 Task: What is the central theme of "The Great Gatsby" by F. Scott Fitzgerald?
Action: Mouse moved to (413, 242)
Screenshot: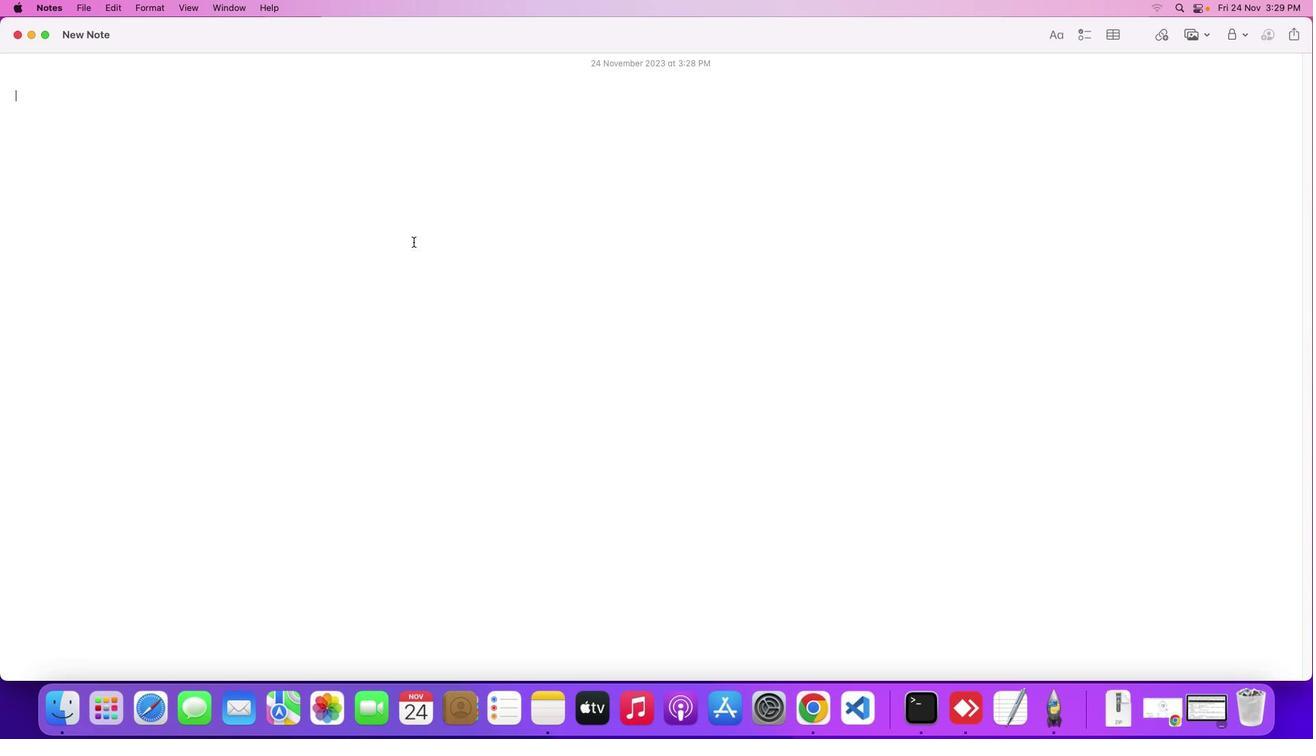 
Action: Mouse pressed left at (413, 242)
Screenshot: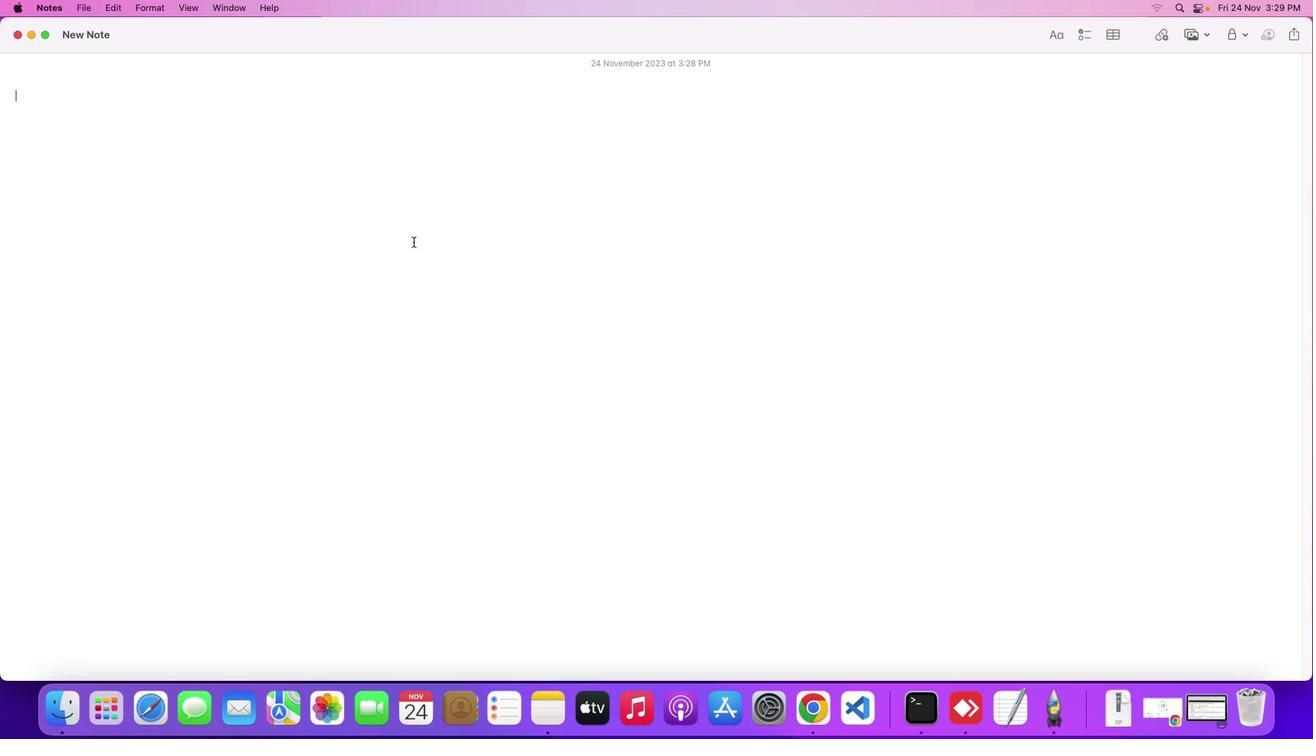 
Action: Mouse moved to (411, 241)
Screenshot: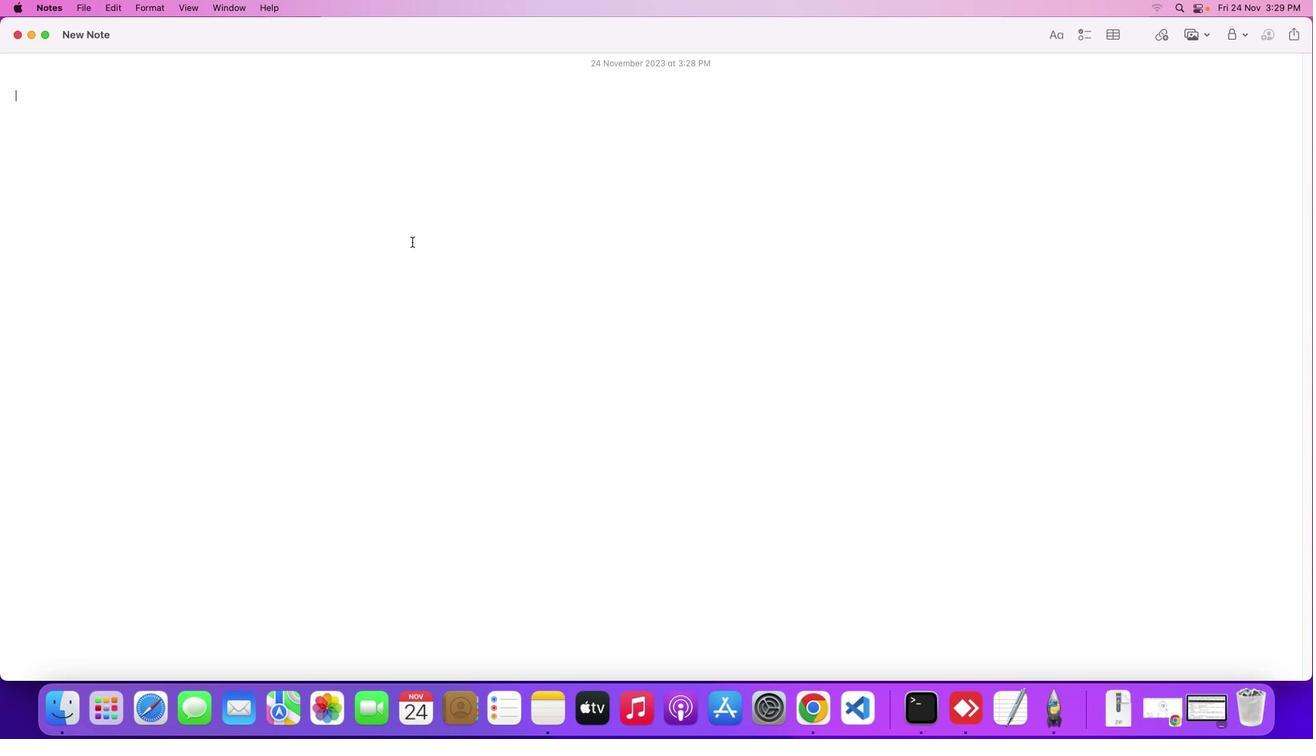 
Action: Key pressed Key.shift'W''h''a''t'Key.space'i''s'Key.space't''h''e'Key.space'c''e''n''t''r''a''l'Key.space't''h''e''m''e'Key.space'o''f'Key.spaceKey.shift'"'Key.shift'T''h''e'Key.spaceKey.shift'G''r''e''a''t'Key.spaceKey.shift'G''a''t''s''b''y'Key.shift'"'Key.space'b''y'Key.spaceKey.shift'F''.'Key.spaceKey.shift'S''c''o''t''t'Key.spaceKey.shift'F''i''t''z''g''e''r''a''l''d'Key.shift_r'?'Key.enter
Screenshot: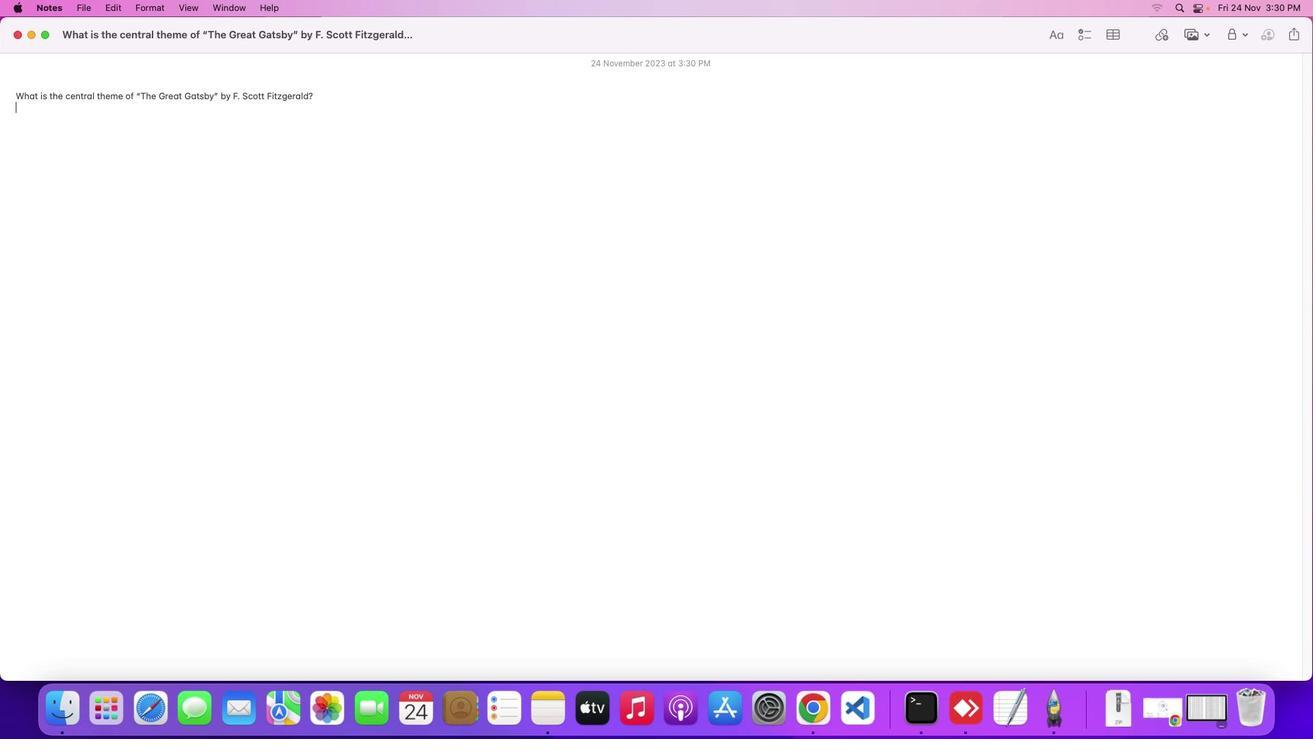 
Action: Mouse moved to (1168, 715)
Screenshot: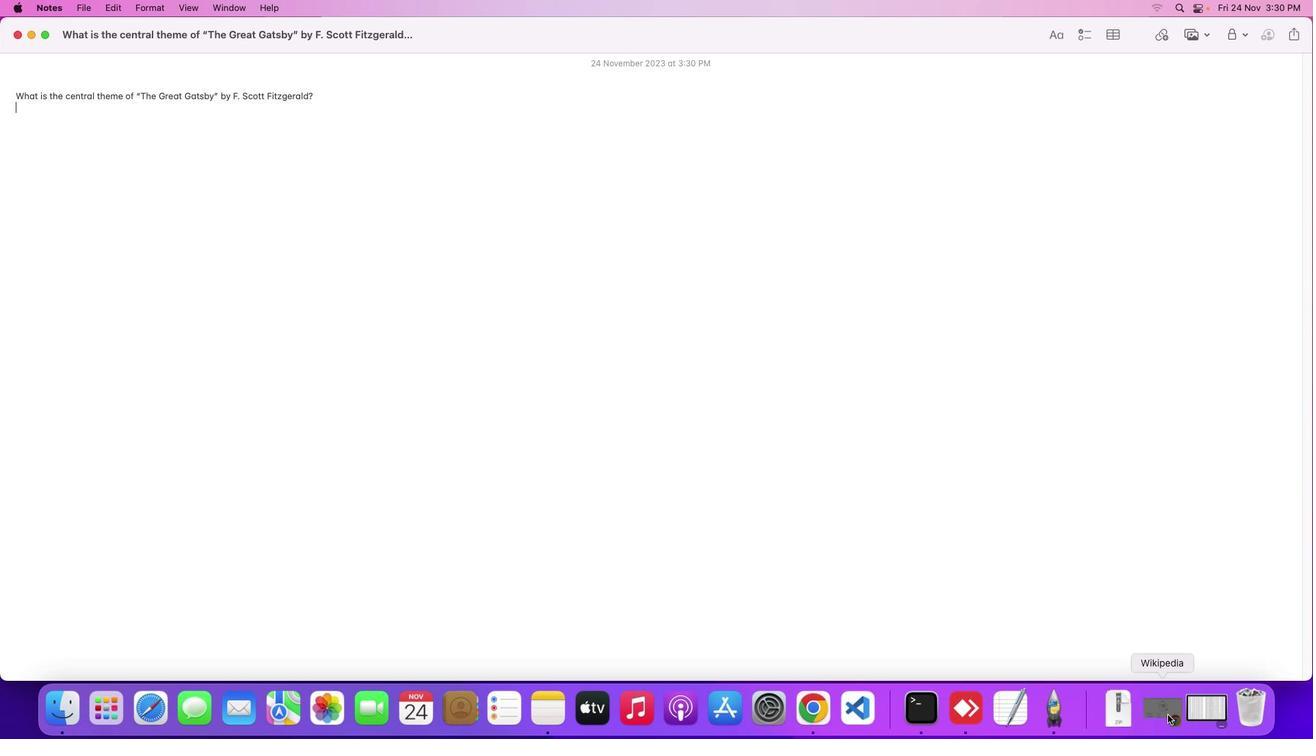 
Action: Mouse pressed left at (1168, 715)
Screenshot: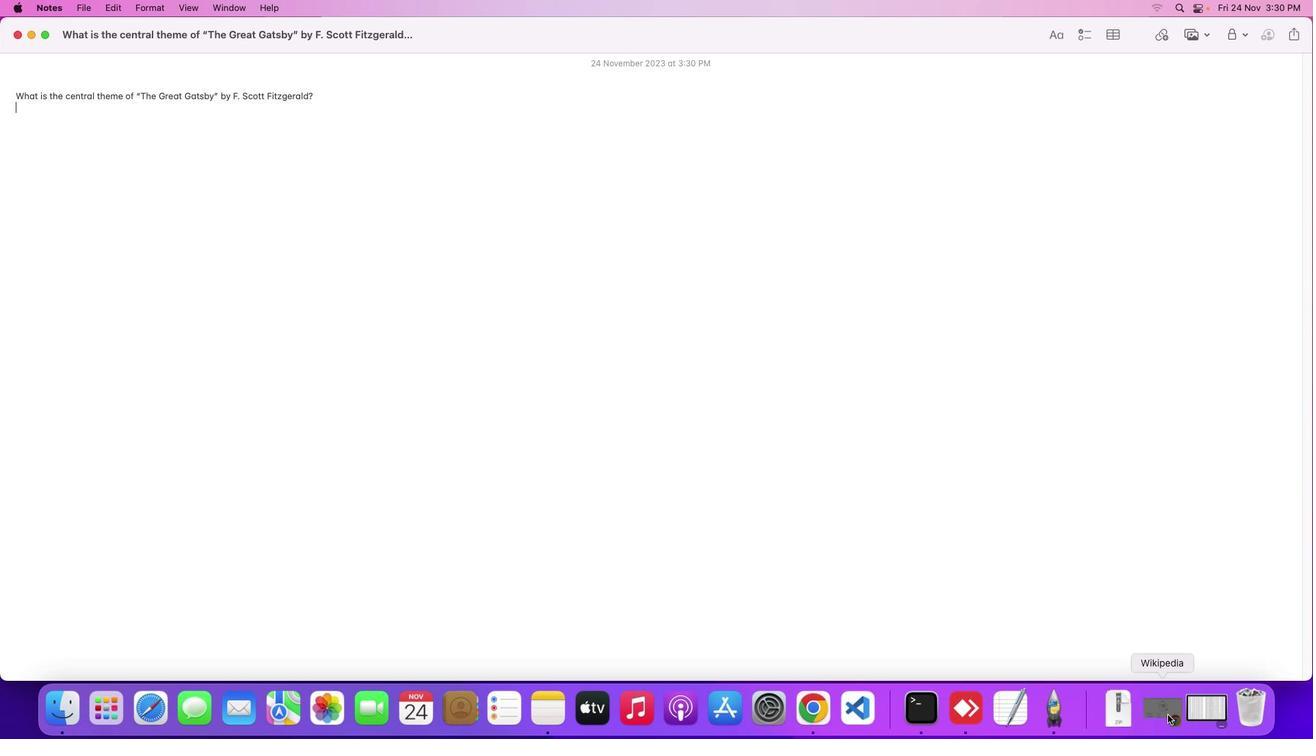 
Action: Mouse moved to (537, 421)
Screenshot: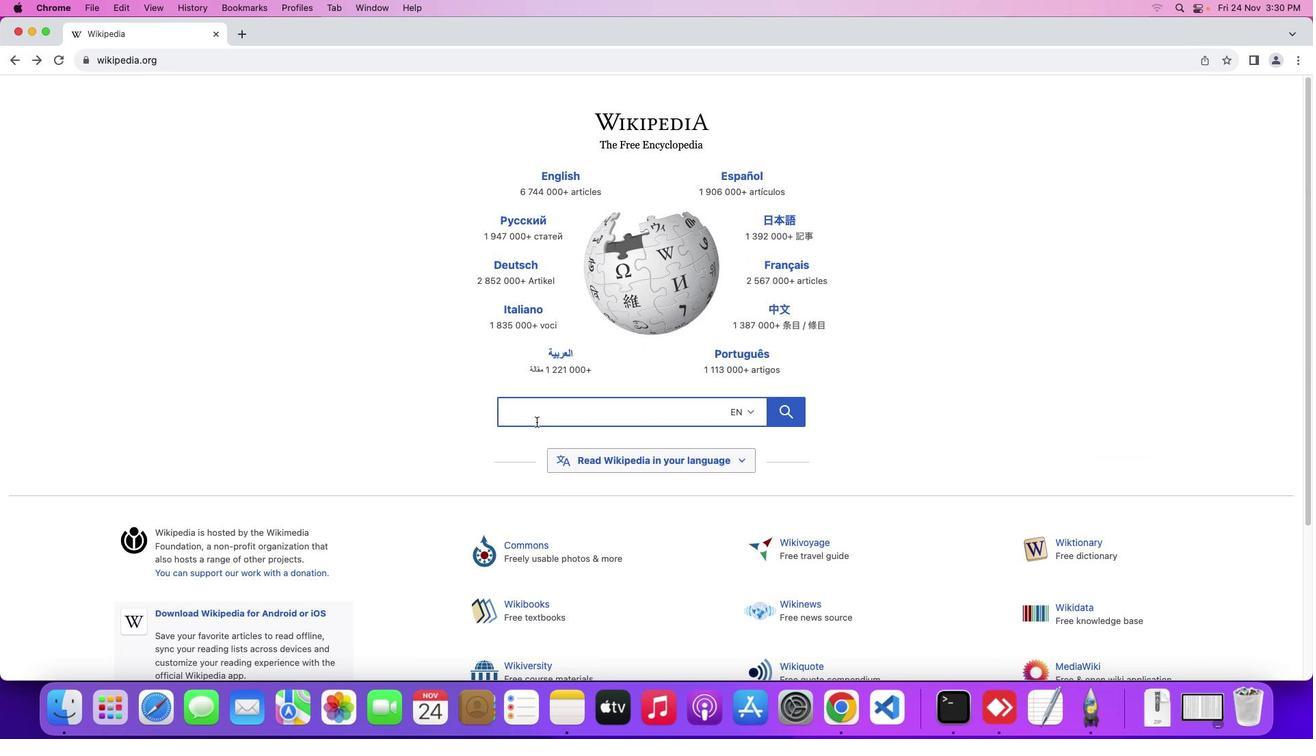 
Action: Mouse pressed left at (537, 421)
Screenshot: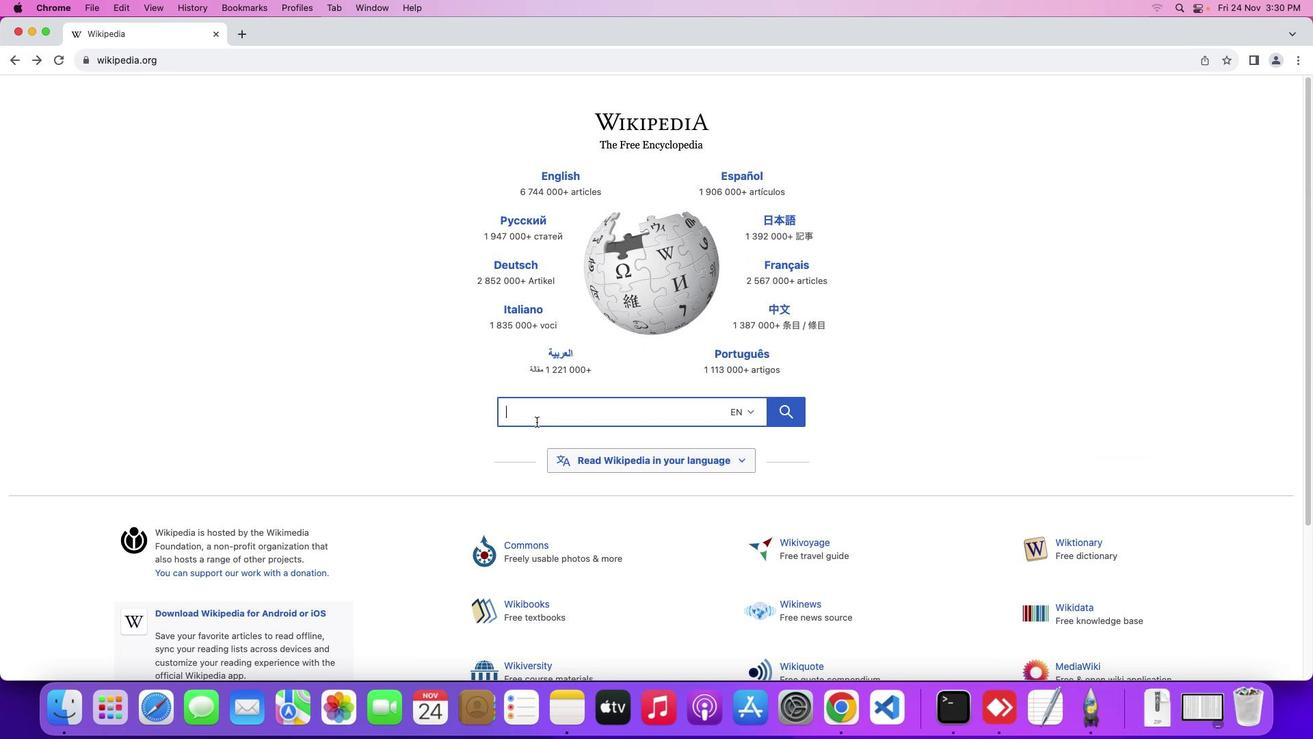 
Action: Mouse moved to (533, 421)
Screenshot: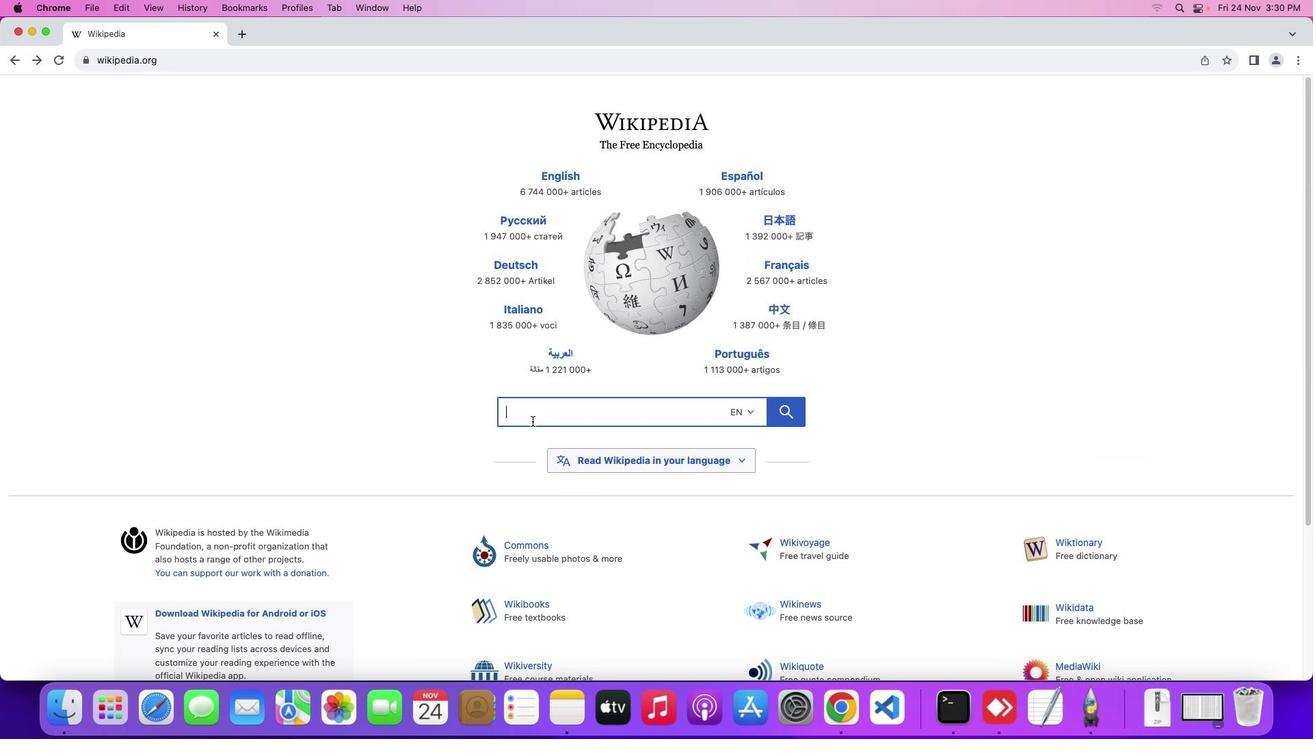 
Action: Key pressed Key.shift'T''h''e'Key.space'g'Key.backspaceKey.shift'G''r''e''a''t'Key.spaceKey.shift'G''a''t''s''b''y'
Screenshot: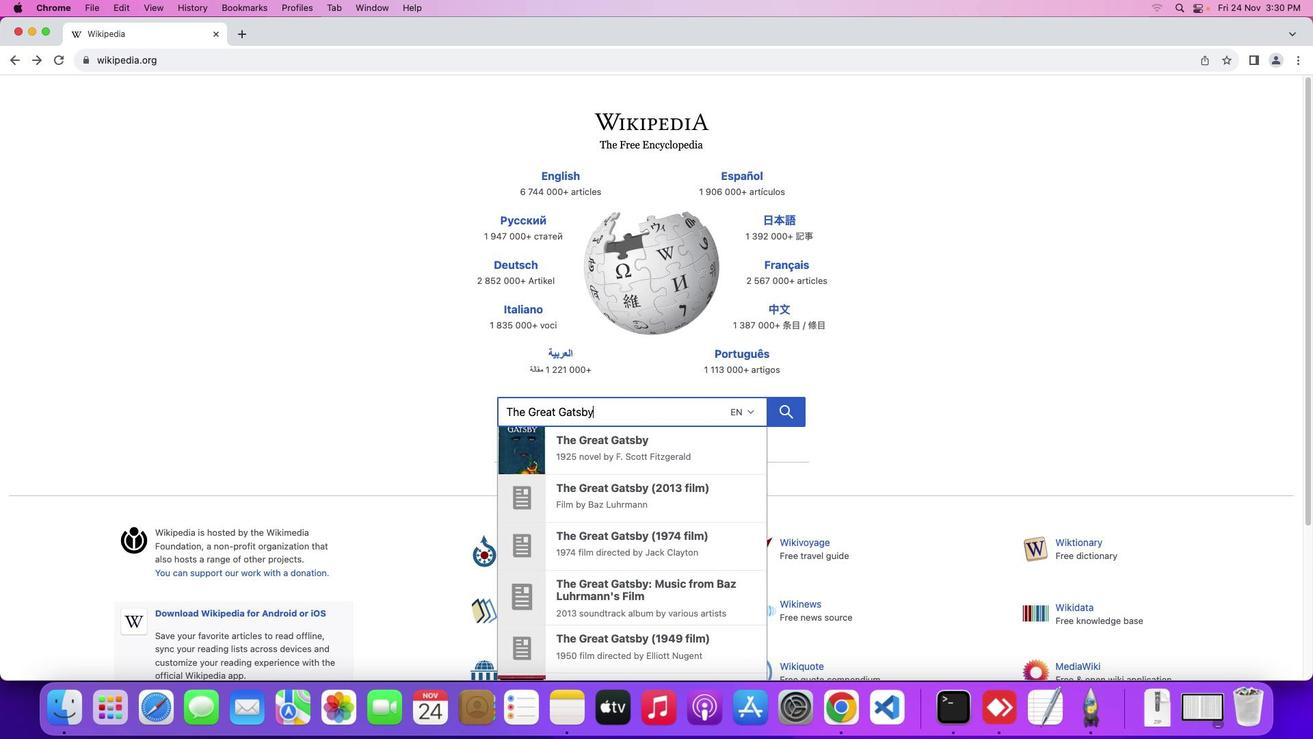 
Action: Mouse moved to (589, 450)
Screenshot: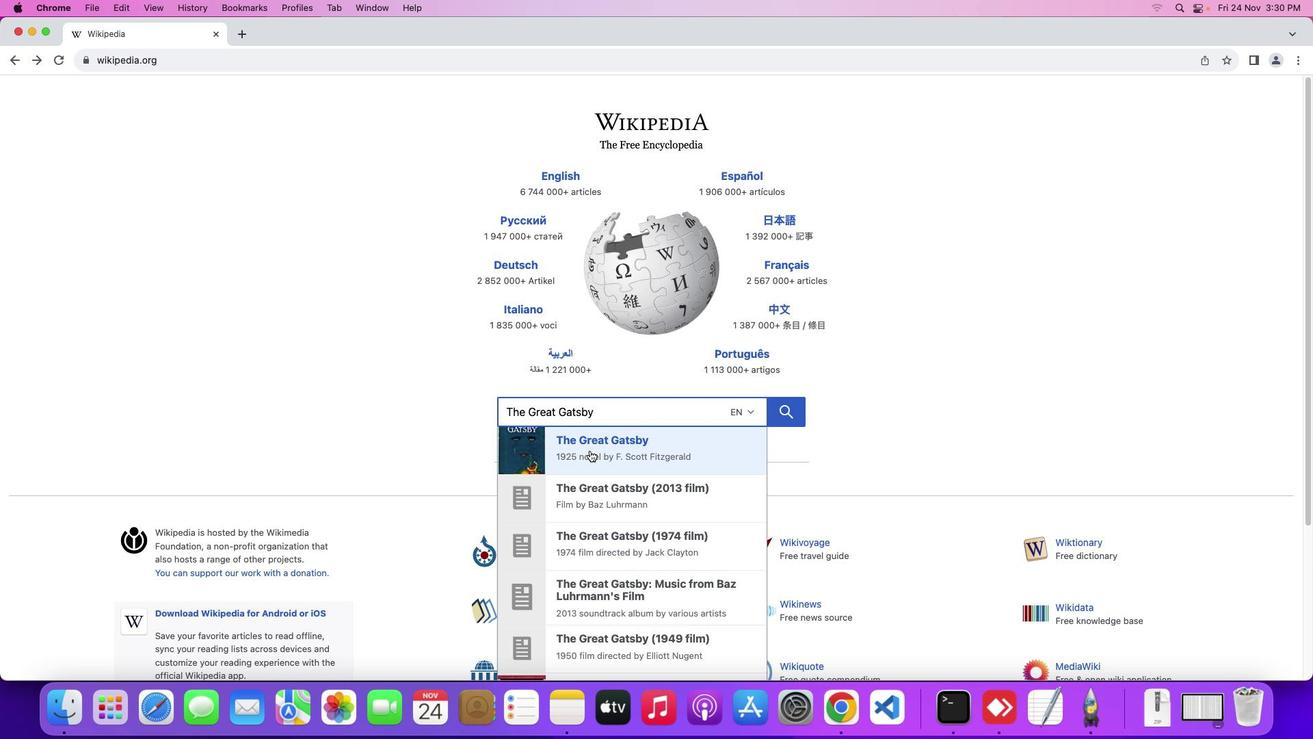 
Action: Mouse pressed left at (589, 450)
Screenshot: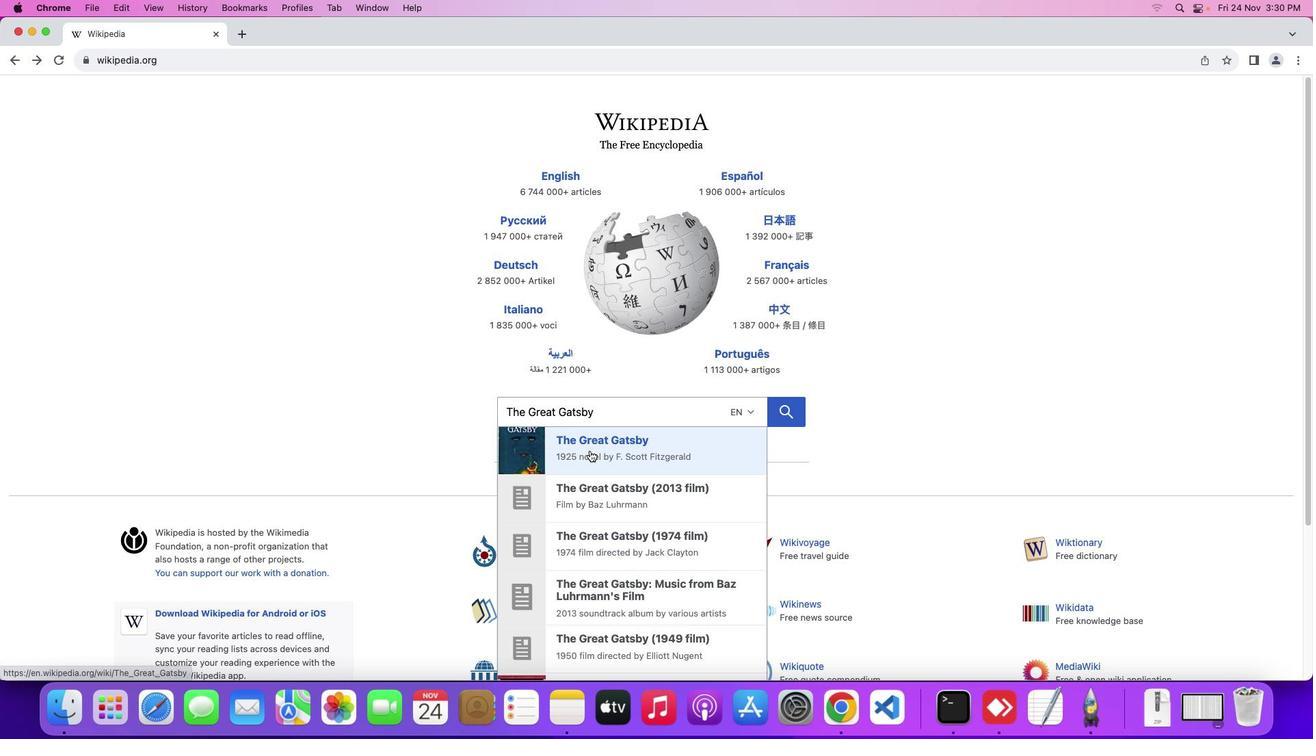 
Action: Mouse moved to (798, 392)
Screenshot: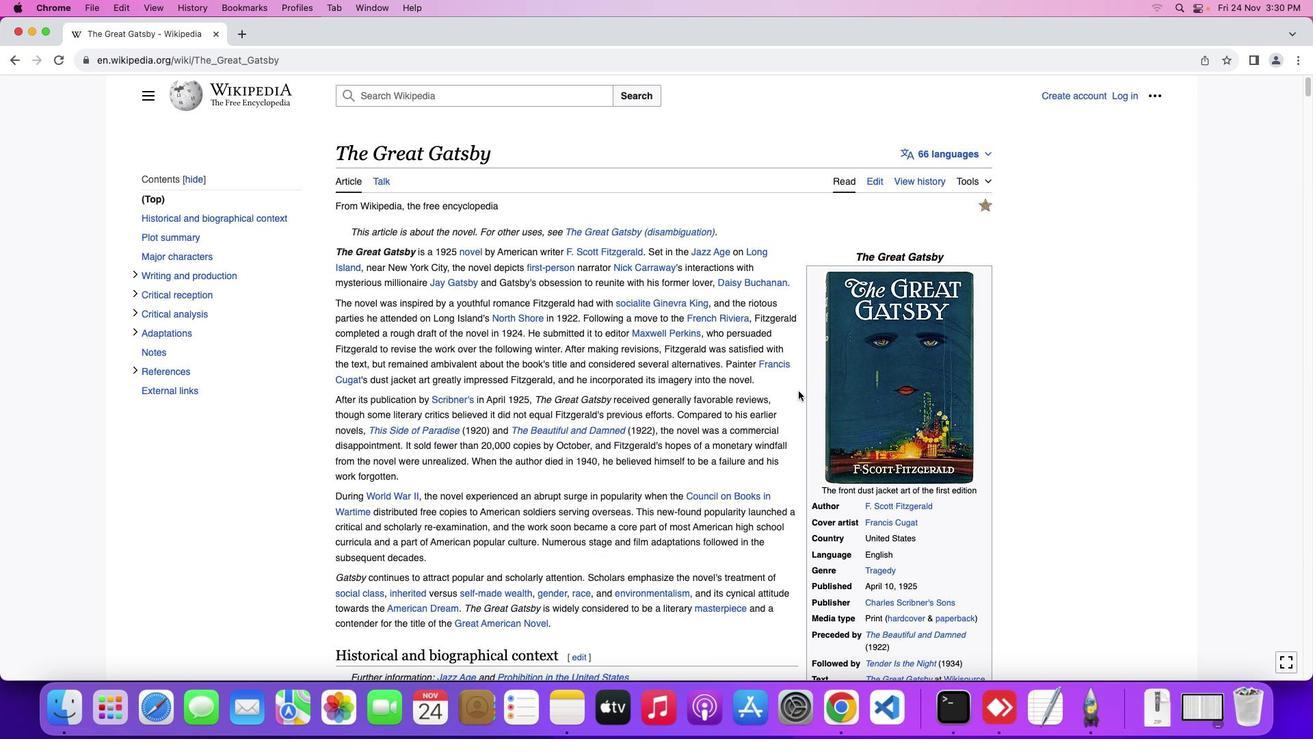 
Action: Mouse scrolled (798, 392) with delta (0, 0)
Screenshot: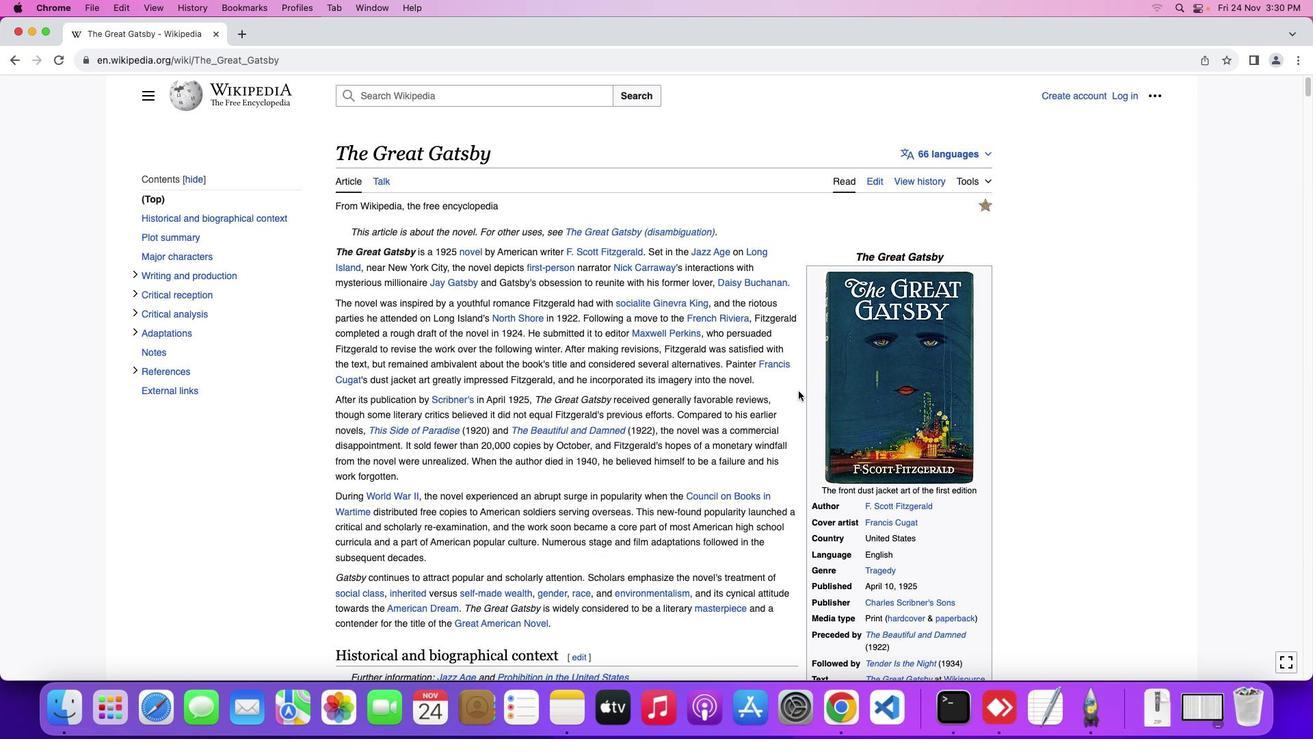 
Action: Mouse moved to (799, 390)
Screenshot: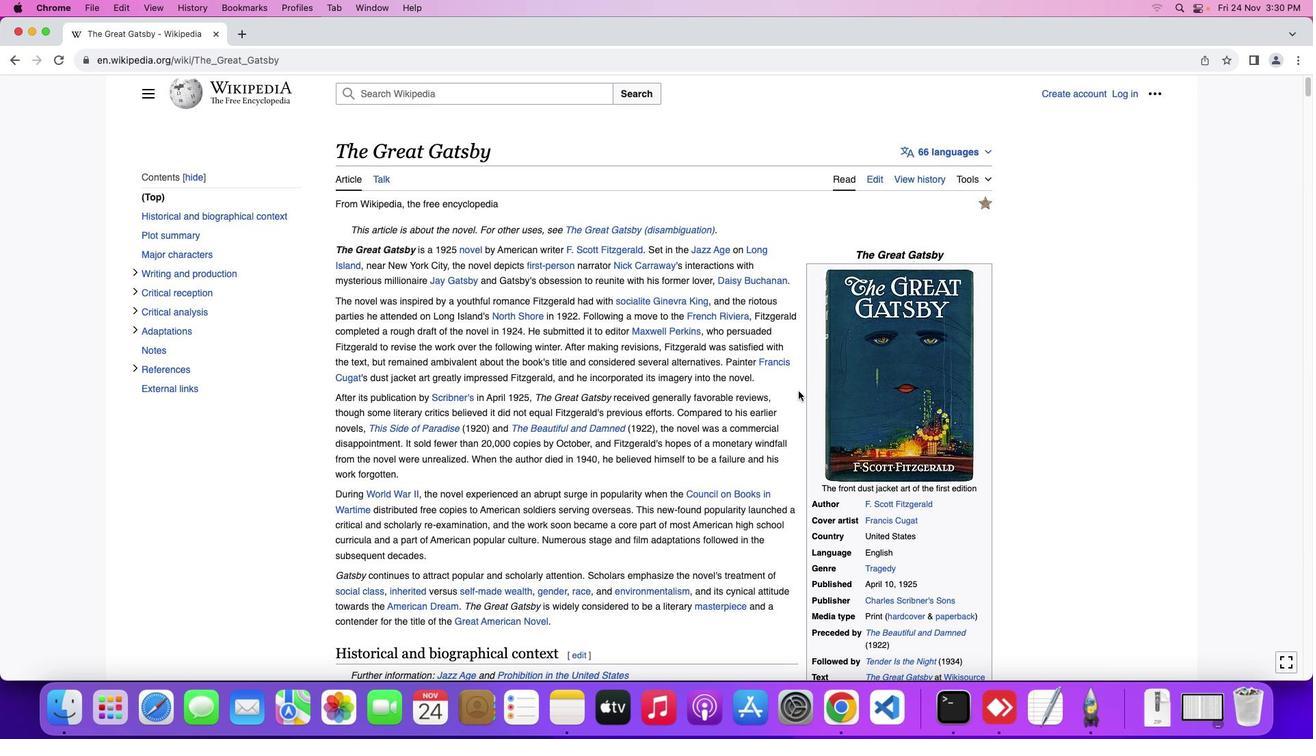 
Action: Mouse scrolled (799, 390) with delta (0, 0)
Screenshot: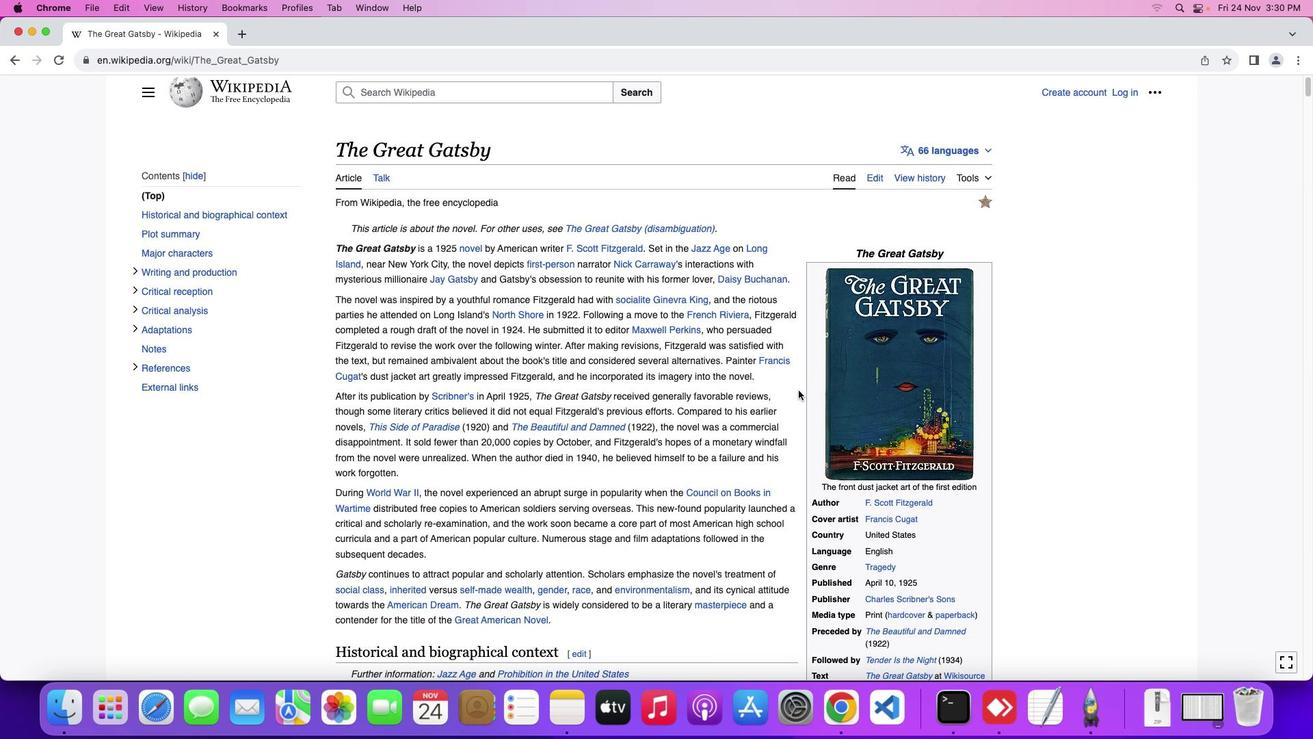 
Action: Mouse scrolled (799, 390) with delta (0, 0)
Screenshot: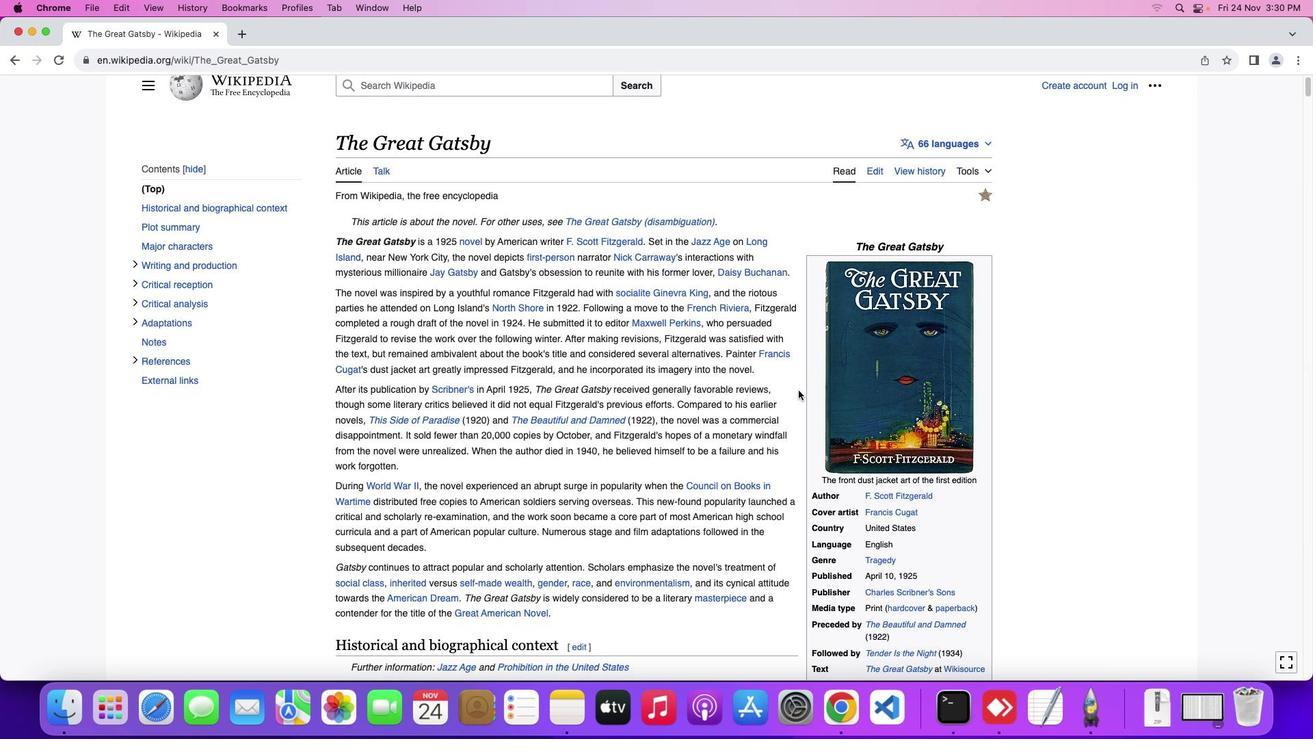 
Action: Mouse moved to (799, 390)
Screenshot: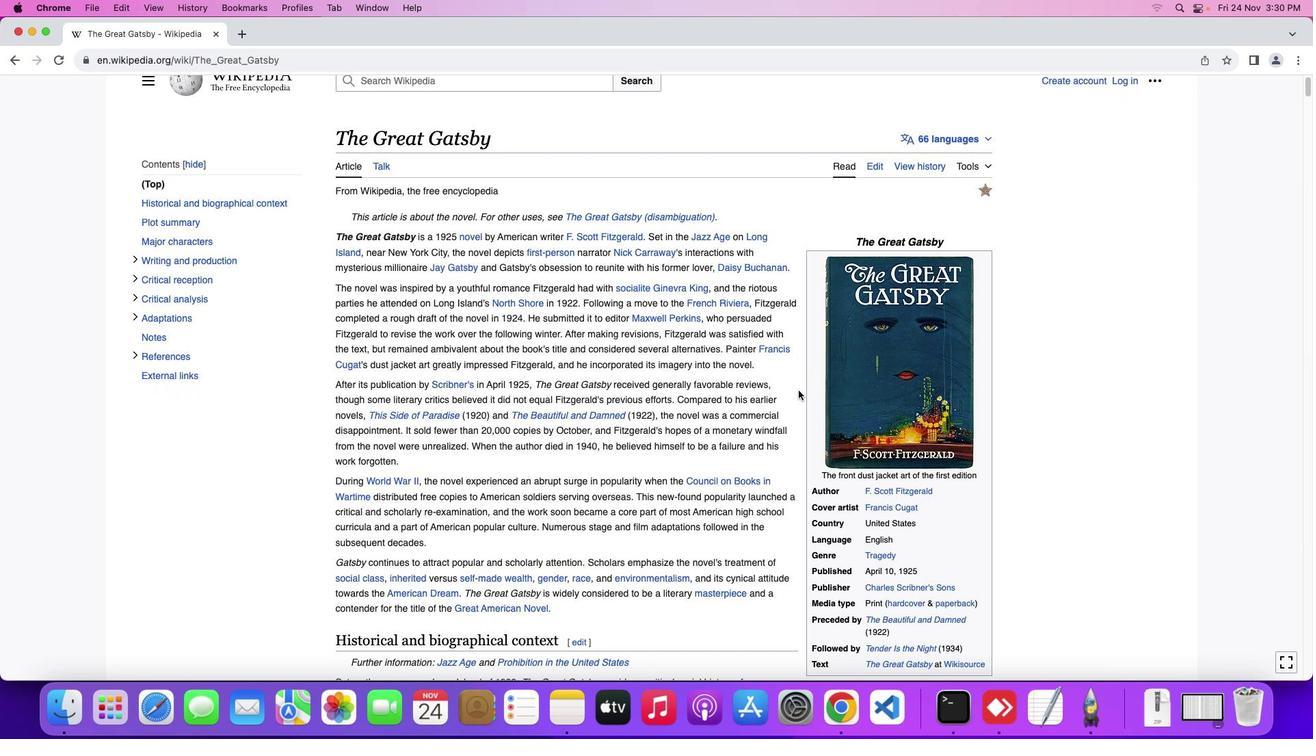 
Action: Mouse scrolled (799, 390) with delta (0, 0)
Screenshot: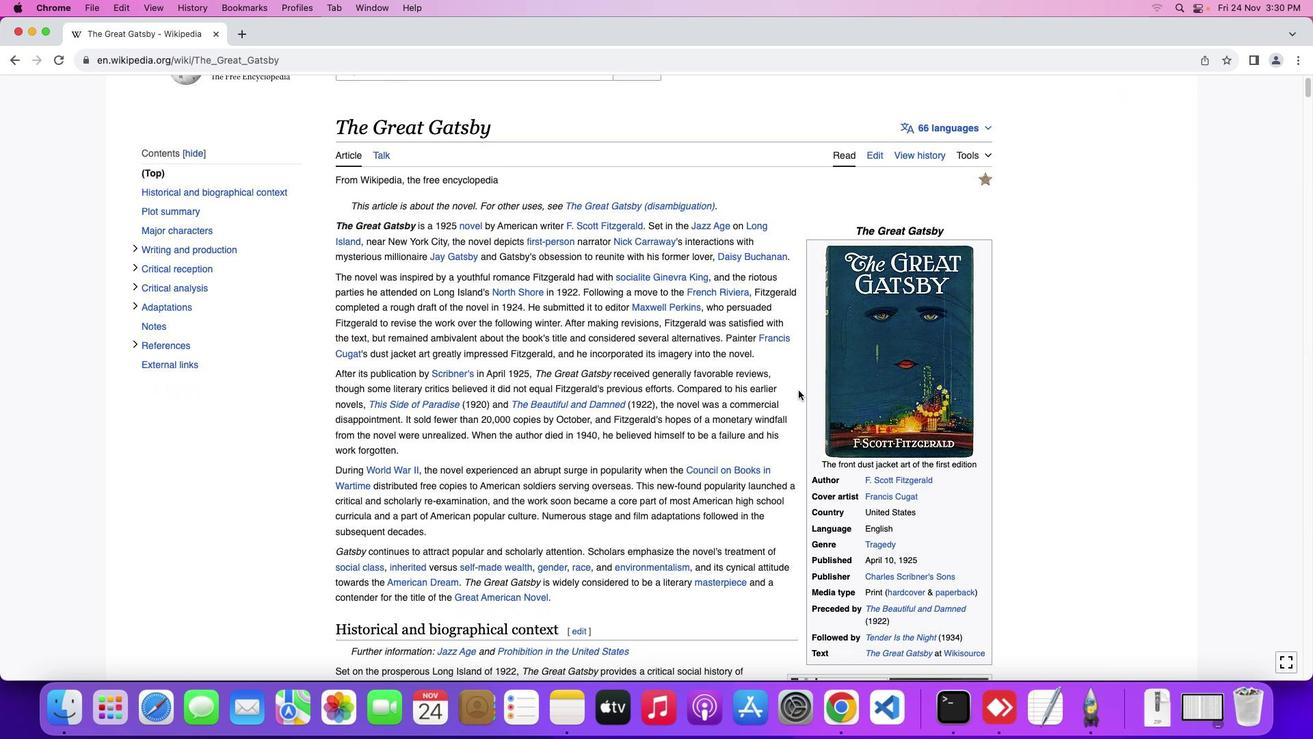 
Action: Mouse scrolled (799, 390) with delta (0, 0)
Screenshot: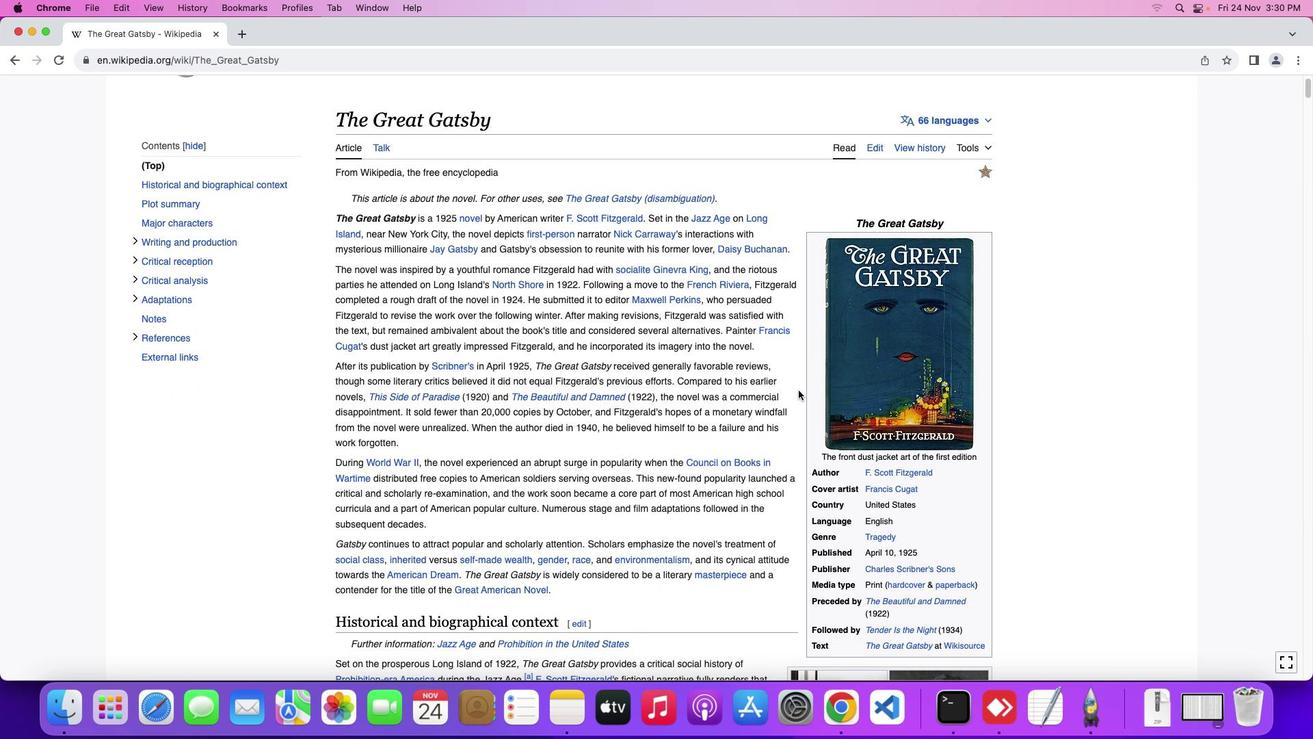 
Action: Mouse scrolled (799, 390) with delta (0, 0)
Screenshot: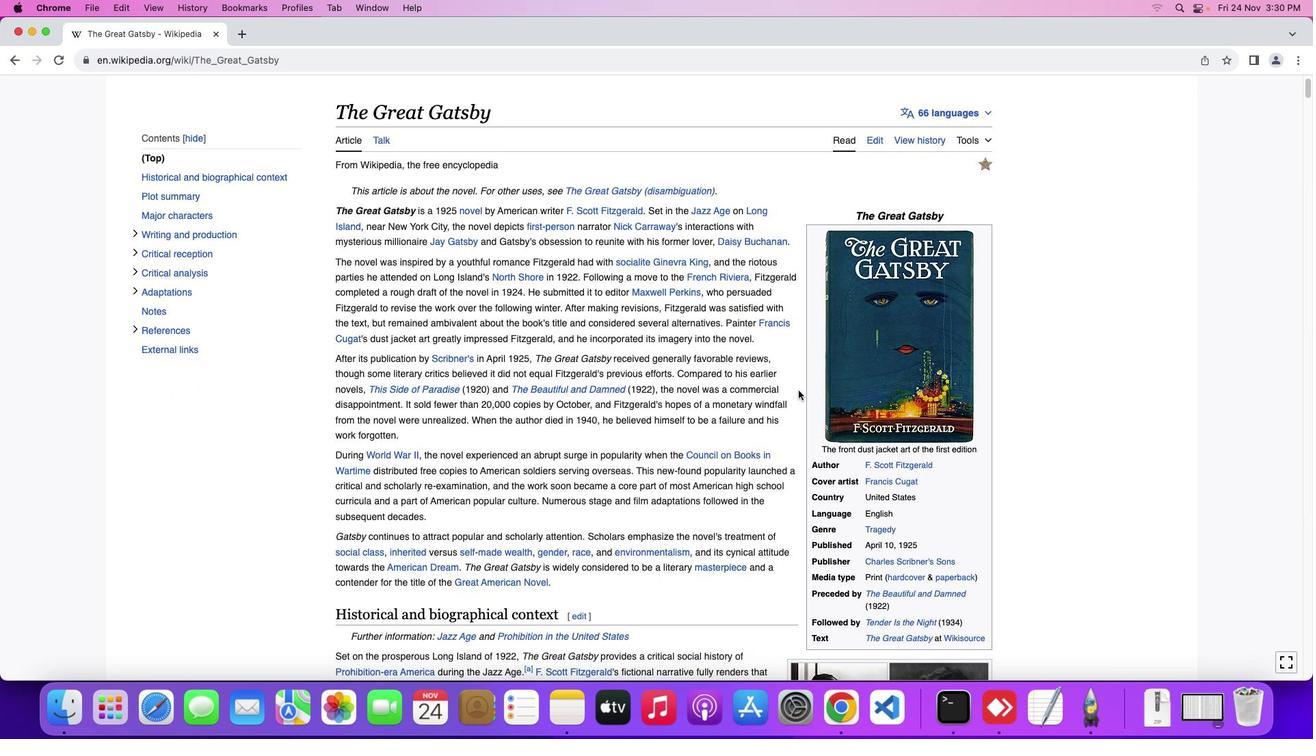 
Action: Mouse moved to (805, 396)
Screenshot: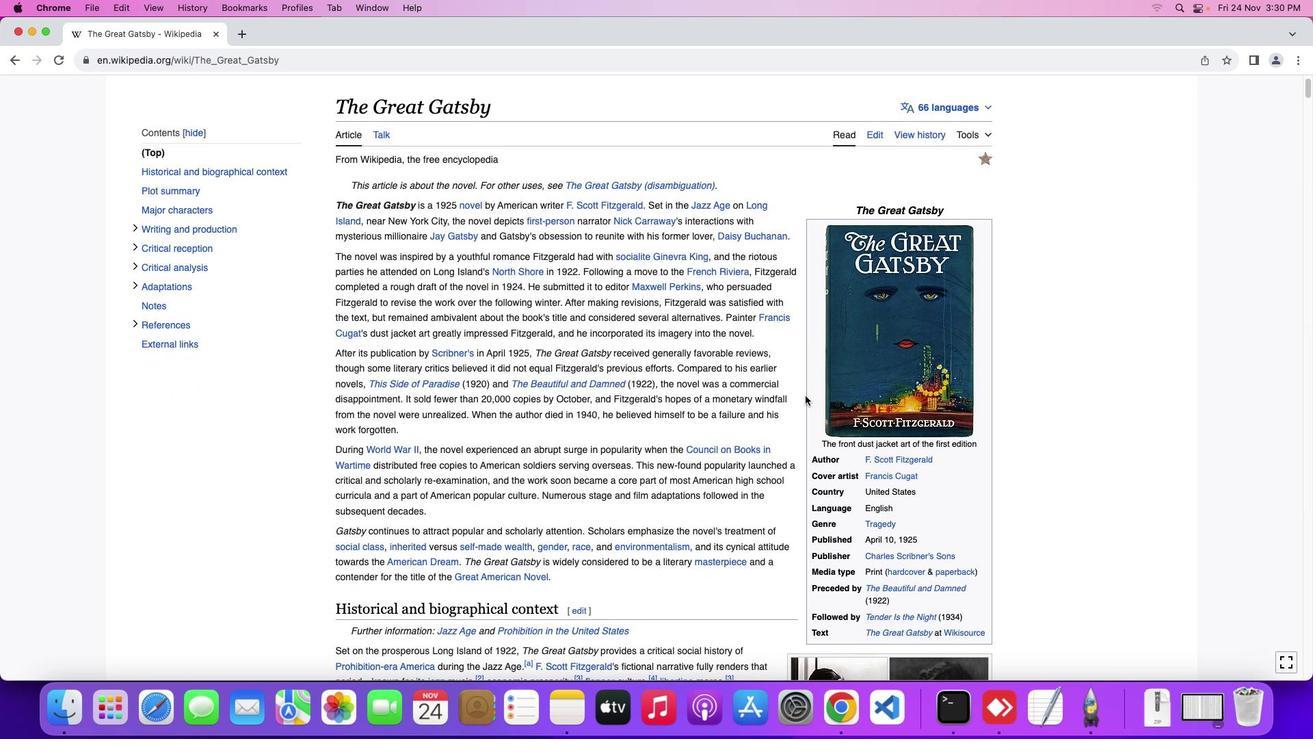 
Action: Mouse scrolled (805, 396) with delta (0, 0)
Screenshot: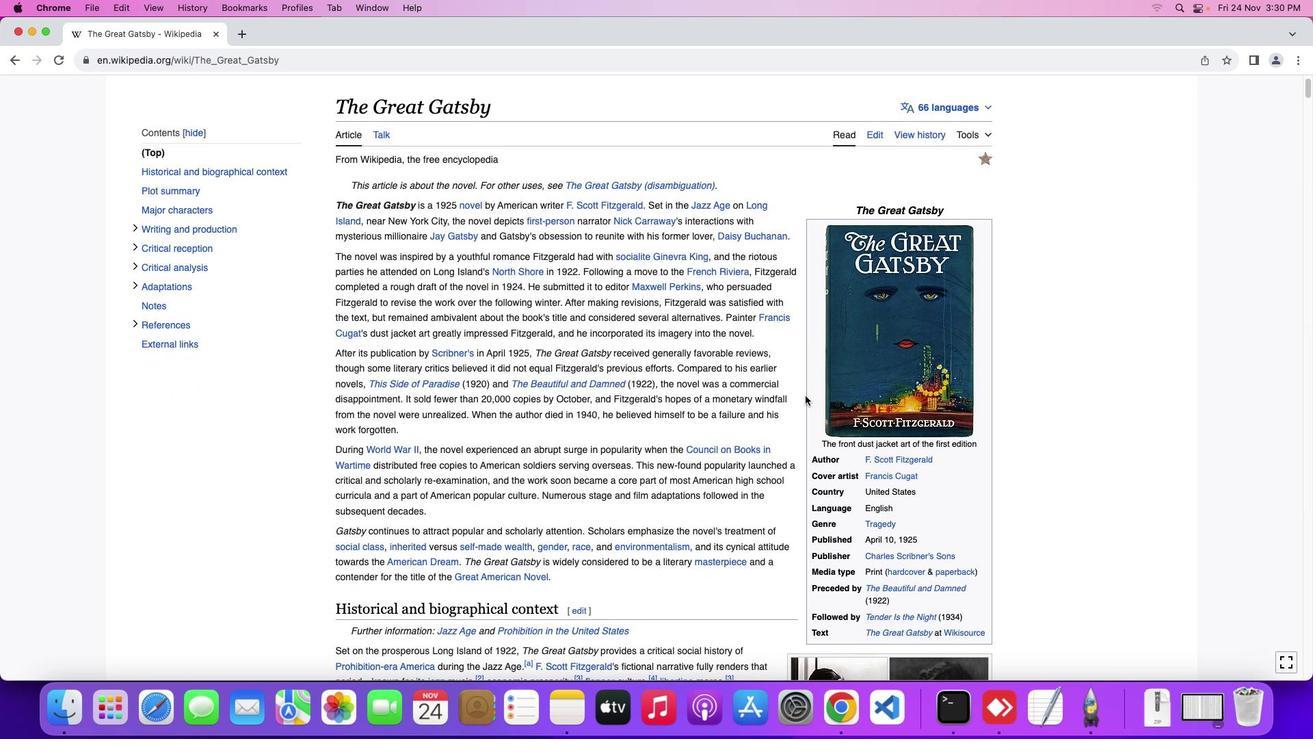 
Action: Mouse scrolled (805, 396) with delta (0, 0)
Screenshot: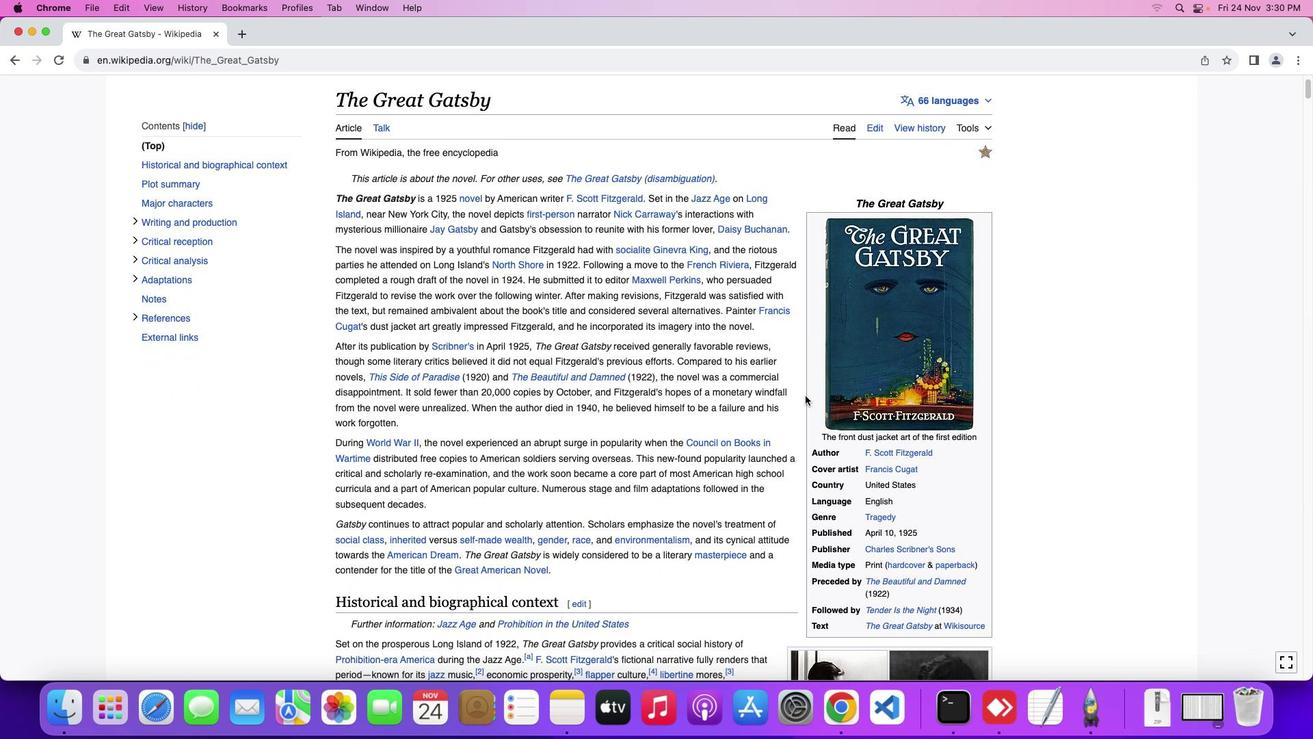 
Action: Mouse scrolled (805, 396) with delta (0, 0)
Screenshot: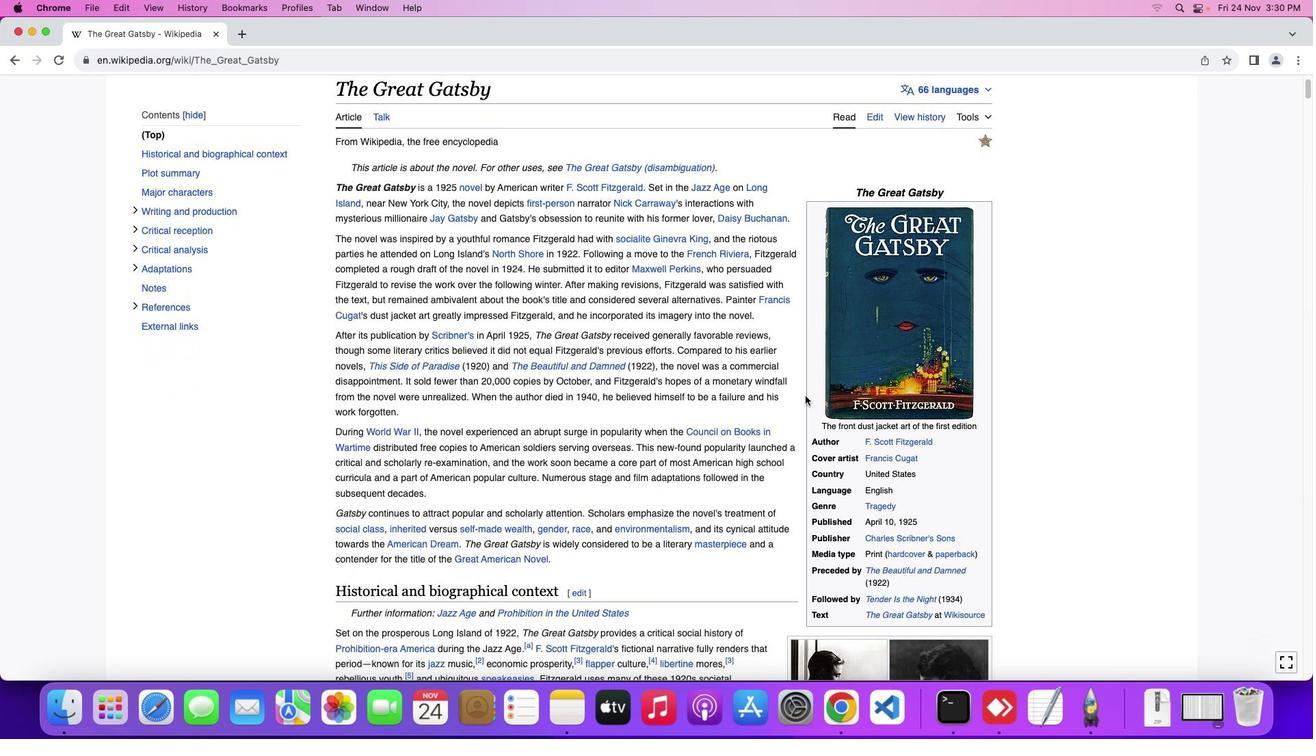 
Action: Mouse scrolled (805, 396) with delta (0, 0)
Screenshot: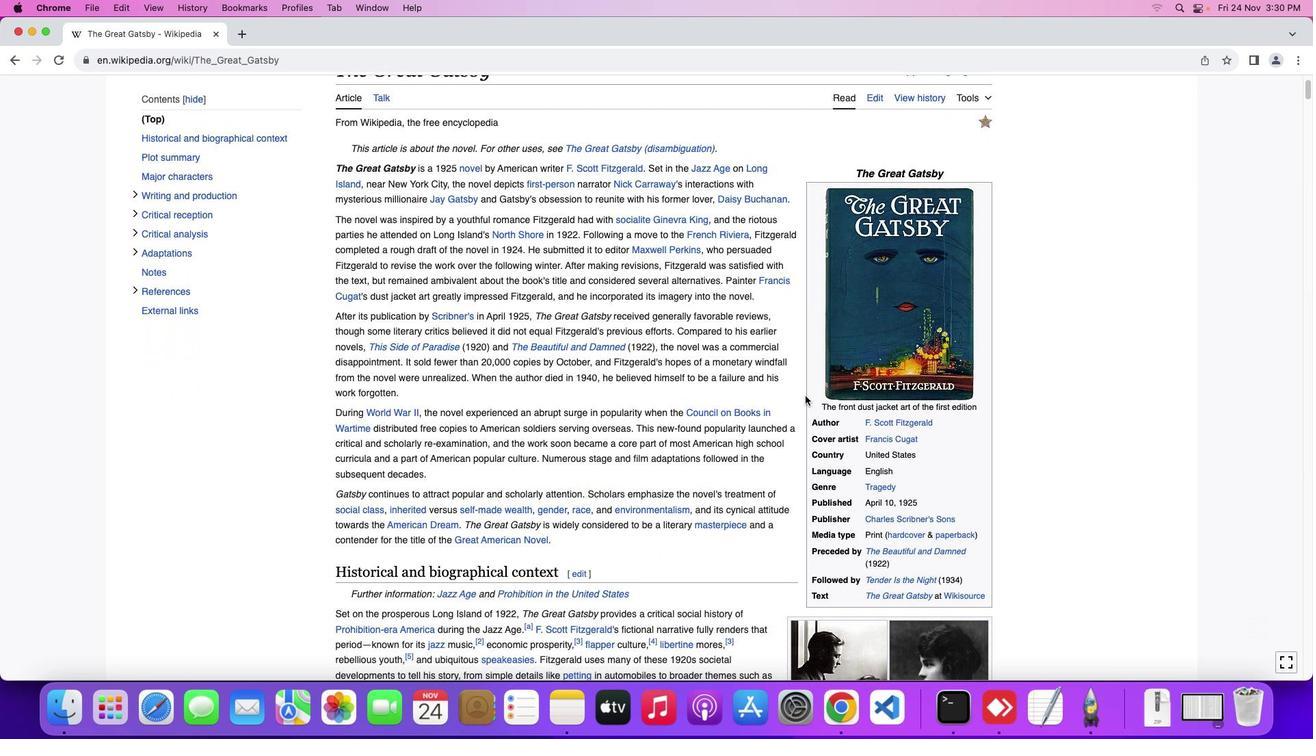 
Action: Mouse moved to (803, 399)
Screenshot: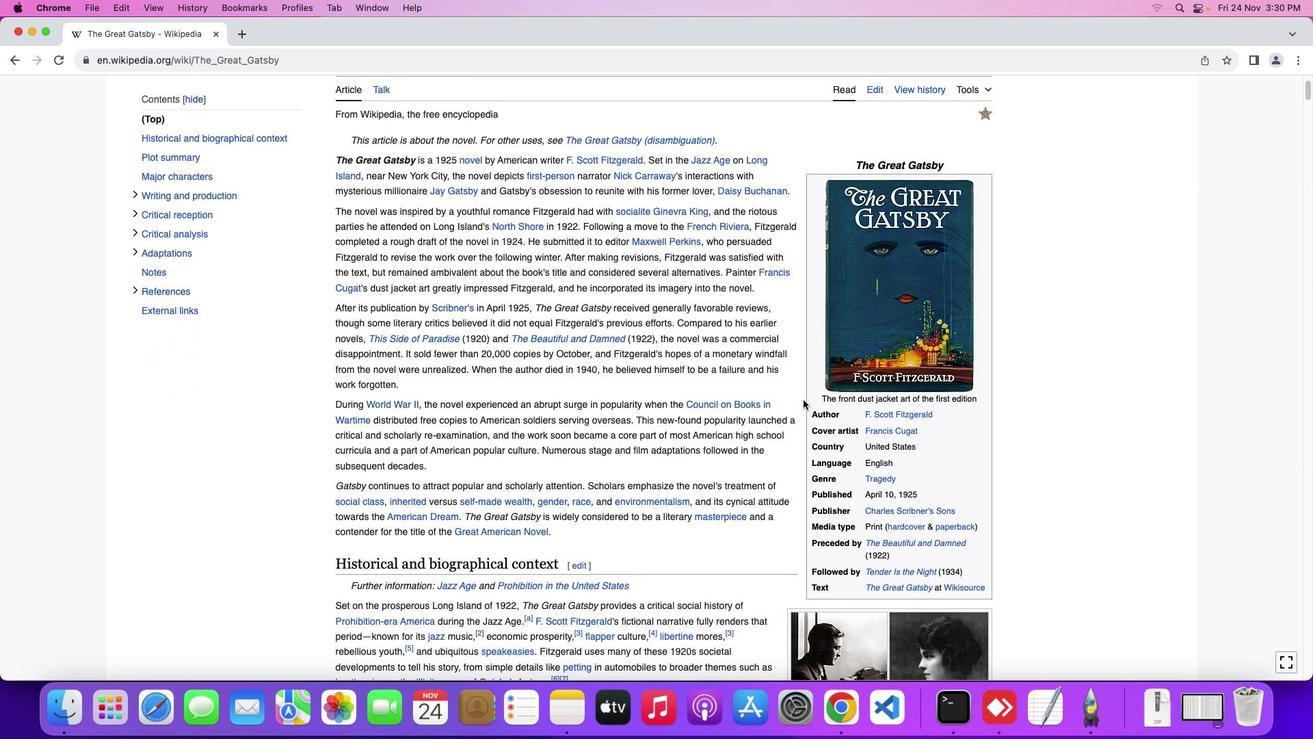 
Action: Mouse scrolled (803, 399) with delta (0, 0)
Screenshot: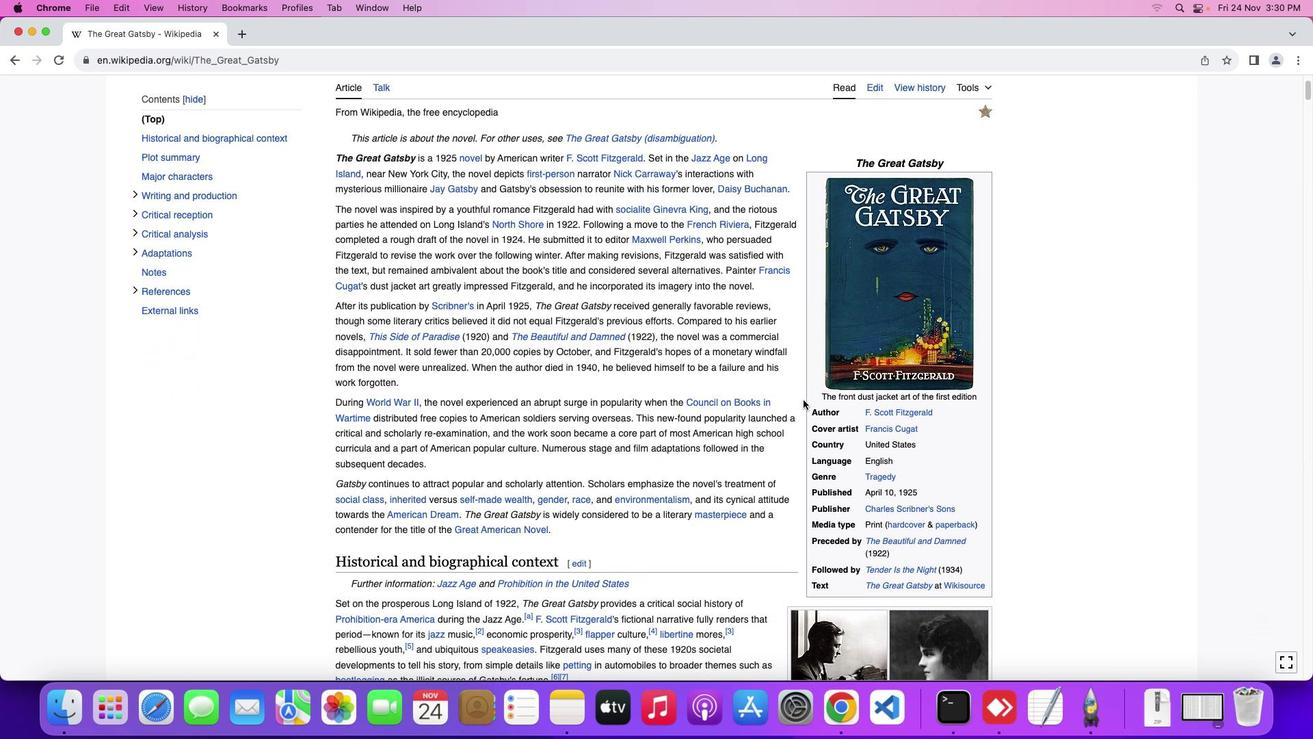 
Action: Mouse scrolled (803, 399) with delta (0, 0)
Screenshot: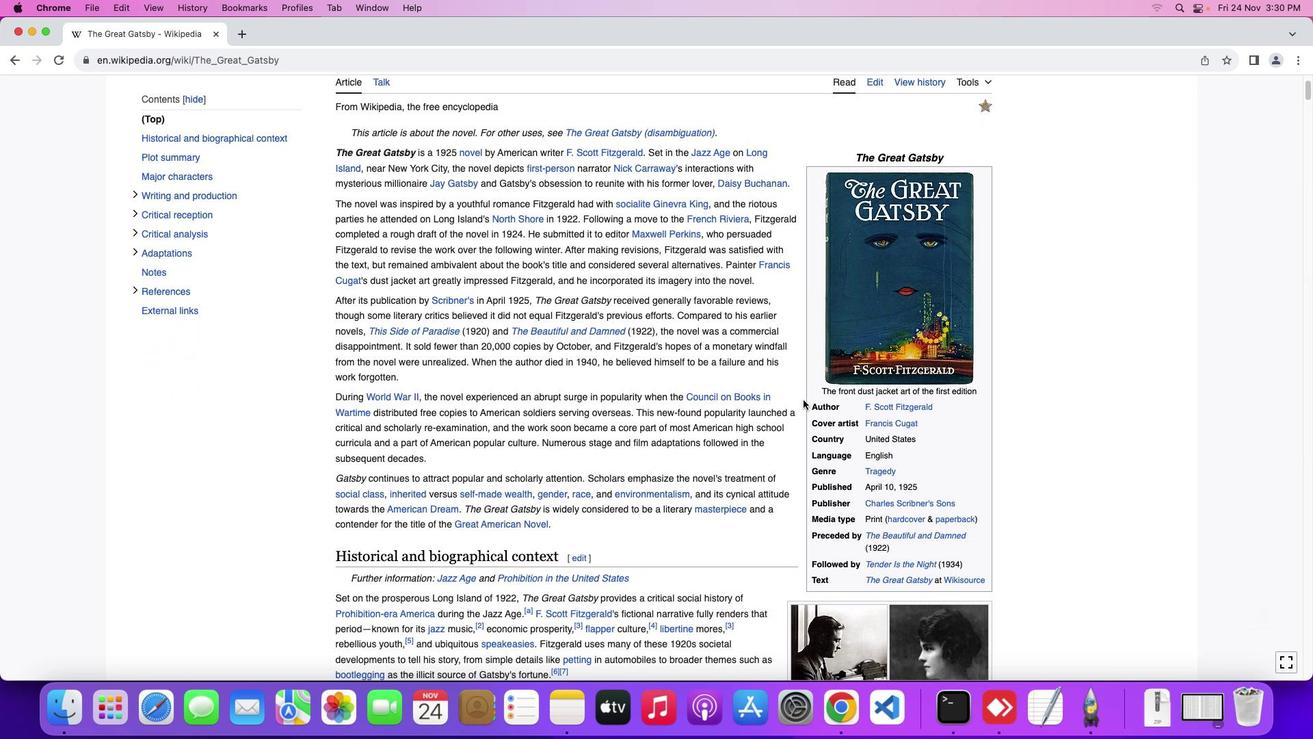 
Action: Mouse scrolled (803, 399) with delta (0, 0)
Screenshot: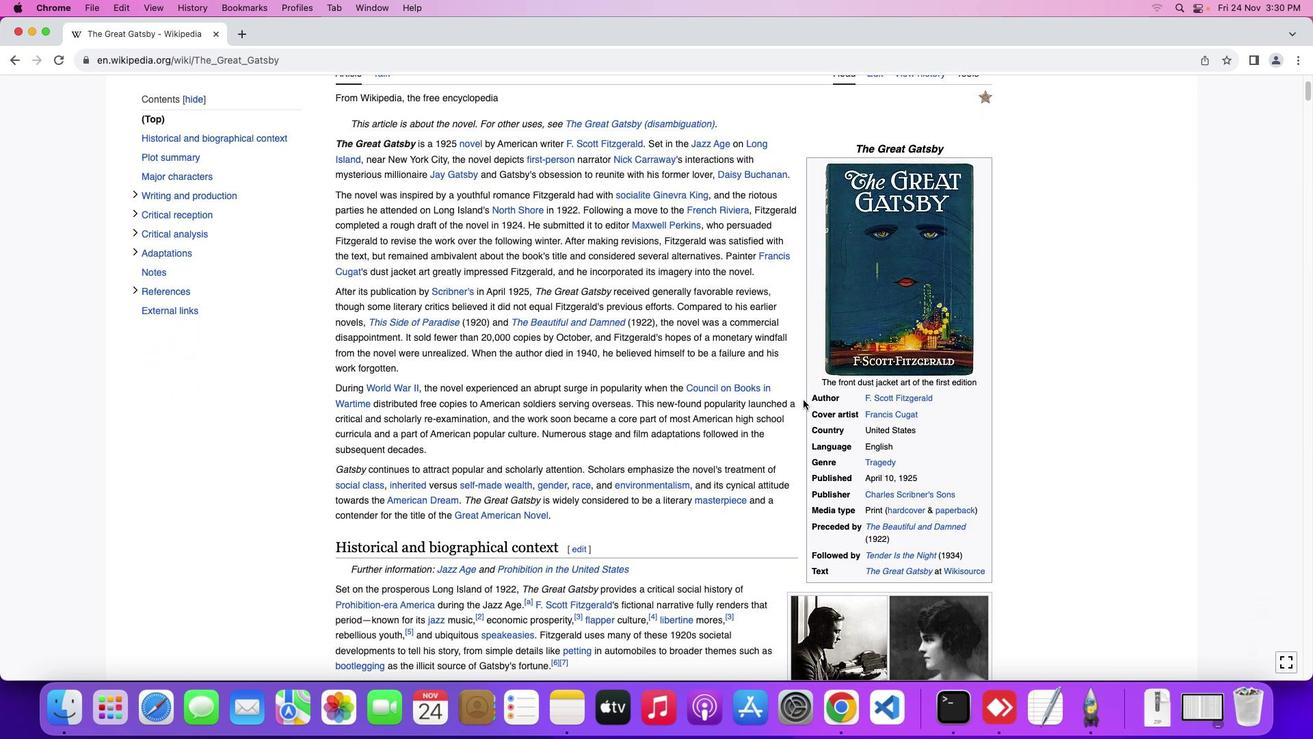 
Action: Mouse scrolled (803, 399) with delta (0, 0)
Screenshot: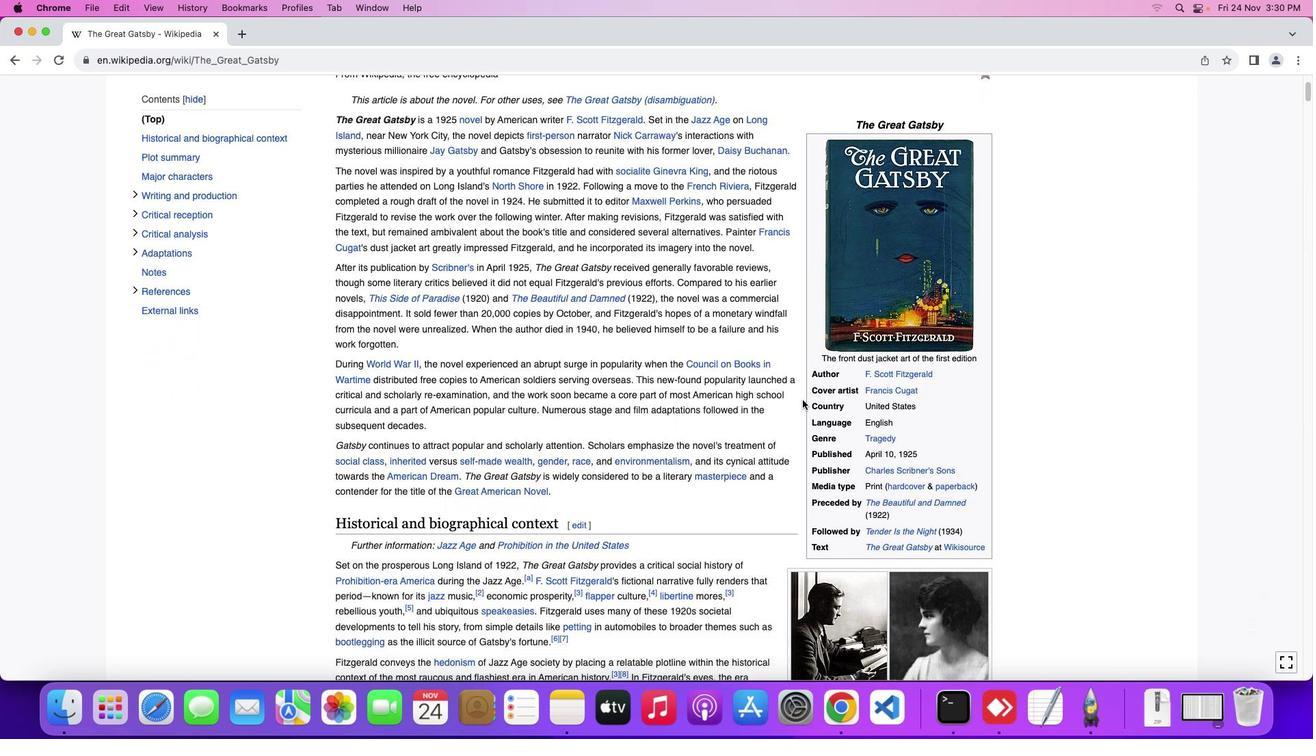
Action: Mouse moved to (801, 439)
Screenshot: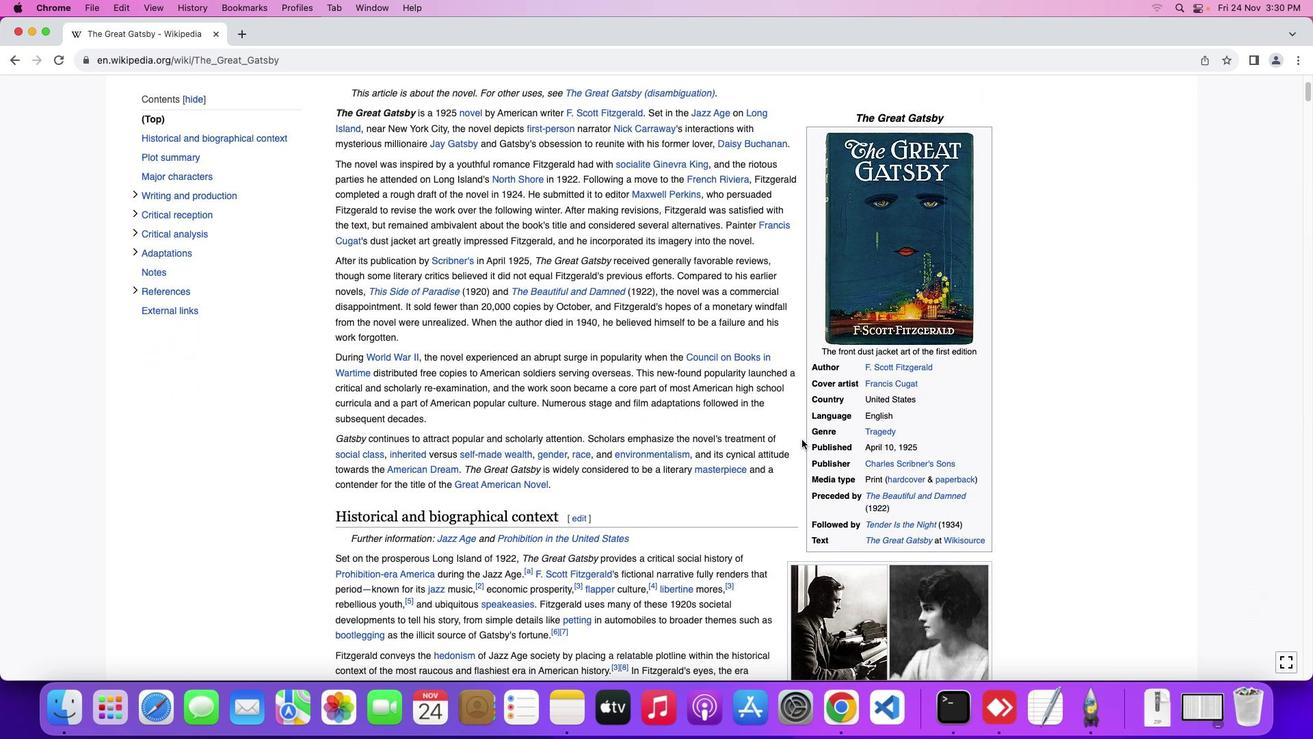 
Action: Mouse scrolled (801, 439) with delta (0, 0)
Screenshot: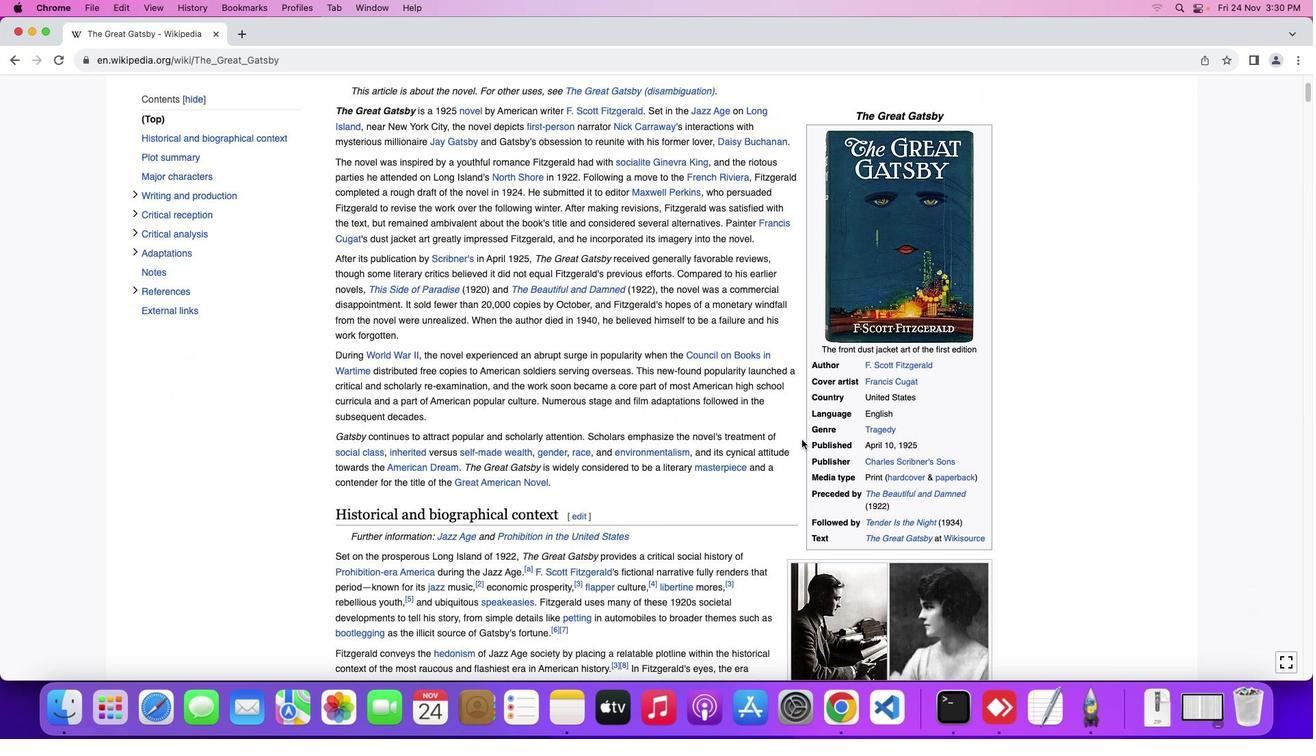 
Action: Mouse scrolled (801, 439) with delta (0, 0)
Screenshot: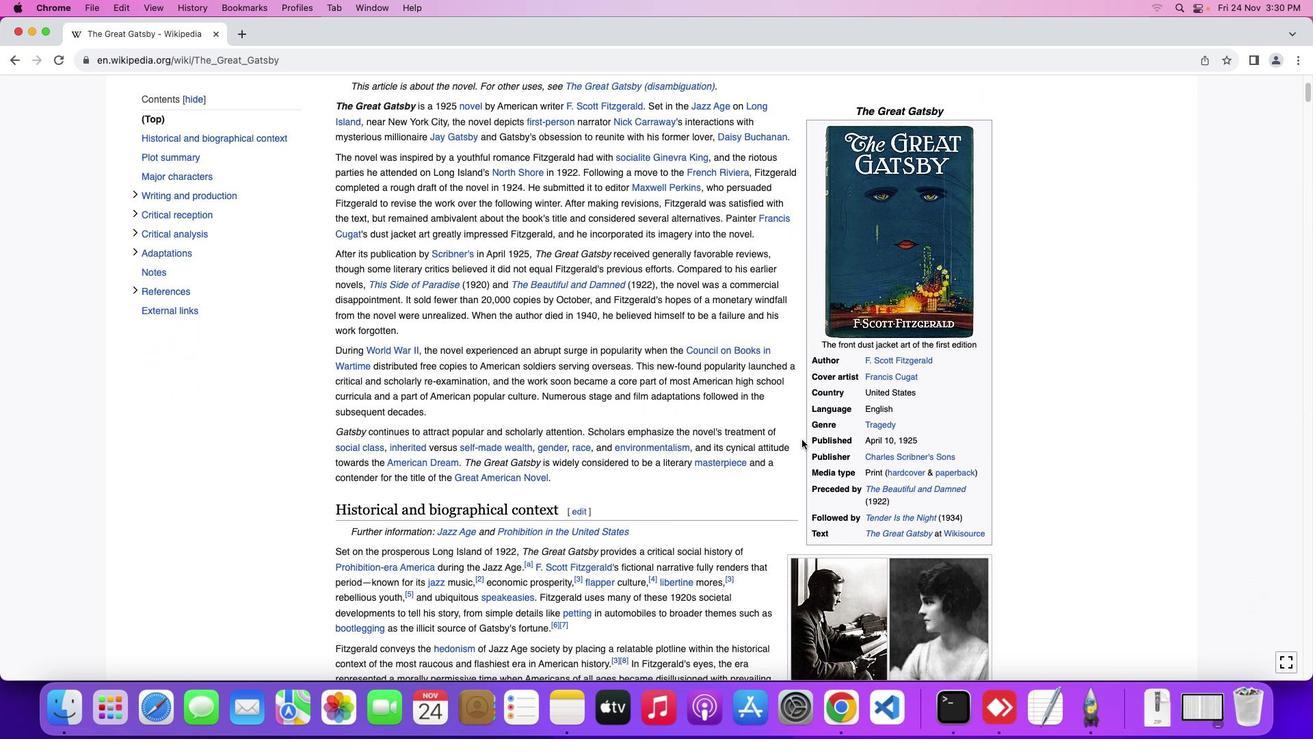 
Action: Mouse scrolled (801, 439) with delta (0, 0)
Screenshot: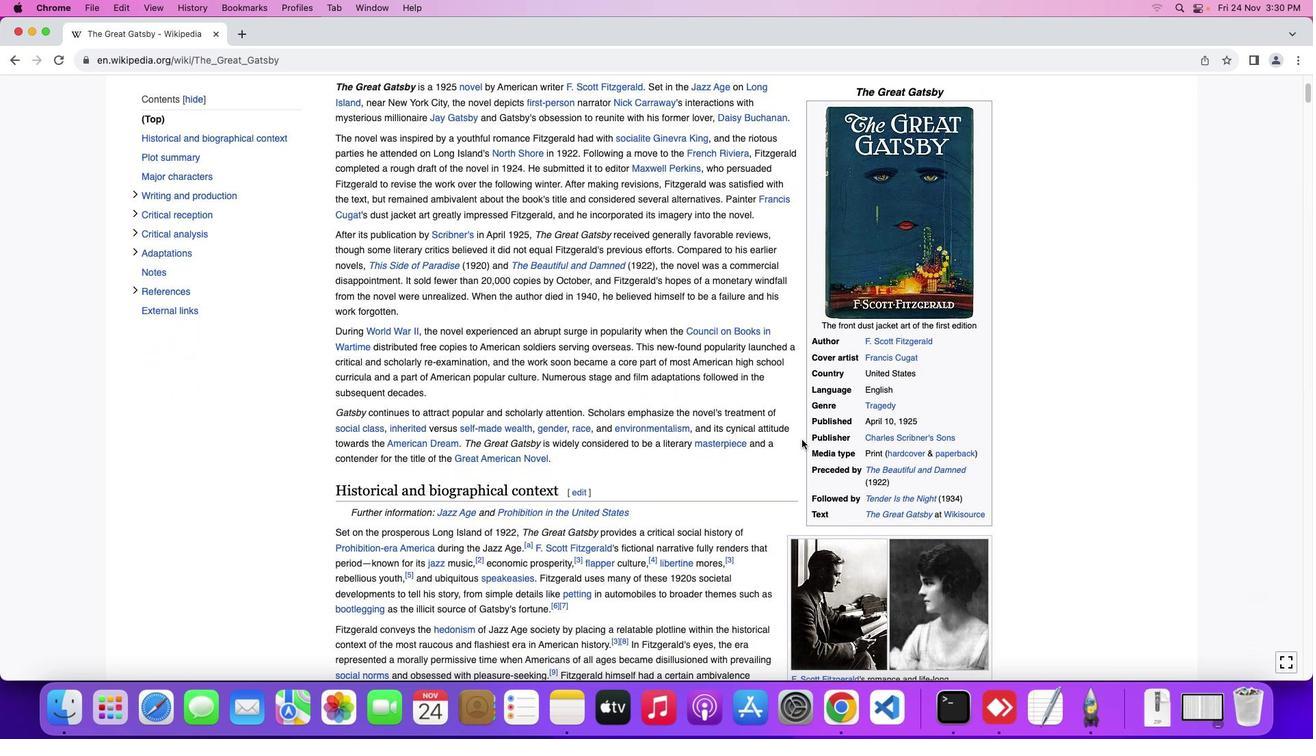 
Action: Mouse scrolled (801, 439) with delta (0, 0)
Screenshot: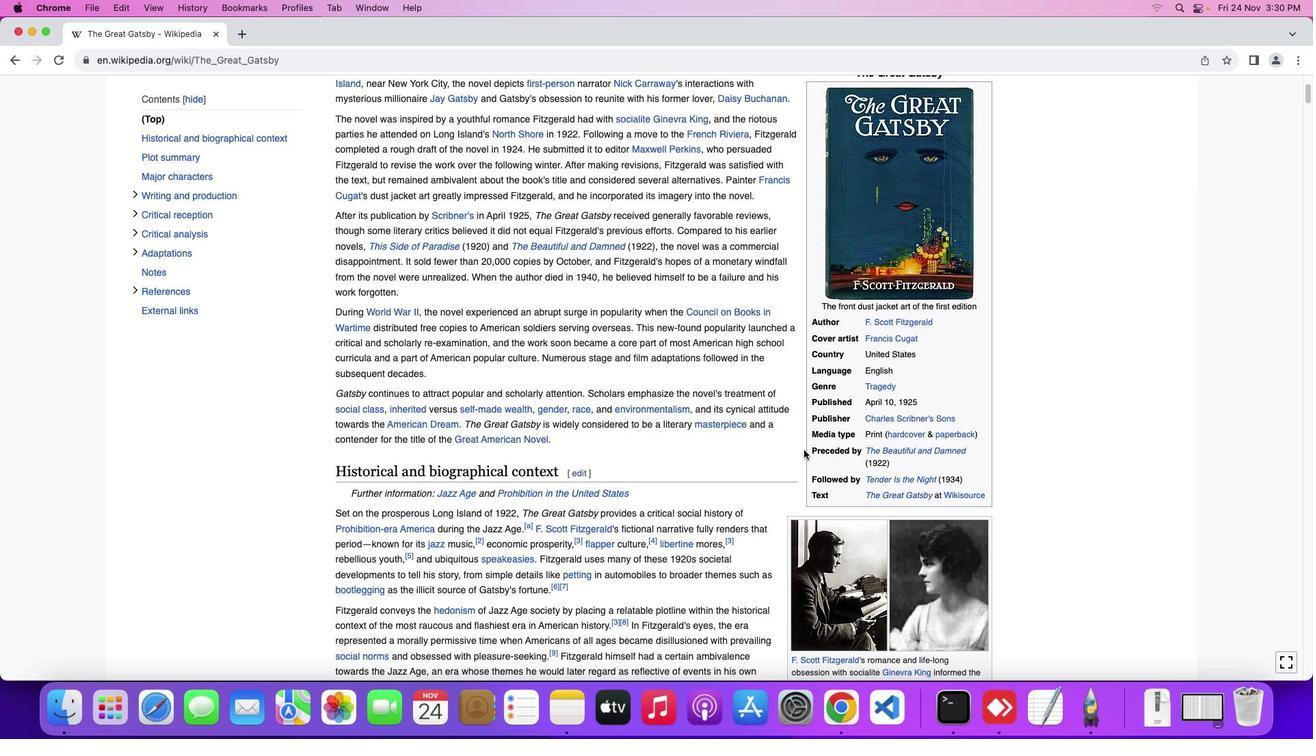 
Action: Mouse moved to (808, 472)
Screenshot: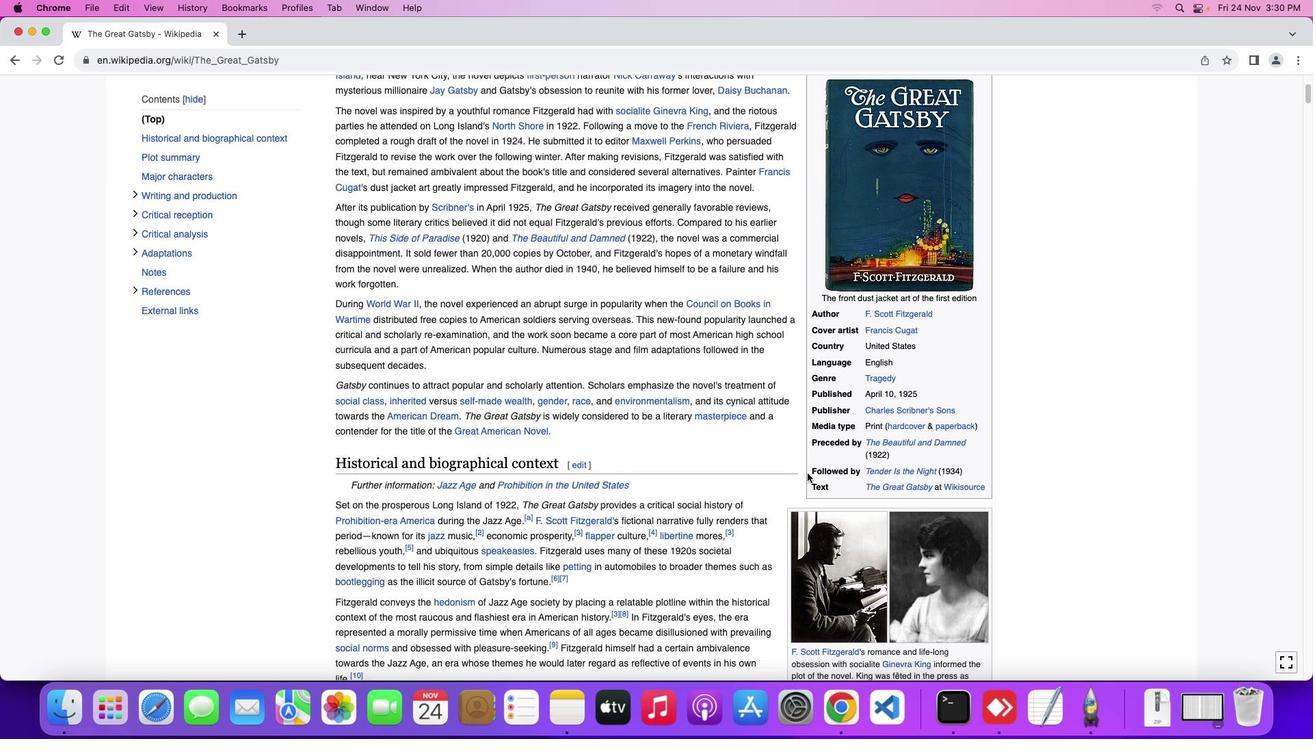 
Action: Mouse scrolled (808, 472) with delta (0, 0)
Screenshot: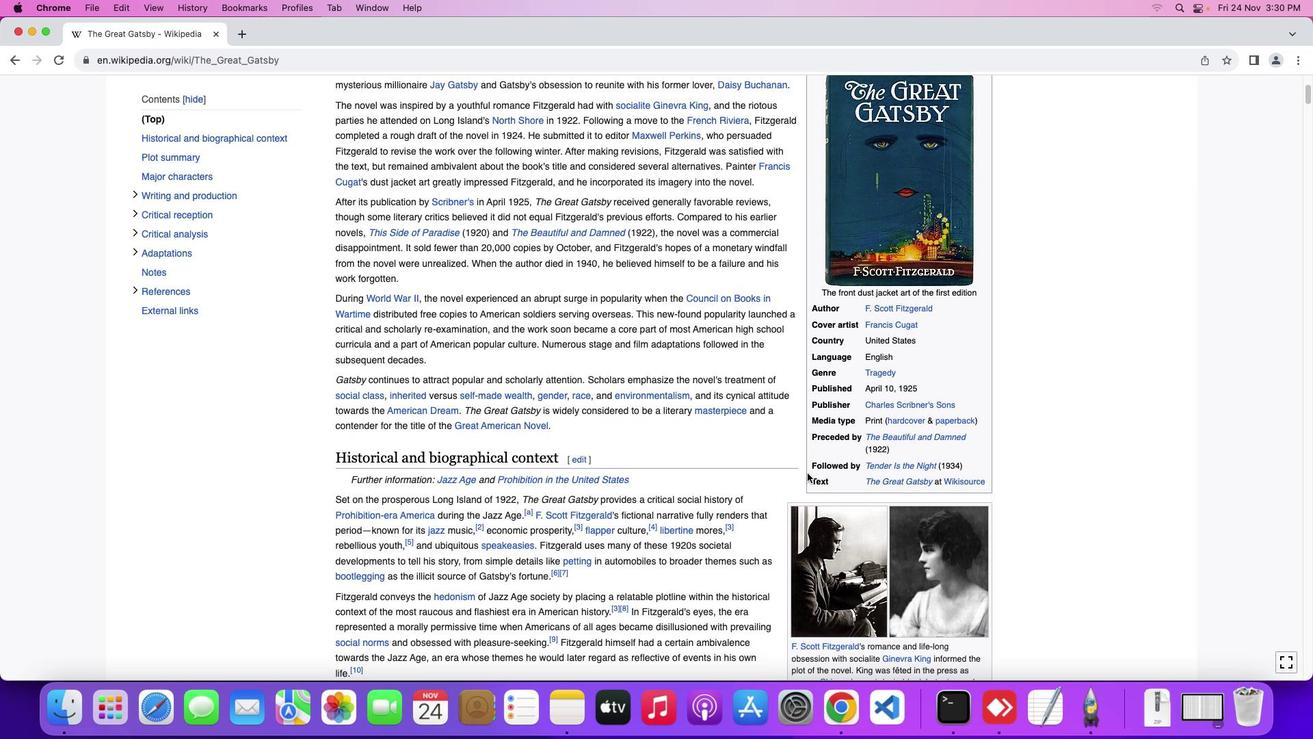 
Action: Mouse scrolled (808, 472) with delta (0, 0)
Screenshot: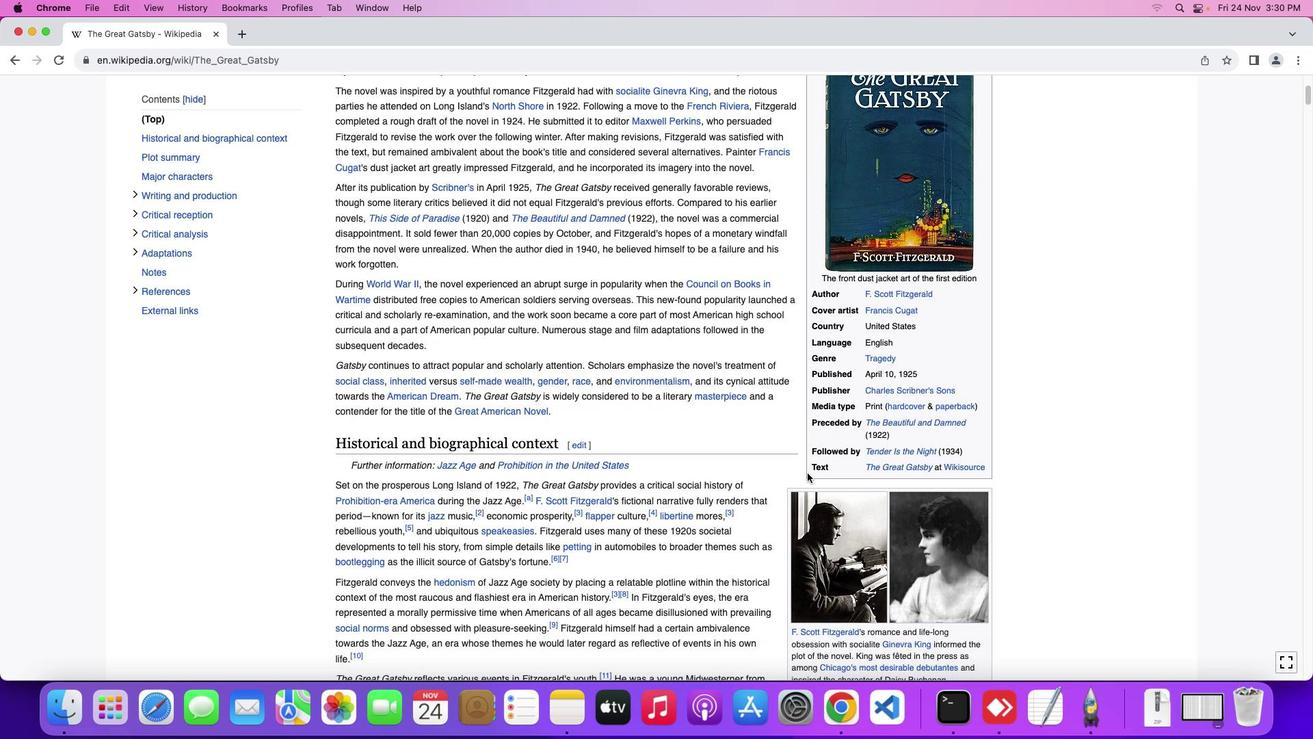 
Action: Mouse scrolled (808, 472) with delta (0, 0)
Screenshot: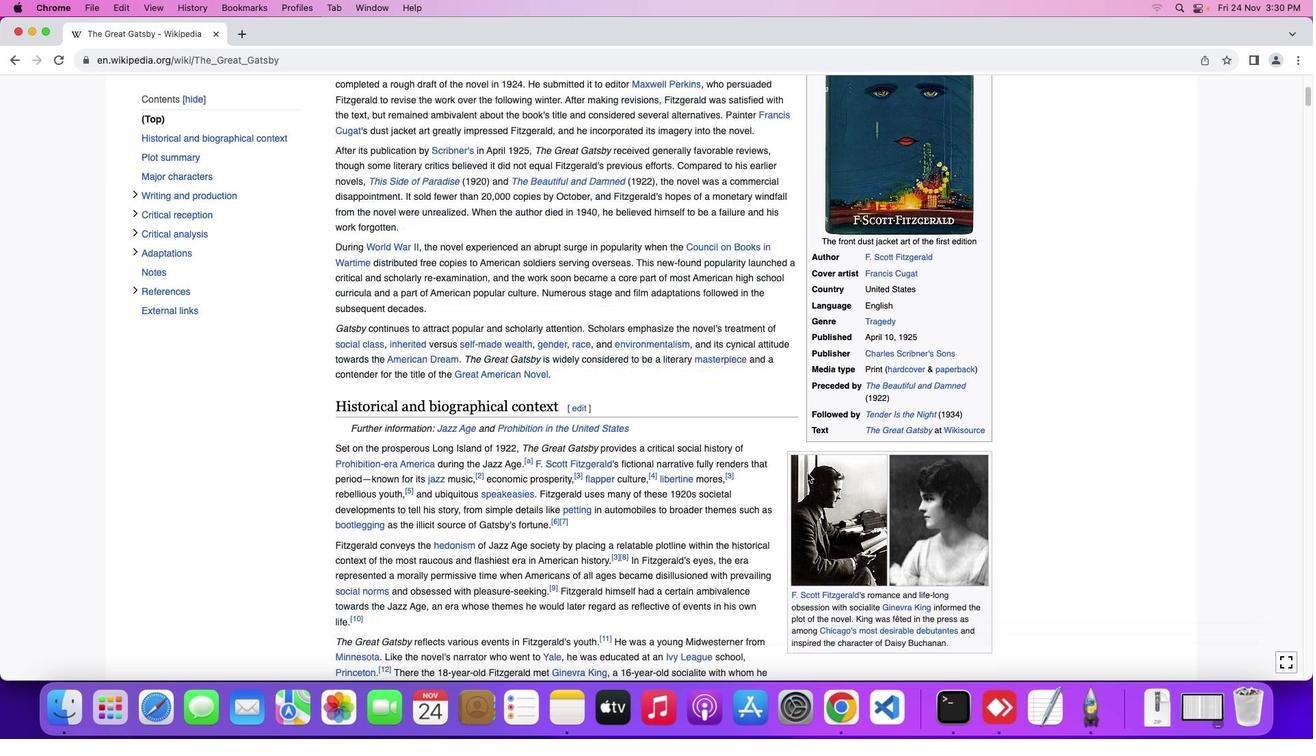 
Action: Mouse scrolled (808, 472) with delta (0, -1)
Screenshot: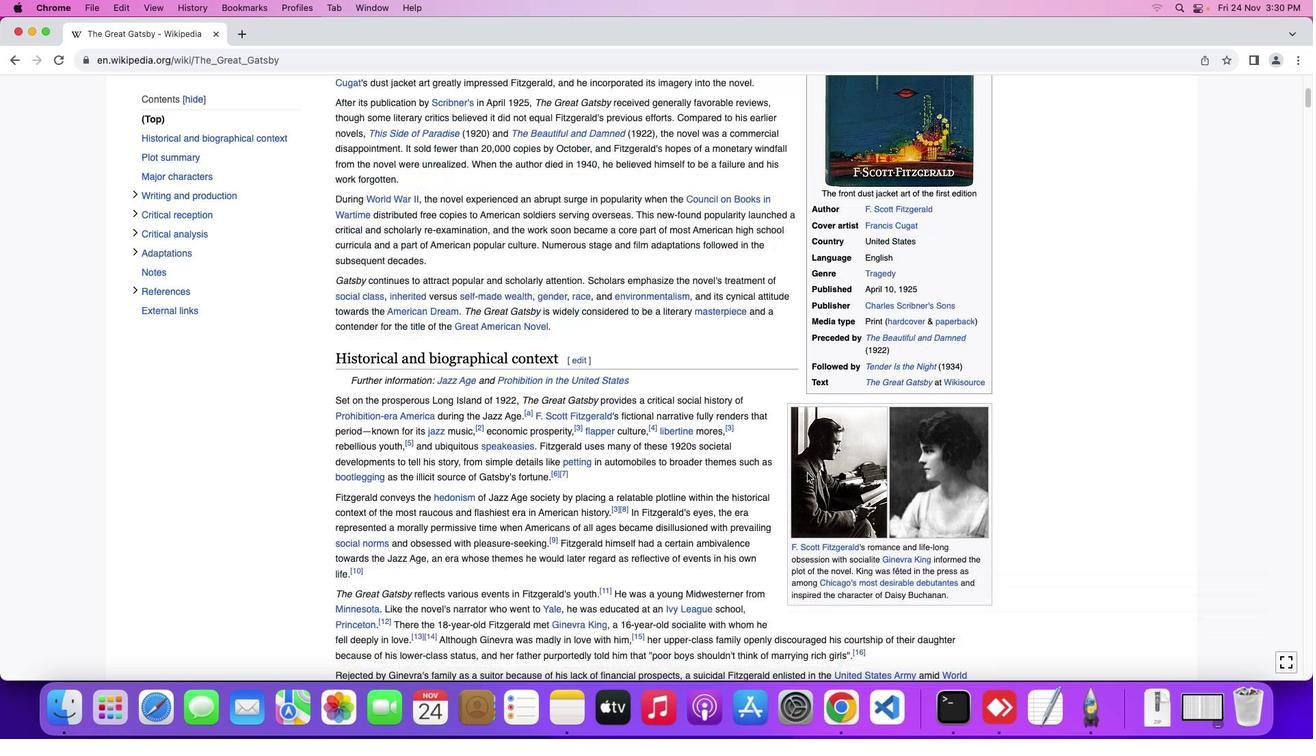 
Action: Mouse moved to (806, 475)
Screenshot: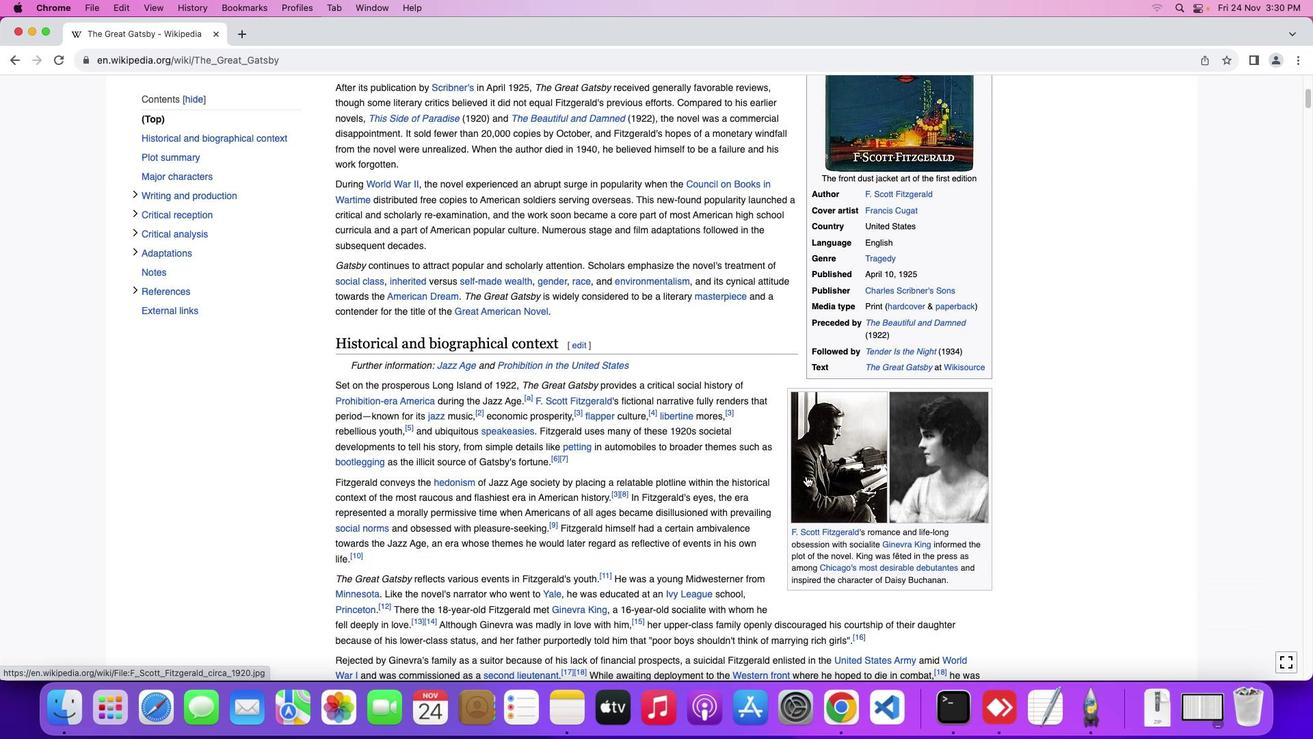 
Action: Mouse scrolled (806, 475) with delta (0, 0)
Screenshot: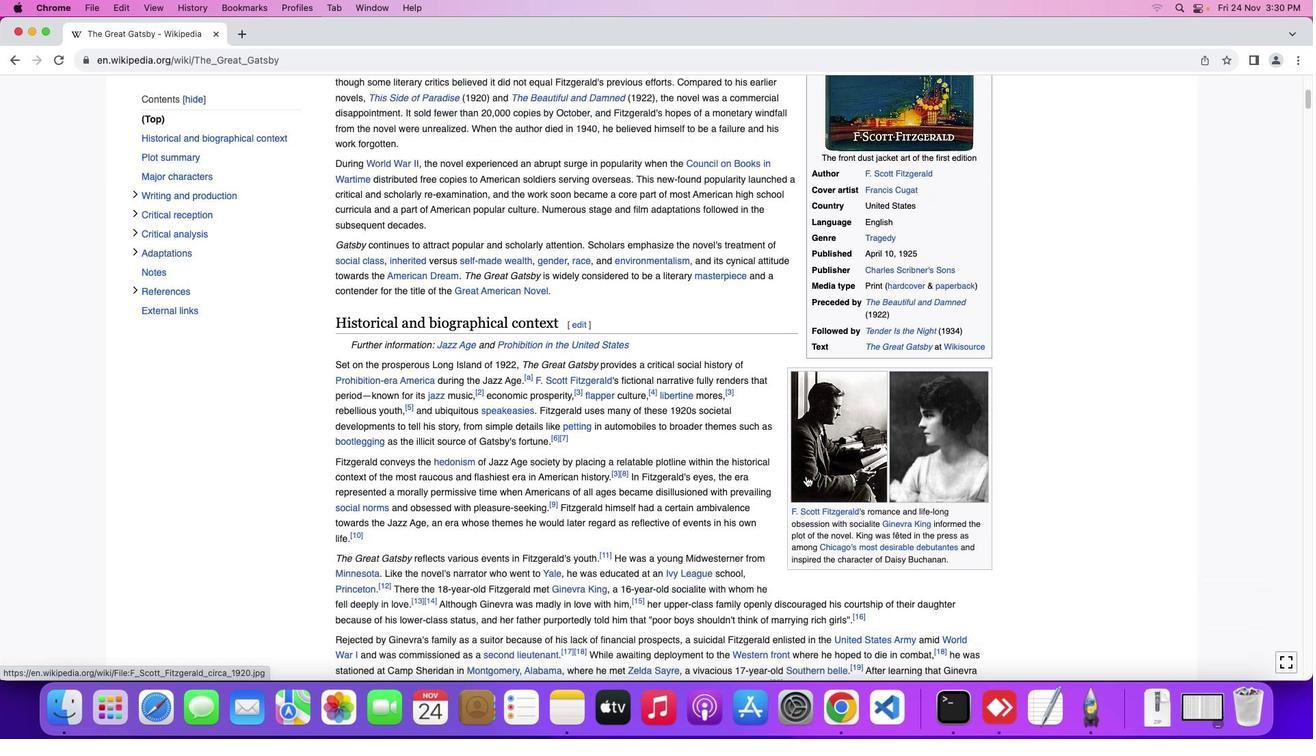 
Action: Mouse scrolled (806, 475) with delta (0, 0)
Screenshot: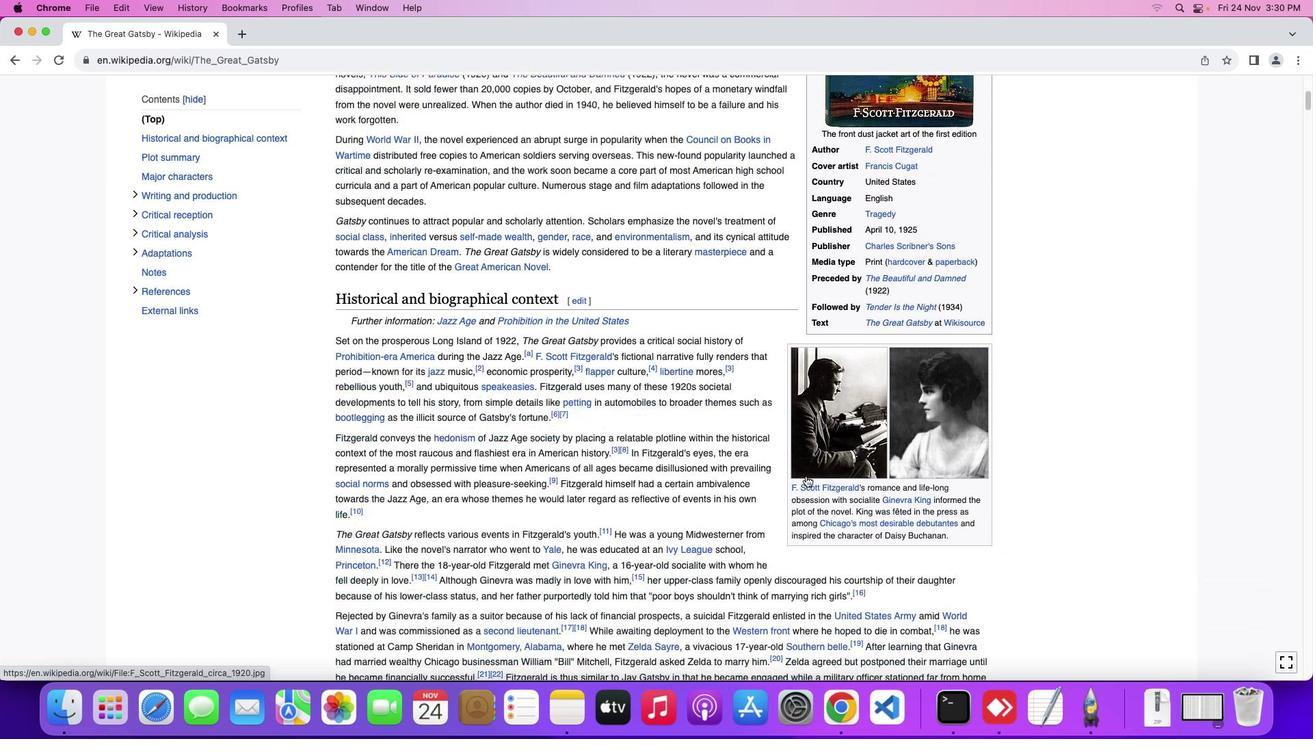 
Action: Mouse scrolled (806, 475) with delta (0, -1)
Screenshot: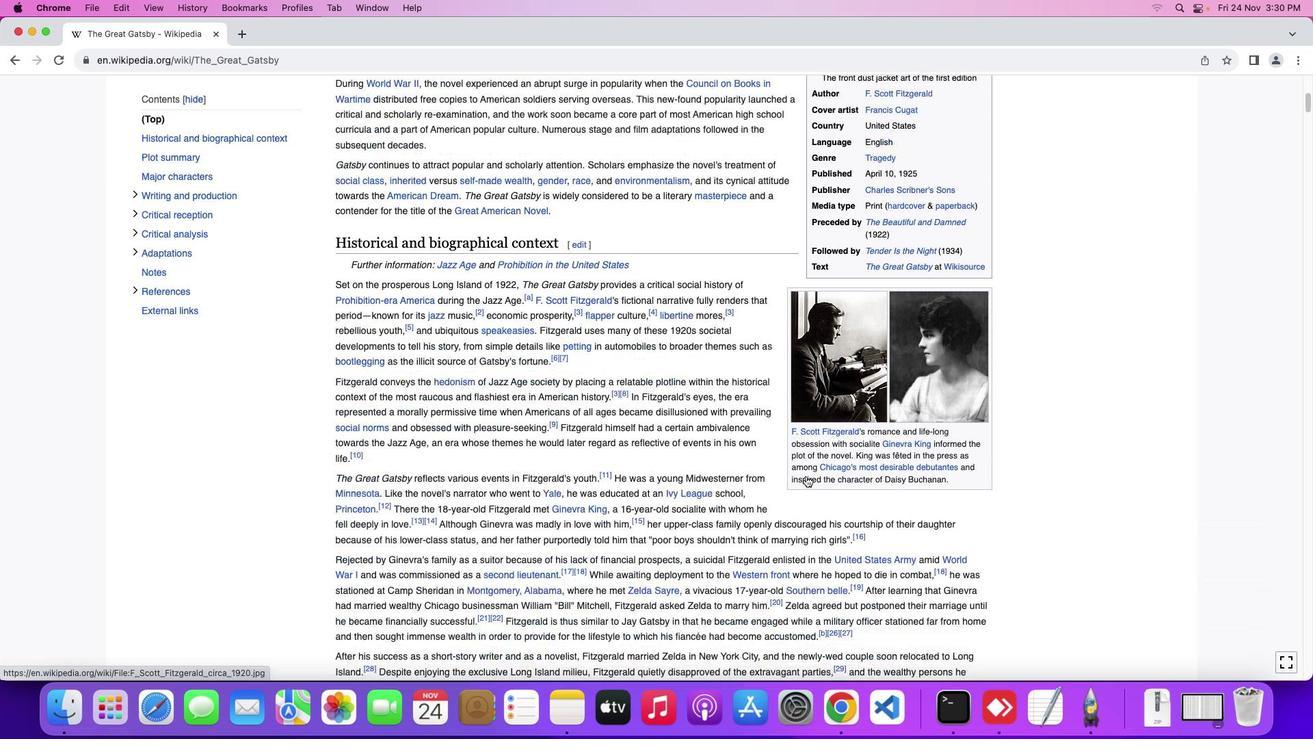 
Action: Mouse scrolled (806, 475) with delta (0, -2)
Screenshot: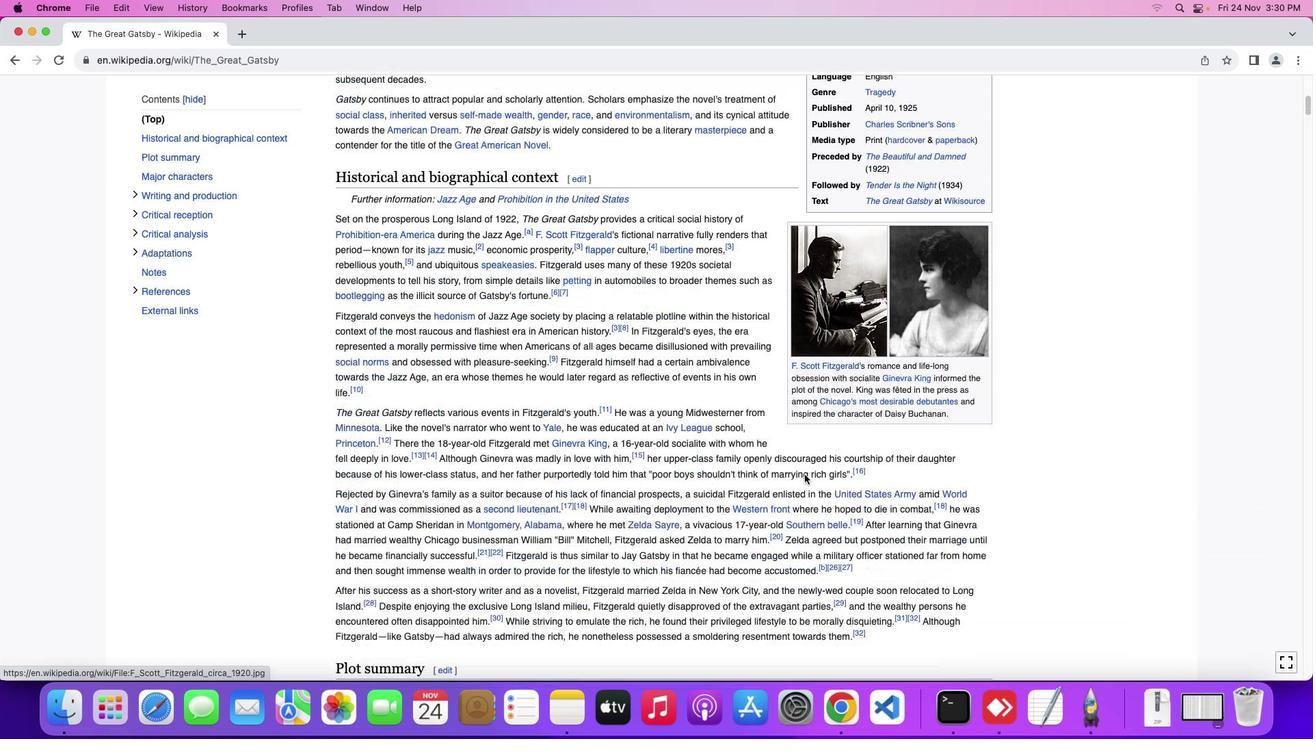 
Action: Mouse moved to (949, 487)
Screenshot: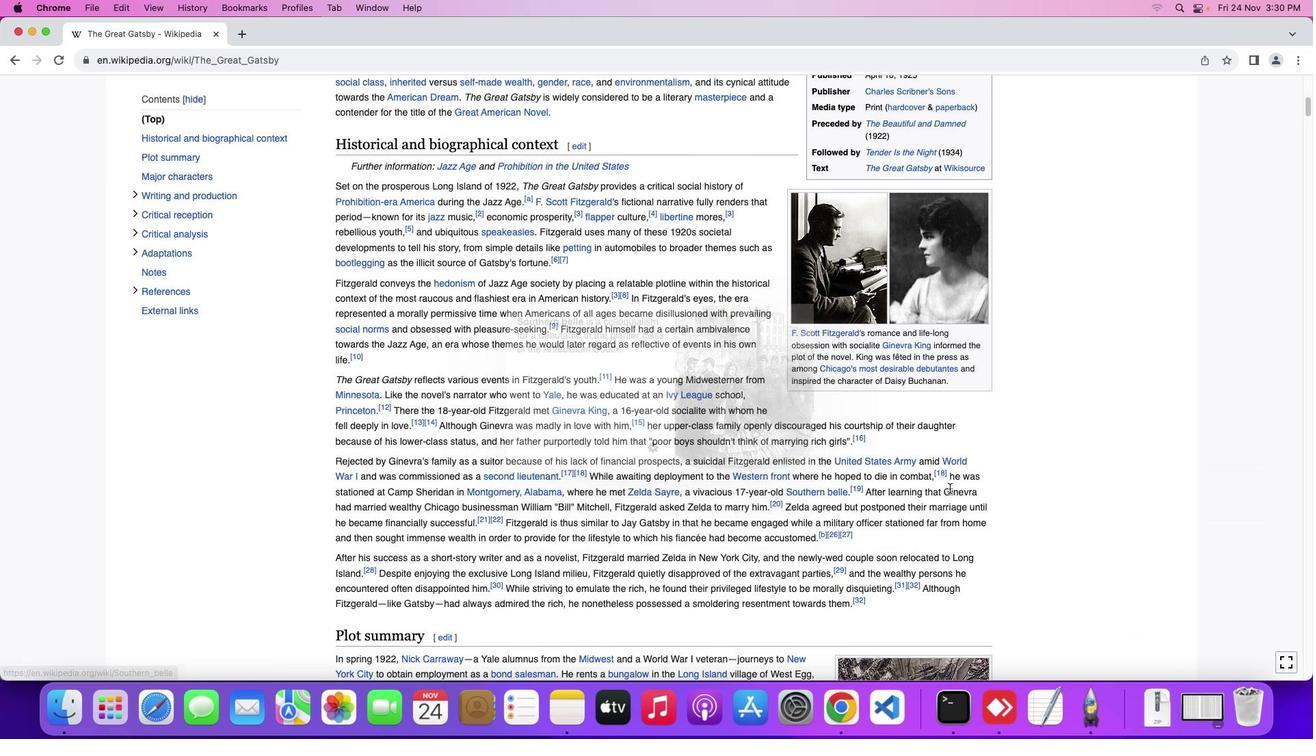 
Action: Mouse scrolled (949, 487) with delta (0, 0)
Screenshot: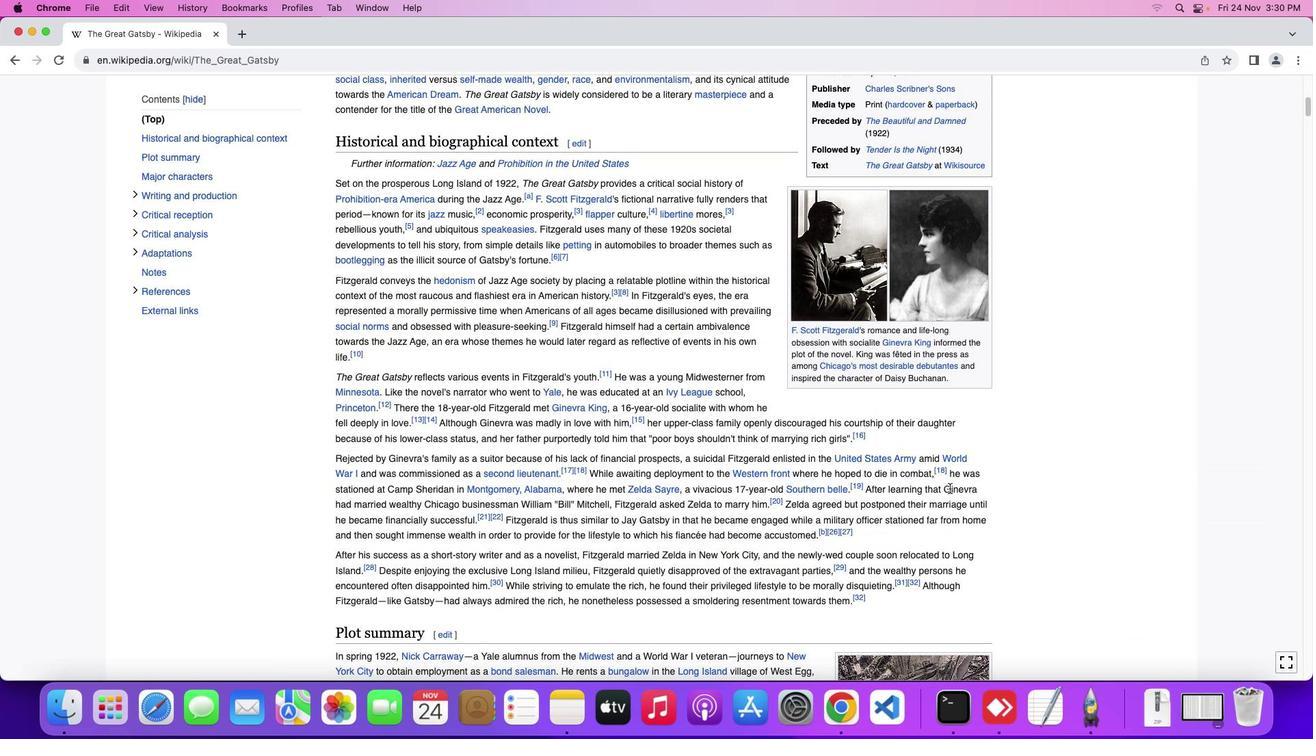 
Action: Mouse moved to (949, 487)
Screenshot: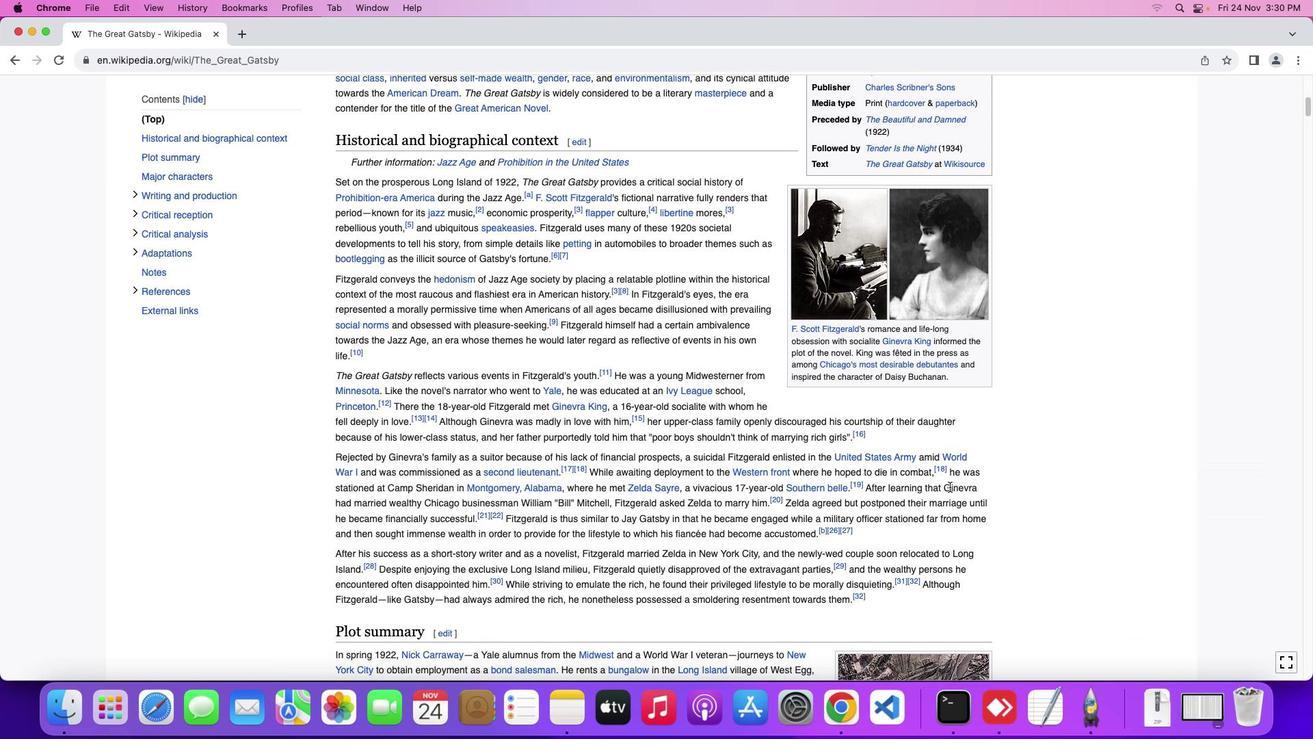 
Action: Mouse scrolled (949, 487) with delta (0, 0)
Screenshot: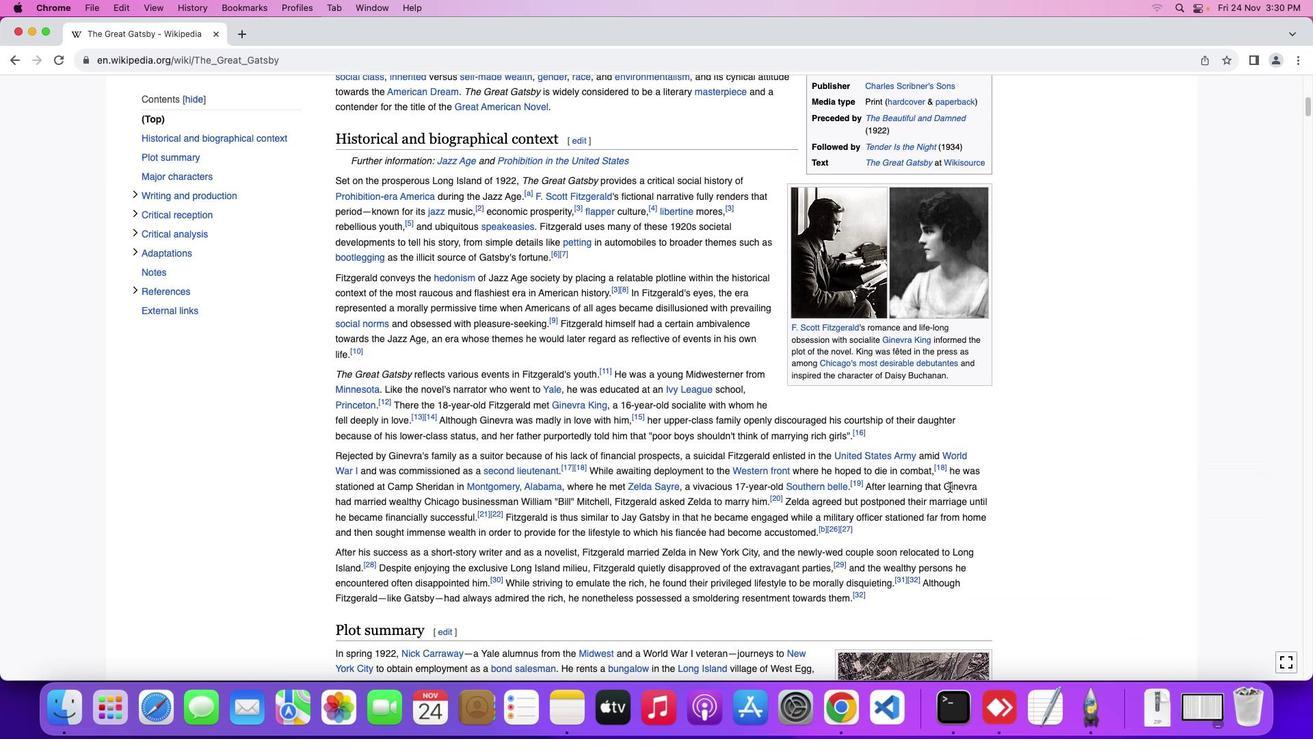
Action: Mouse moved to (949, 486)
Screenshot: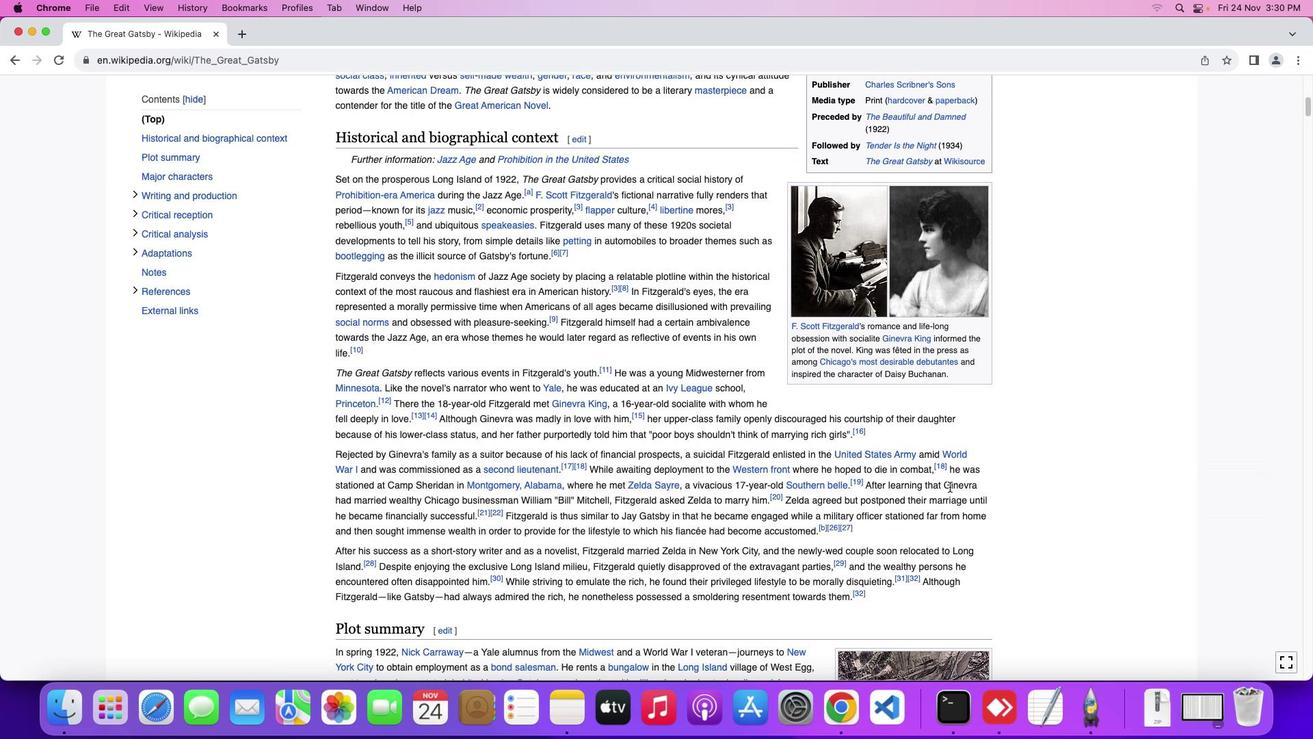 
Action: Mouse scrolled (949, 486) with delta (0, 0)
Screenshot: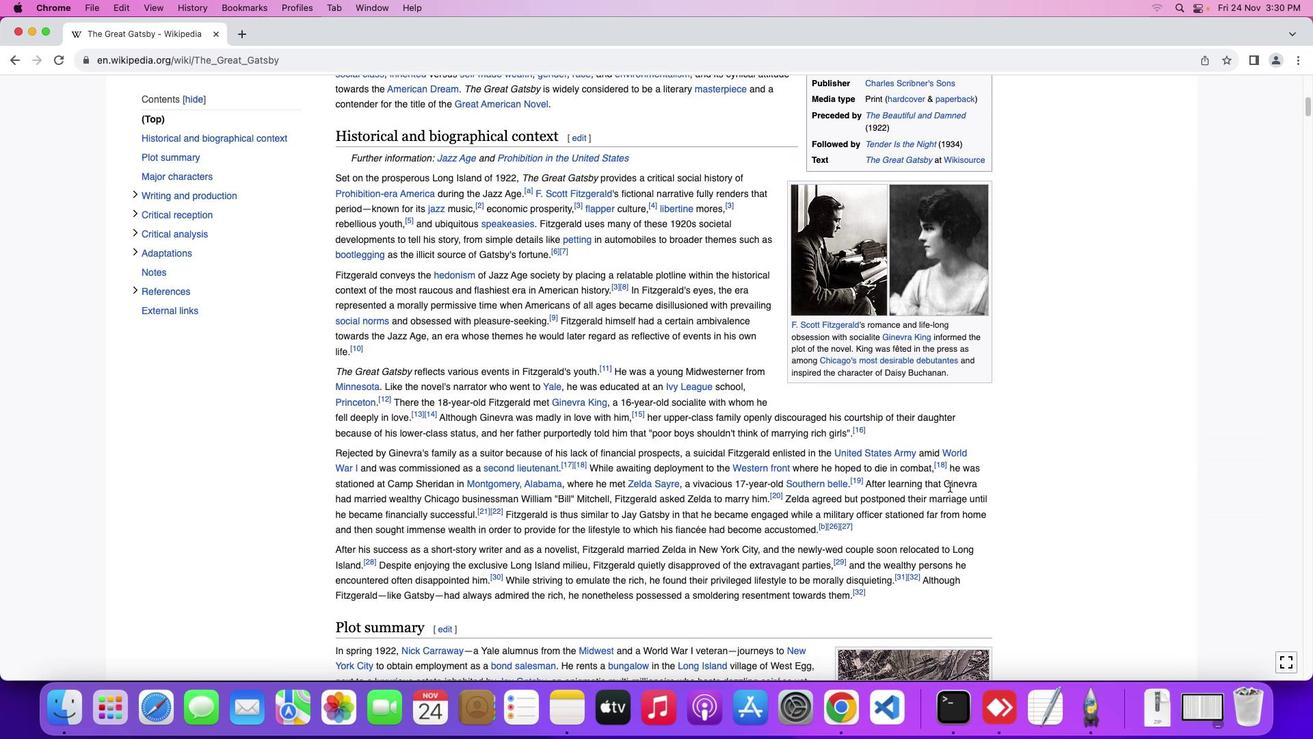 
Action: Mouse moved to (950, 478)
Screenshot: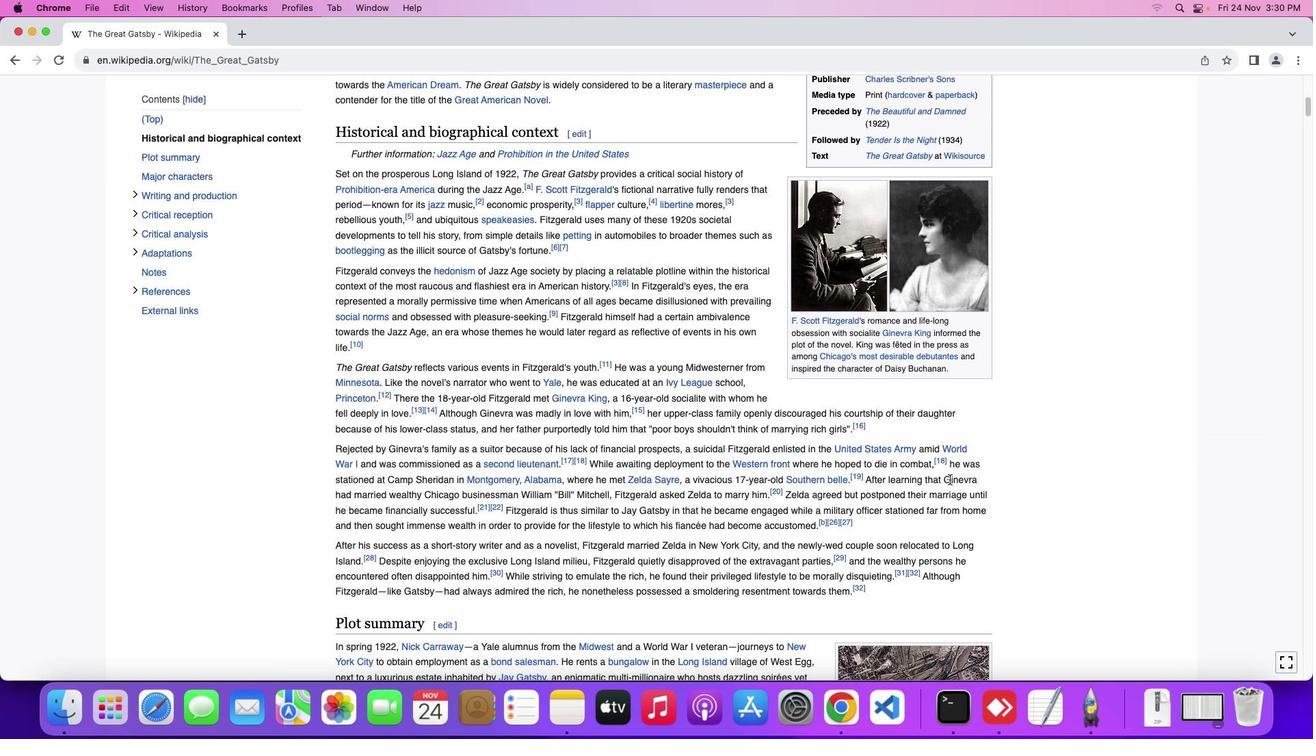 
Action: Mouse scrolled (950, 478) with delta (0, 0)
Screenshot: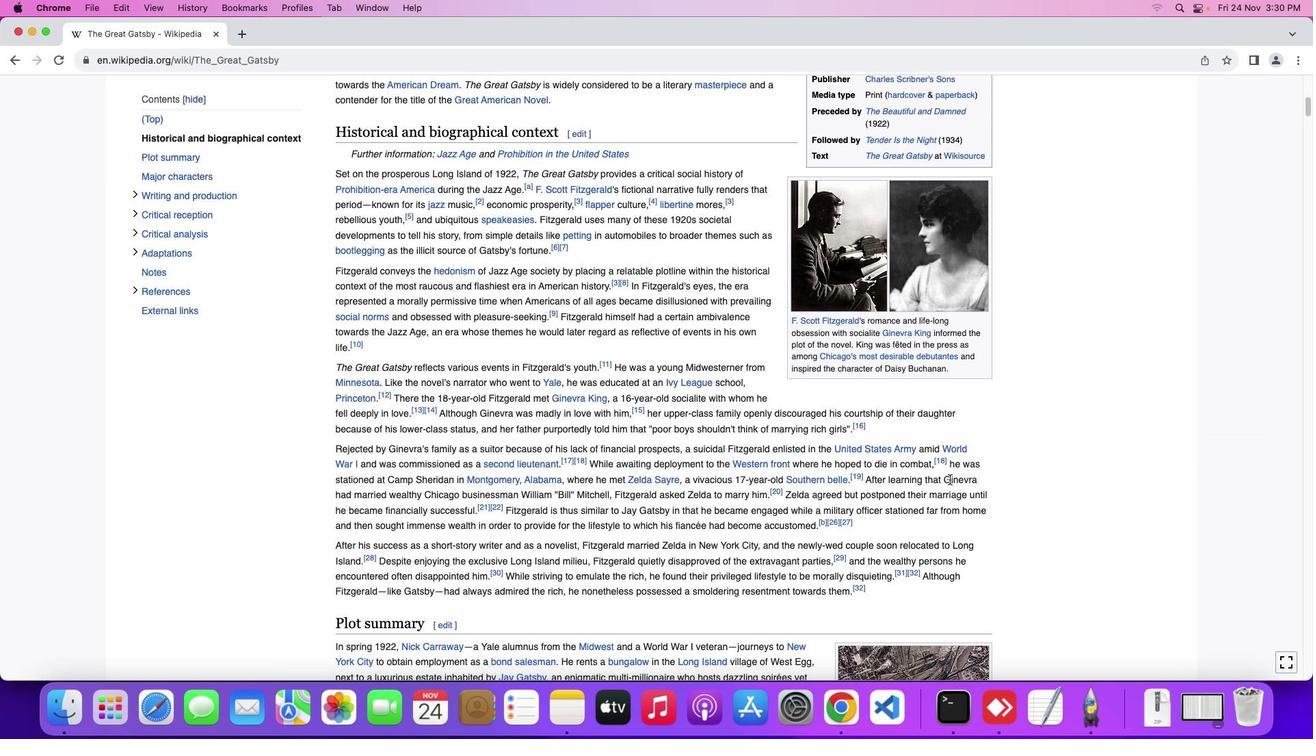 
Action: Mouse moved to (950, 478)
Screenshot: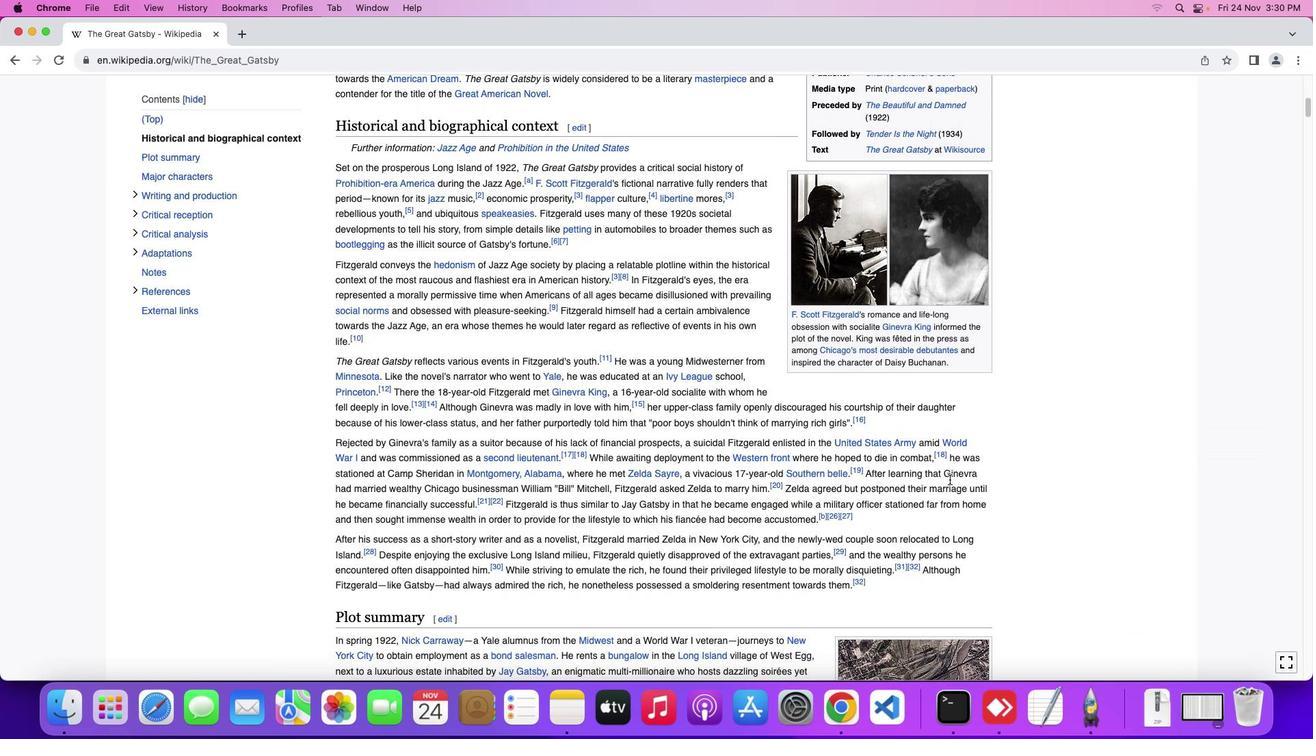 
Action: Mouse scrolled (950, 478) with delta (0, 0)
Screenshot: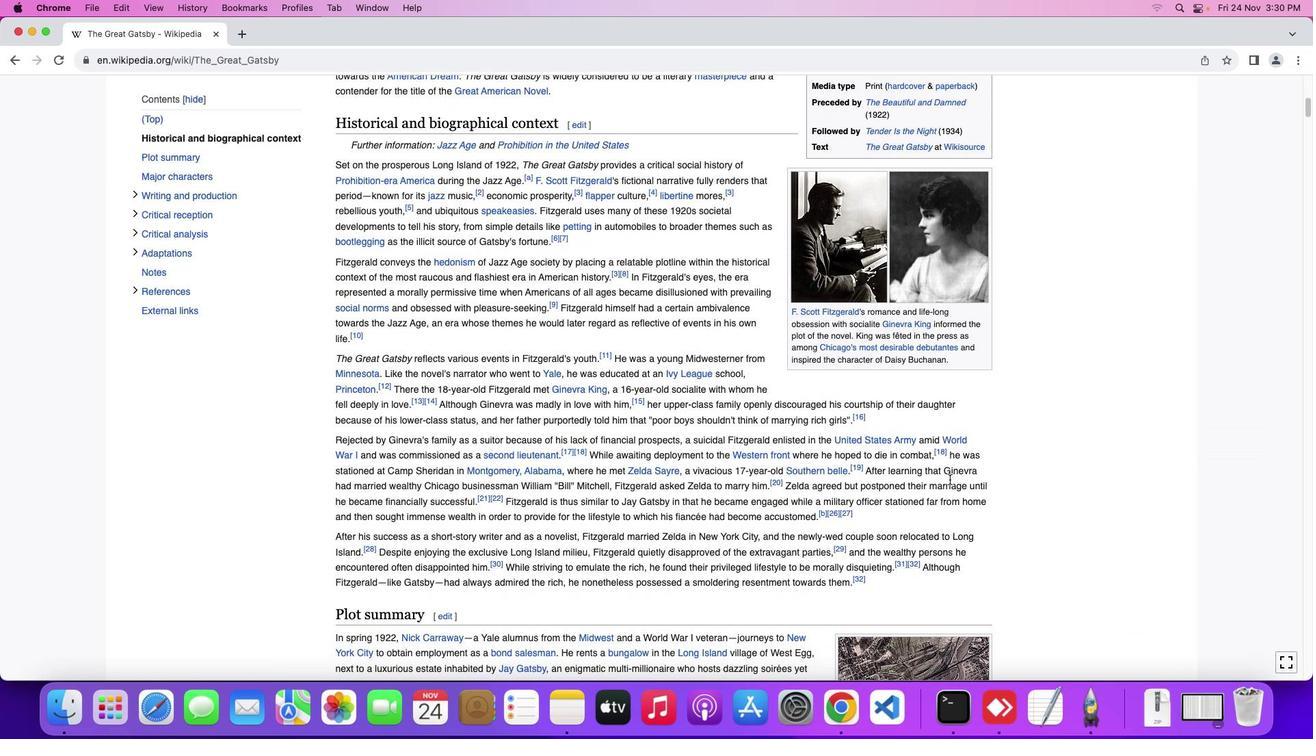 
Action: Mouse scrolled (950, 478) with delta (0, 0)
Screenshot: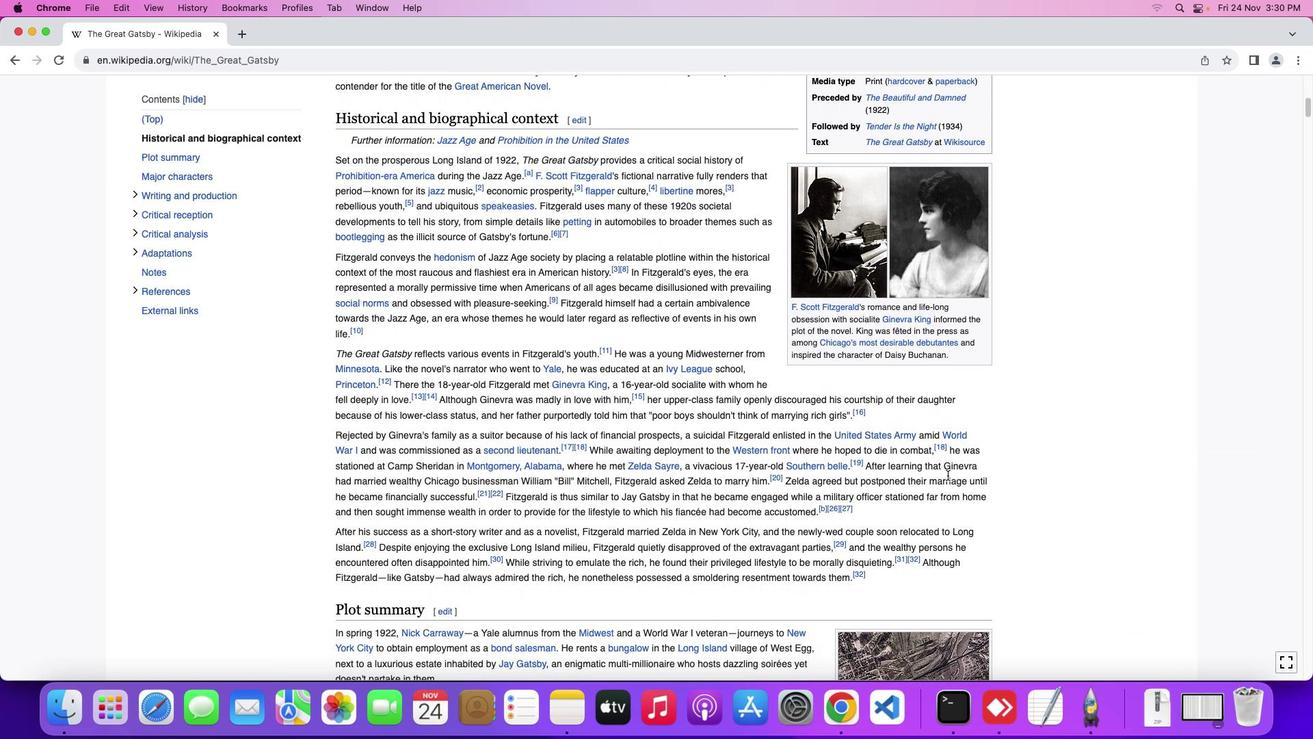 
Action: Mouse moved to (919, 457)
Screenshot: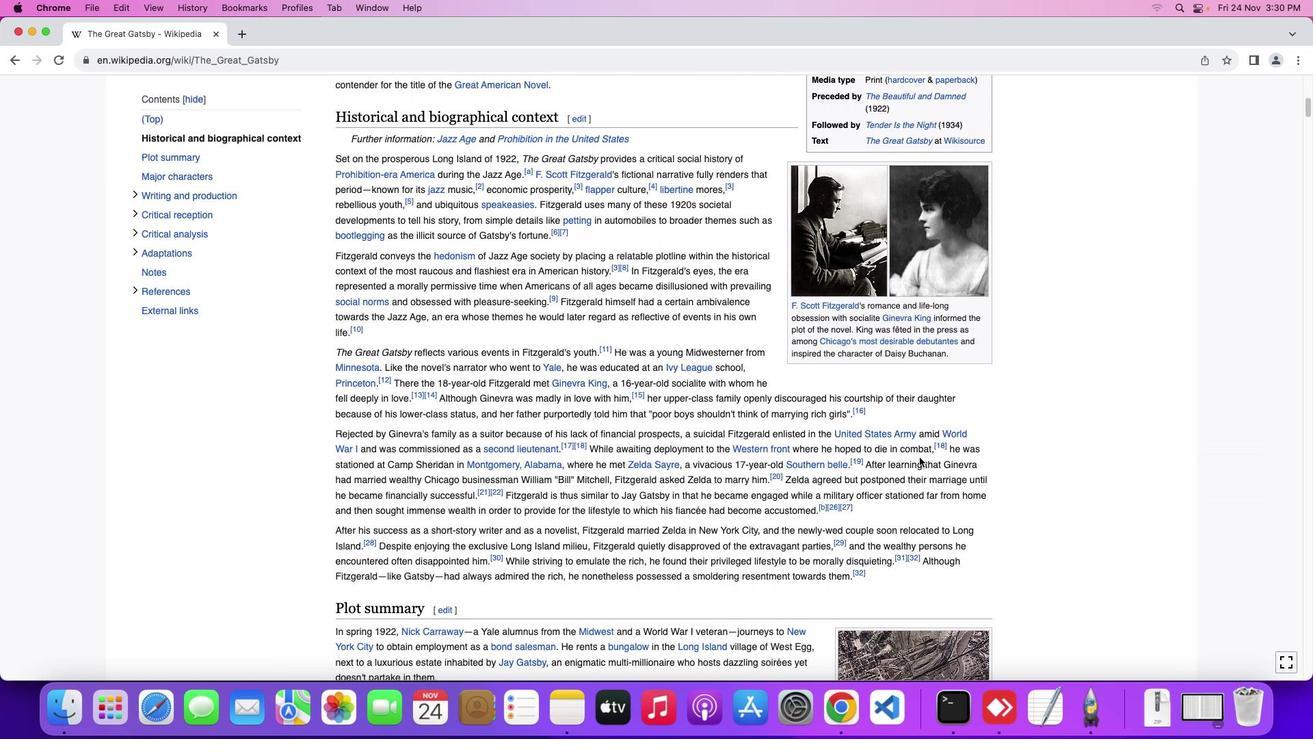 
Action: Mouse scrolled (919, 457) with delta (0, 0)
Screenshot: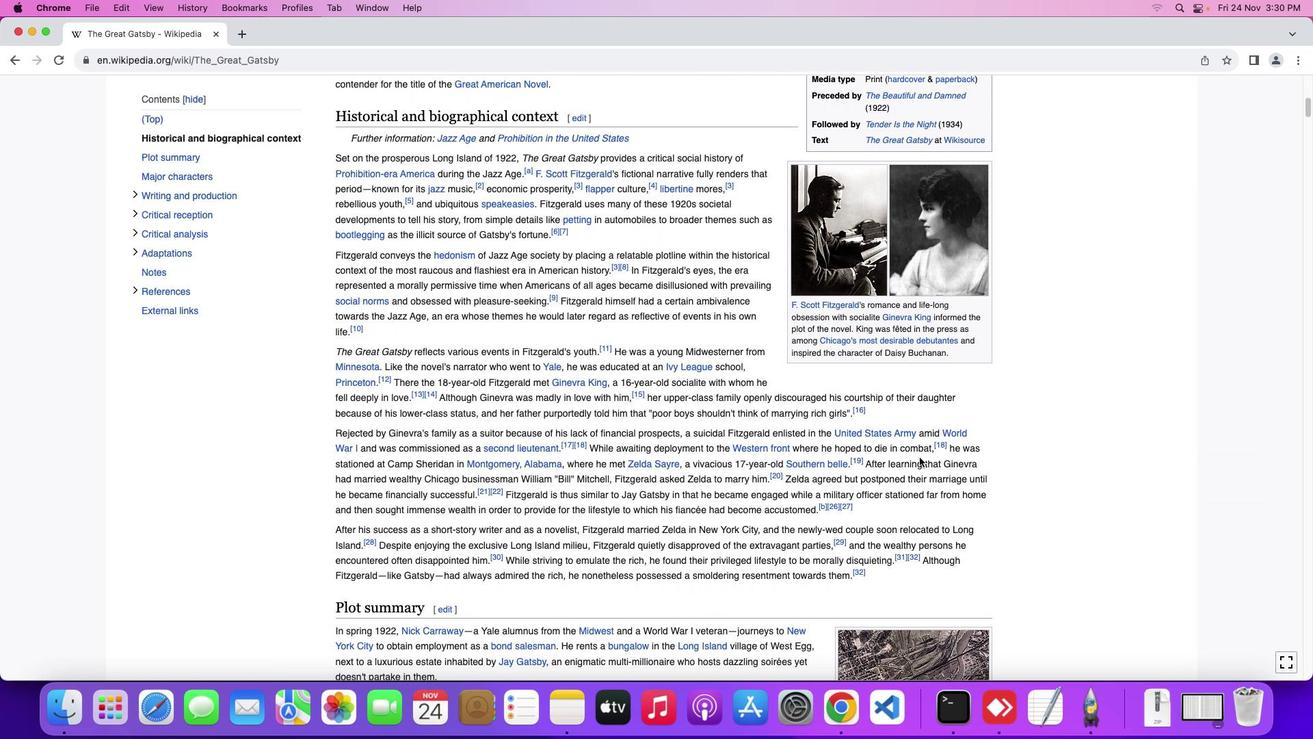 
Action: Mouse scrolled (919, 457) with delta (0, 0)
Screenshot: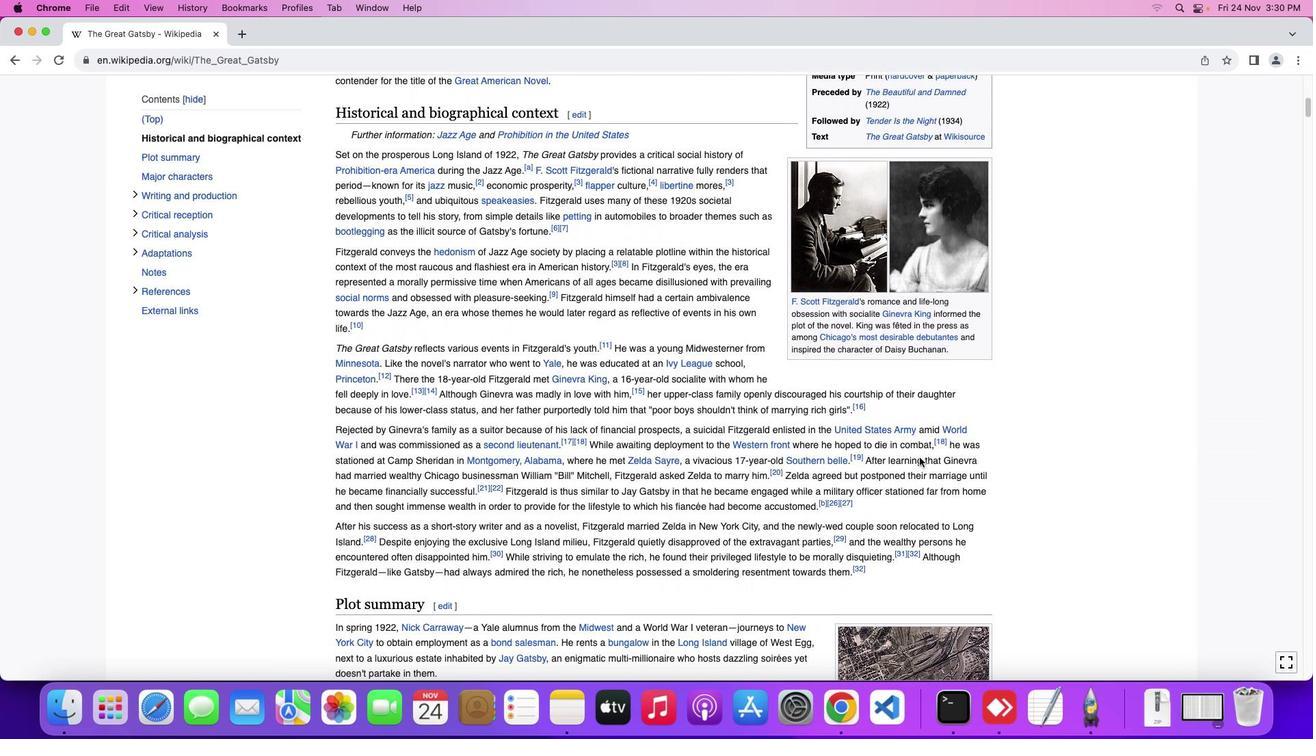 
Action: Mouse scrolled (919, 457) with delta (0, 0)
Screenshot: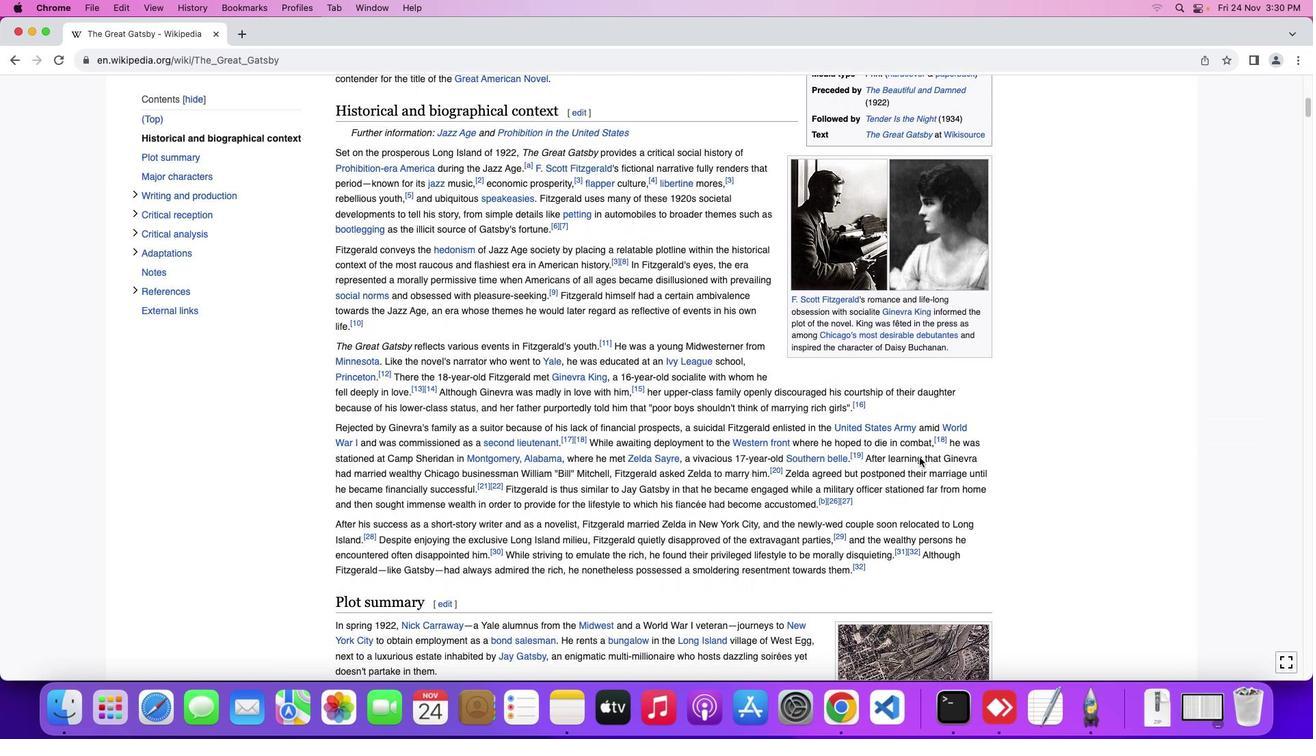 
Action: Mouse moved to (986, 465)
Screenshot: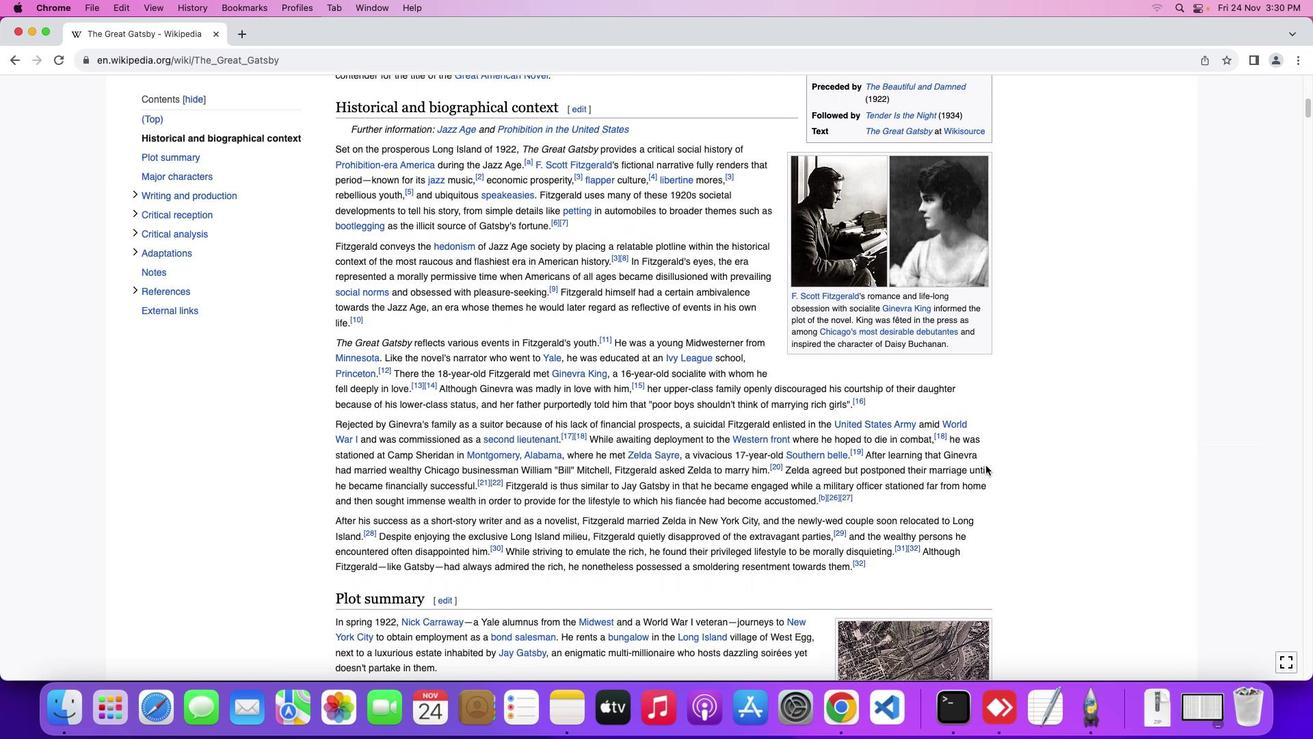 
Action: Mouse scrolled (986, 465) with delta (0, 0)
Screenshot: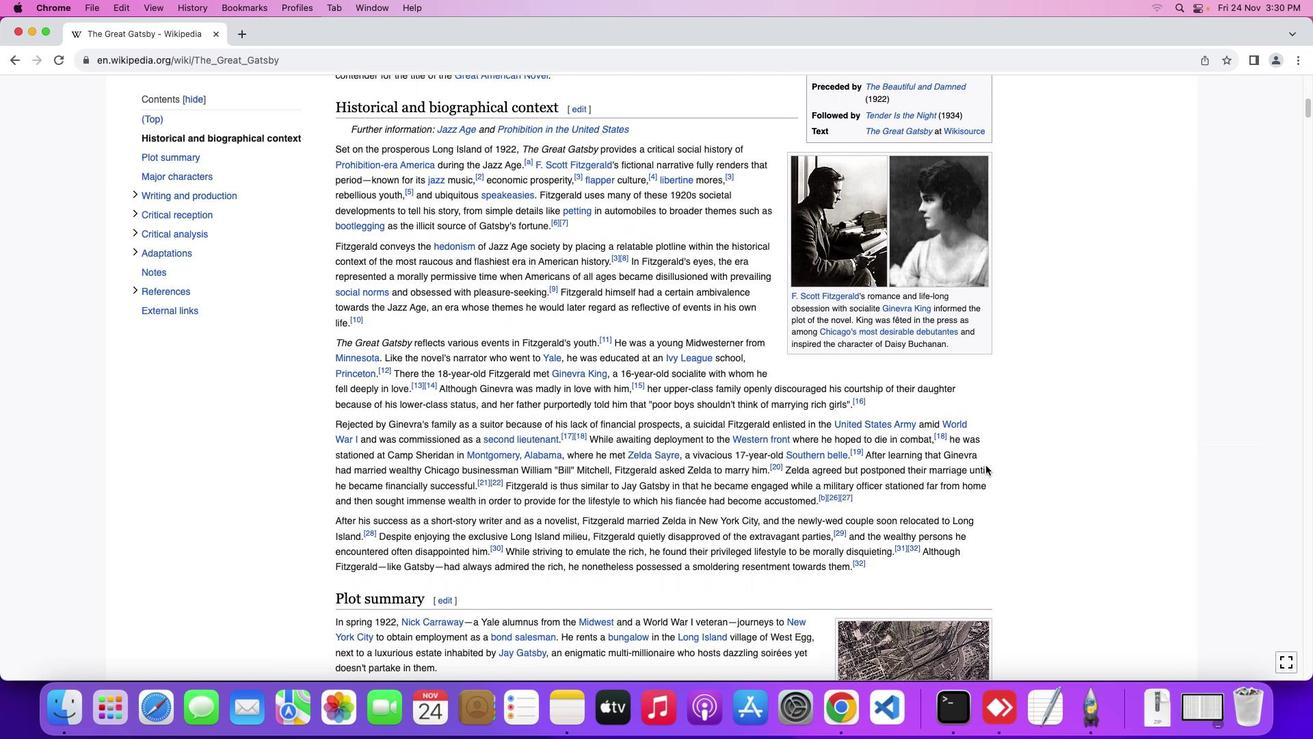 
Action: Mouse moved to (986, 465)
Screenshot: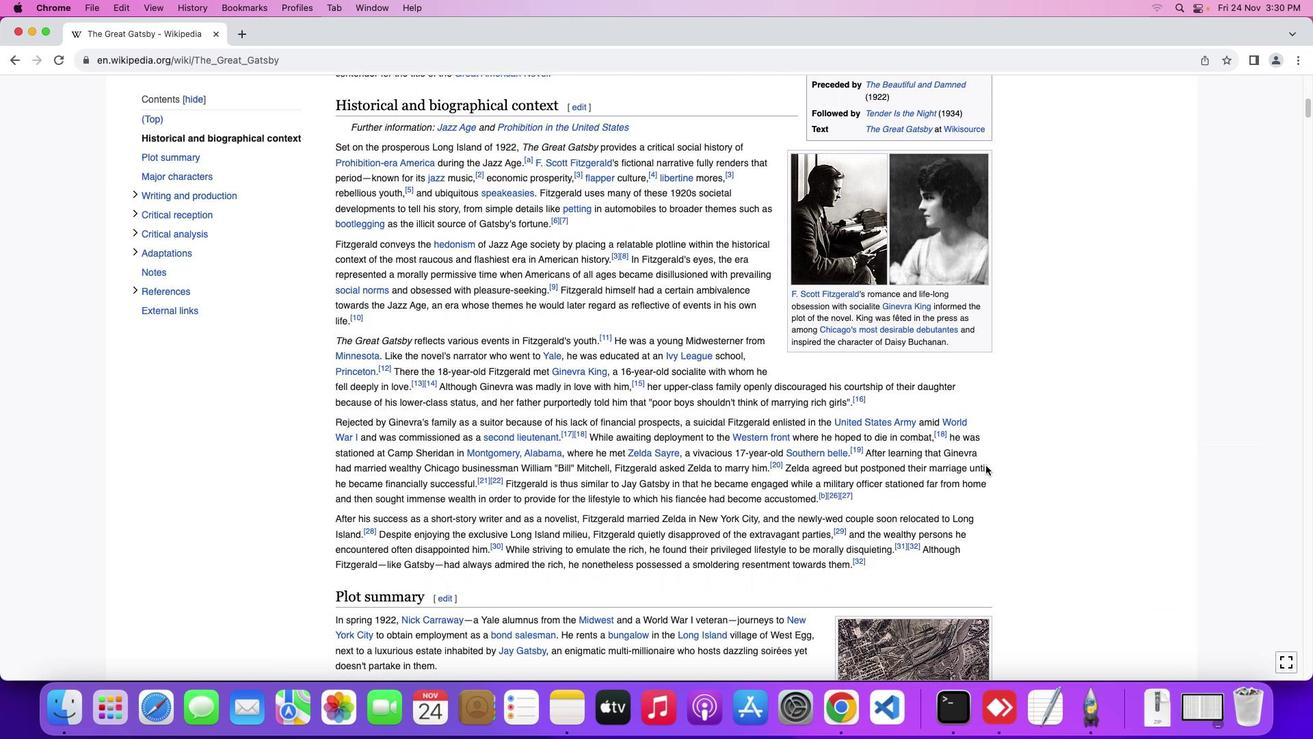 
Action: Mouse scrolled (986, 465) with delta (0, 0)
Screenshot: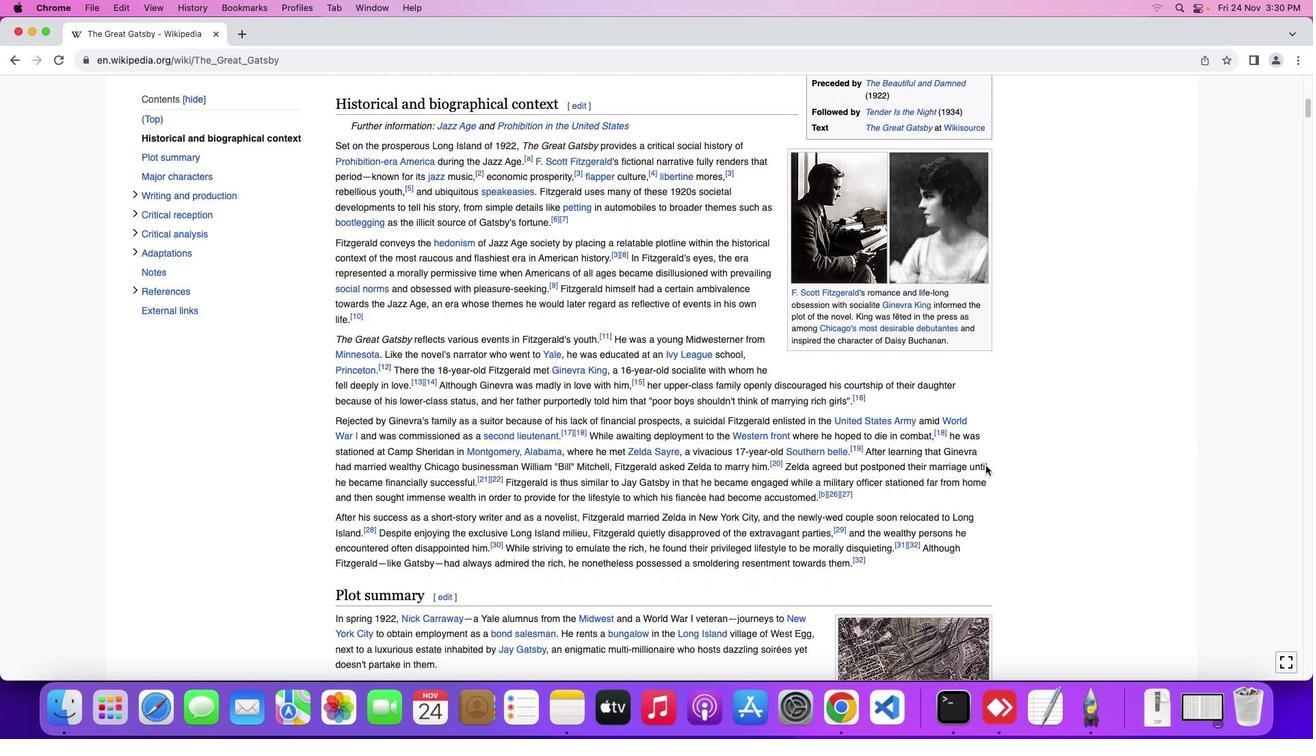 
Action: Mouse scrolled (986, 465) with delta (0, 0)
Screenshot: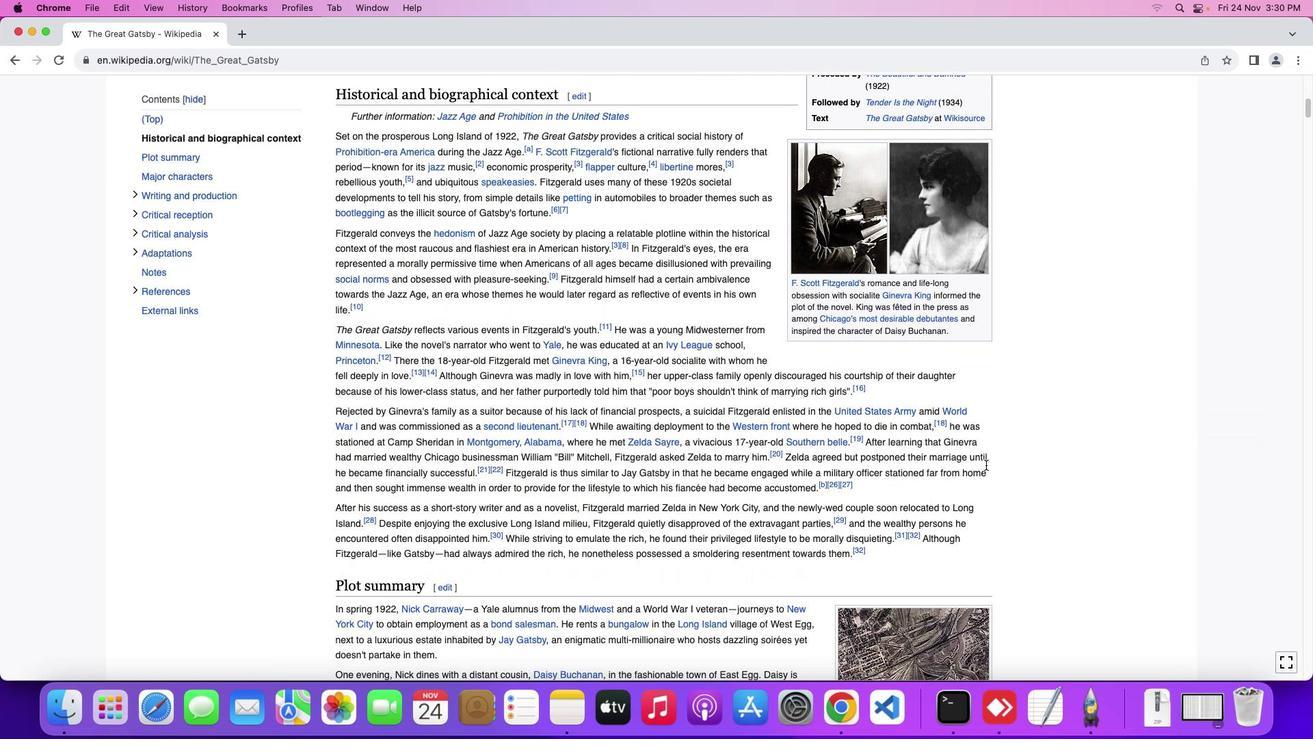 
Action: Mouse moved to (1003, 463)
Screenshot: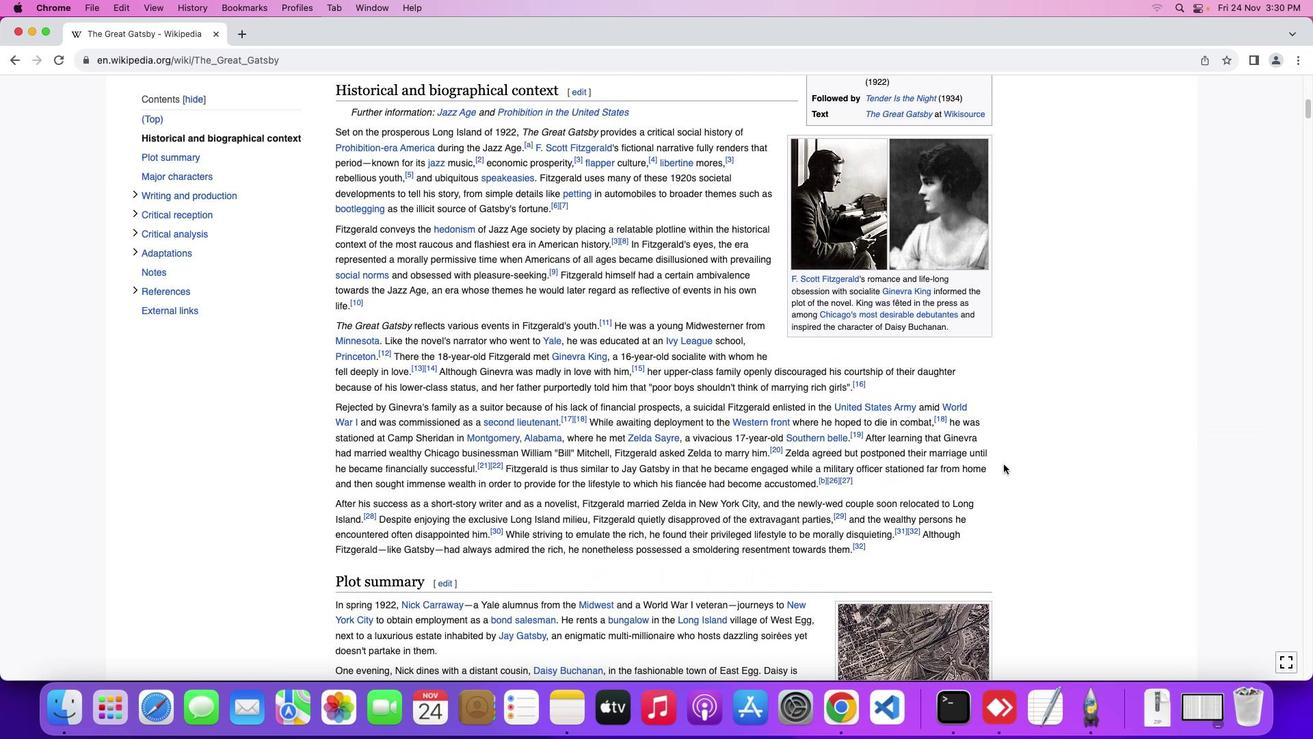 
Action: Mouse scrolled (1003, 463) with delta (0, 0)
Screenshot: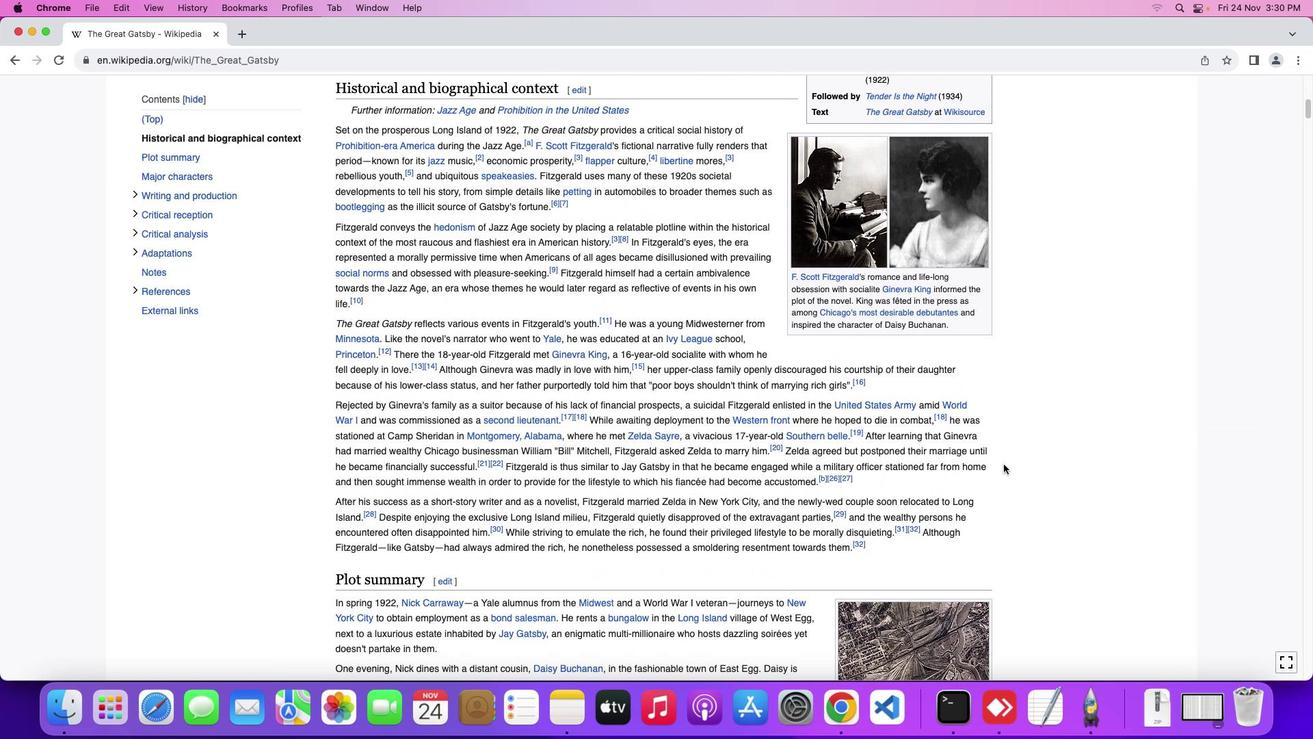 
Action: Mouse scrolled (1003, 463) with delta (0, 0)
Screenshot: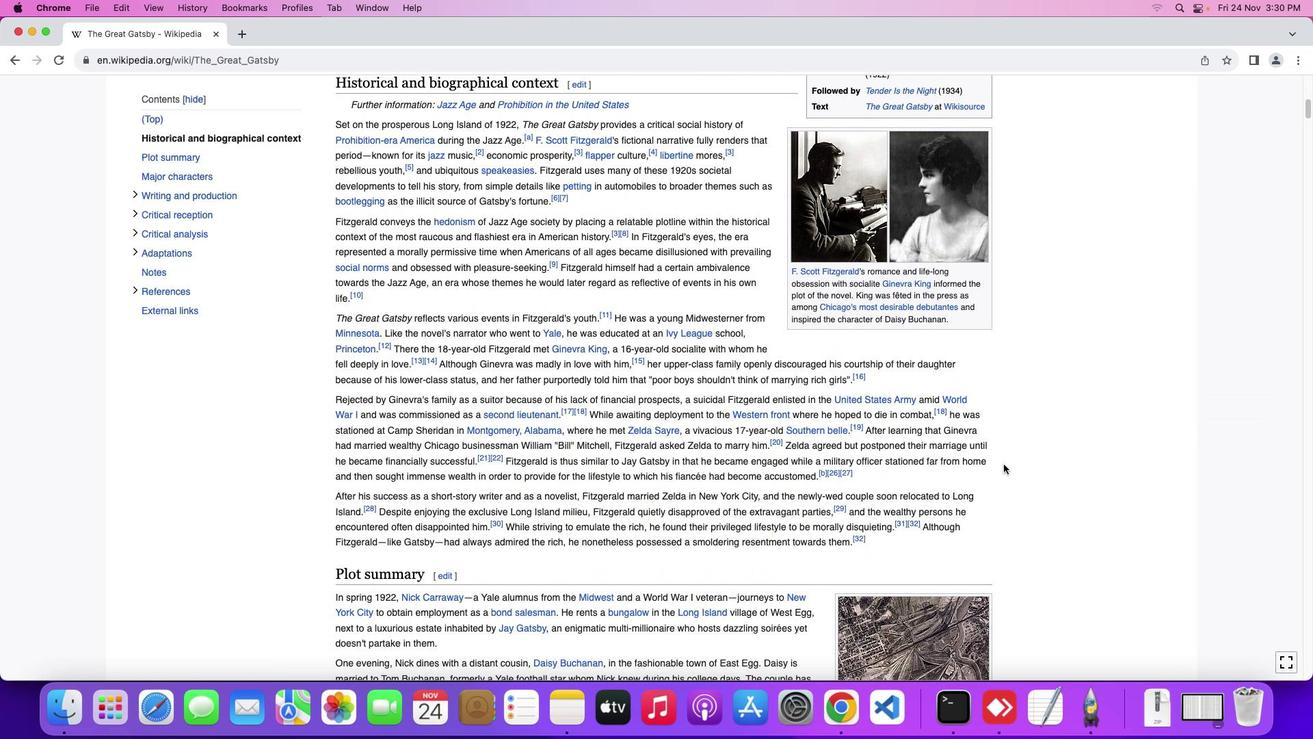 
Action: Mouse moved to (1001, 455)
Screenshot: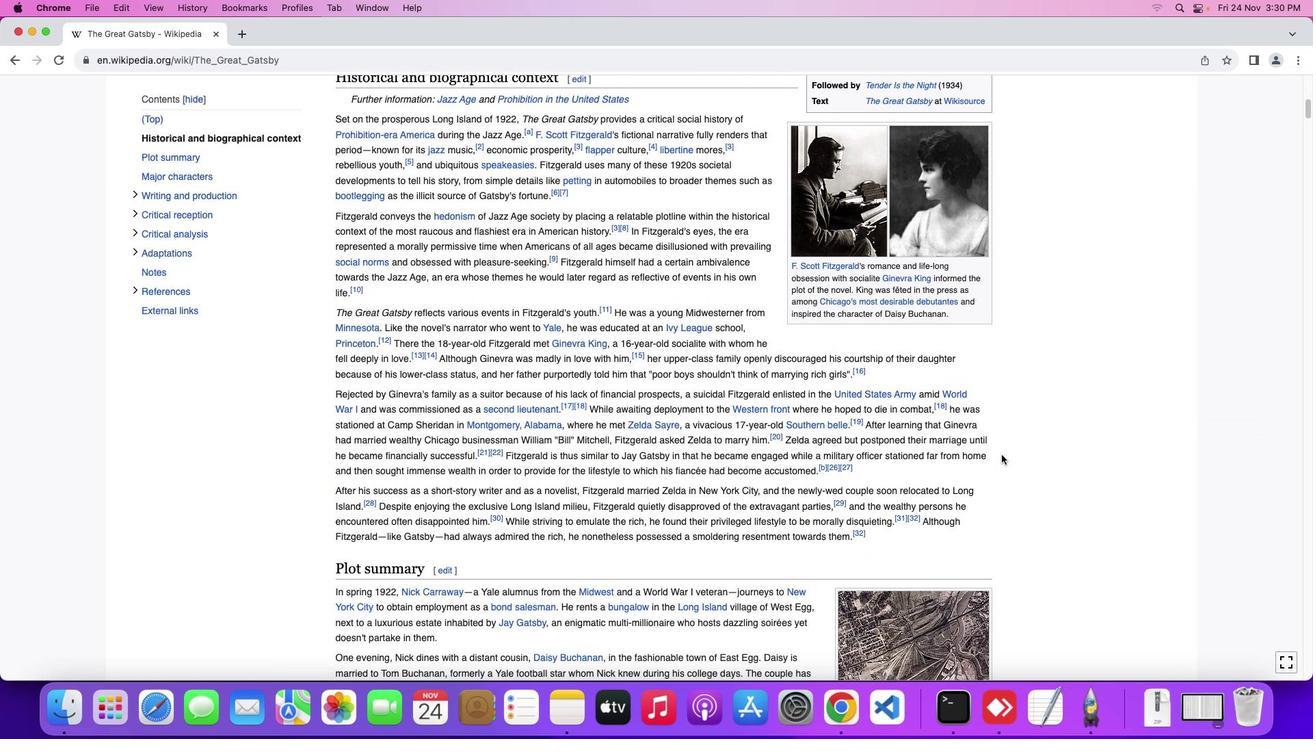 
Action: Mouse scrolled (1001, 455) with delta (0, 0)
Screenshot: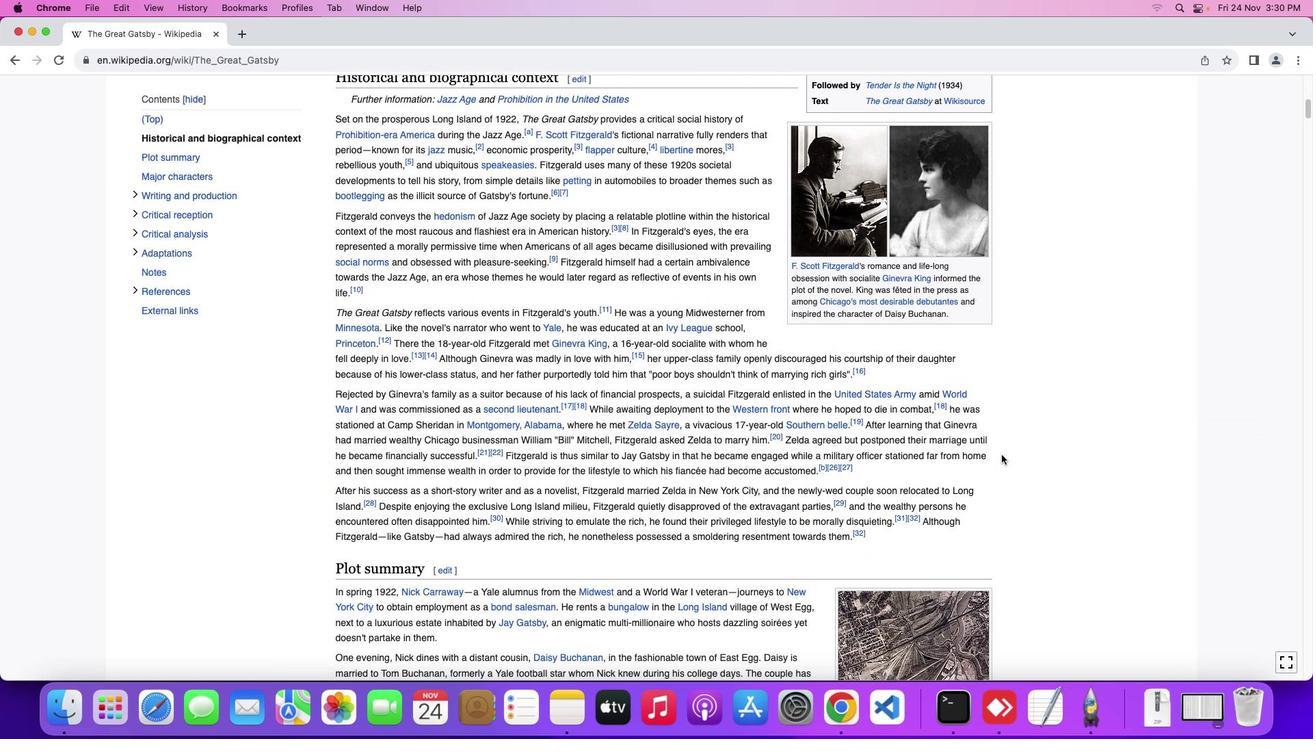 
Action: Mouse moved to (1002, 454)
Screenshot: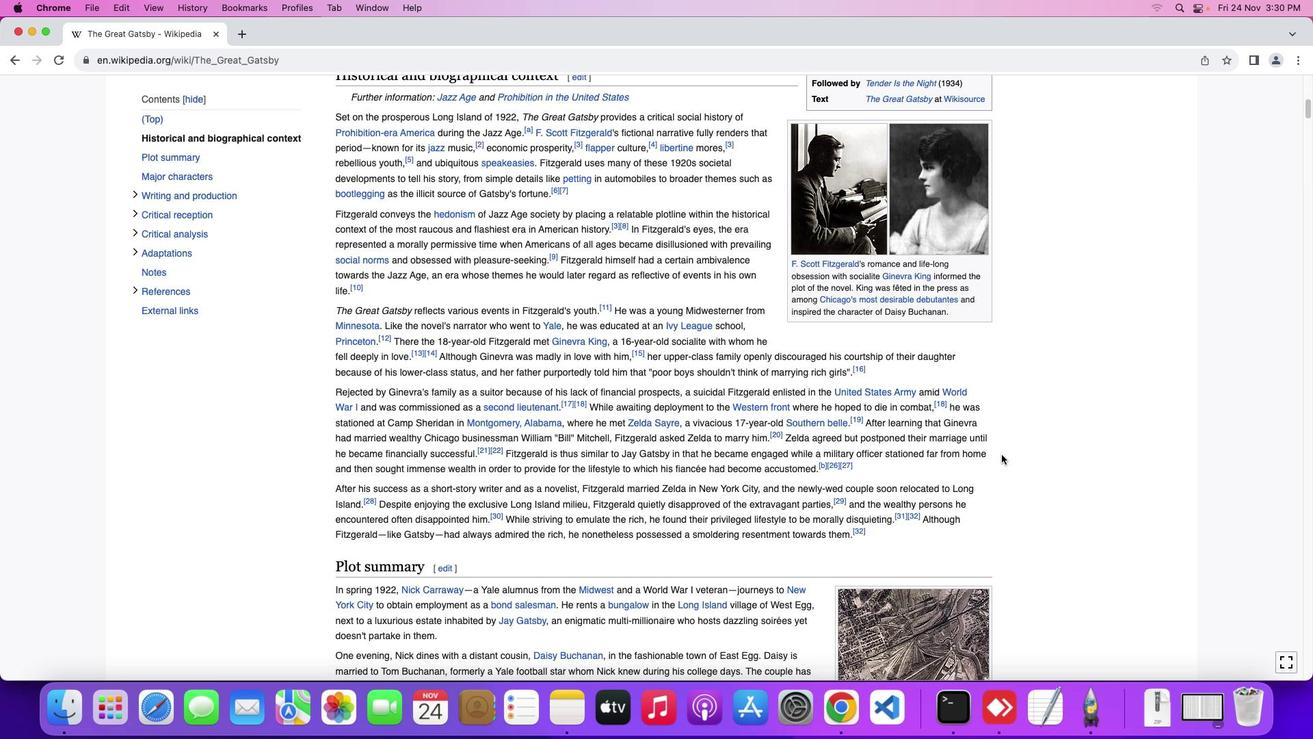
Action: Mouse scrolled (1002, 454) with delta (0, 0)
Screenshot: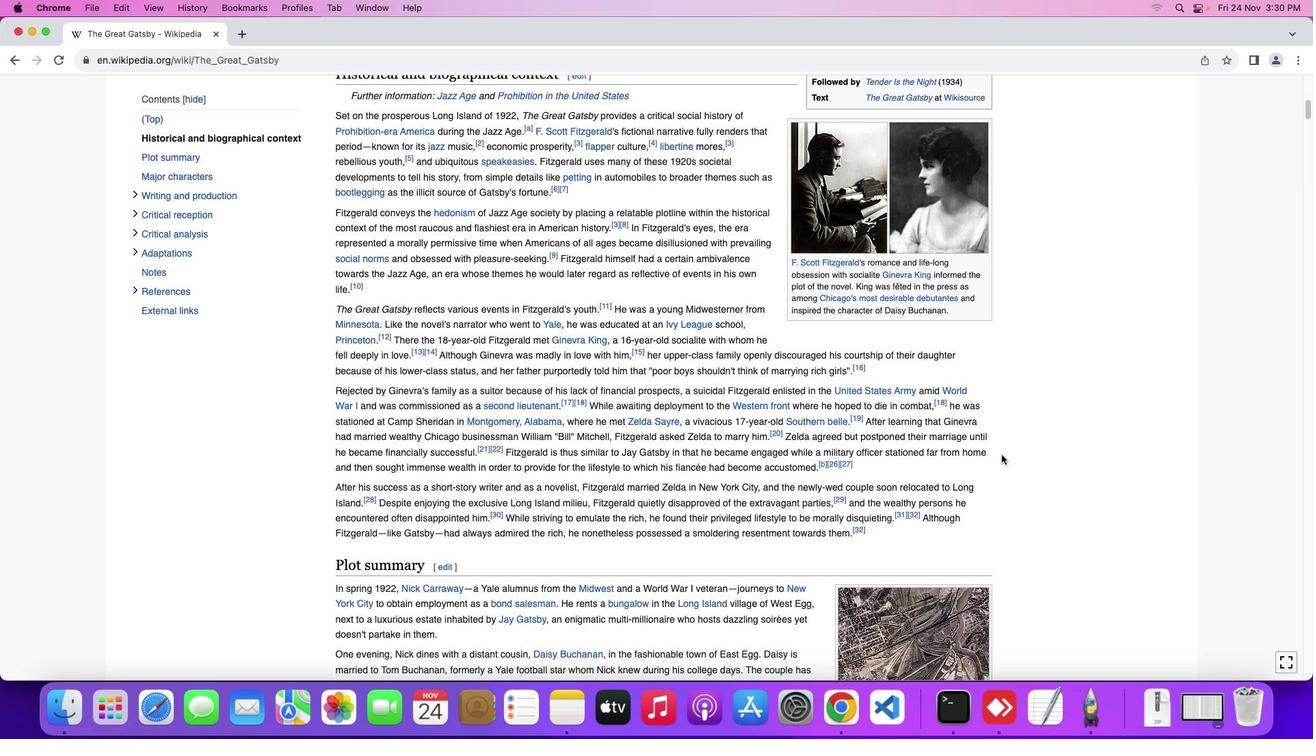 
Action: Mouse scrolled (1002, 454) with delta (0, 0)
Screenshot: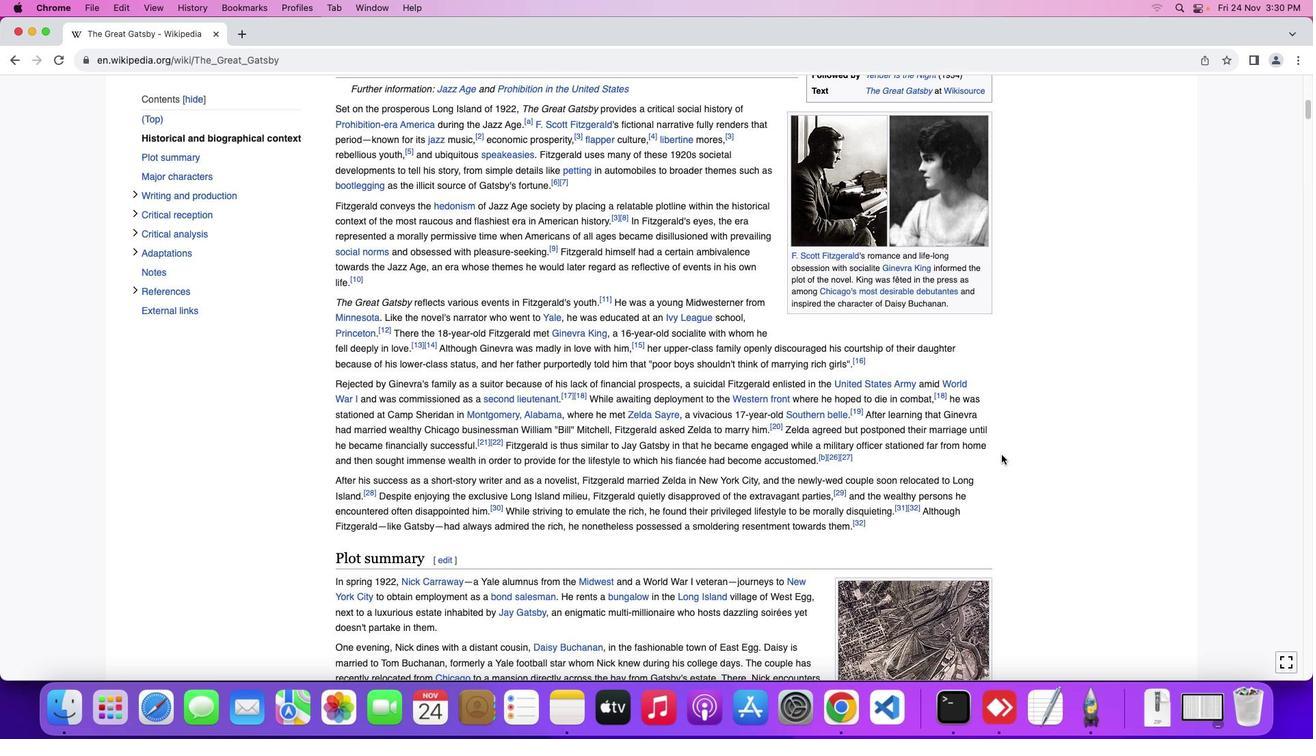 
Action: Mouse moved to (1039, 466)
Screenshot: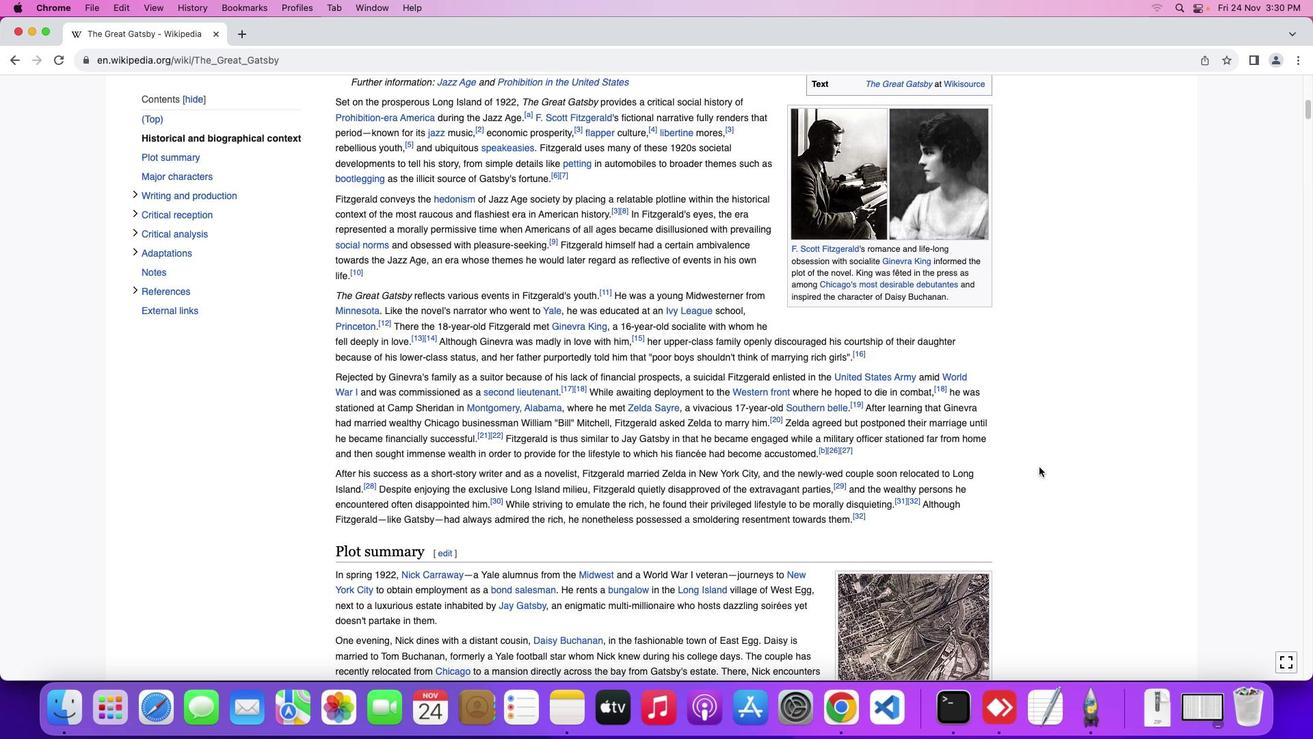 
Action: Mouse scrolled (1039, 466) with delta (0, 0)
Screenshot: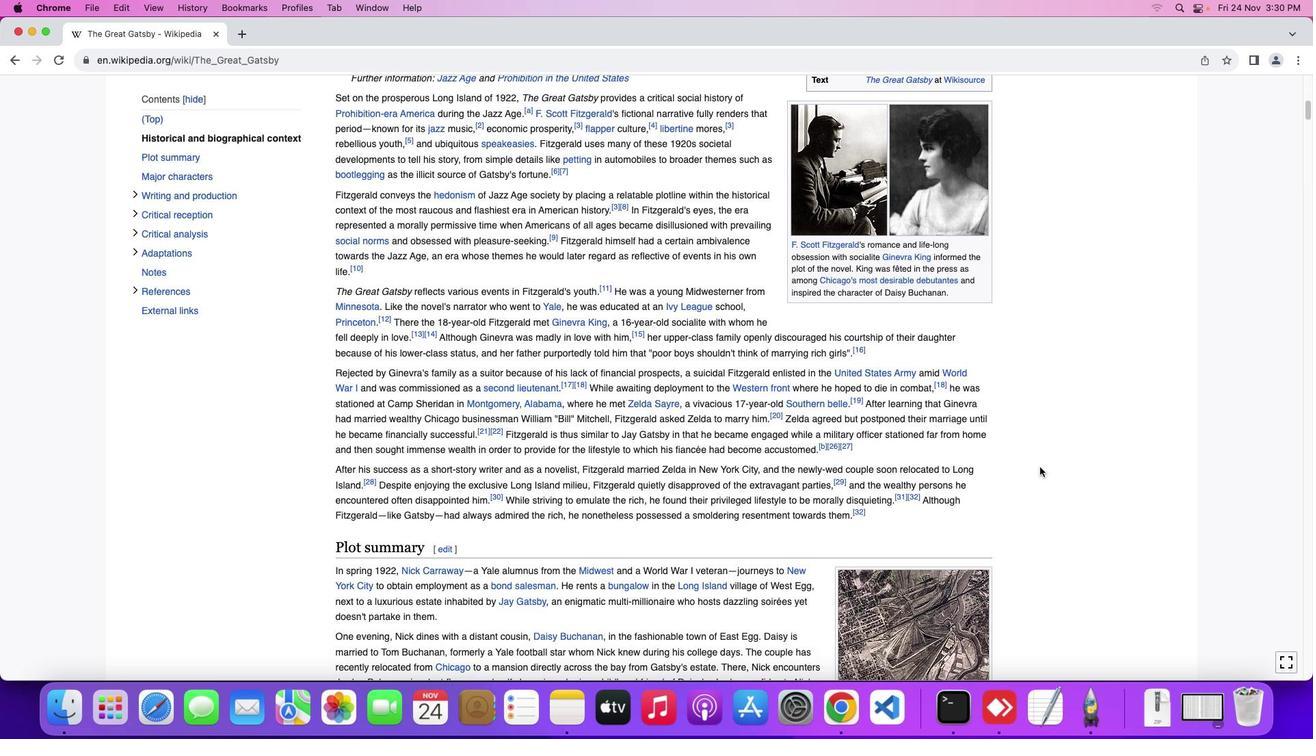 
Action: Mouse moved to (1040, 466)
Screenshot: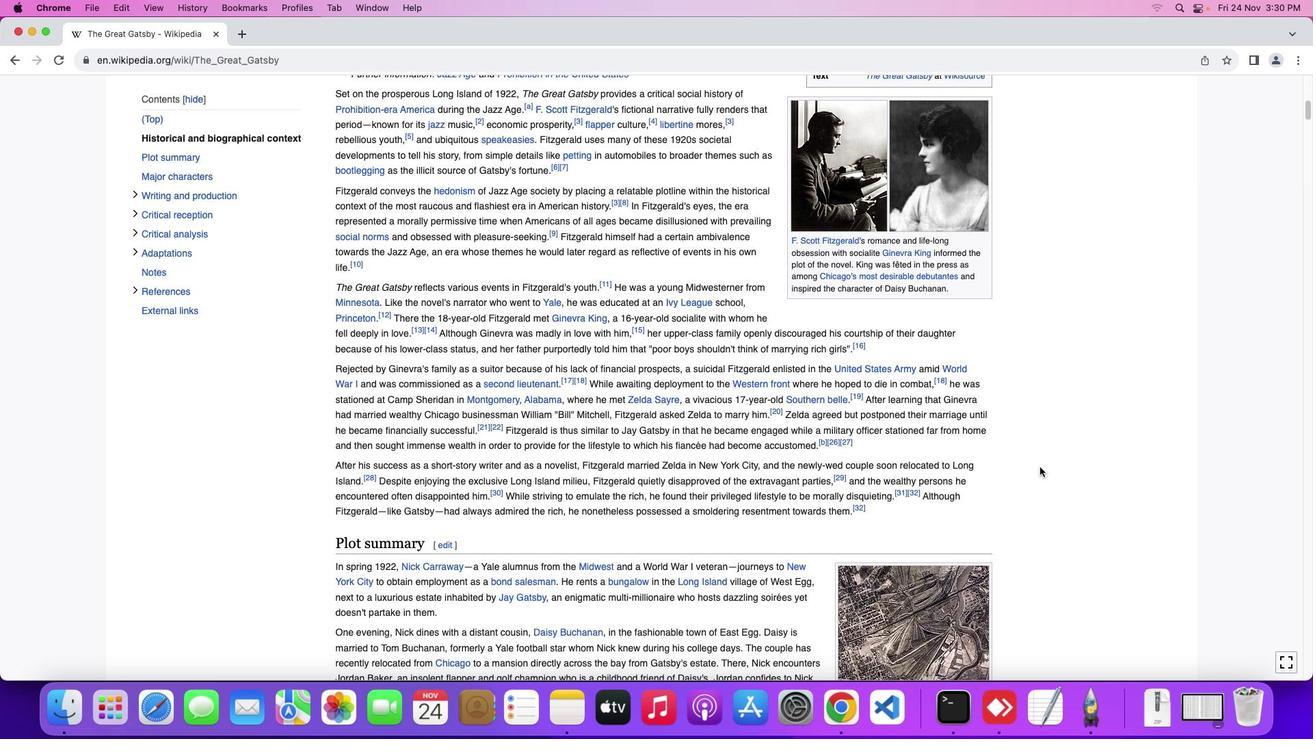 
Action: Mouse scrolled (1040, 466) with delta (0, 0)
Screenshot: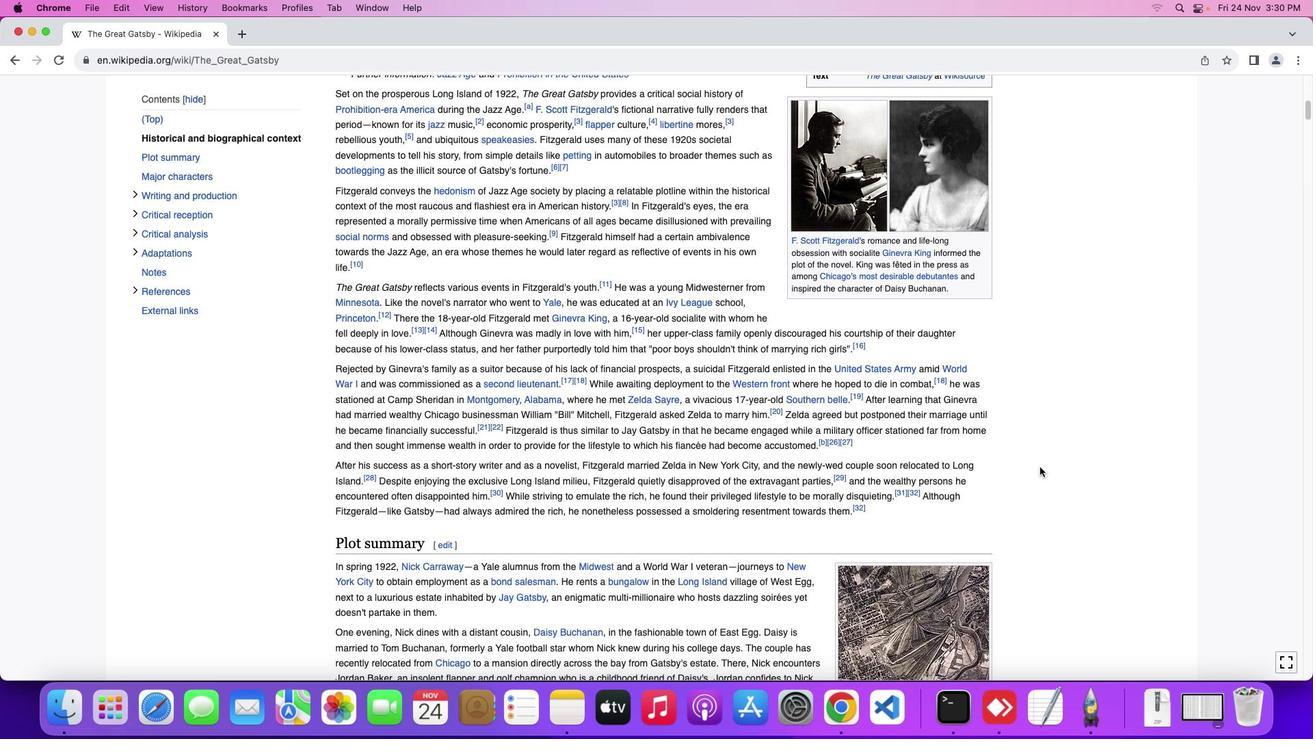 
Action: Mouse moved to (1040, 466)
Screenshot: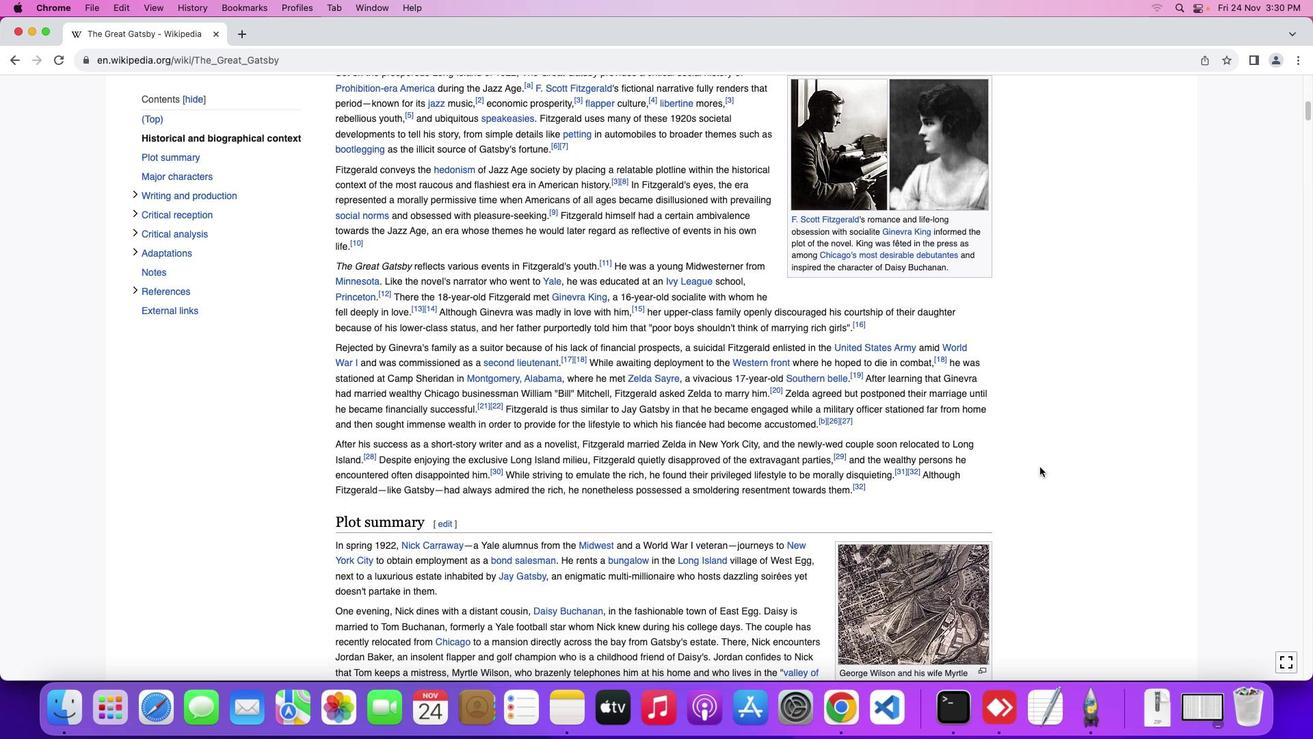 
Action: Mouse scrolled (1040, 466) with delta (0, 0)
Screenshot: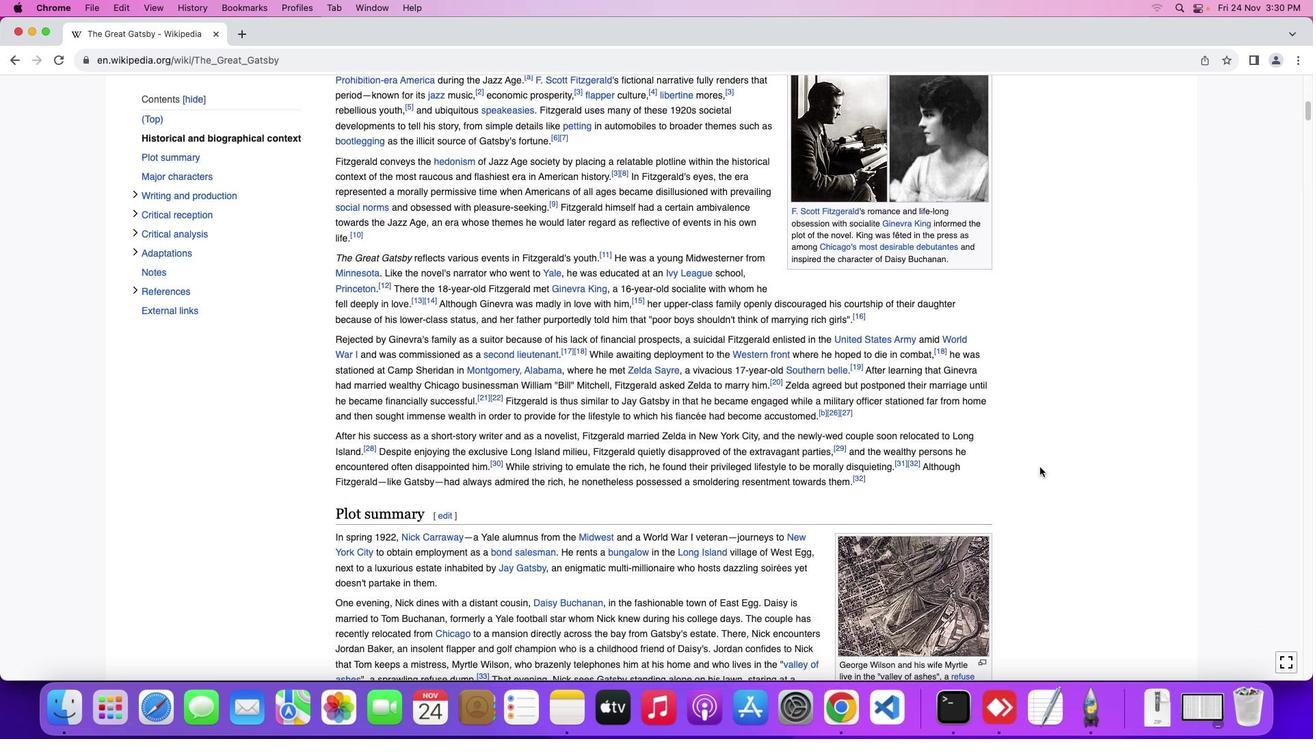 
Action: Mouse scrolled (1040, 466) with delta (0, 0)
Screenshot: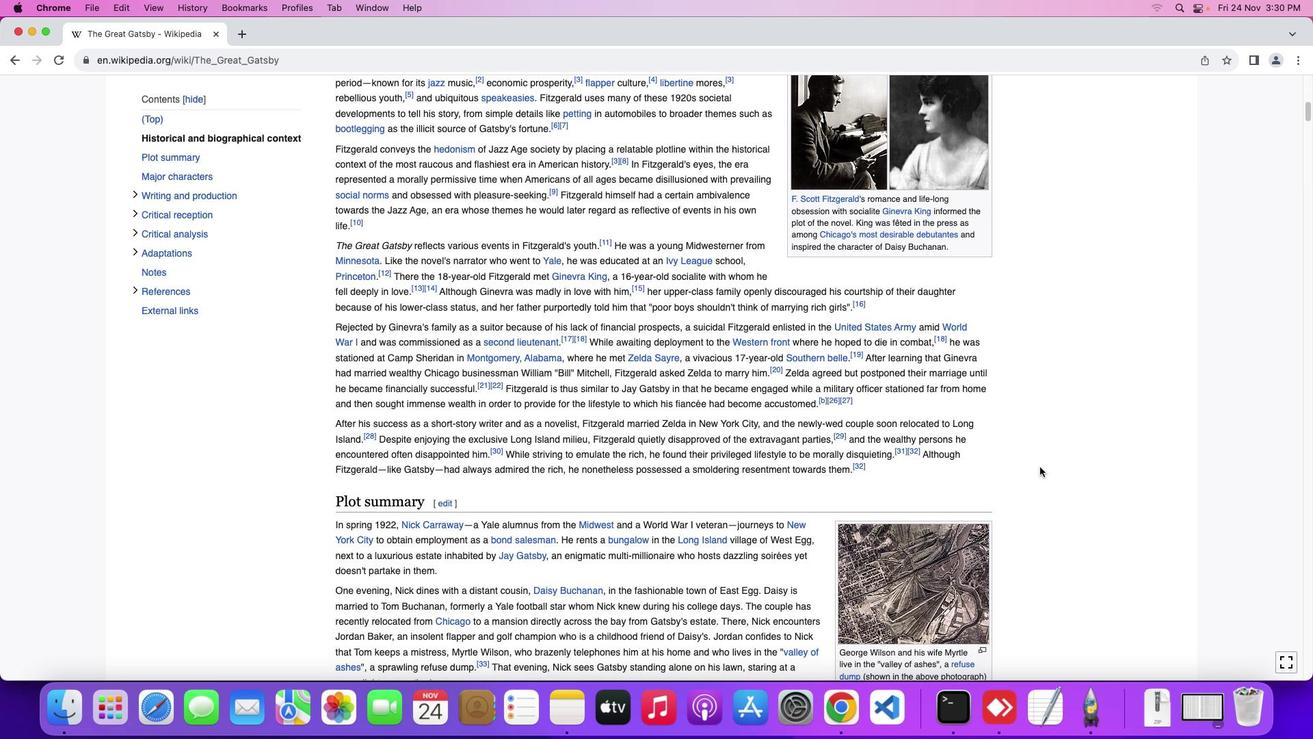 
Action: Mouse scrolled (1040, 466) with delta (0, 0)
Screenshot: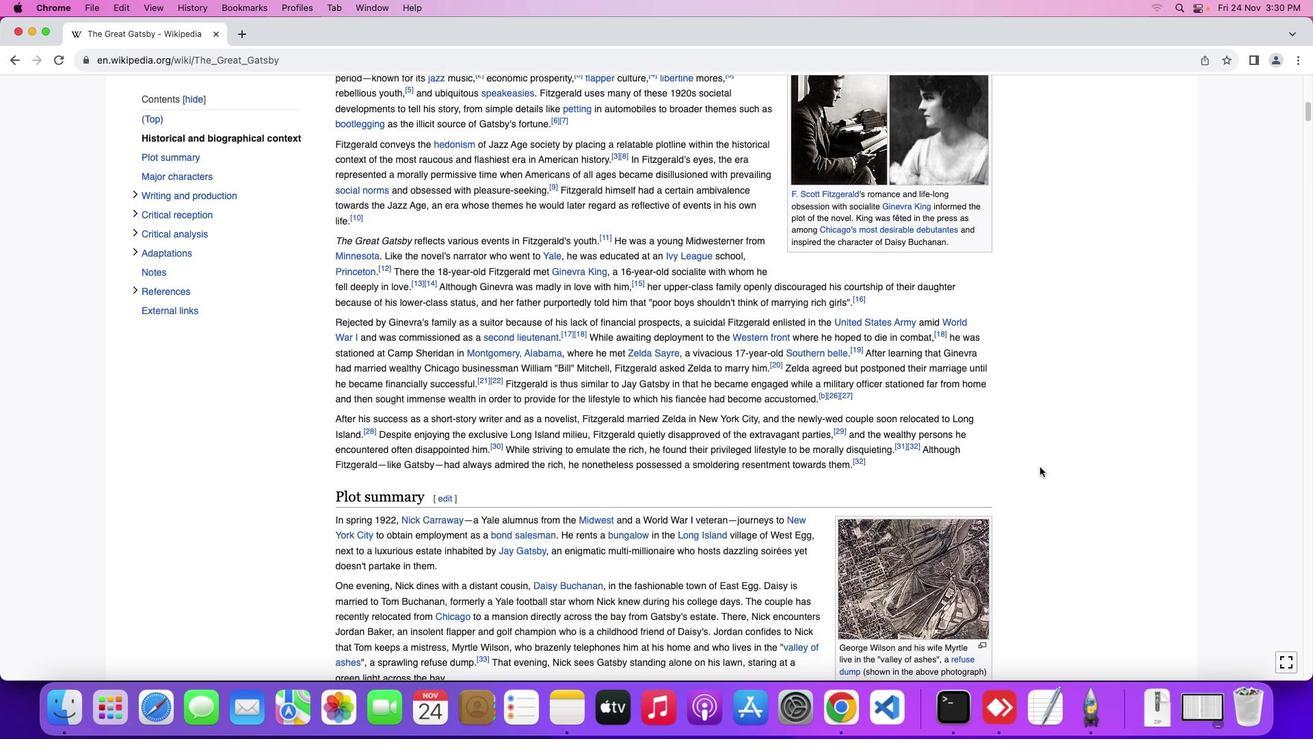 
Action: Mouse scrolled (1040, 466) with delta (0, 0)
Screenshot: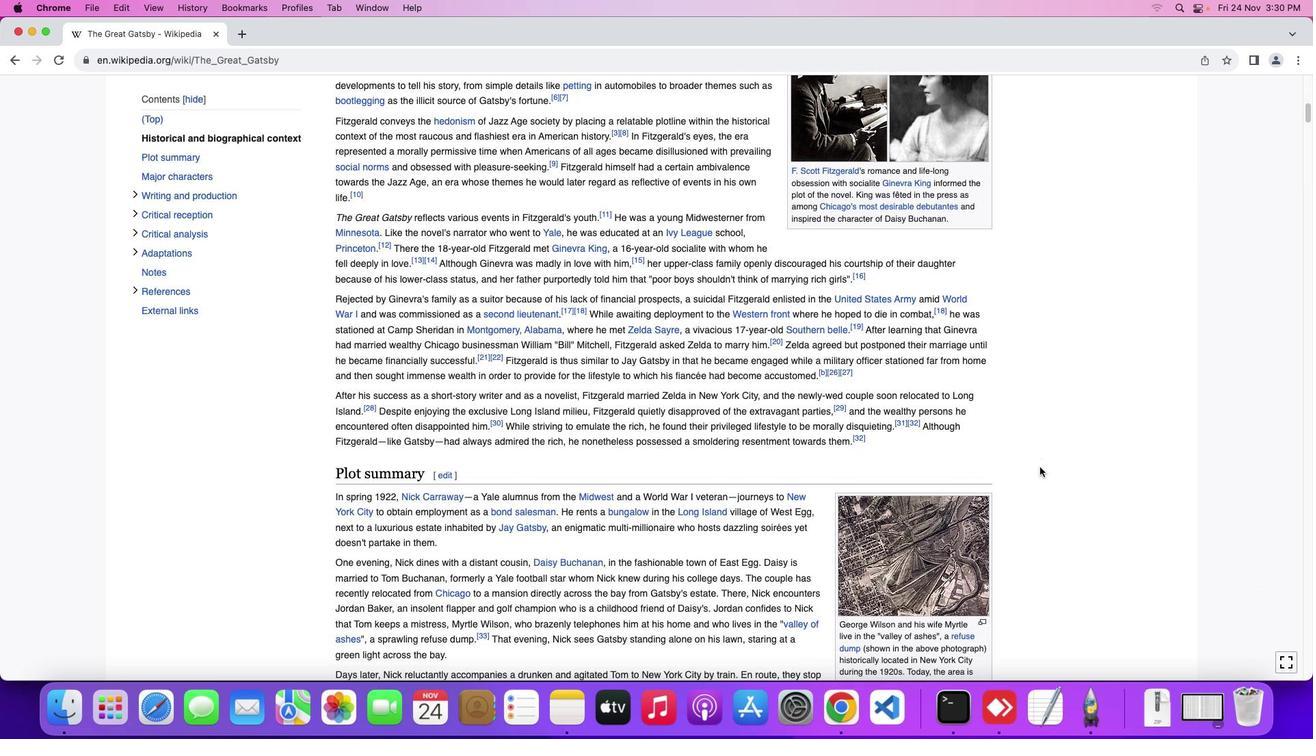 
Action: Mouse scrolled (1040, 466) with delta (0, 0)
Screenshot: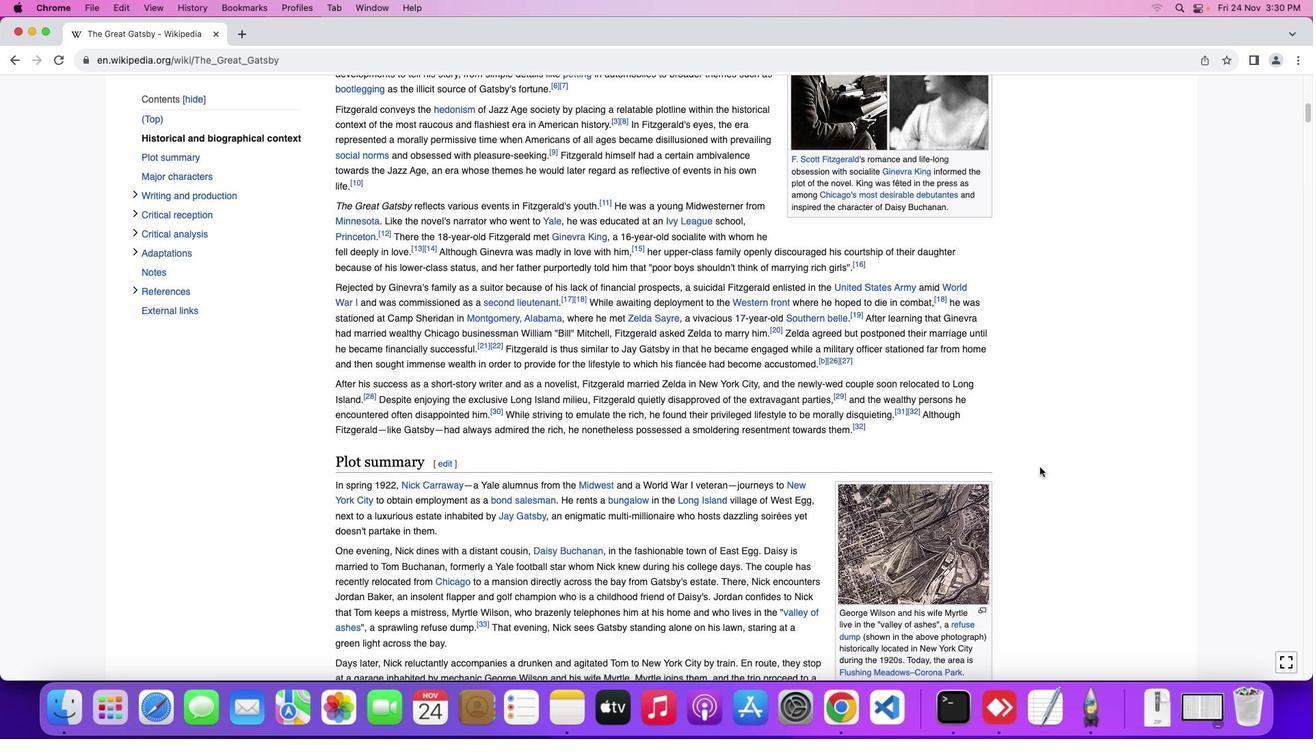 
Action: Mouse scrolled (1040, 466) with delta (0, 0)
Screenshot: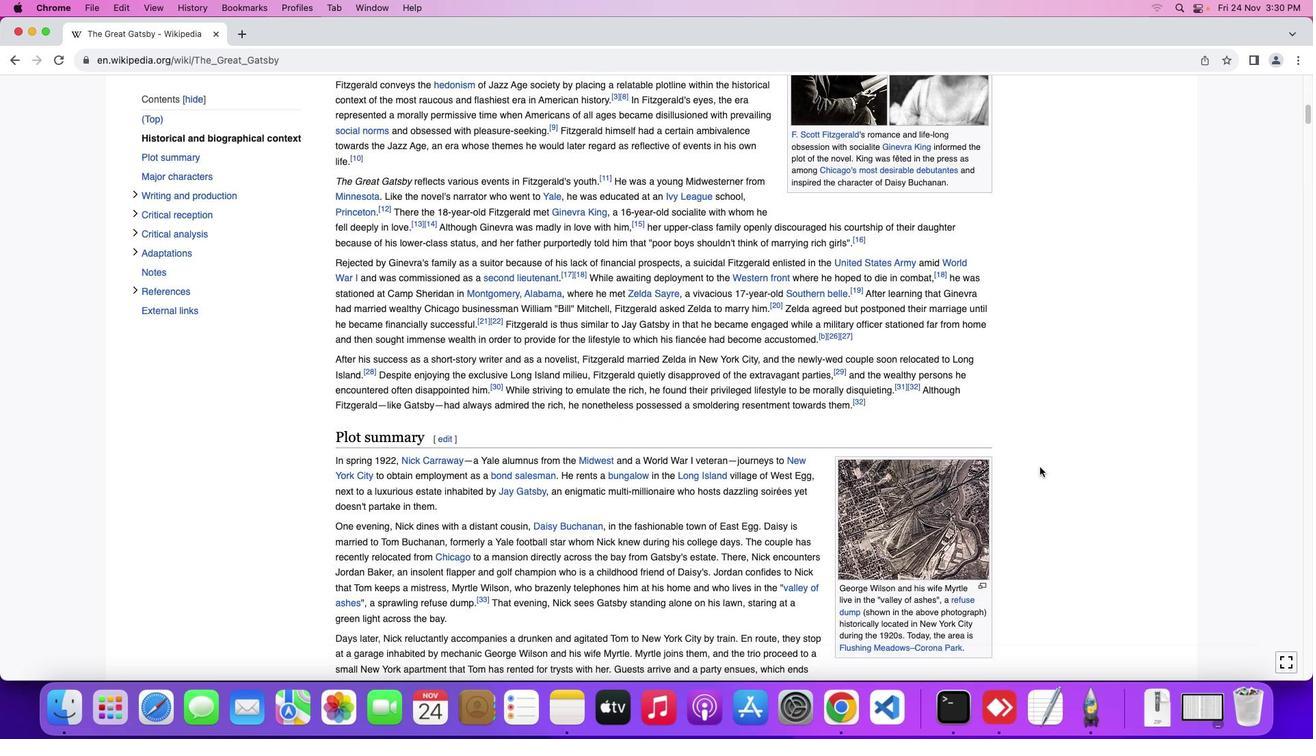 
Action: Mouse scrolled (1040, 466) with delta (0, 0)
Screenshot: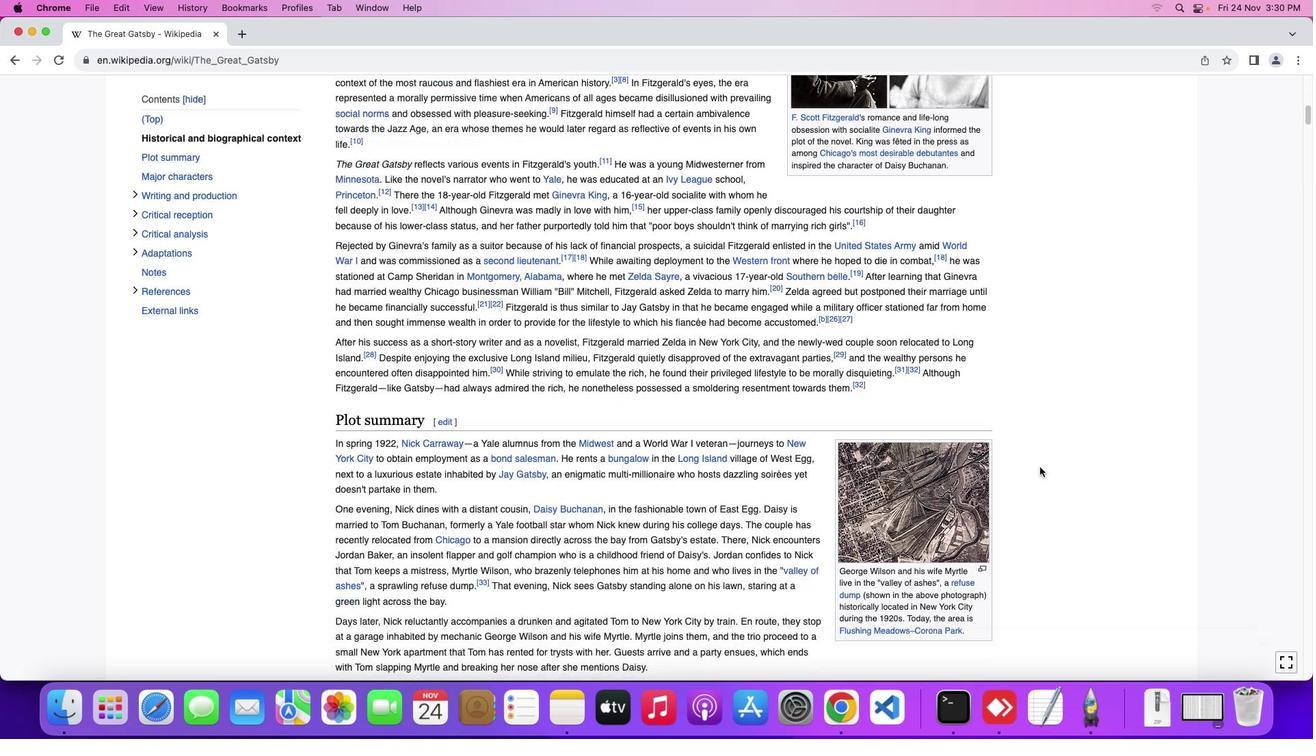
Action: Mouse moved to (1040, 468)
Screenshot: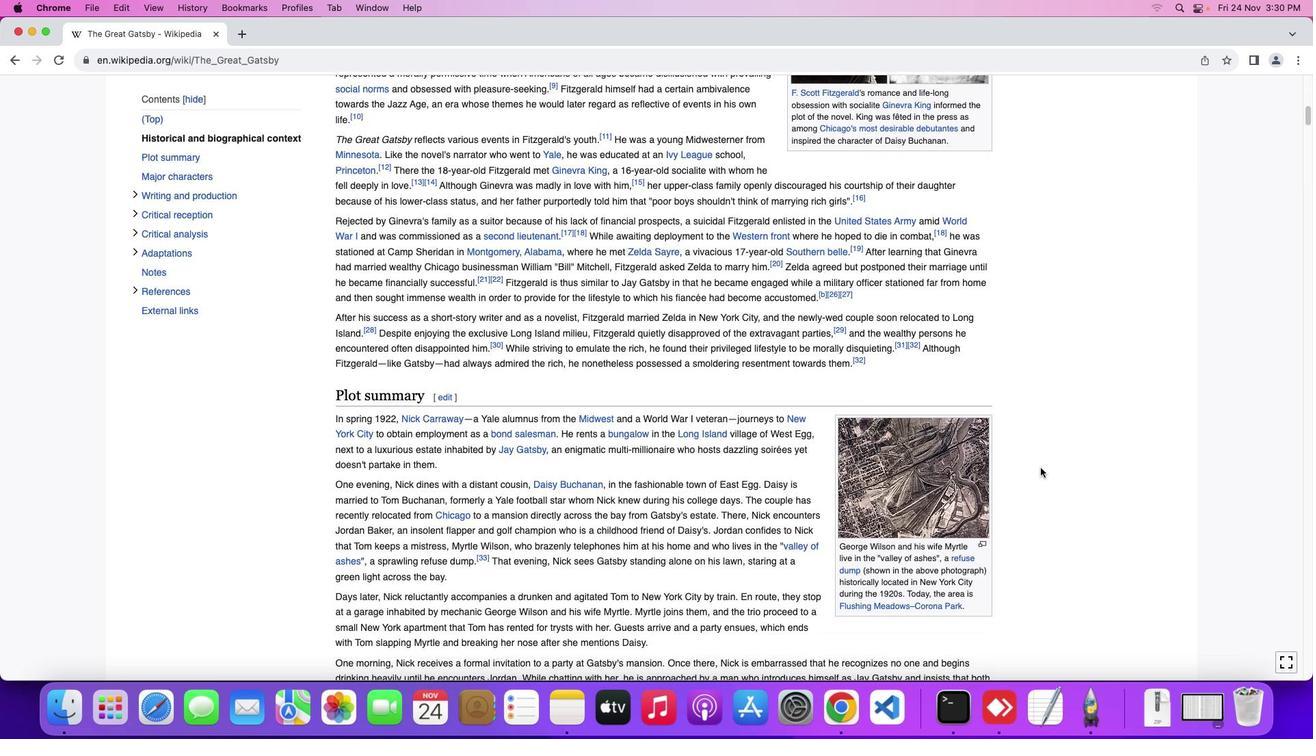 
Action: Mouse scrolled (1040, 468) with delta (0, 0)
Screenshot: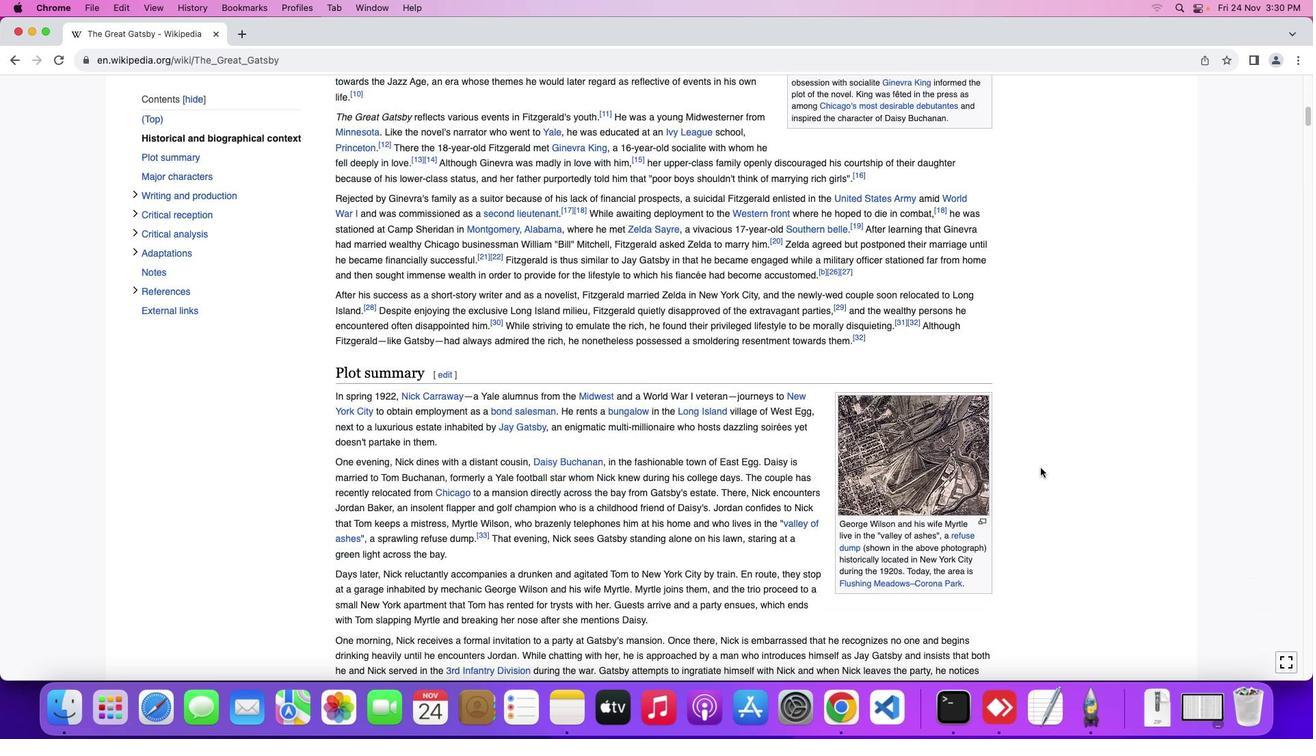 
Action: Mouse scrolled (1040, 468) with delta (0, 0)
Screenshot: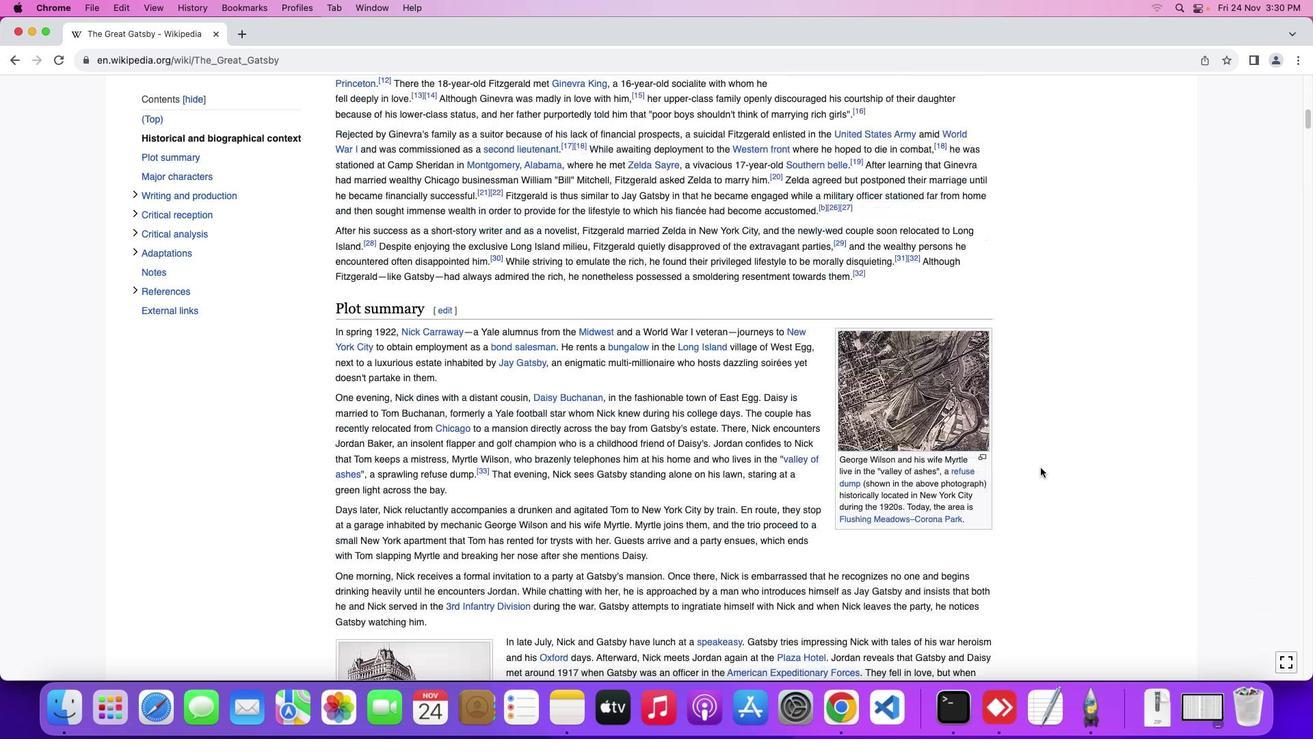 
Action: Mouse scrolled (1040, 468) with delta (0, -2)
Screenshot: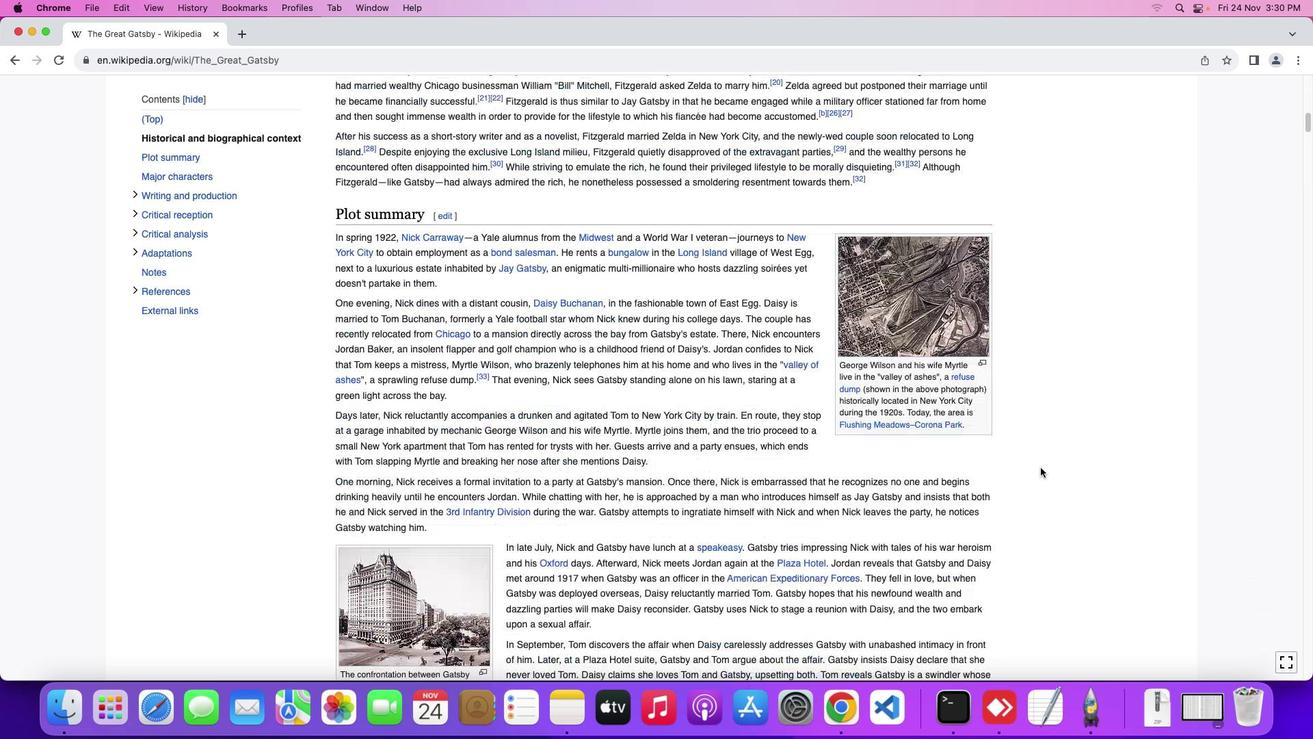 
Action: Mouse scrolled (1040, 468) with delta (0, -2)
Screenshot: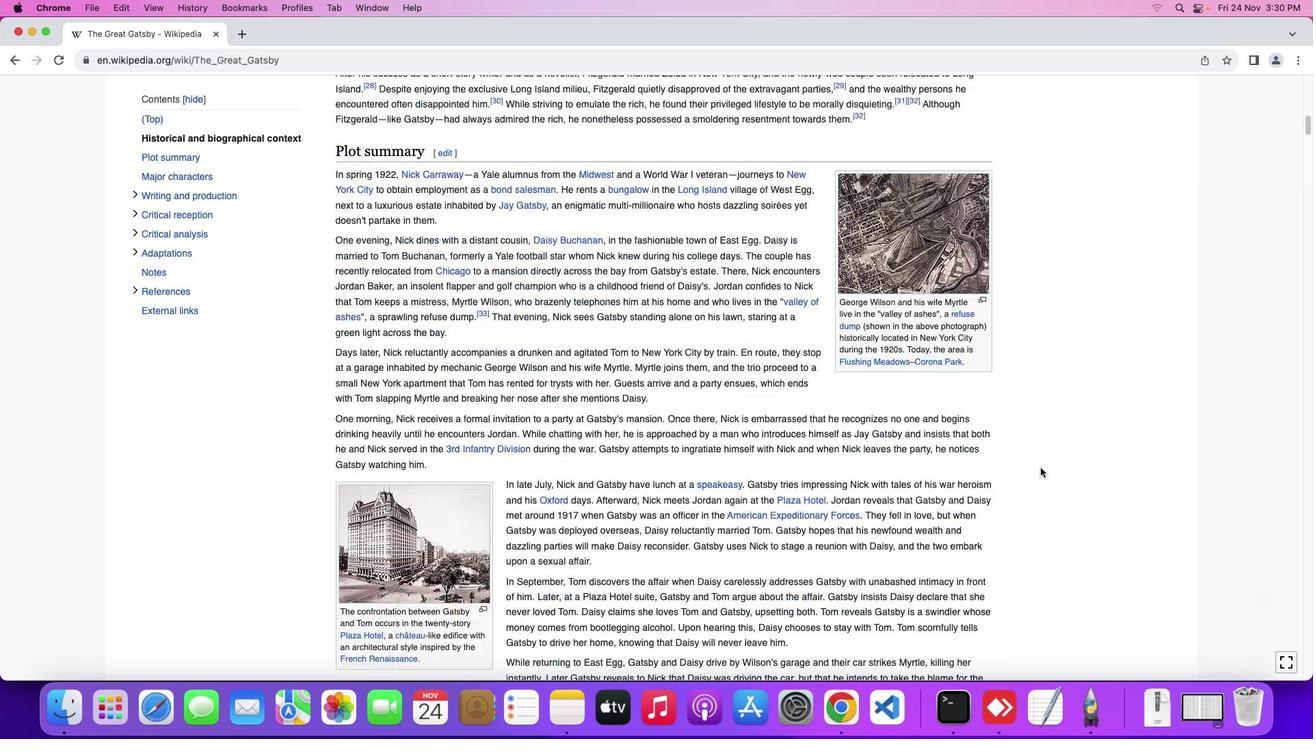 
Action: Mouse moved to (1039, 474)
Screenshot: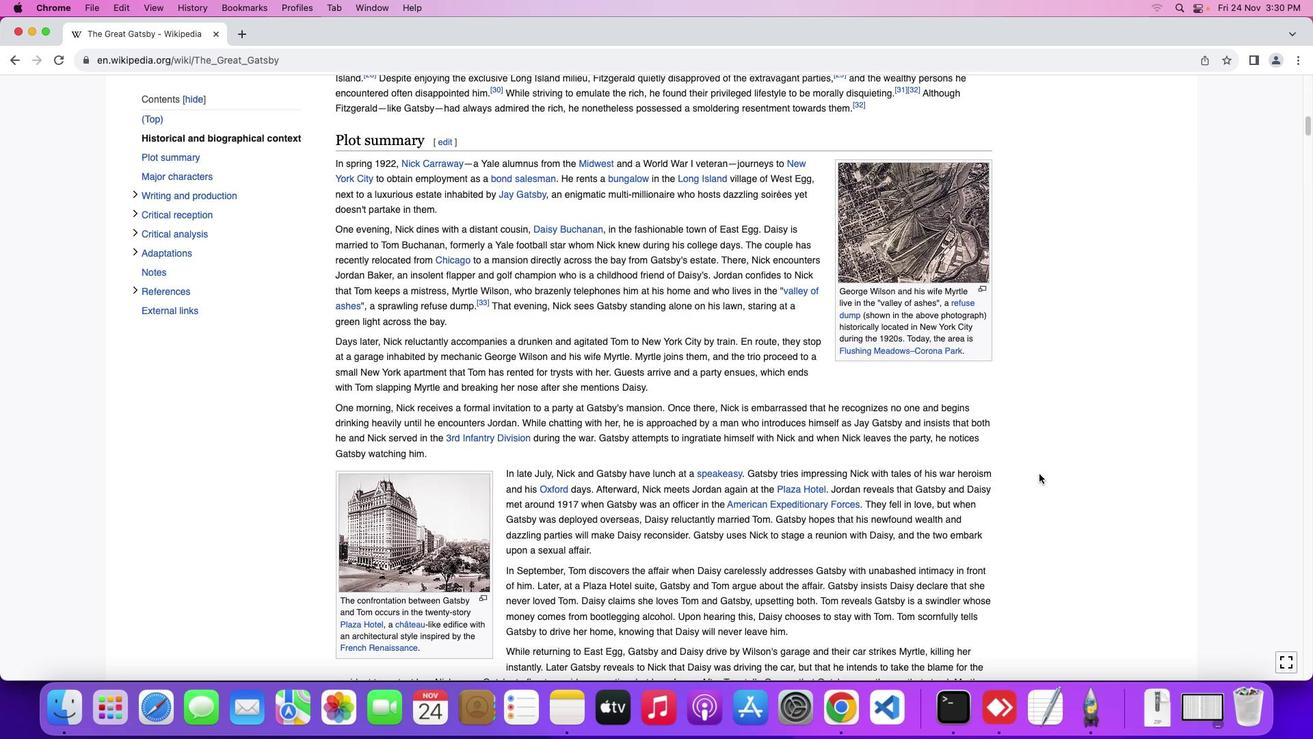 
Action: Mouse scrolled (1039, 474) with delta (0, 0)
Screenshot: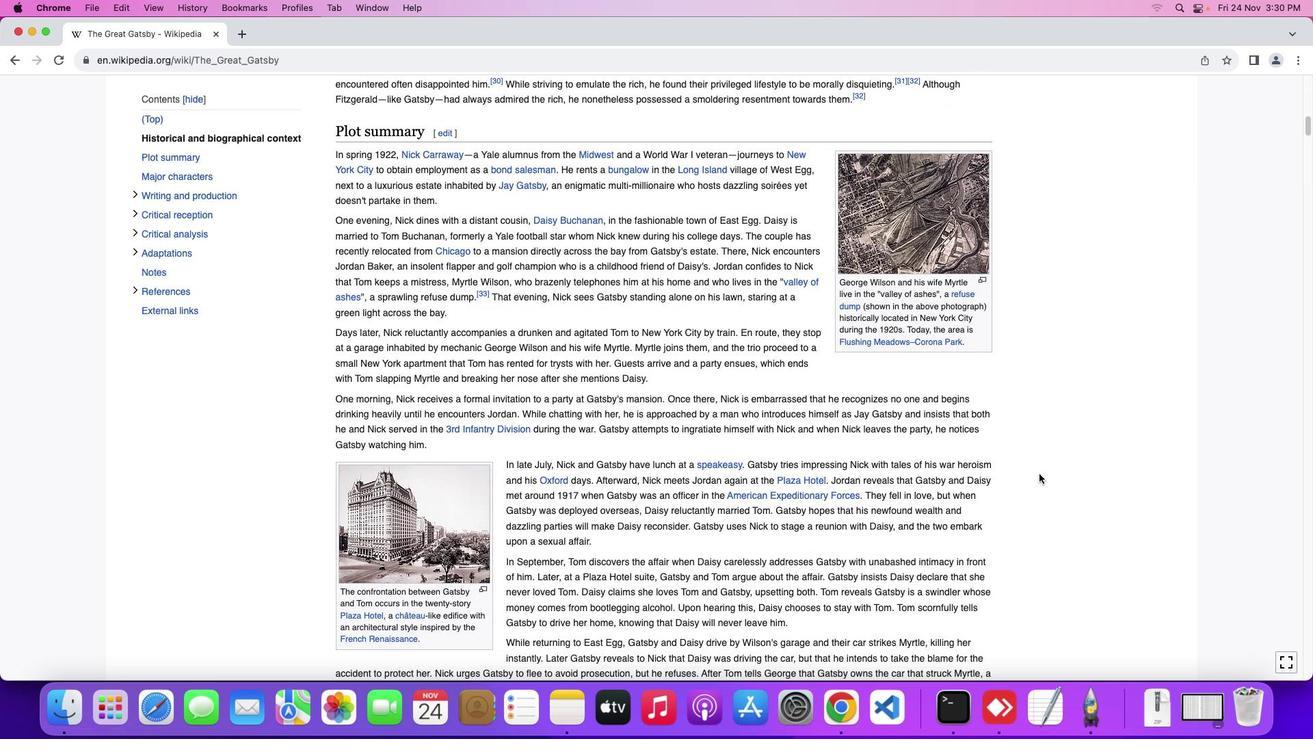 
Action: Mouse scrolled (1039, 474) with delta (0, 0)
Screenshot: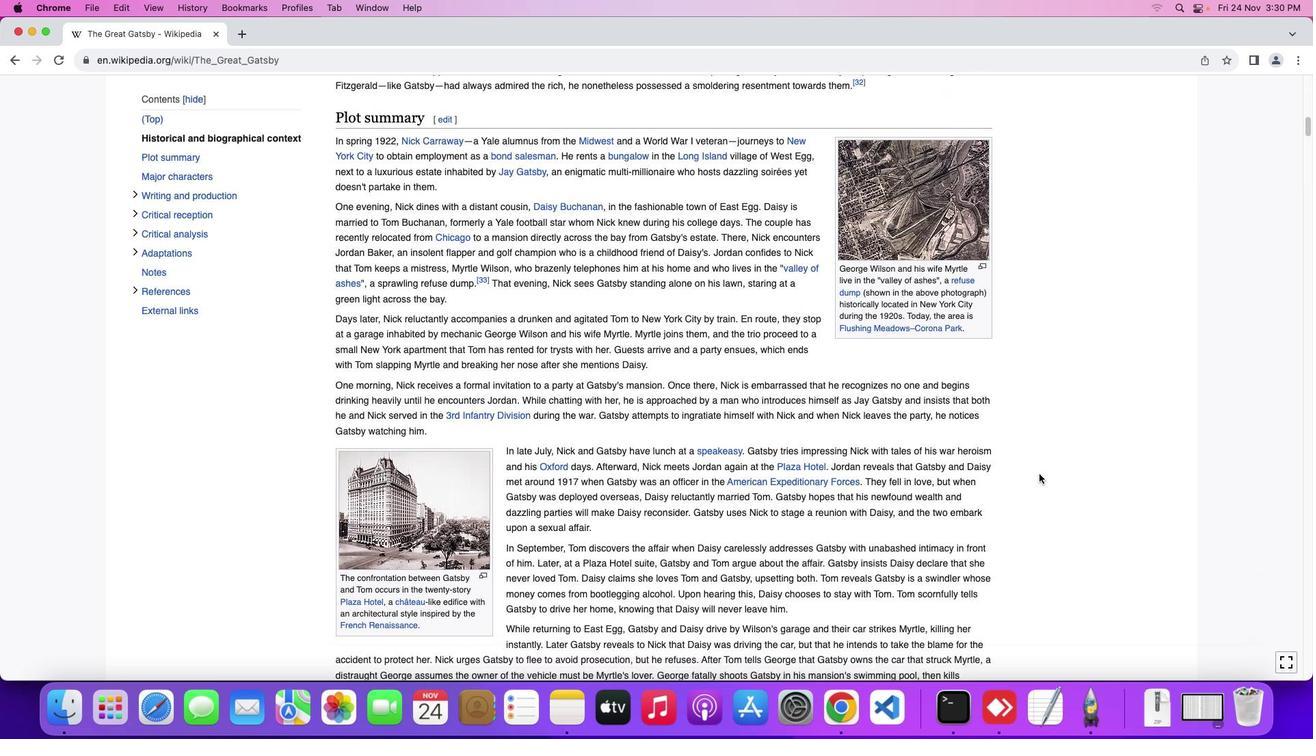 
Action: Mouse scrolled (1039, 474) with delta (0, -1)
Screenshot: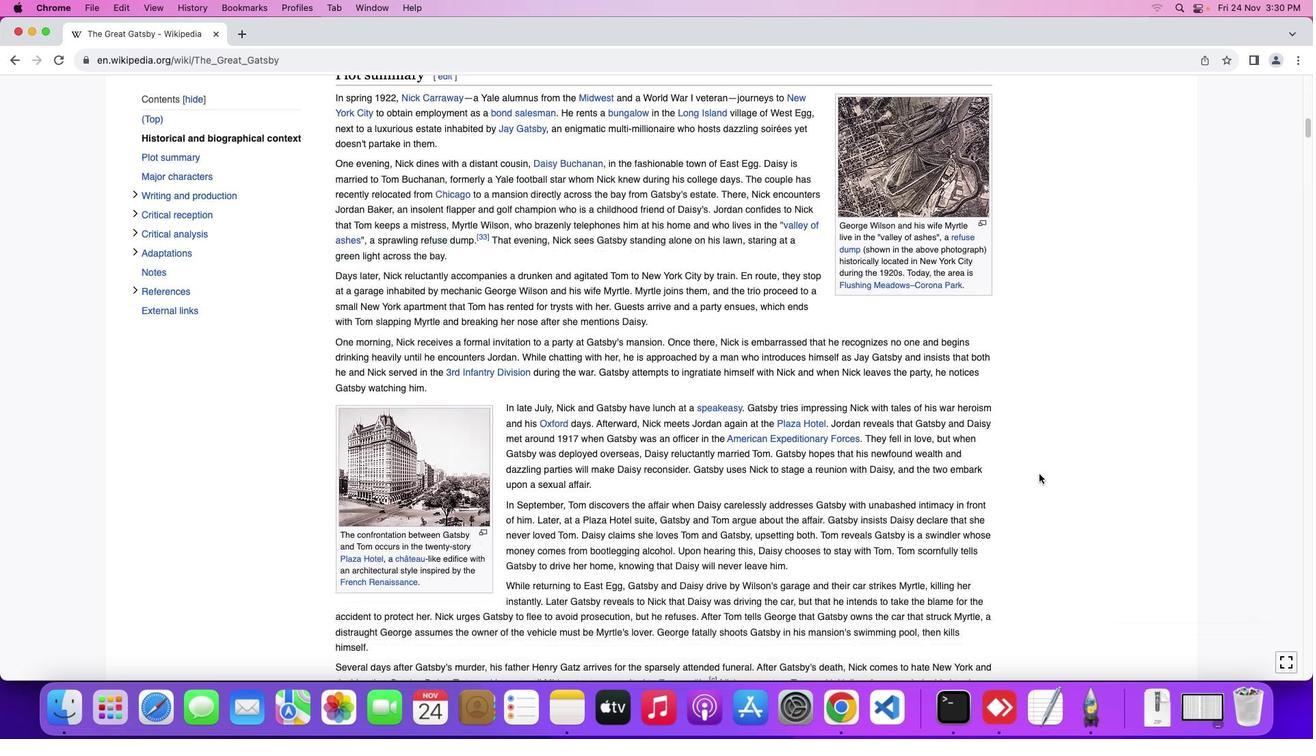 
Action: Mouse moved to (1029, 484)
Screenshot: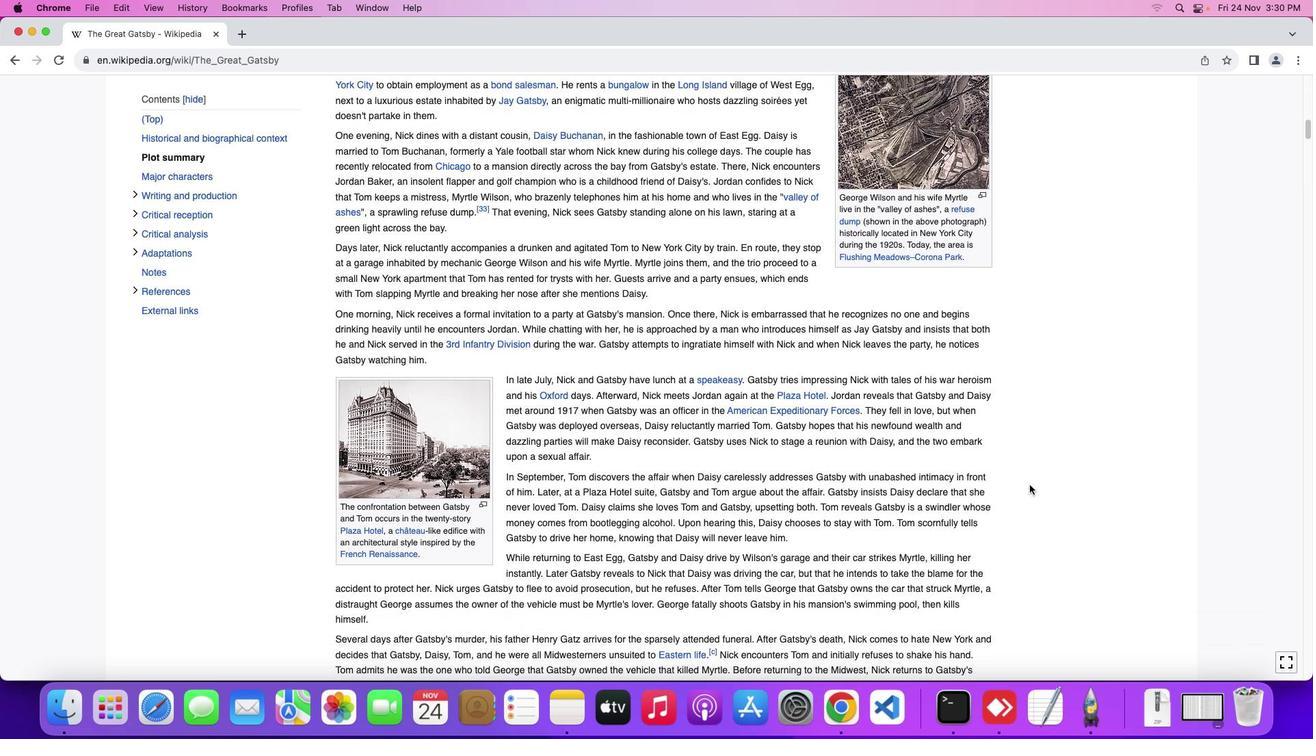 
Action: Mouse scrolled (1029, 484) with delta (0, 0)
Screenshot: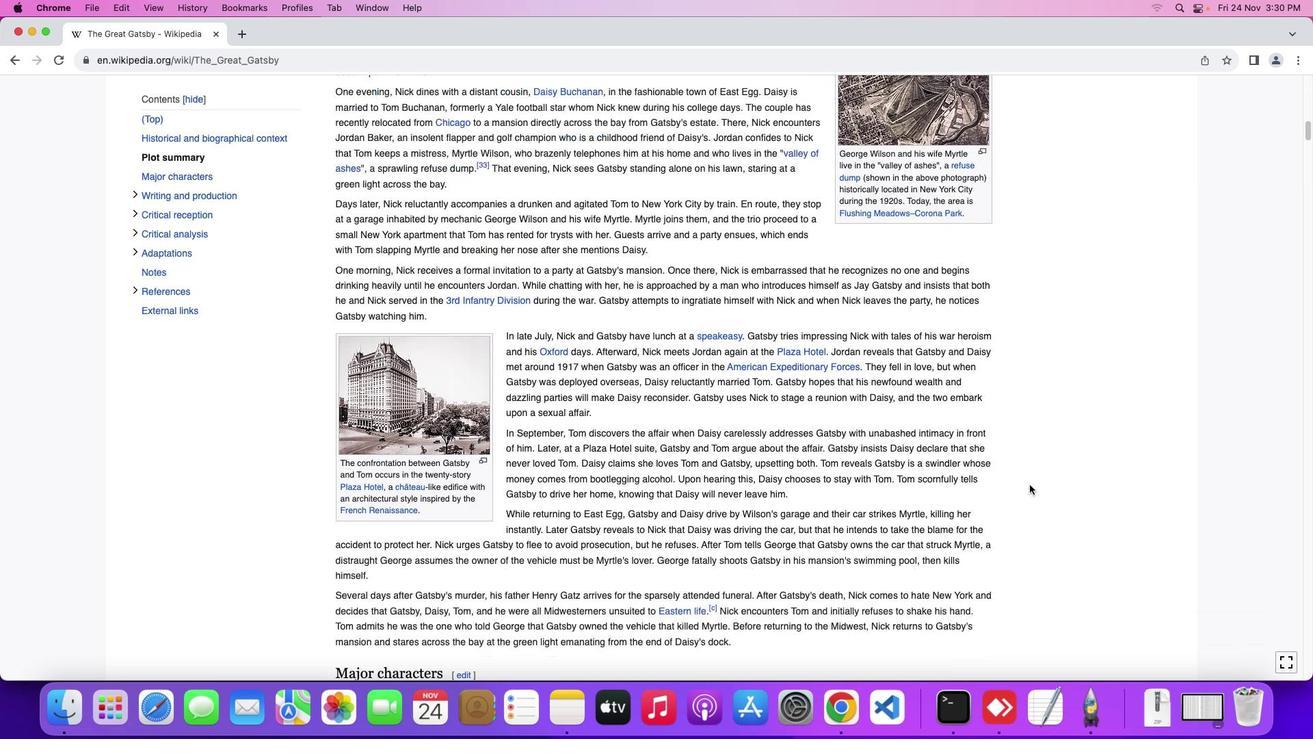 
Action: Mouse scrolled (1029, 484) with delta (0, 0)
Screenshot: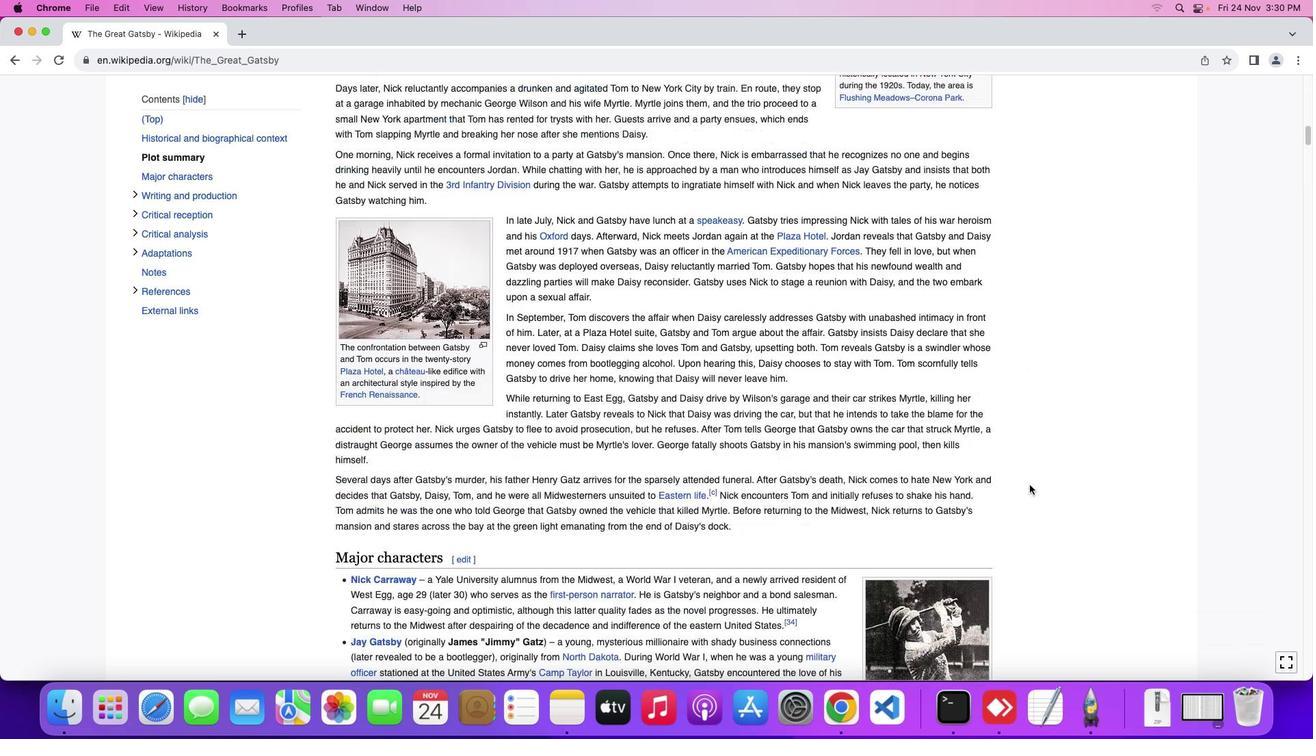 
Action: Mouse scrolled (1029, 484) with delta (0, -2)
Screenshot: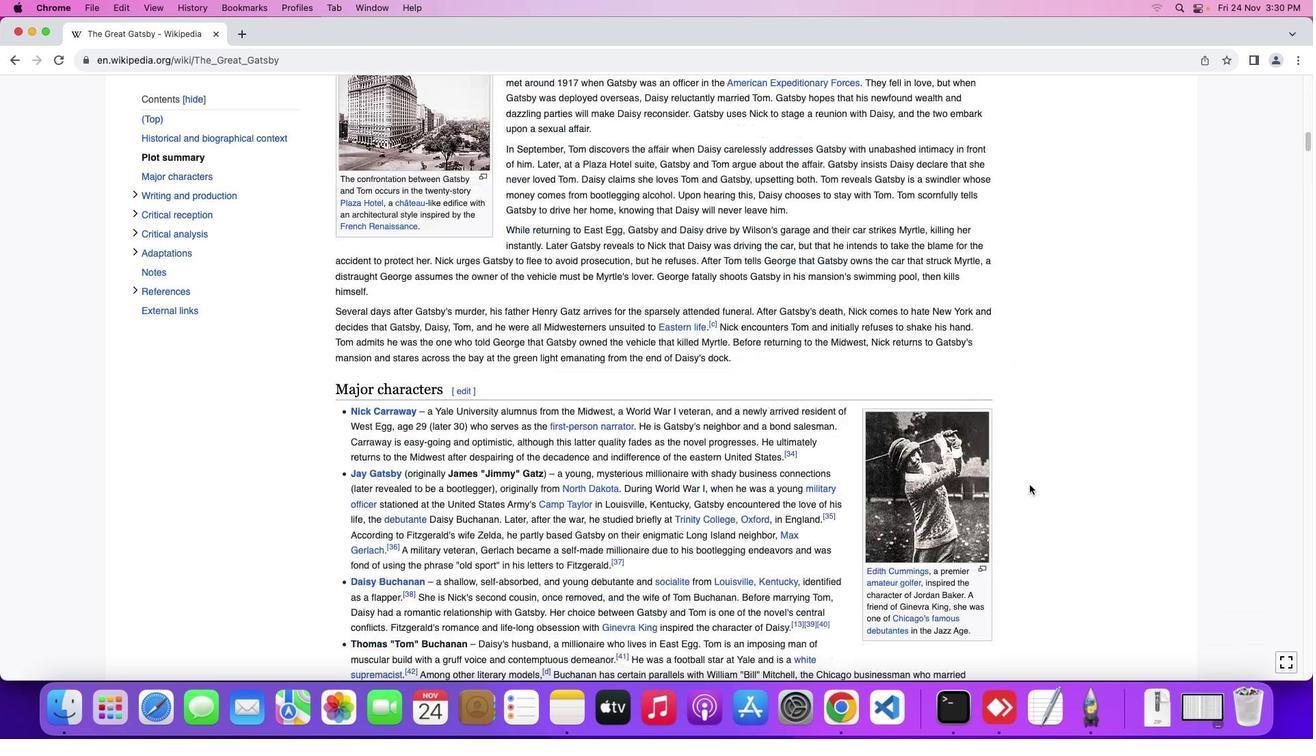 
Action: Mouse scrolled (1029, 484) with delta (0, -3)
Screenshot: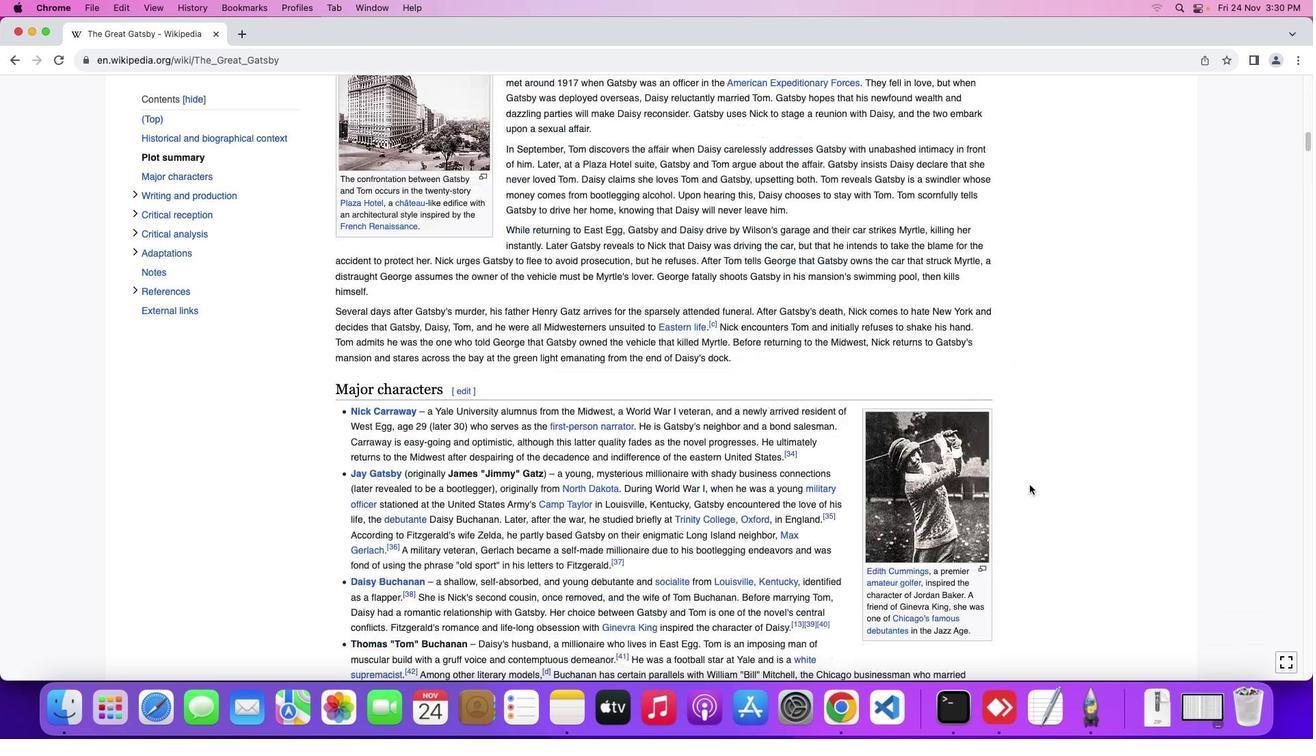 
Action: Mouse scrolled (1029, 484) with delta (0, -3)
Screenshot: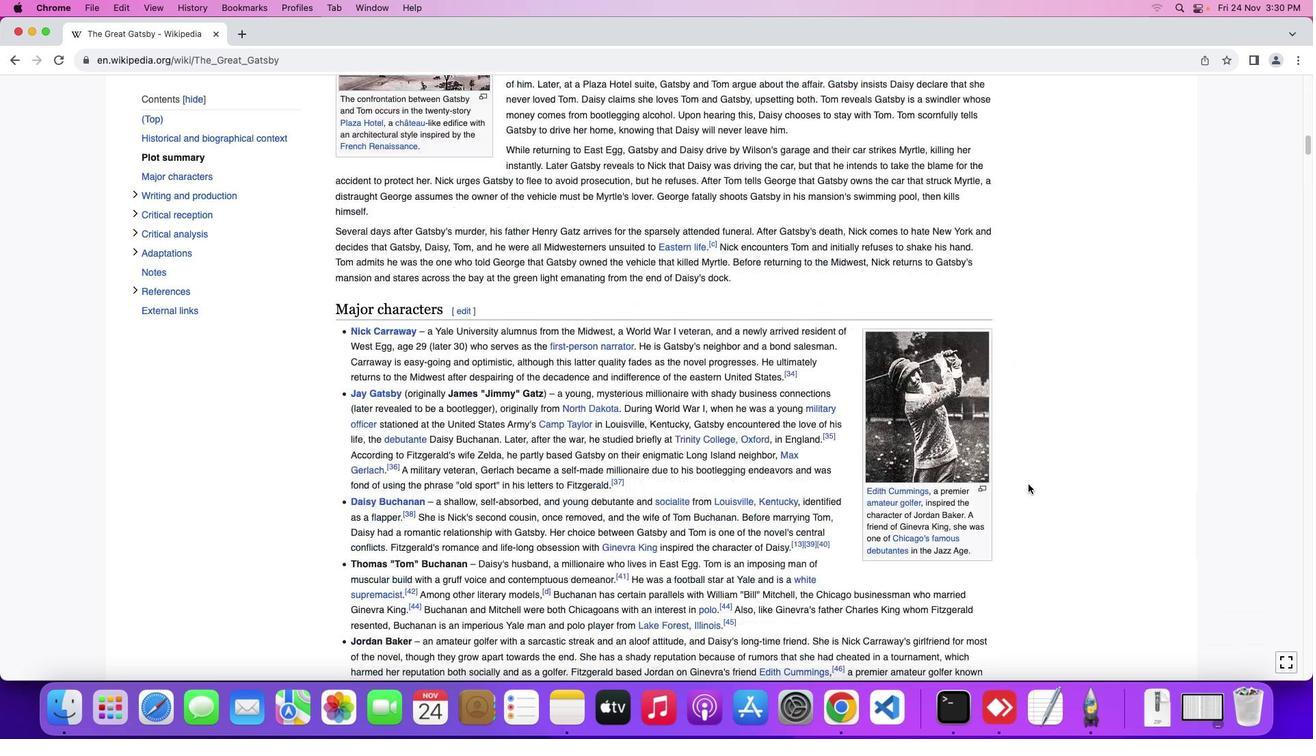
Action: Mouse moved to (1018, 487)
Screenshot: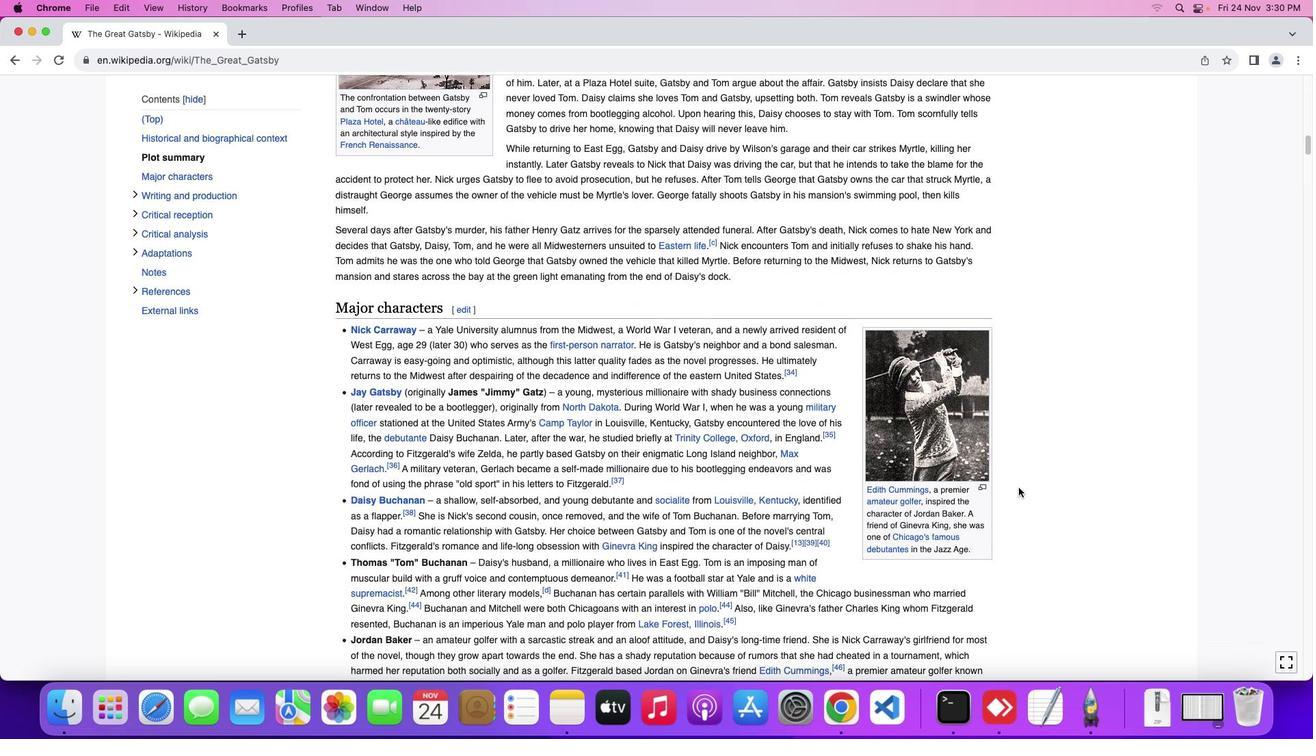 
Action: Mouse scrolled (1018, 487) with delta (0, 0)
Screenshot: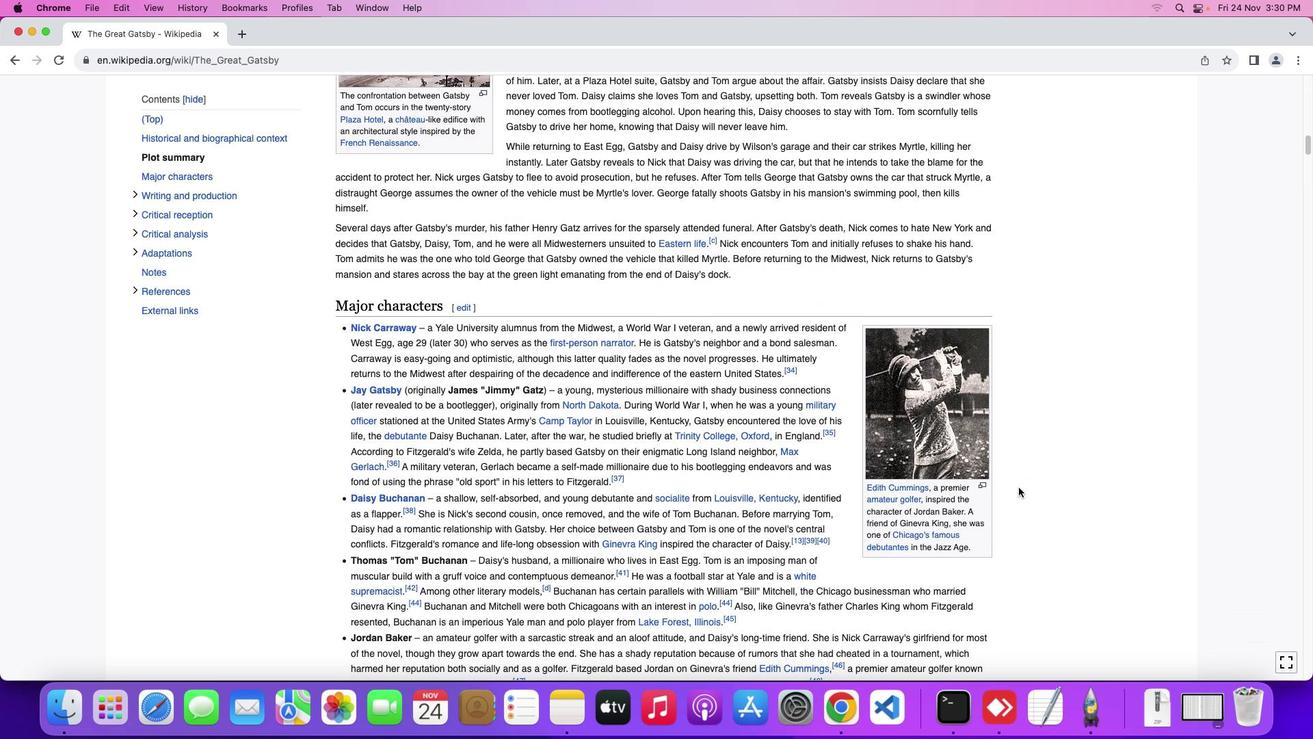 
Action: Mouse scrolled (1018, 487) with delta (0, 0)
Screenshot: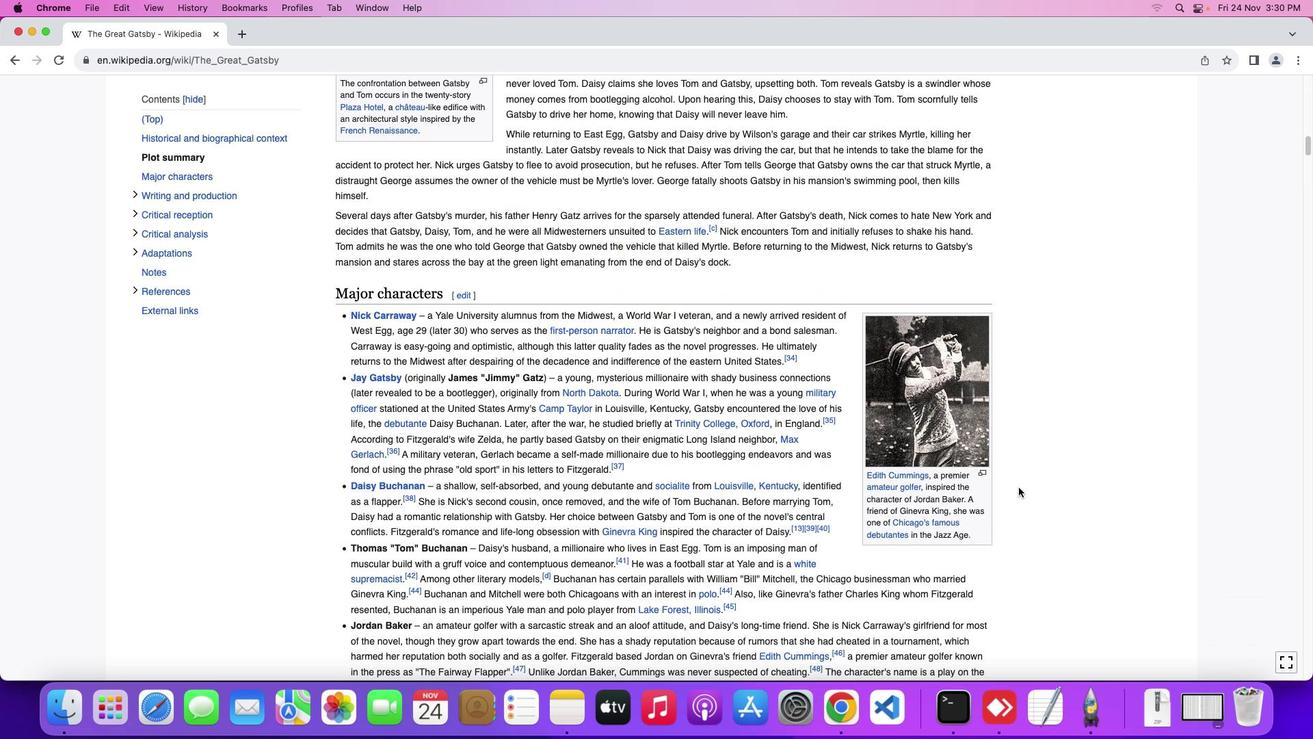 
Action: Mouse moved to (1018, 487)
Screenshot: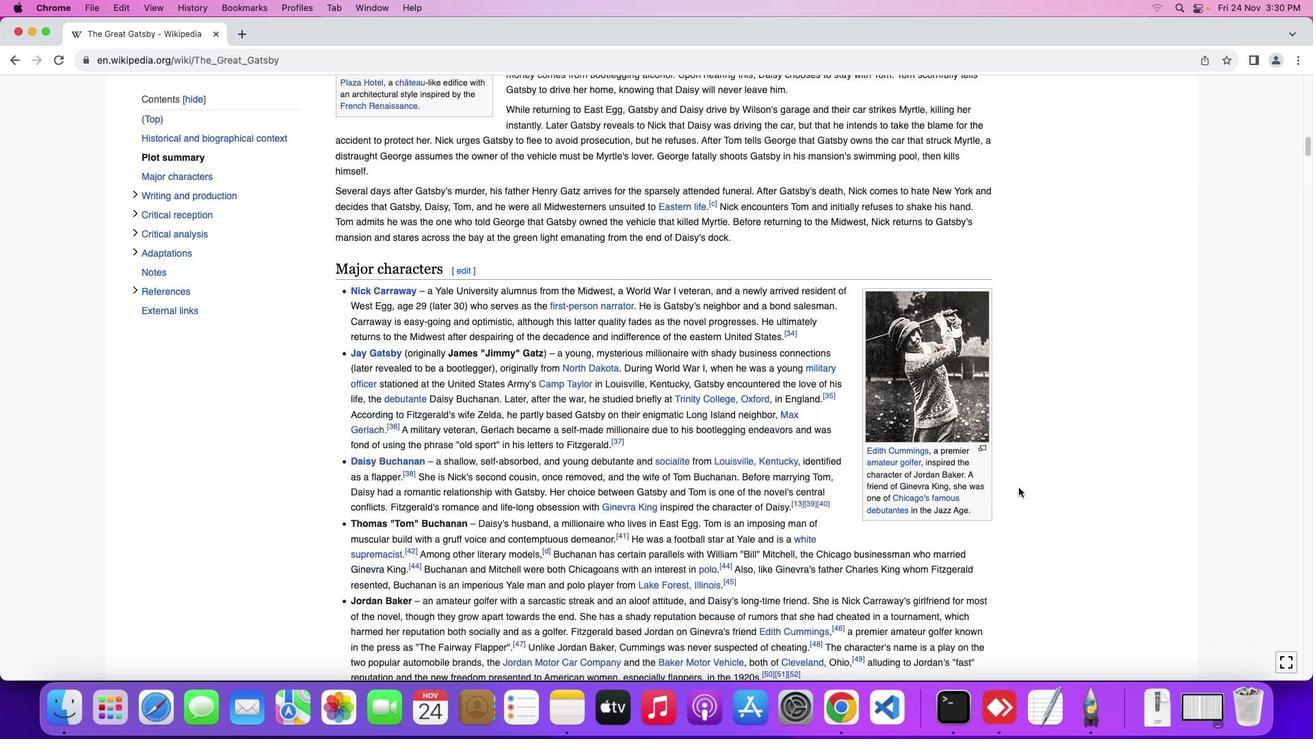 
Action: Mouse scrolled (1018, 487) with delta (0, 0)
Screenshot: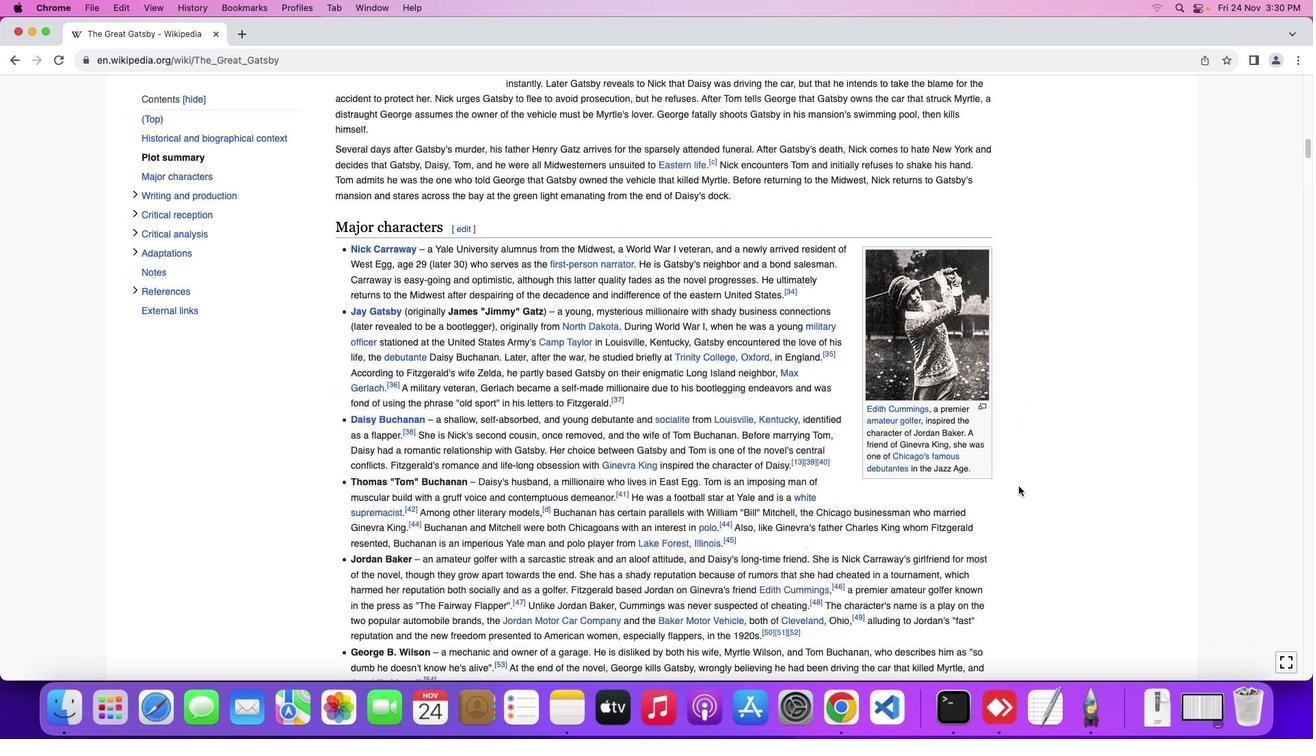
Action: Mouse scrolled (1018, 487) with delta (0, -2)
Screenshot: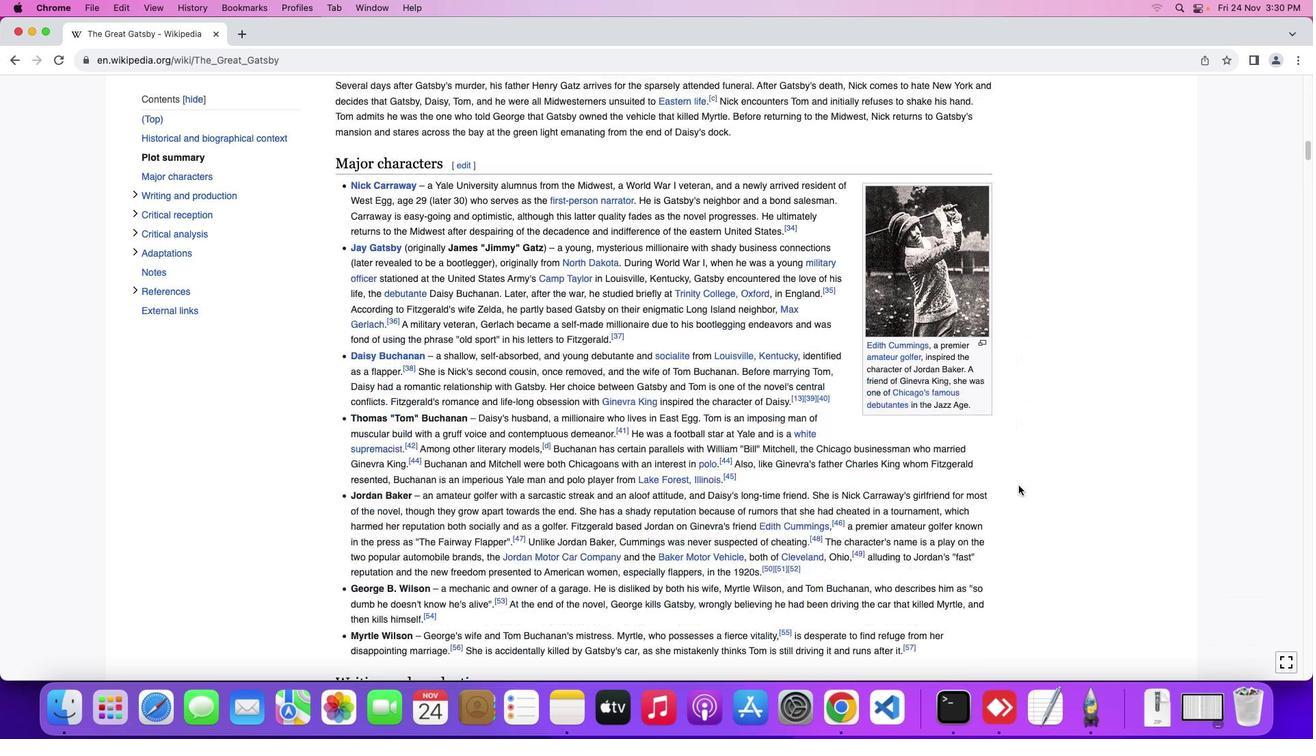 
Action: Mouse moved to (1018, 487)
Screenshot: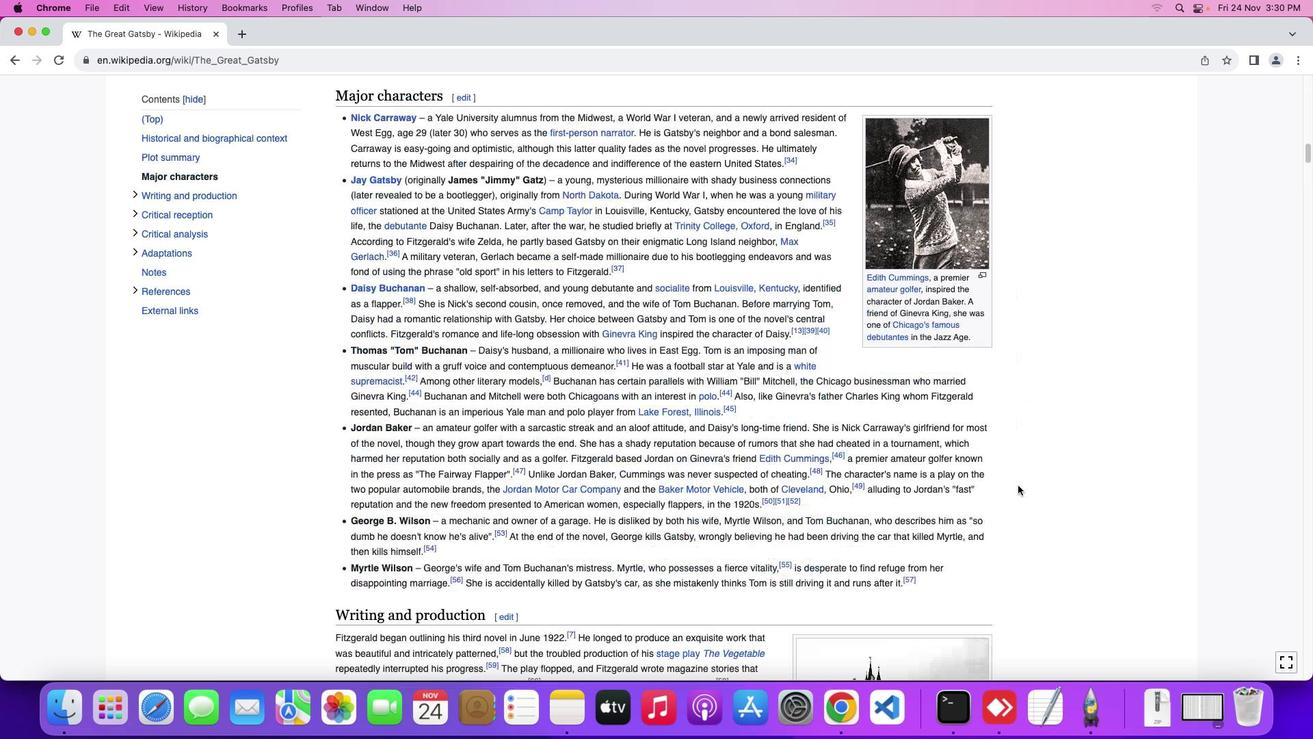 
Action: Mouse scrolled (1018, 487) with delta (0, -2)
Screenshot: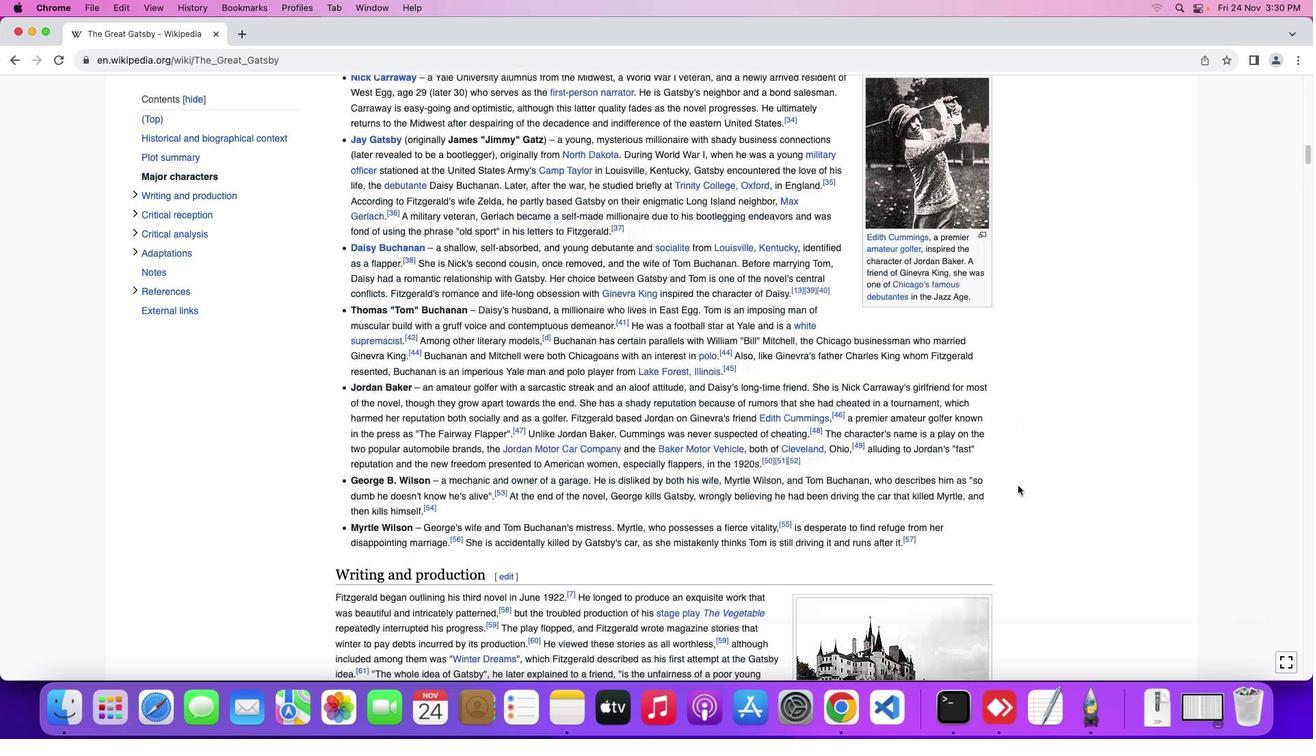 
Action: Mouse moved to (1018, 485)
Screenshot: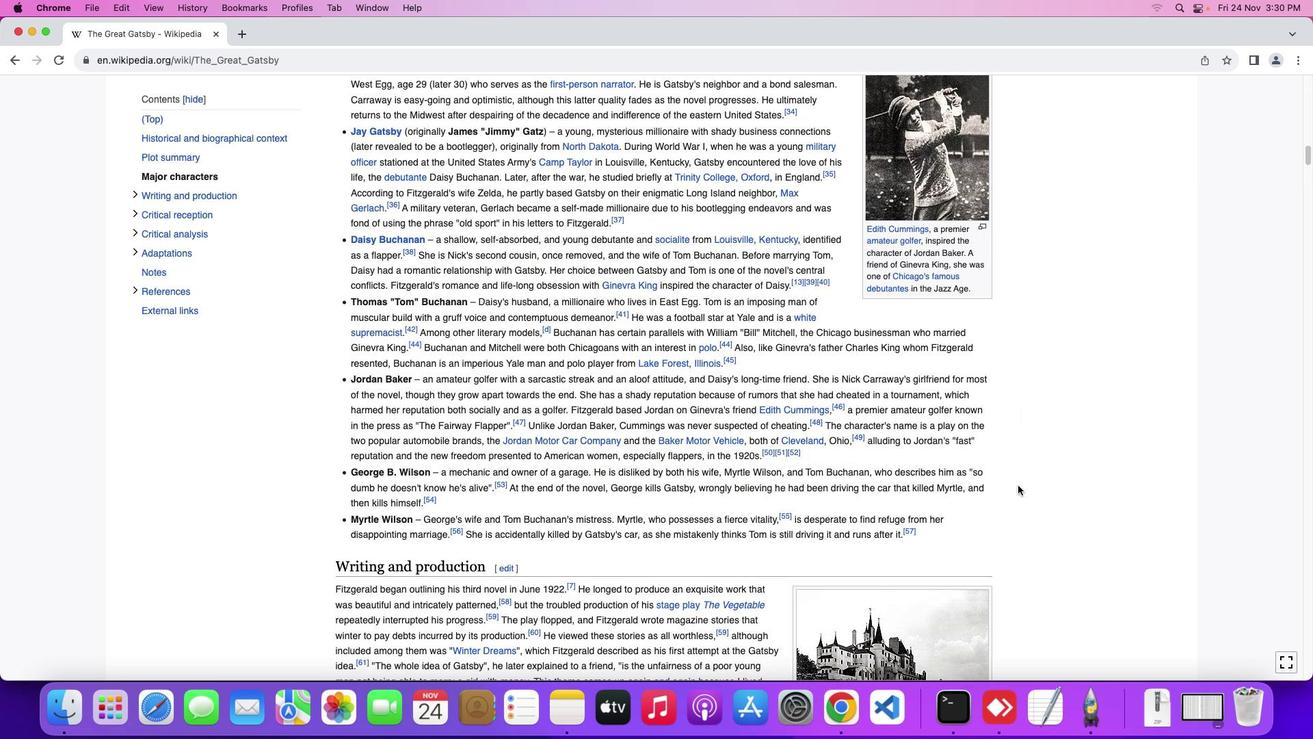 
Action: Mouse scrolled (1018, 485) with delta (0, 0)
Screenshot: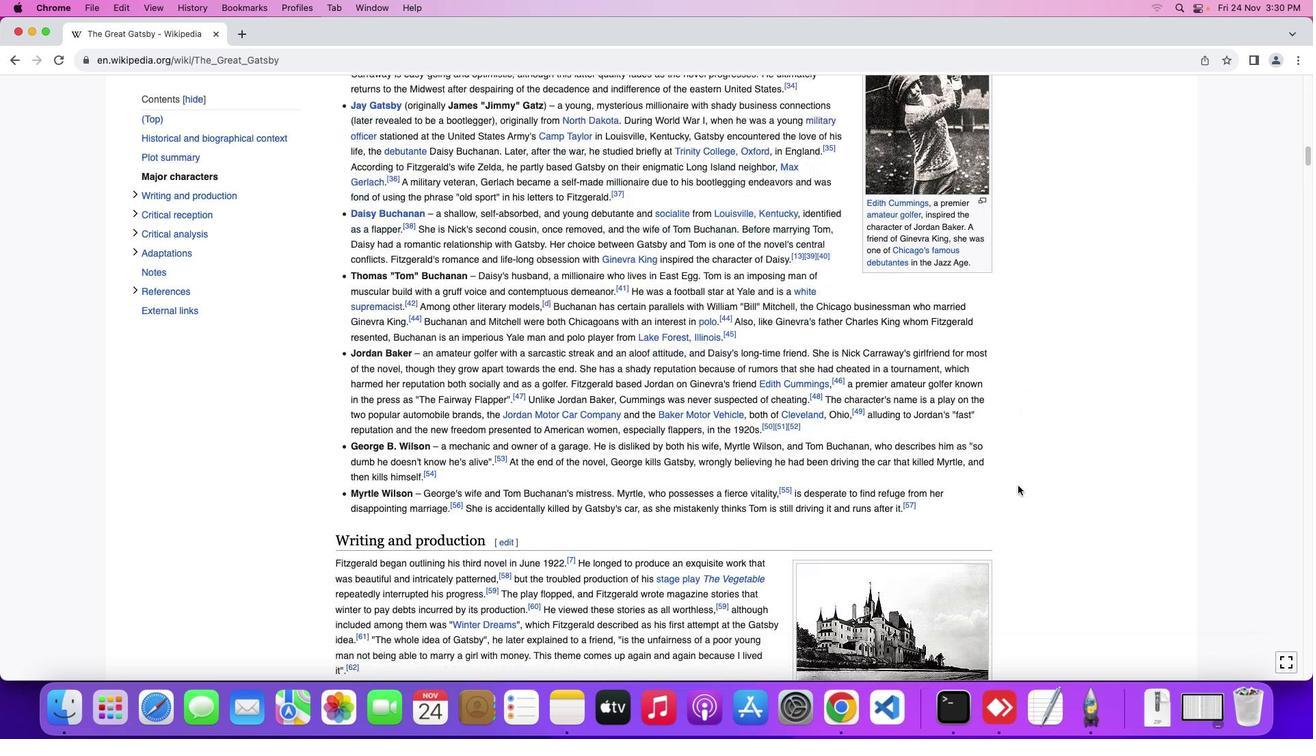 
Action: Mouse scrolled (1018, 485) with delta (0, 0)
Screenshot: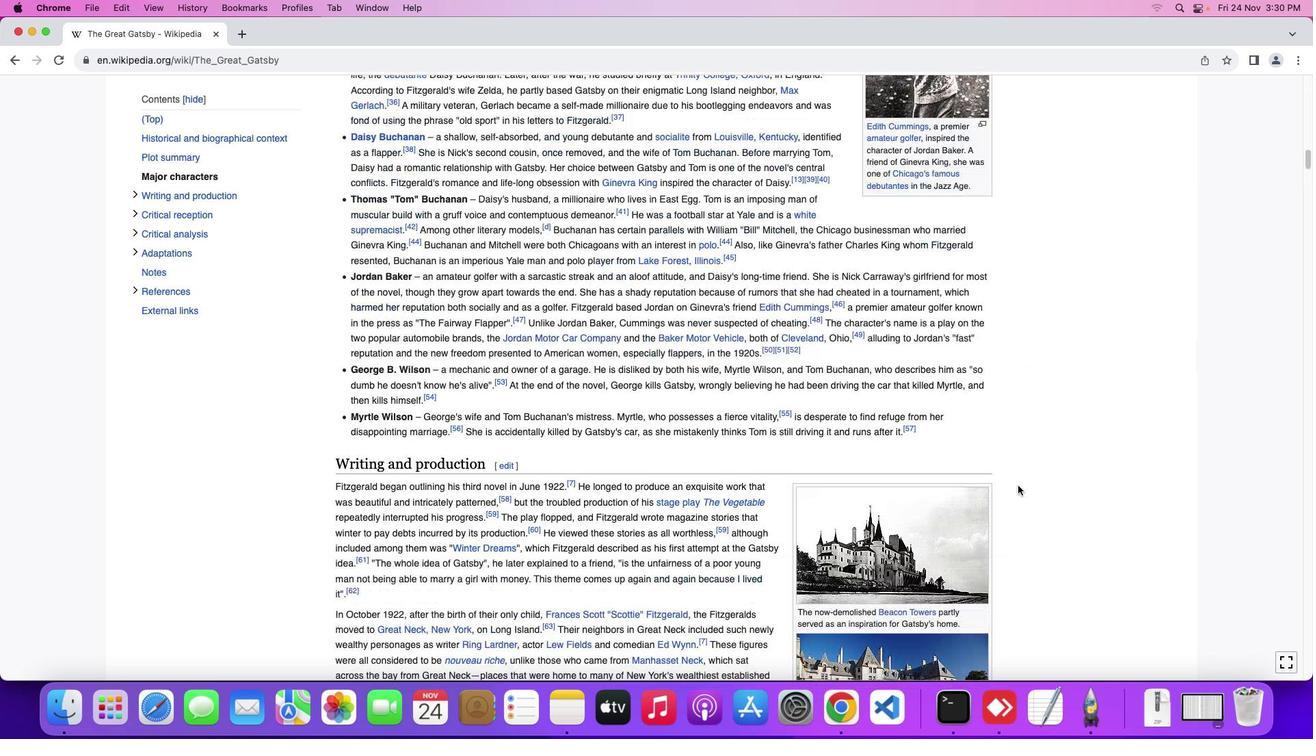 
Action: Mouse scrolled (1018, 485) with delta (0, -2)
Screenshot: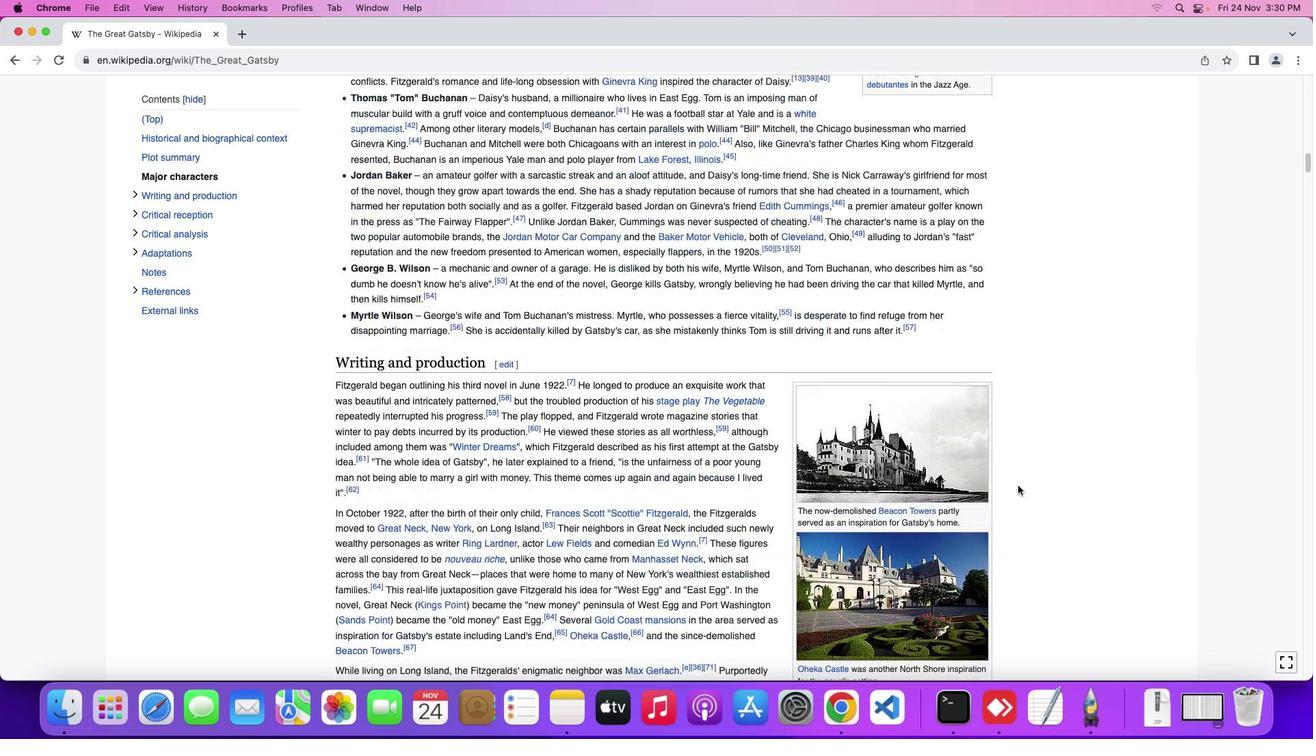 
Action: Mouse scrolled (1018, 485) with delta (0, -3)
Screenshot: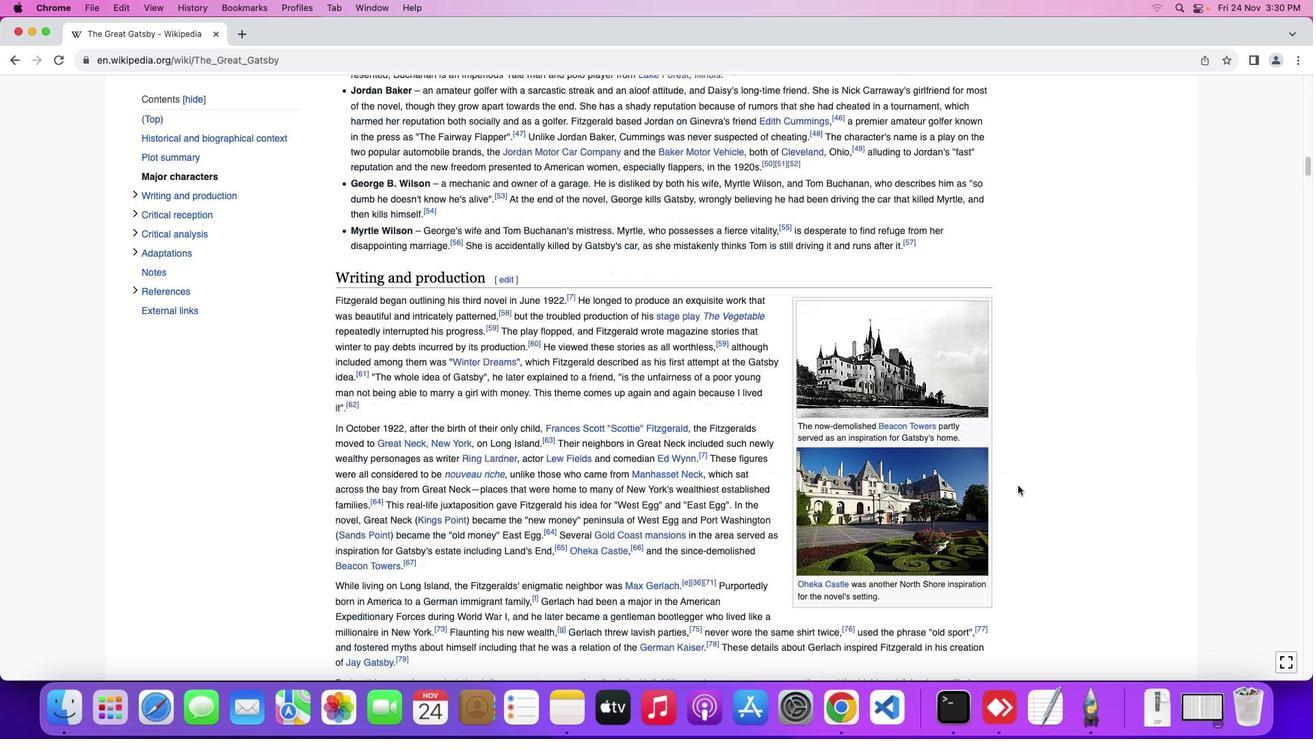 
Action: Mouse moved to (1018, 485)
Screenshot: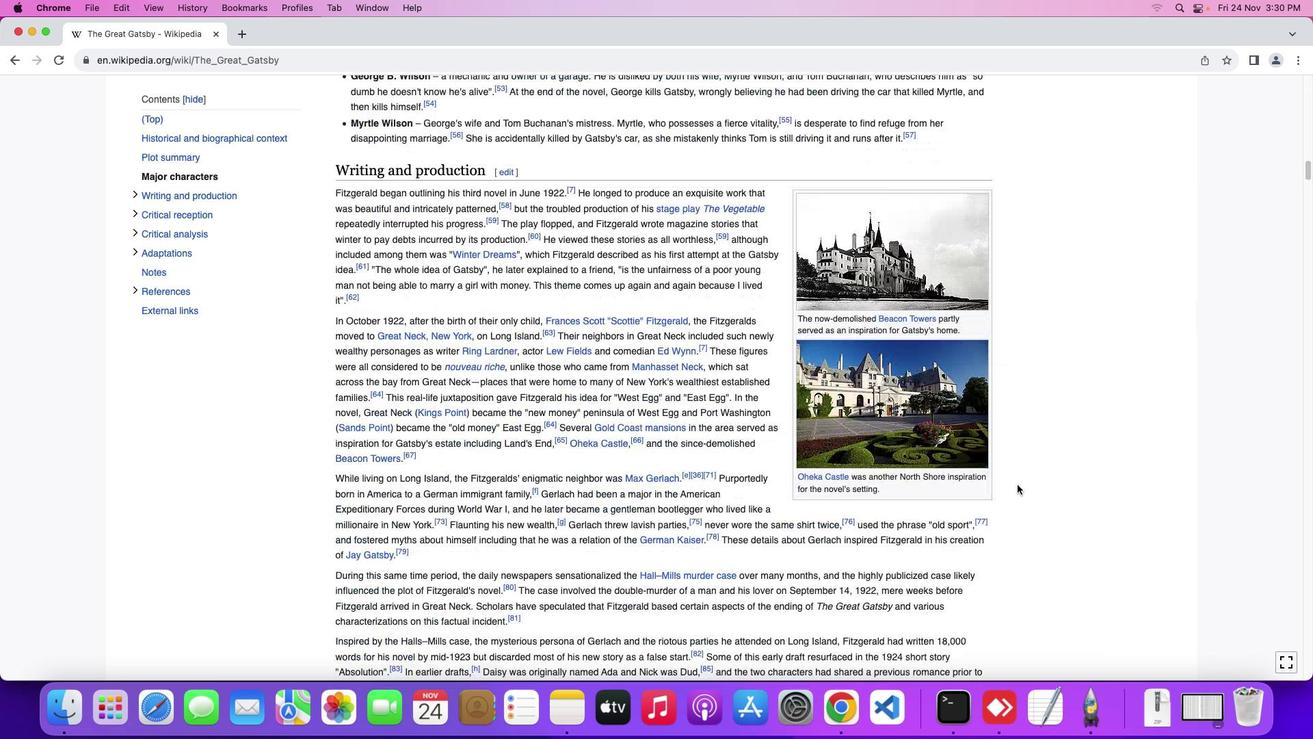 
Action: Mouse scrolled (1018, 485) with delta (0, -3)
Screenshot: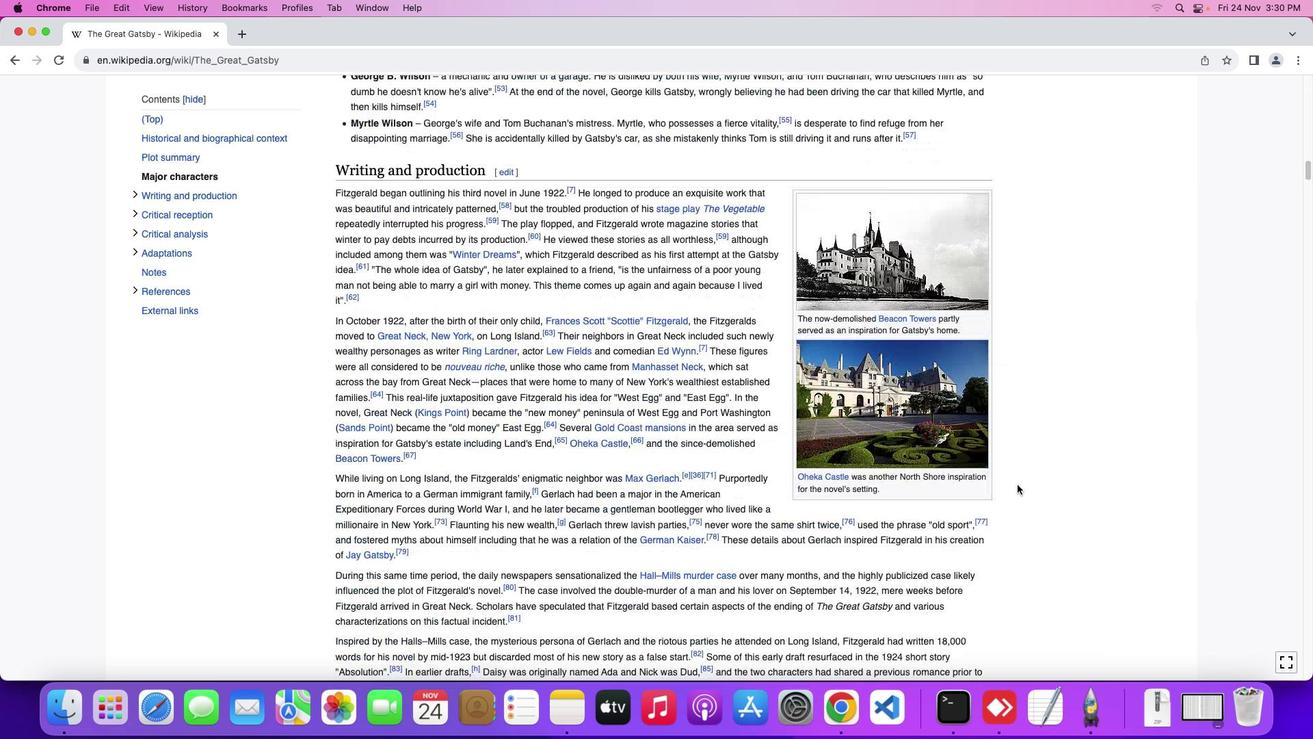 
Action: Mouse moved to (1018, 485)
Screenshot: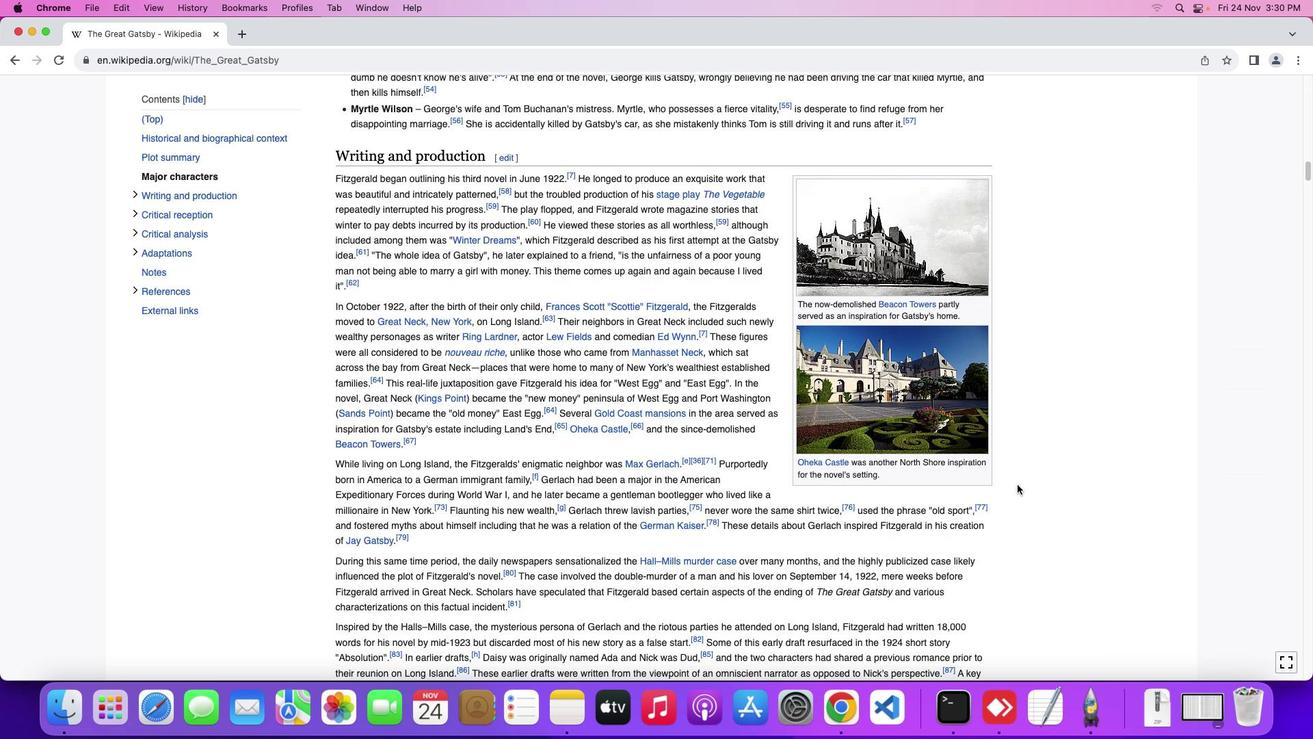 
Action: Mouse scrolled (1018, 485) with delta (0, 0)
Screenshot: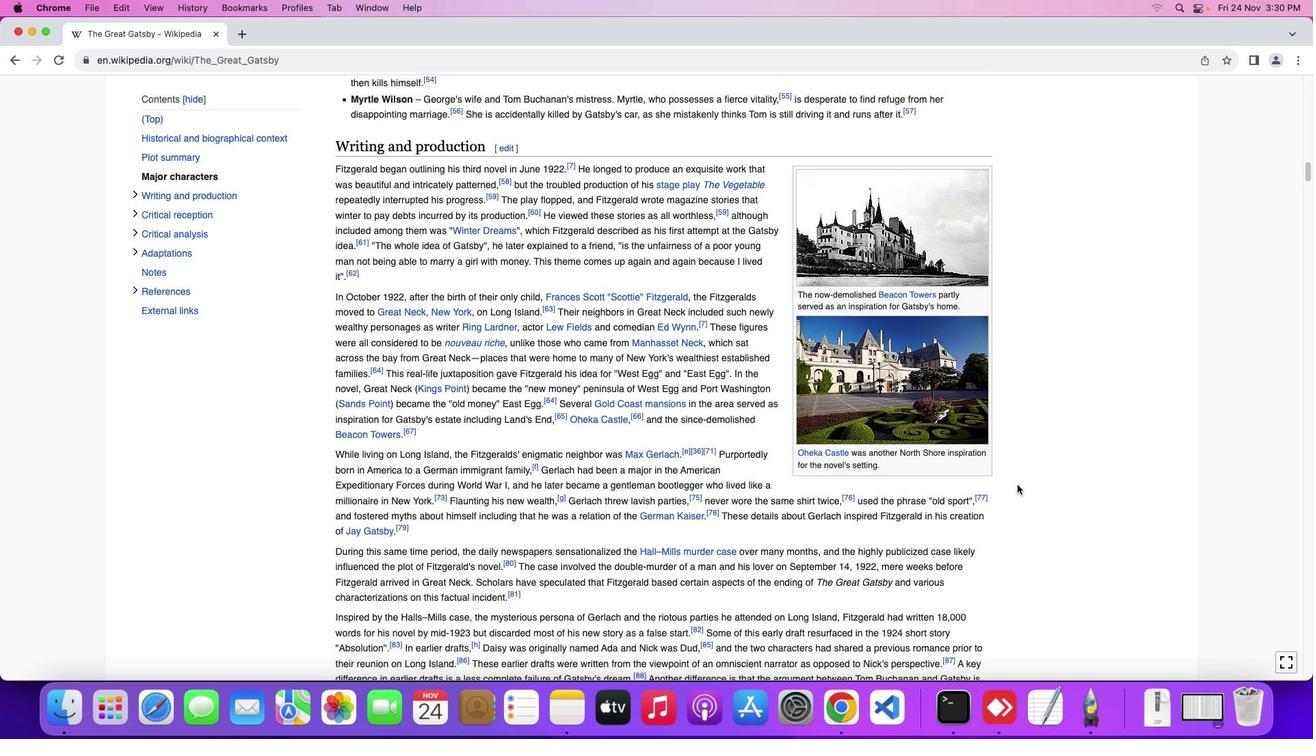 
Action: Mouse scrolled (1018, 485) with delta (0, 0)
Screenshot: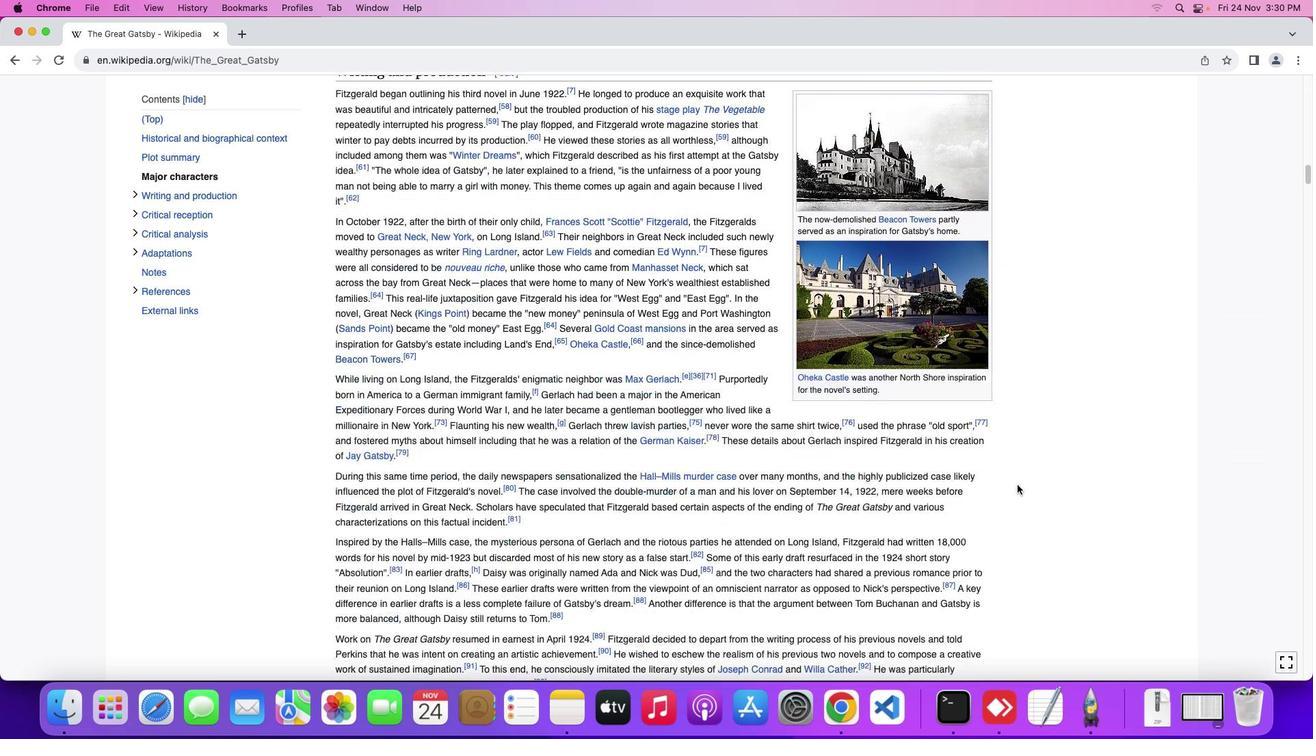 
Action: Mouse scrolled (1018, 485) with delta (0, -2)
Screenshot: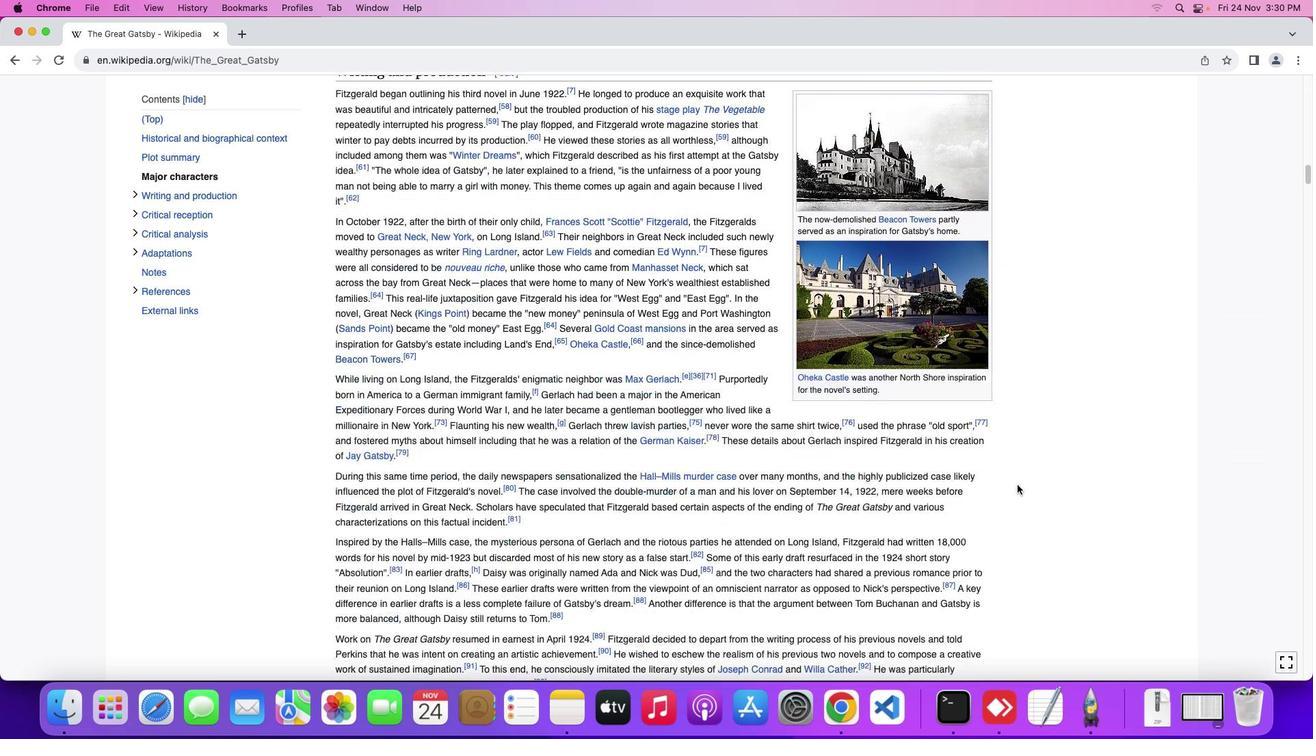 
Action: Mouse scrolled (1018, 485) with delta (0, -2)
Screenshot: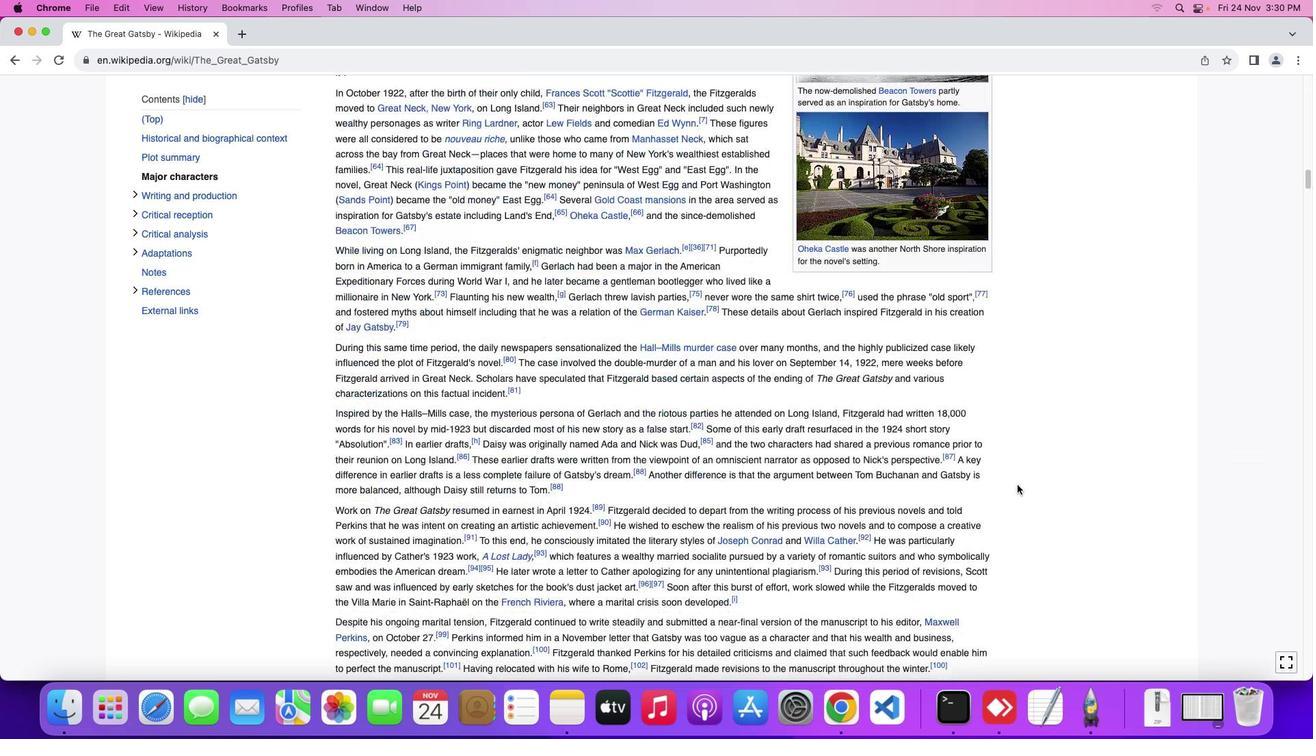 
Action: Mouse scrolled (1018, 485) with delta (0, 0)
Screenshot: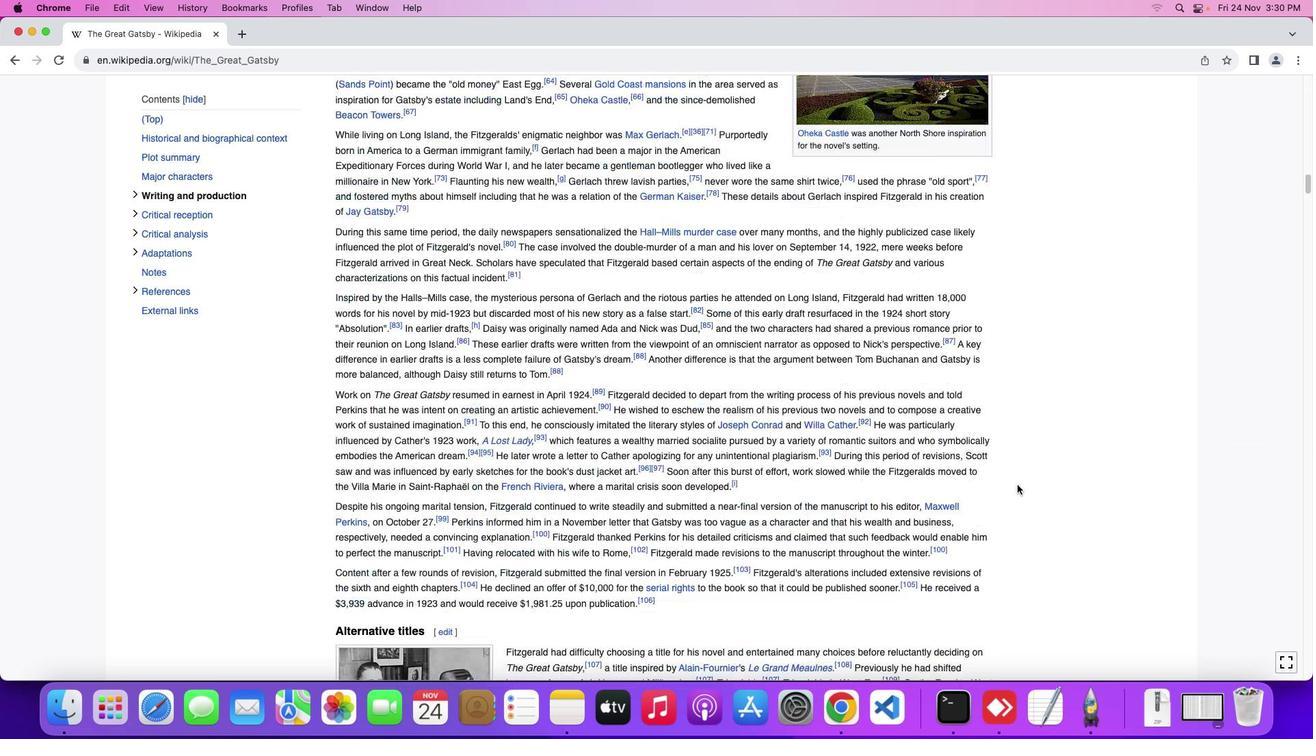 
Action: Mouse scrolled (1018, 485) with delta (0, 0)
Screenshot: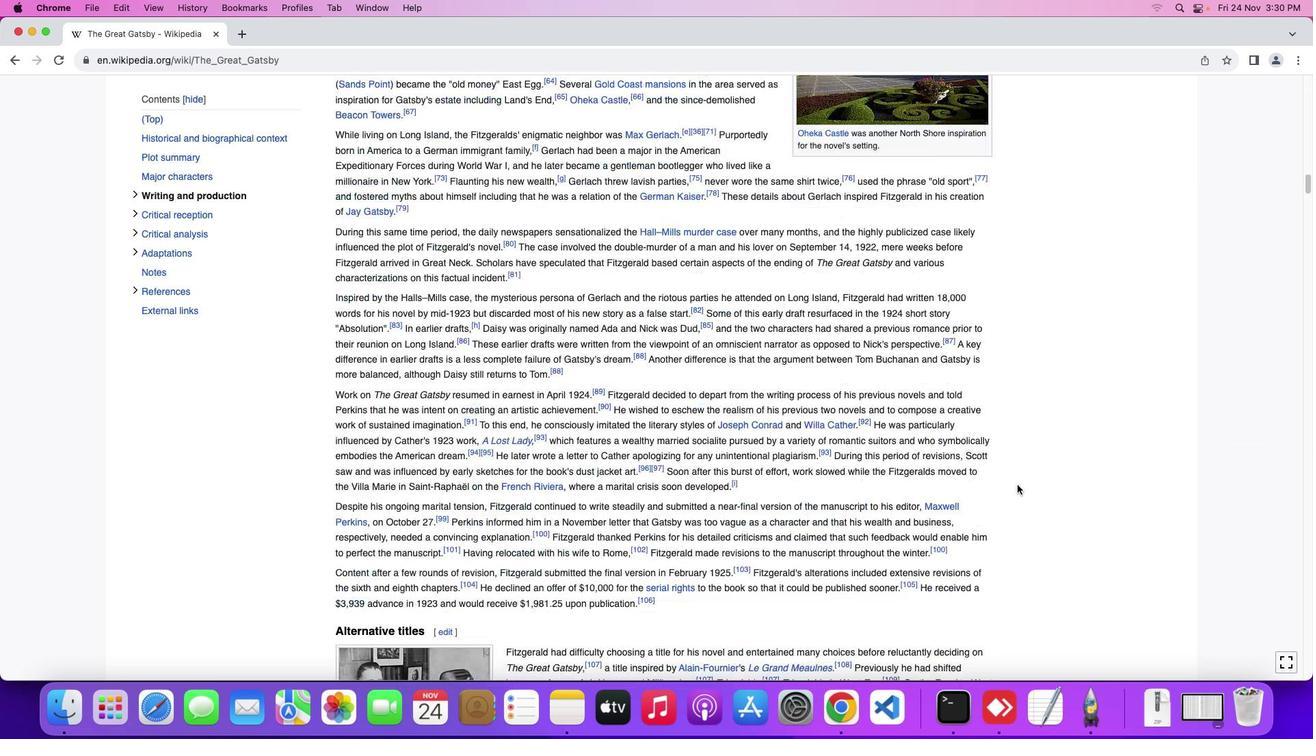 
Action: Mouse scrolled (1018, 485) with delta (0, -2)
Screenshot: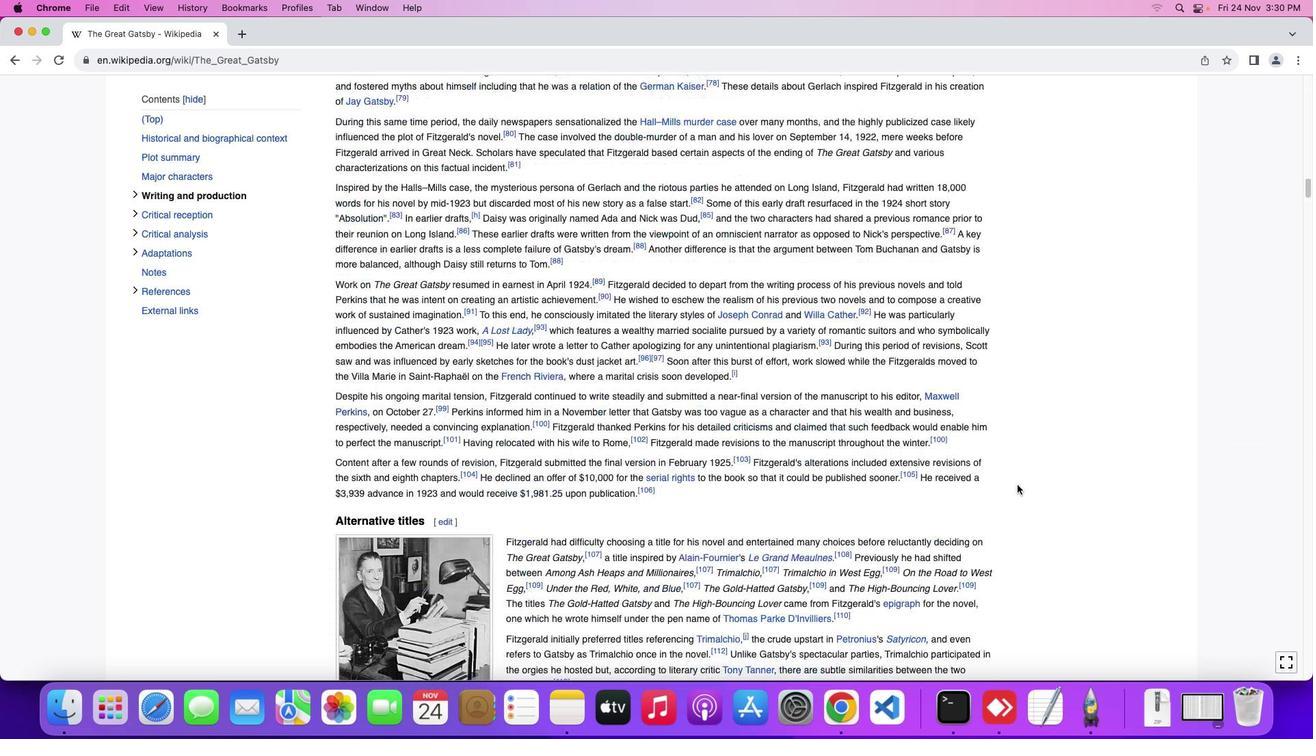 
Action: Mouse scrolled (1018, 485) with delta (0, -3)
Screenshot: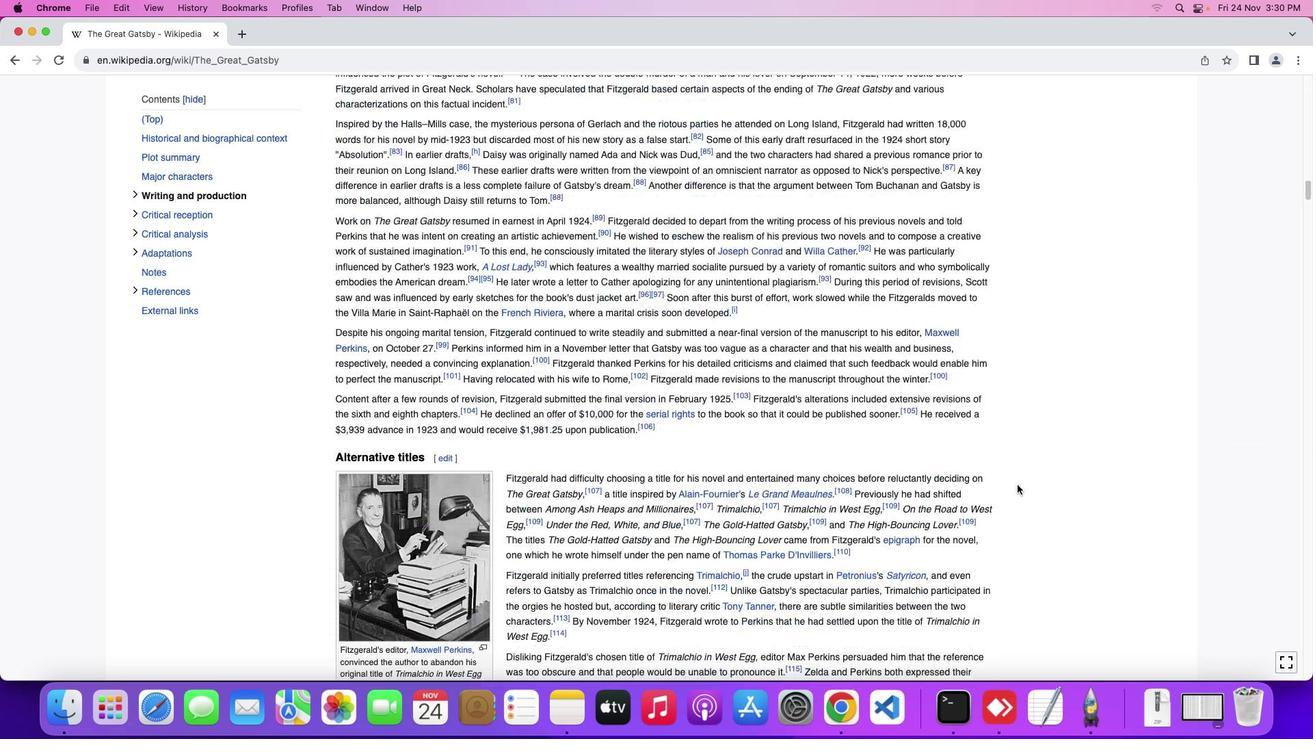 
Action: Mouse moved to (1017, 483)
Screenshot: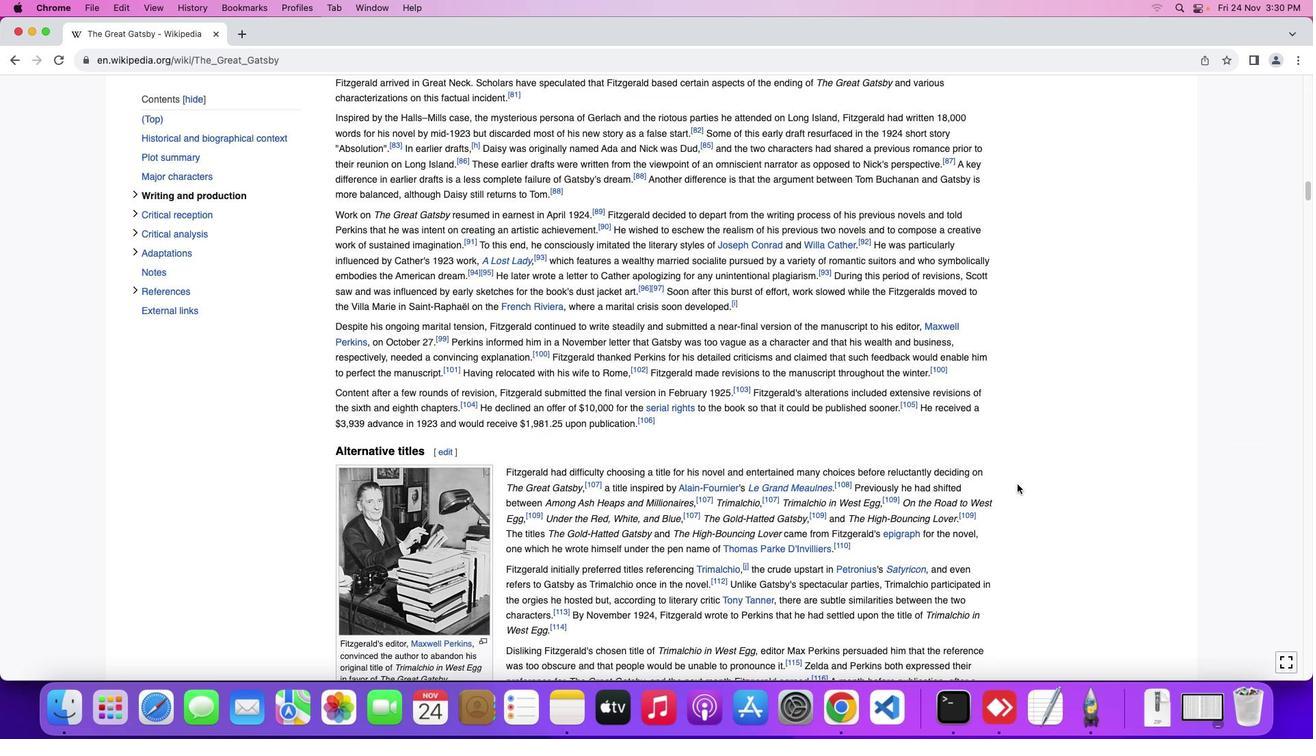 
Action: Mouse scrolled (1017, 483) with delta (0, 0)
Screenshot: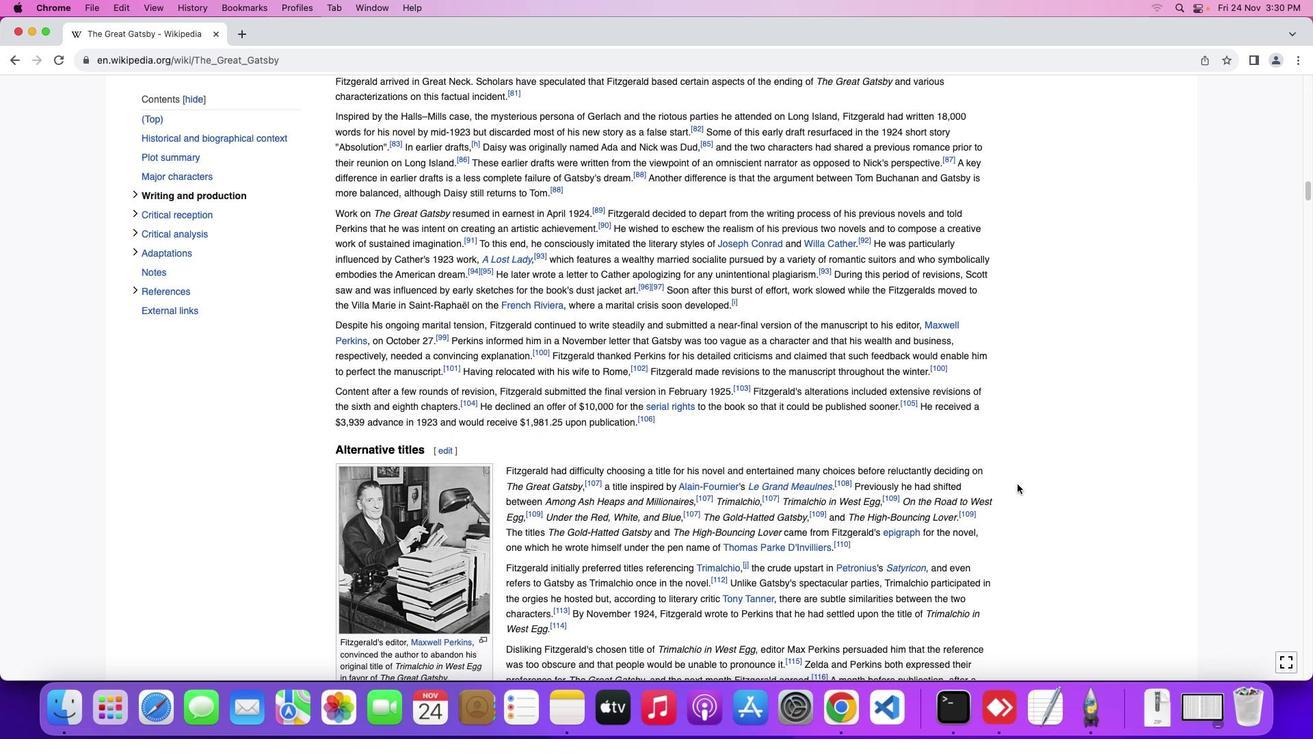 
Action: Mouse scrolled (1017, 483) with delta (0, 0)
Screenshot: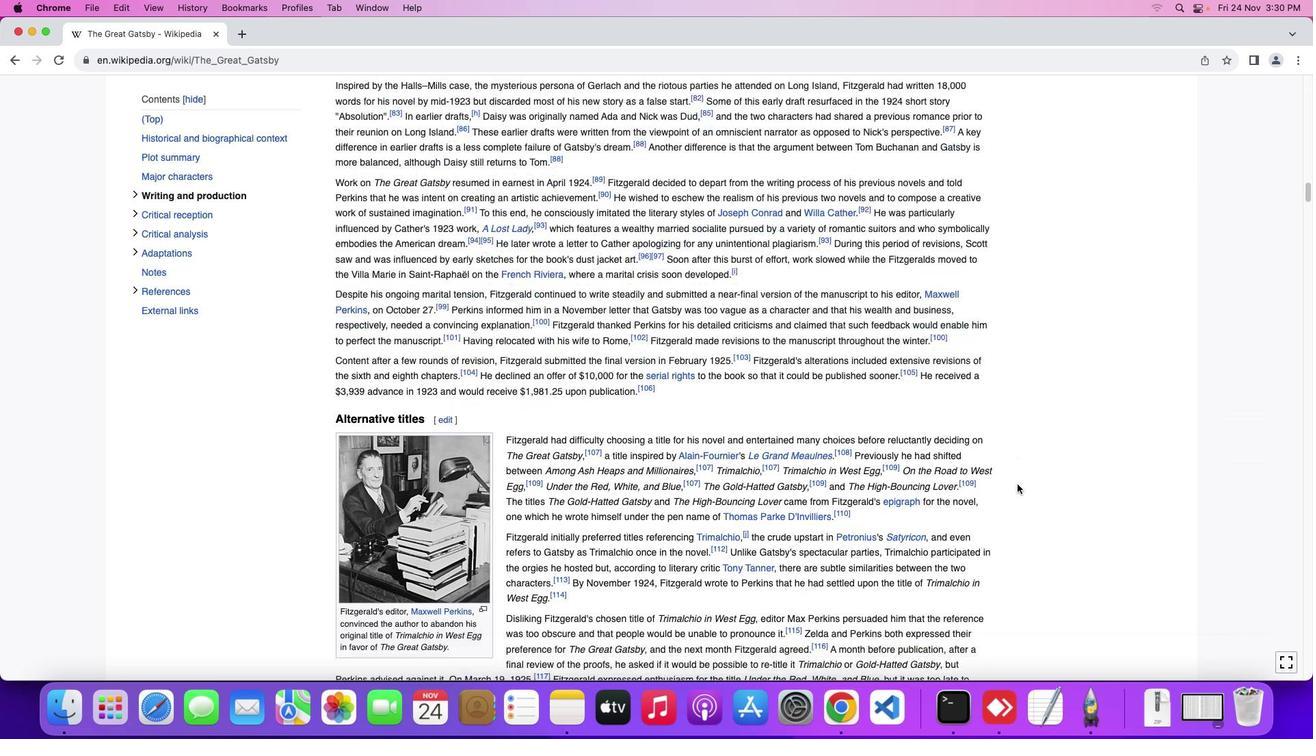 
Action: Mouse scrolled (1017, 483) with delta (0, 0)
Screenshot: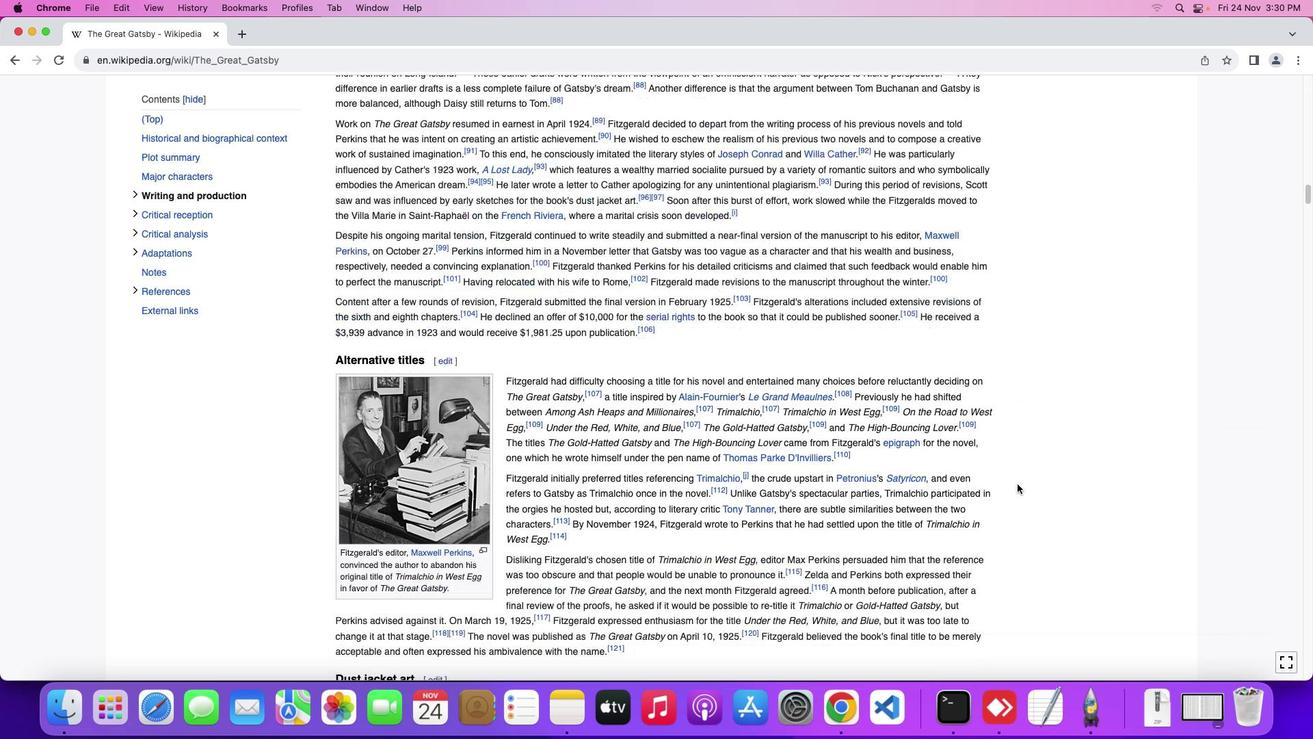 
Action: Mouse scrolled (1017, 483) with delta (0, -1)
Screenshot: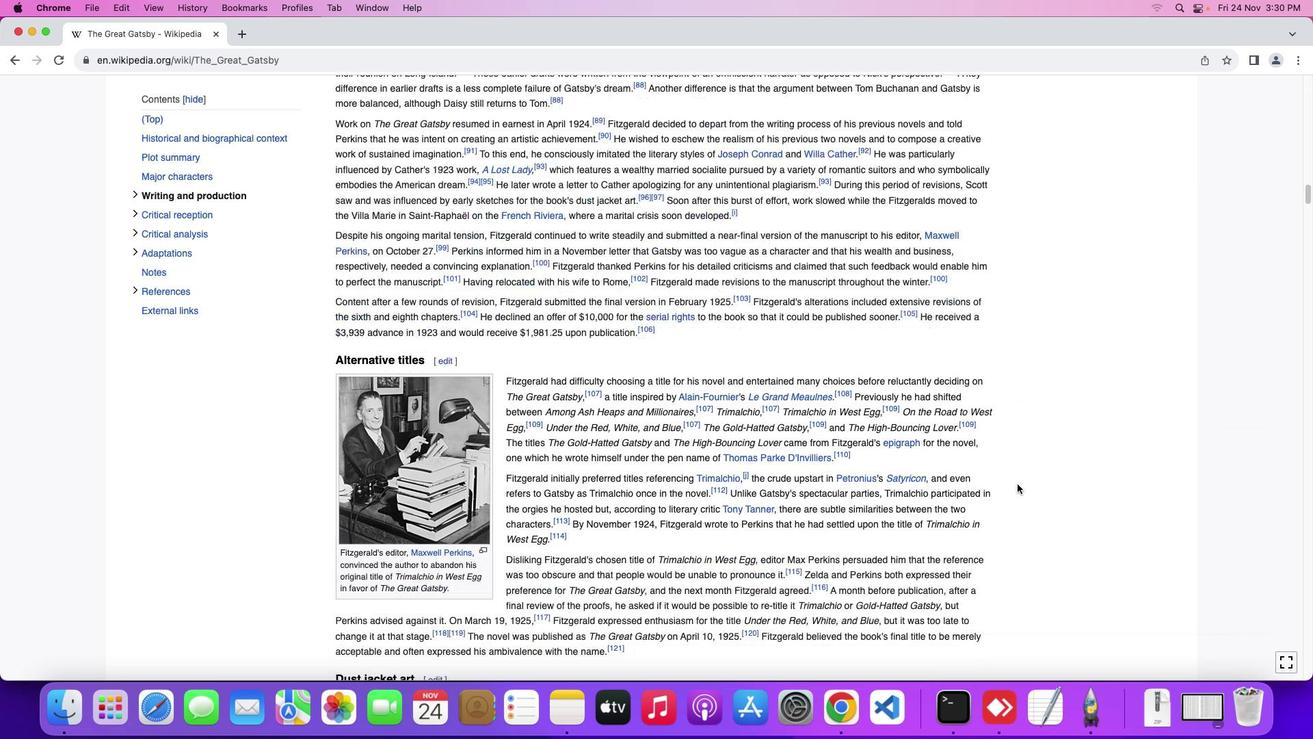 
Action: Mouse scrolled (1017, 483) with delta (0, -2)
Screenshot: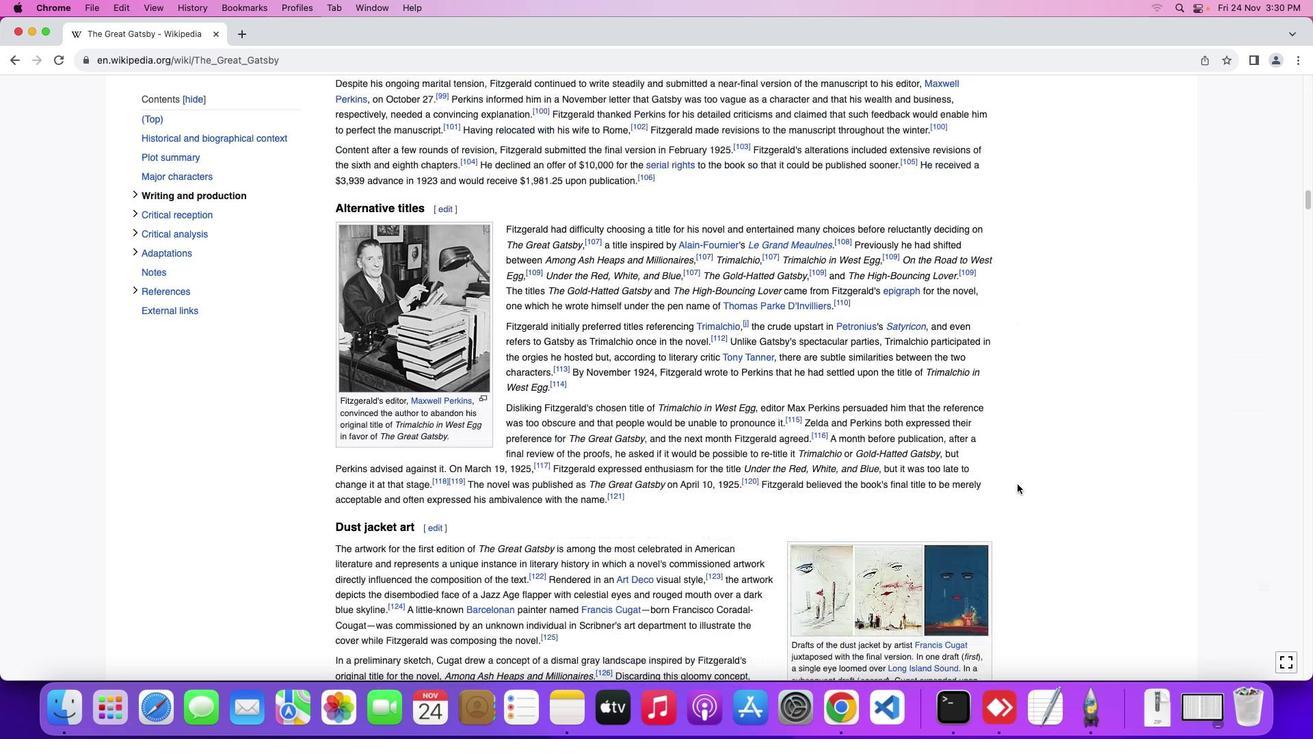 
Action: Mouse scrolled (1017, 483) with delta (0, -2)
Screenshot: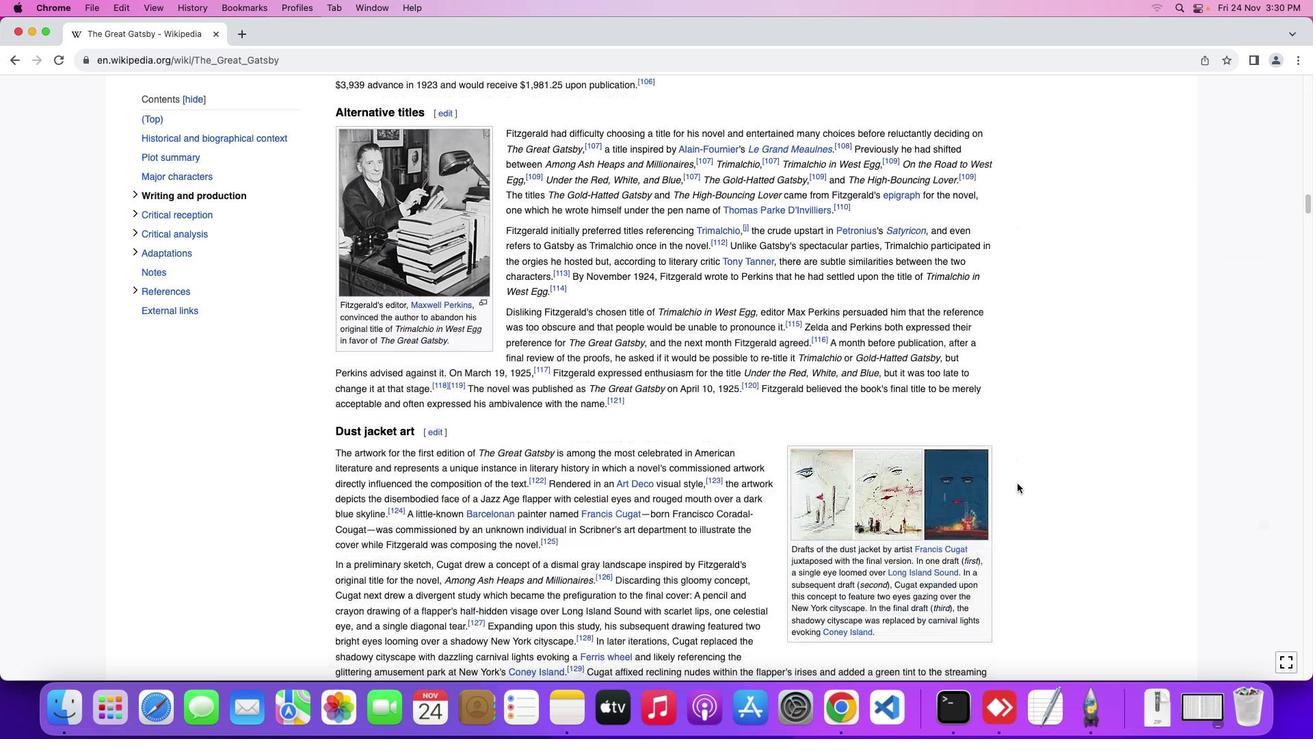 
Action: Mouse moved to (1017, 483)
Screenshot: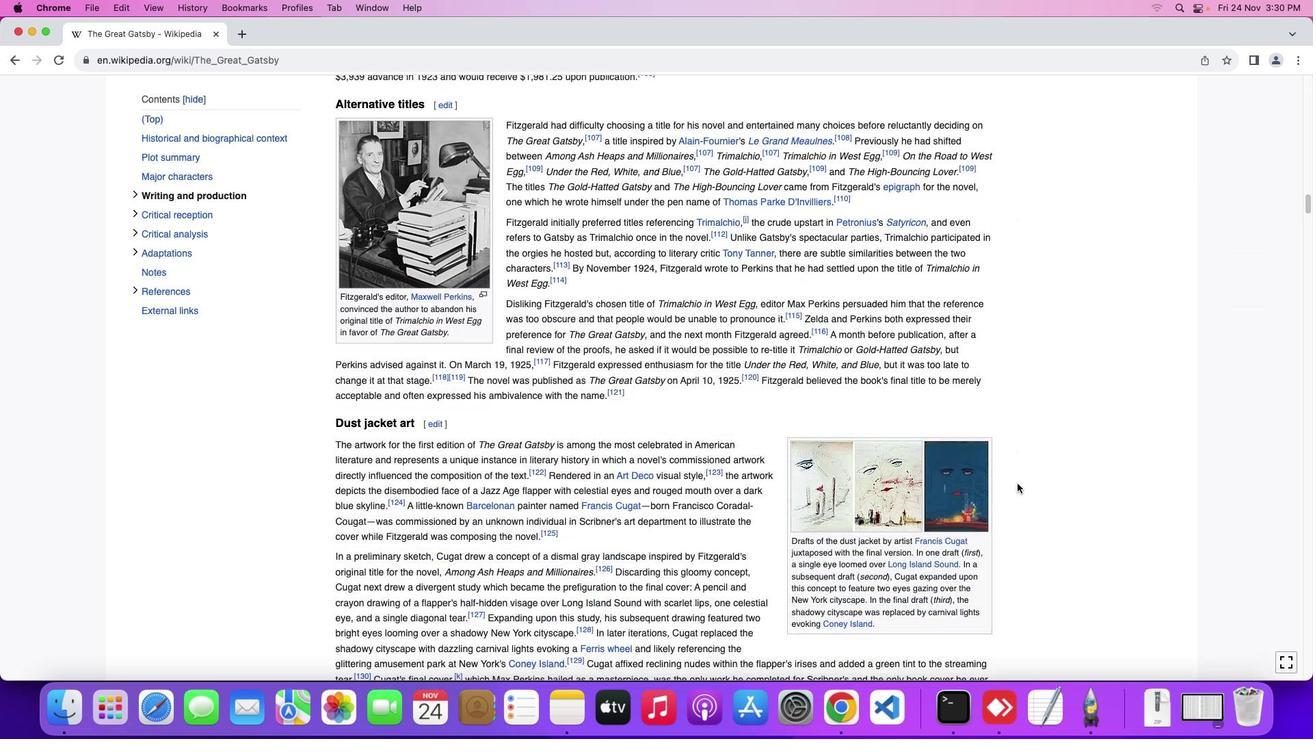 
Action: Mouse scrolled (1017, 483) with delta (0, 0)
Screenshot: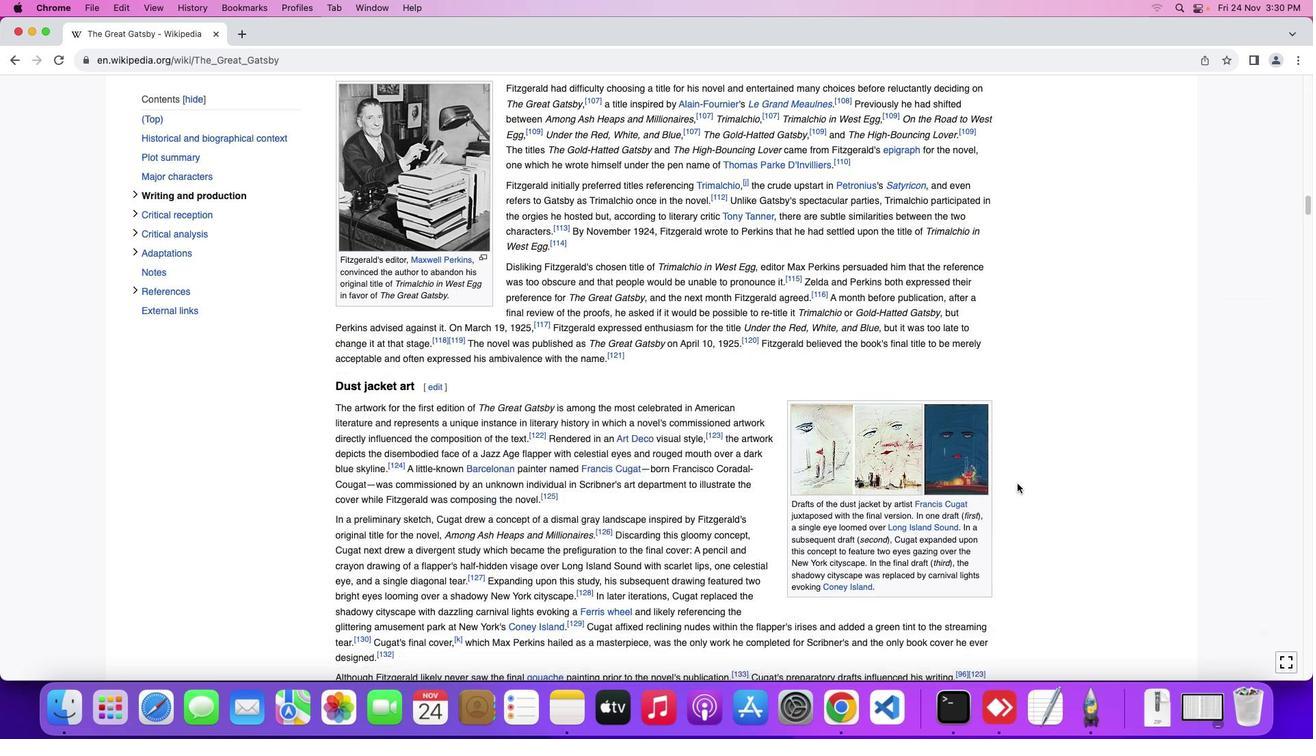 
Action: Mouse scrolled (1017, 483) with delta (0, 0)
Screenshot: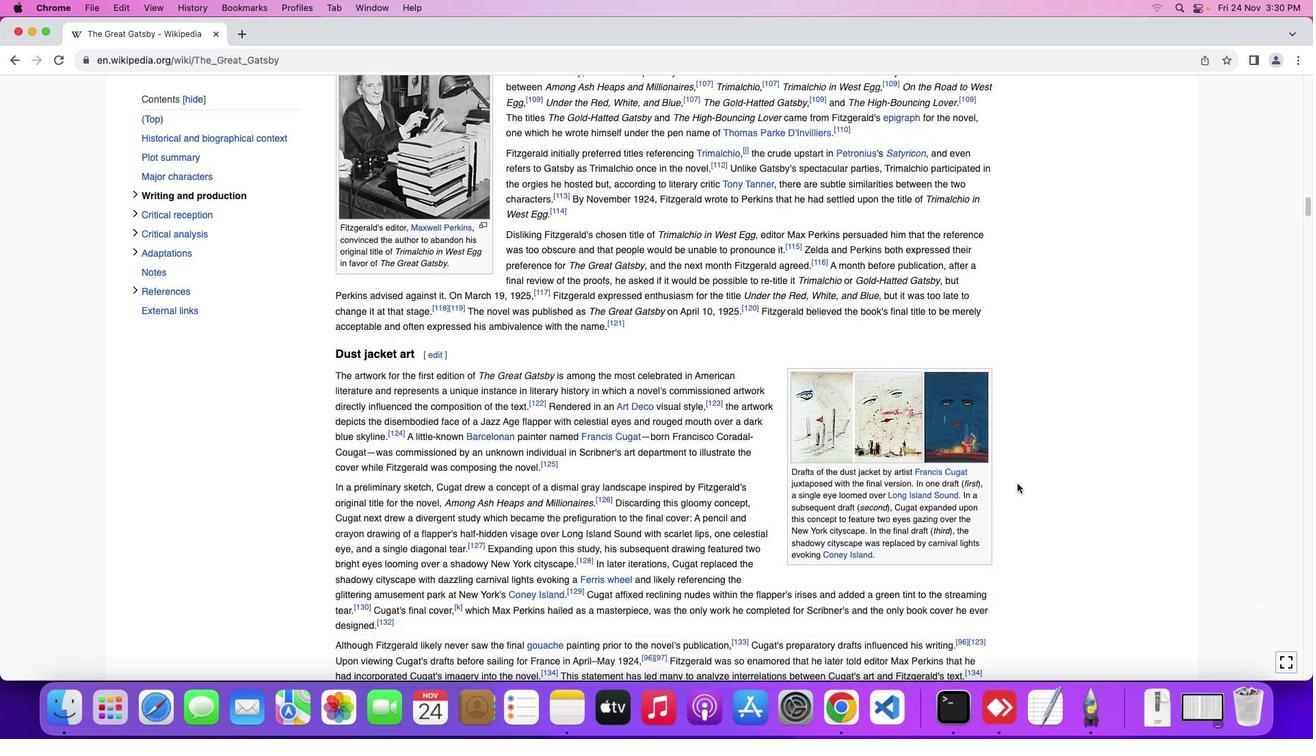 
Action: Mouse scrolled (1017, 483) with delta (0, -2)
Screenshot: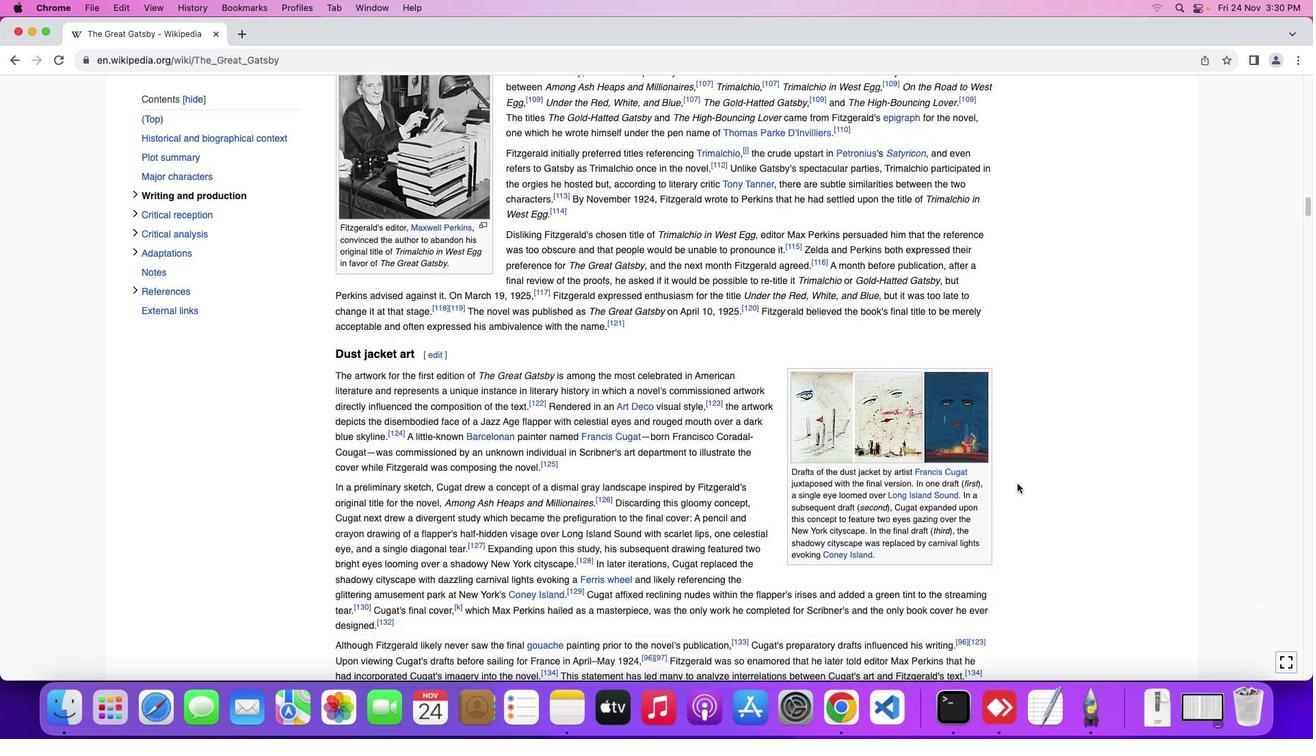 
Action: Mouse scrolled (1017, 483) with delta (0, -2)
Screenshot: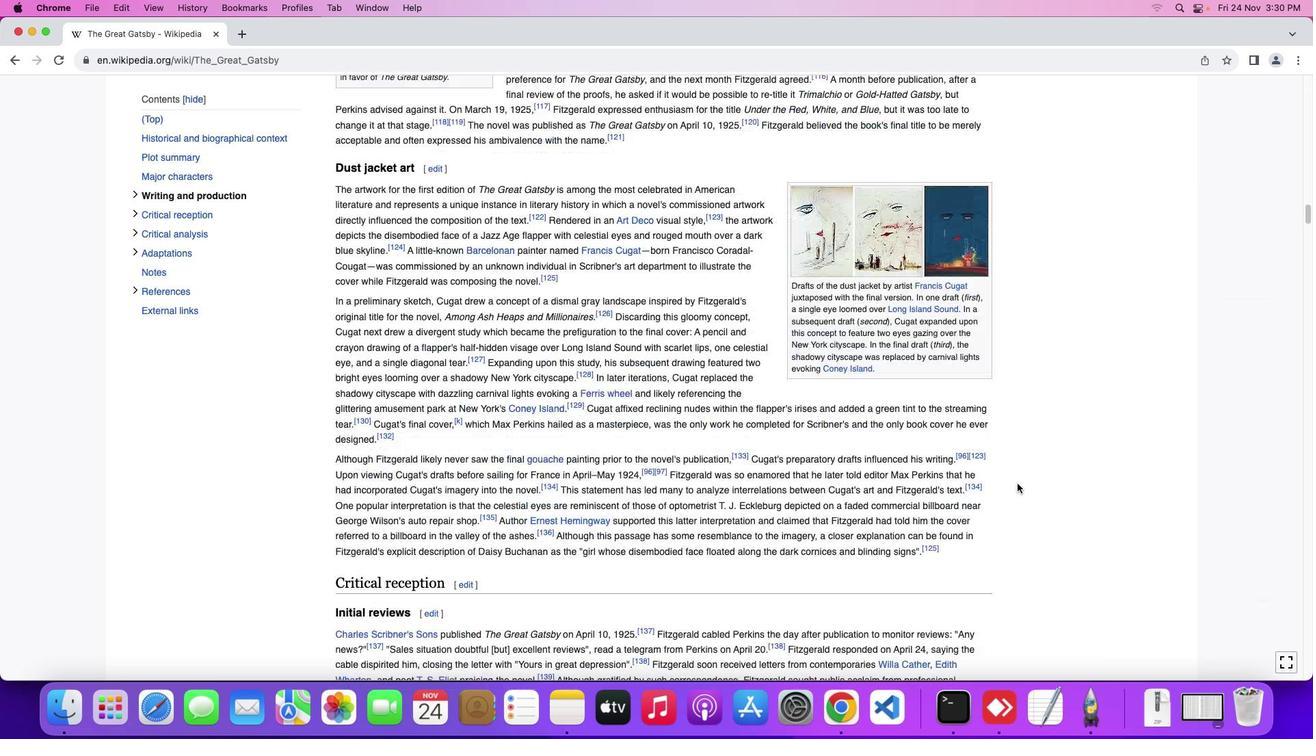 
Action: Mouse scrolled (1017, 483) with delta (0, 0)
Screenshot: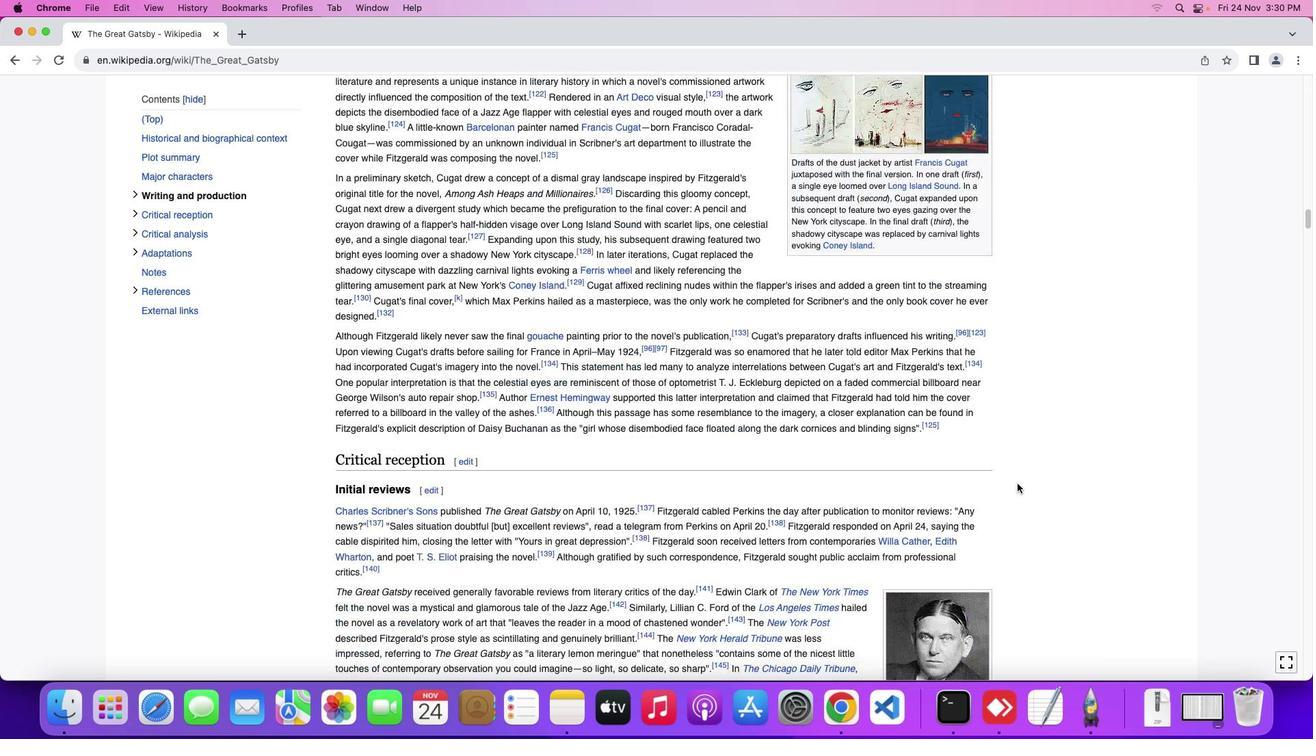 
Action: Mouse scrolled (1017, 483) with delta (0, 0)
Screenshot: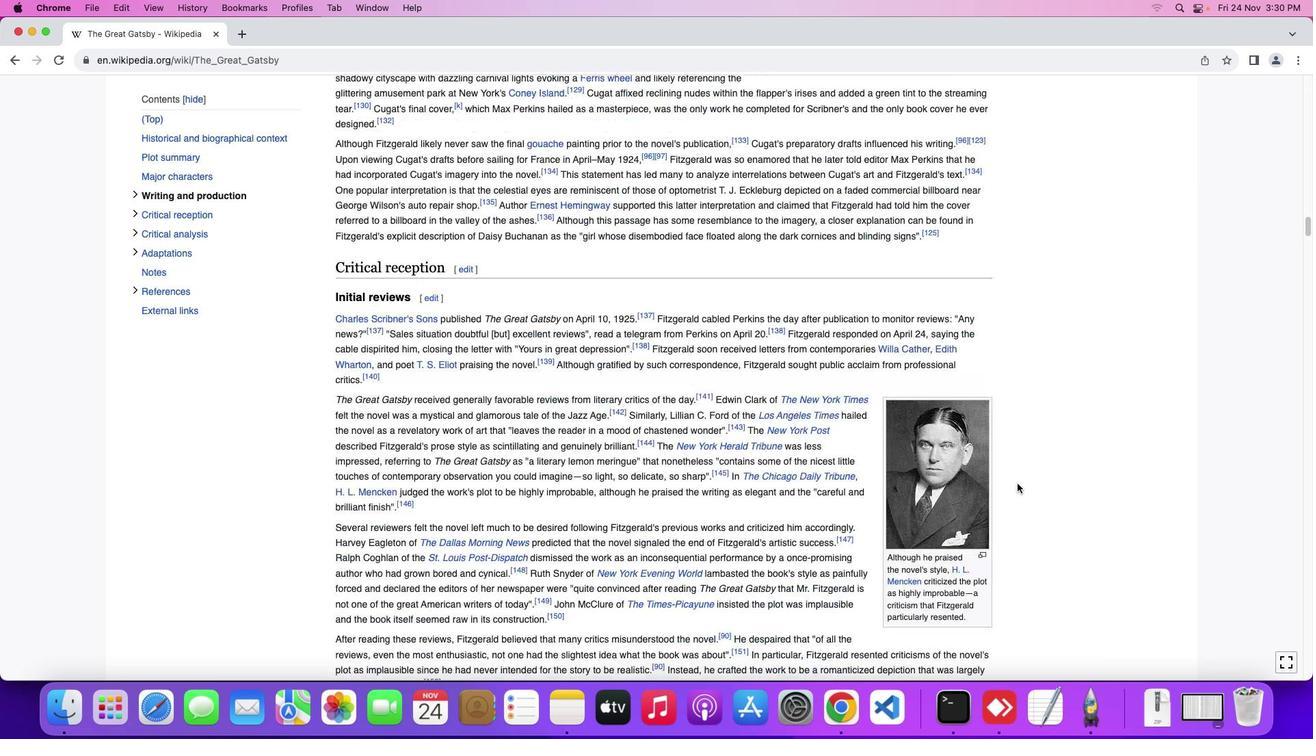 
Action: Mouse scrolled (1017, 483) with delta (0, -2)
Screenshot: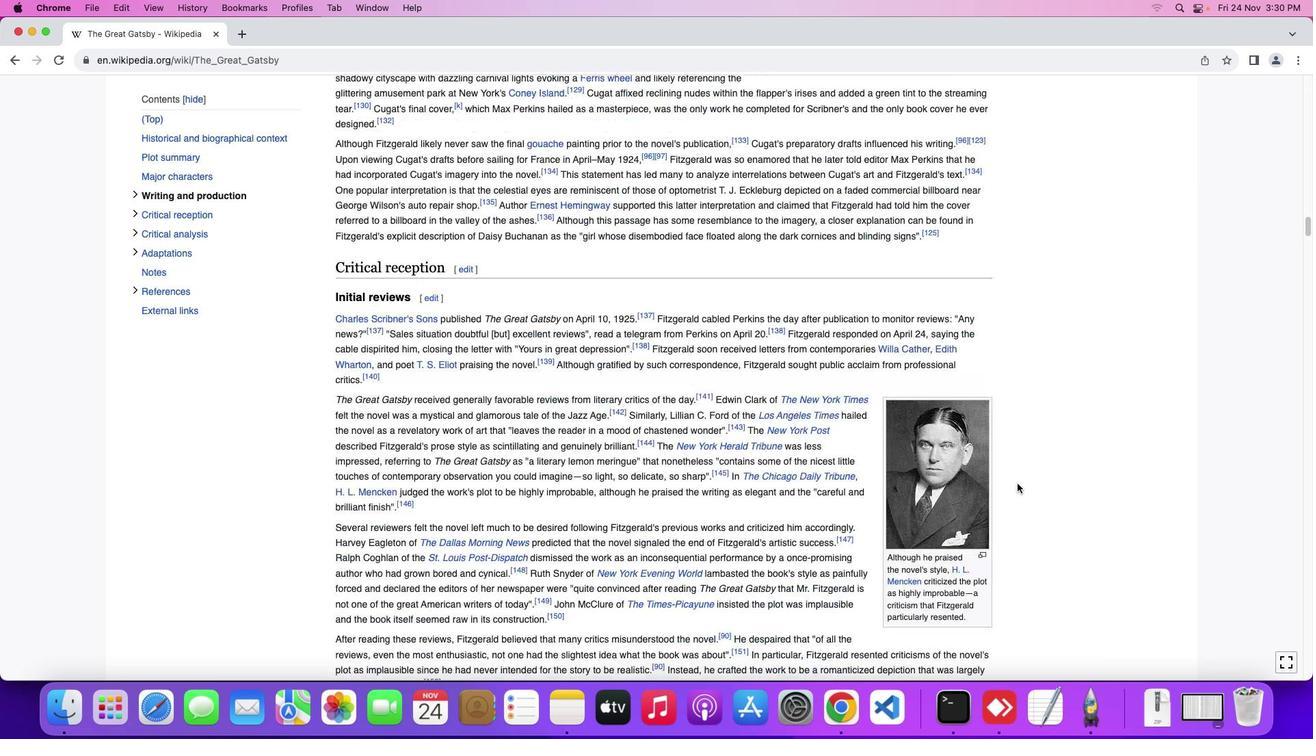 
Action: Mouse scrolled (1017, 483) with delta (0, -3)
Screenshot: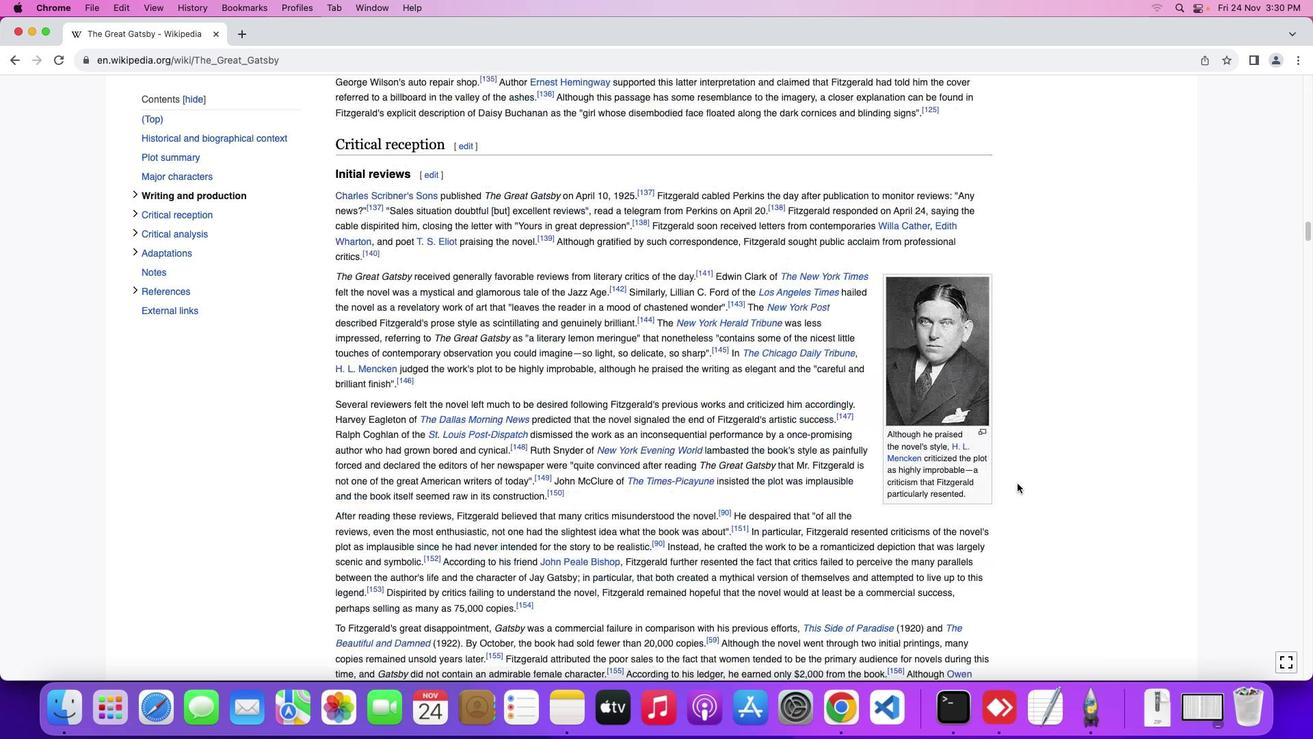
Action: Mouse scrolled (1017, 483) with delta (0, -4)
Screenshot: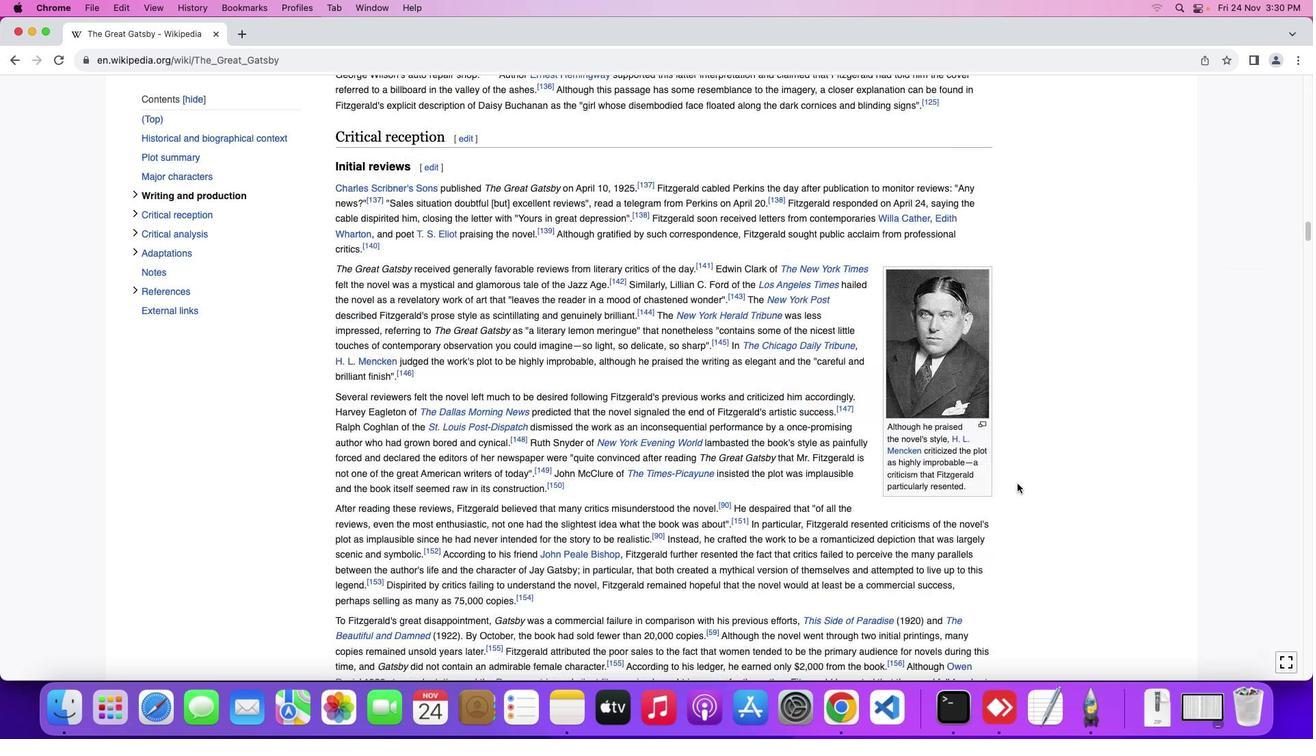 
Action: Mouse scrolled (1017, 483) with delta (0, 0)
Screenshot: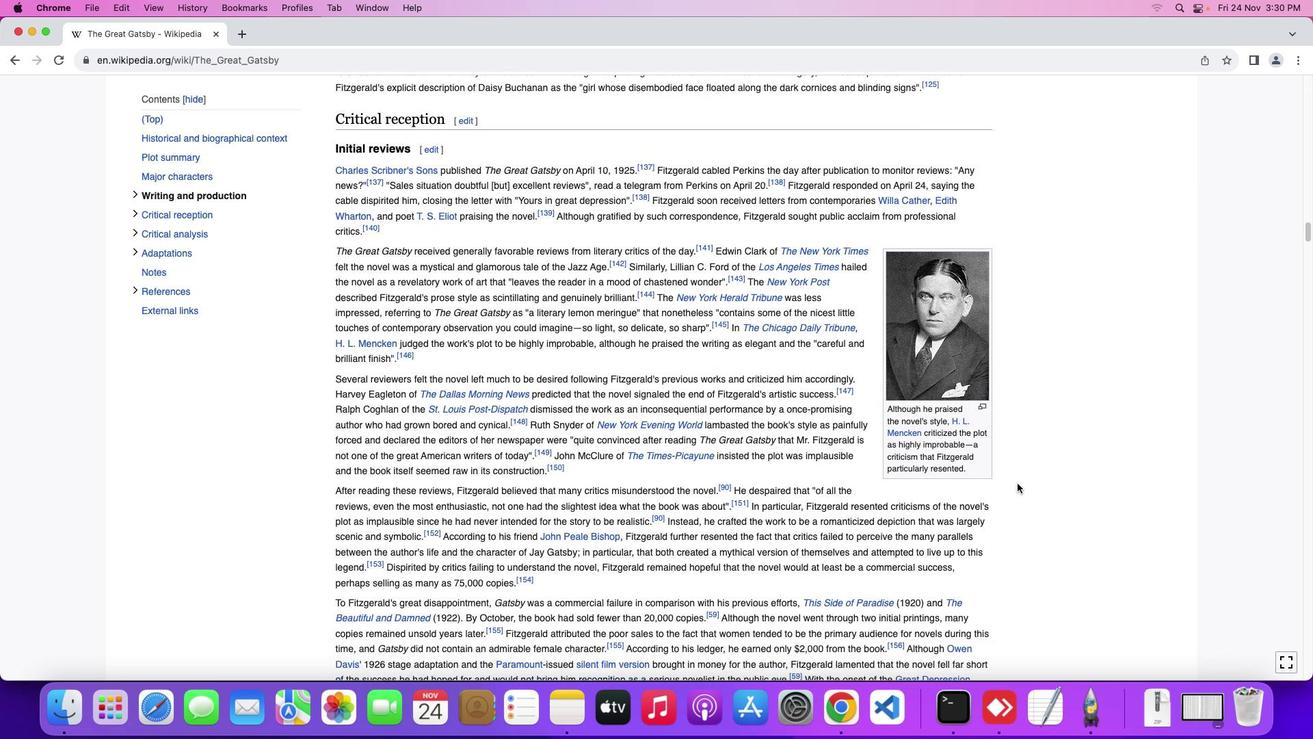 
Action: Mouse scrolled (1017, 483) with delta (0, 0)
Screenshot: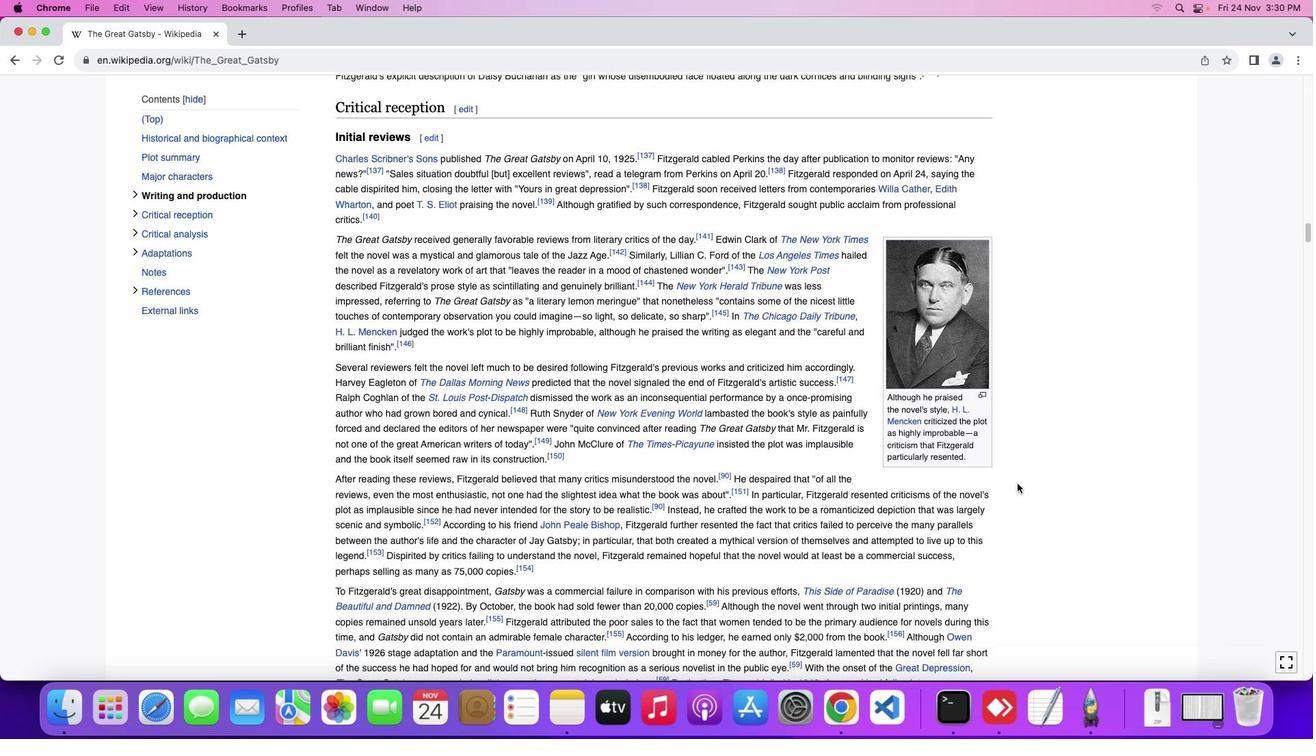 
Action: Mouse scrolled (1017, 483) with delta (0, -1)
Screenshot: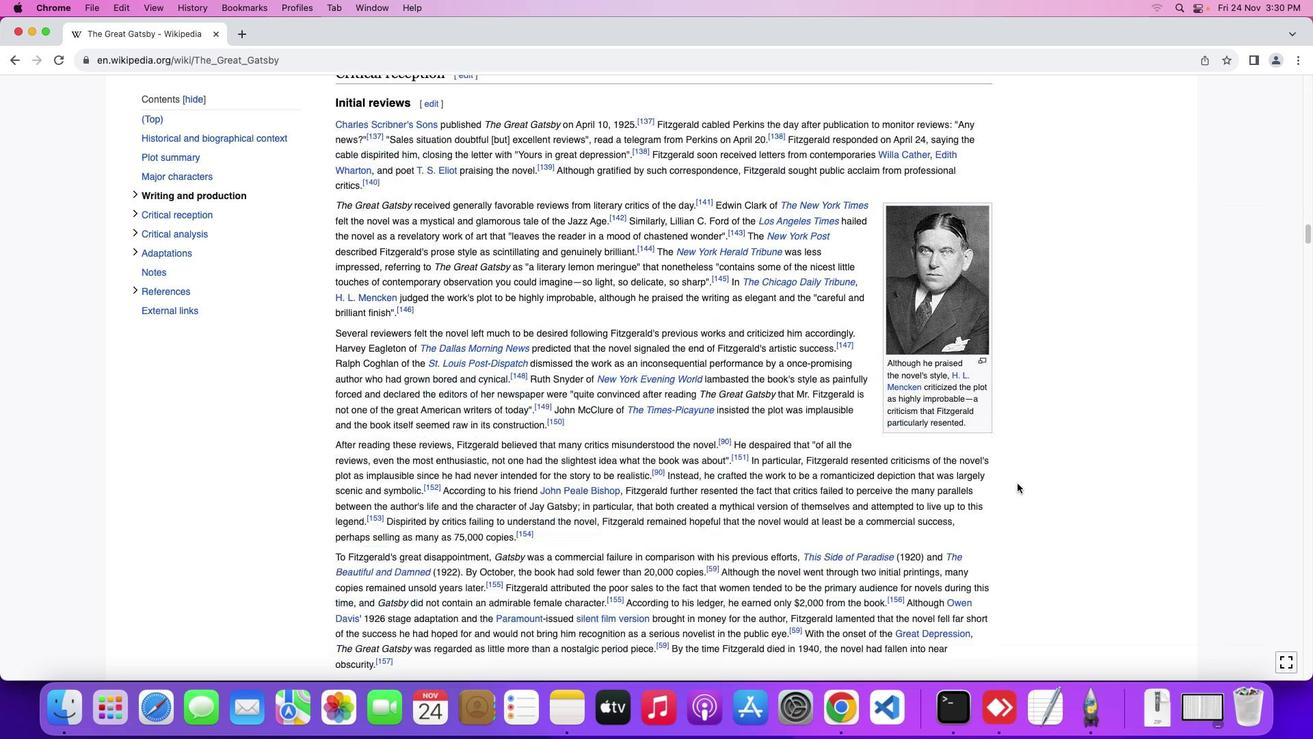 
Action: Mouse scrolled (1017, 483) with delta (0, -2)
Screenshot: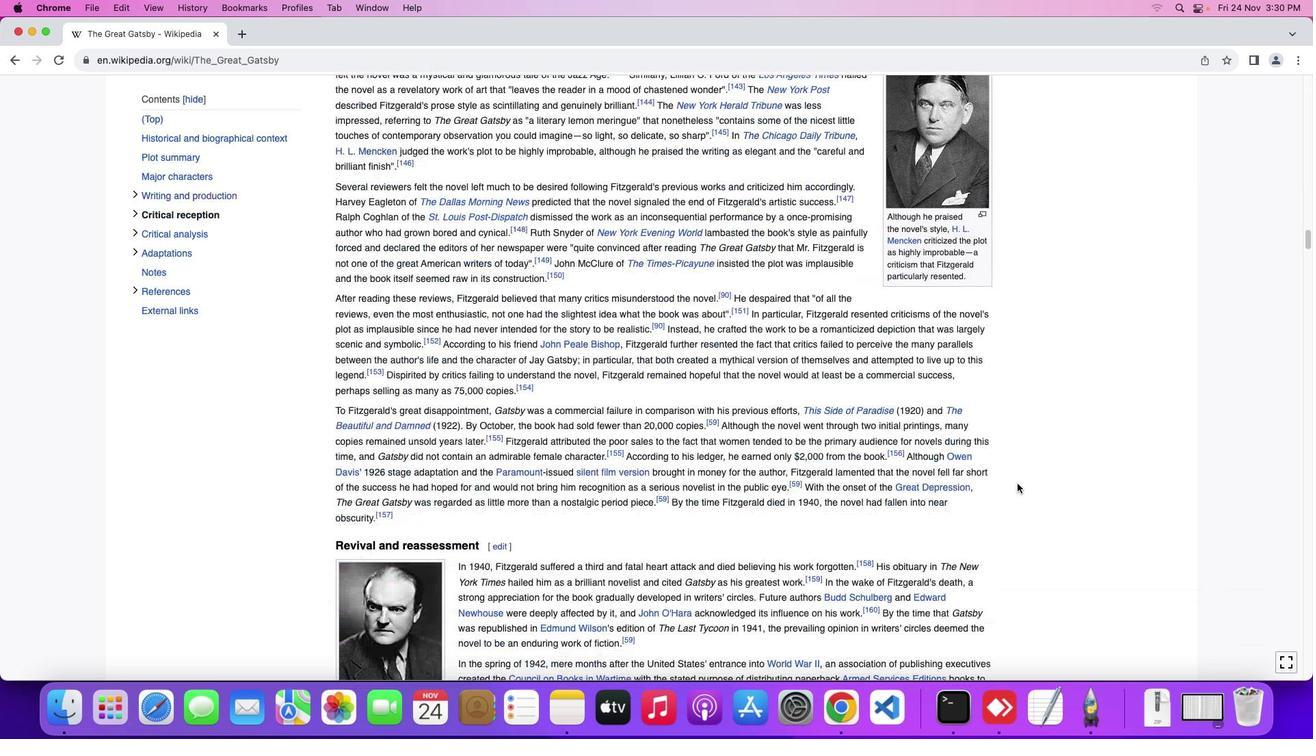 
Action: Mouse scrolled (1017, 483) with delta (0, 0)
Screenshot: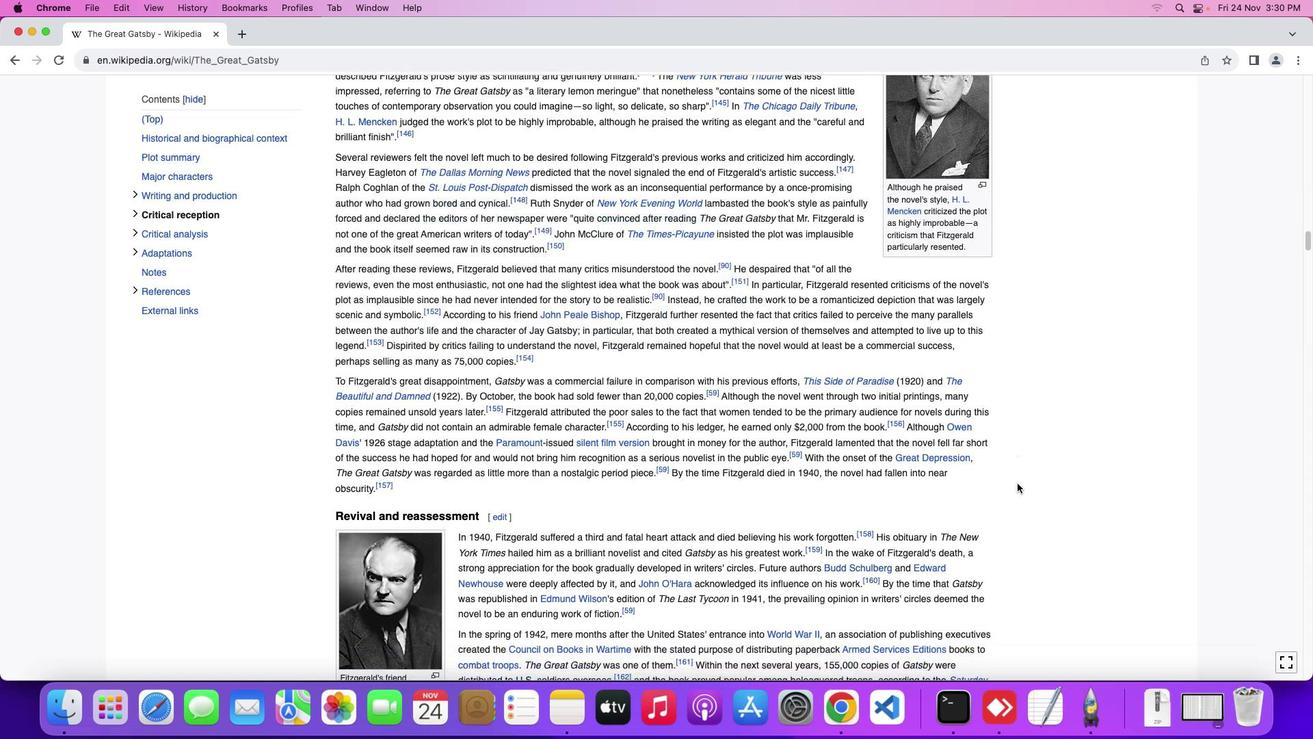 
Action: Mouse scrolled (1017, 483) with delta (0, 0)
Screenshot: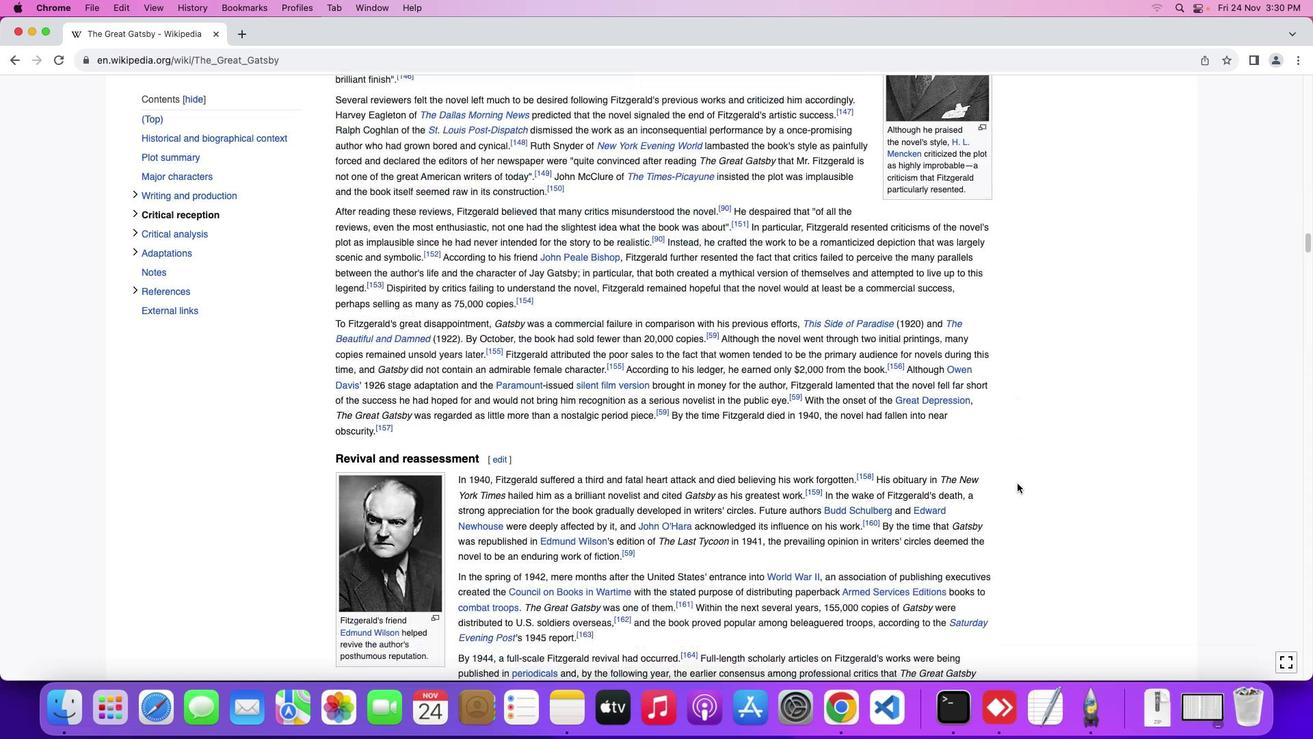 
Action: Mouse scrolled (1017, 483) with delta (0, -2)
Screenshot: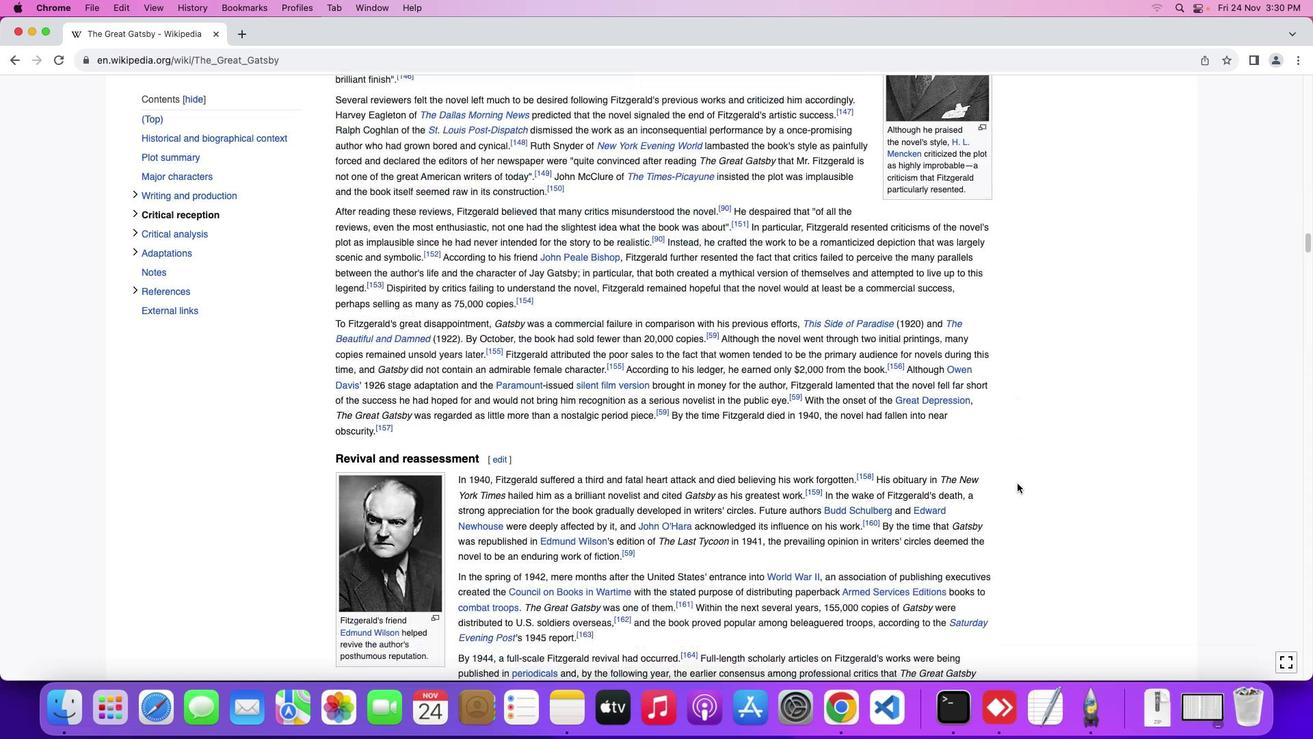 
Action: Mouse scrolled (1017, 483) with delta (0, -2)
Screenshot: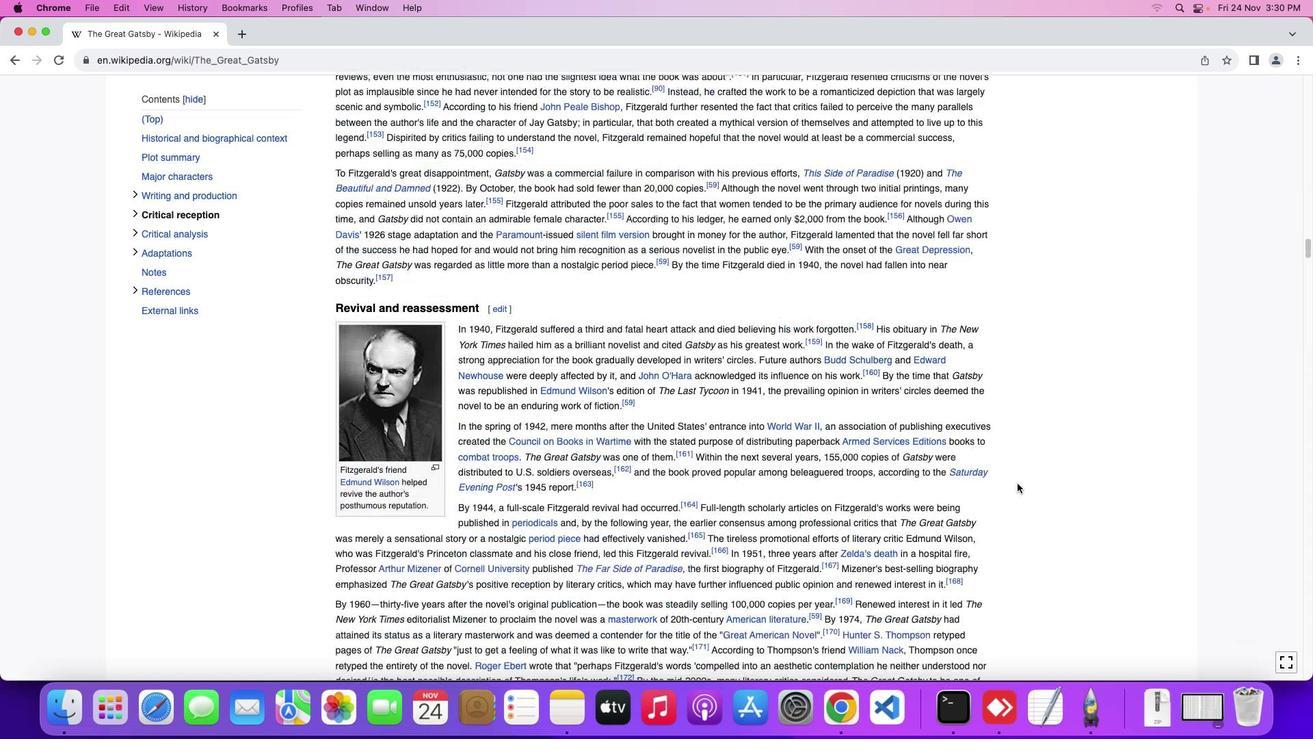 
Action: Mouse scrolled (1017, 483) with delta (0, 0)
Screenshot: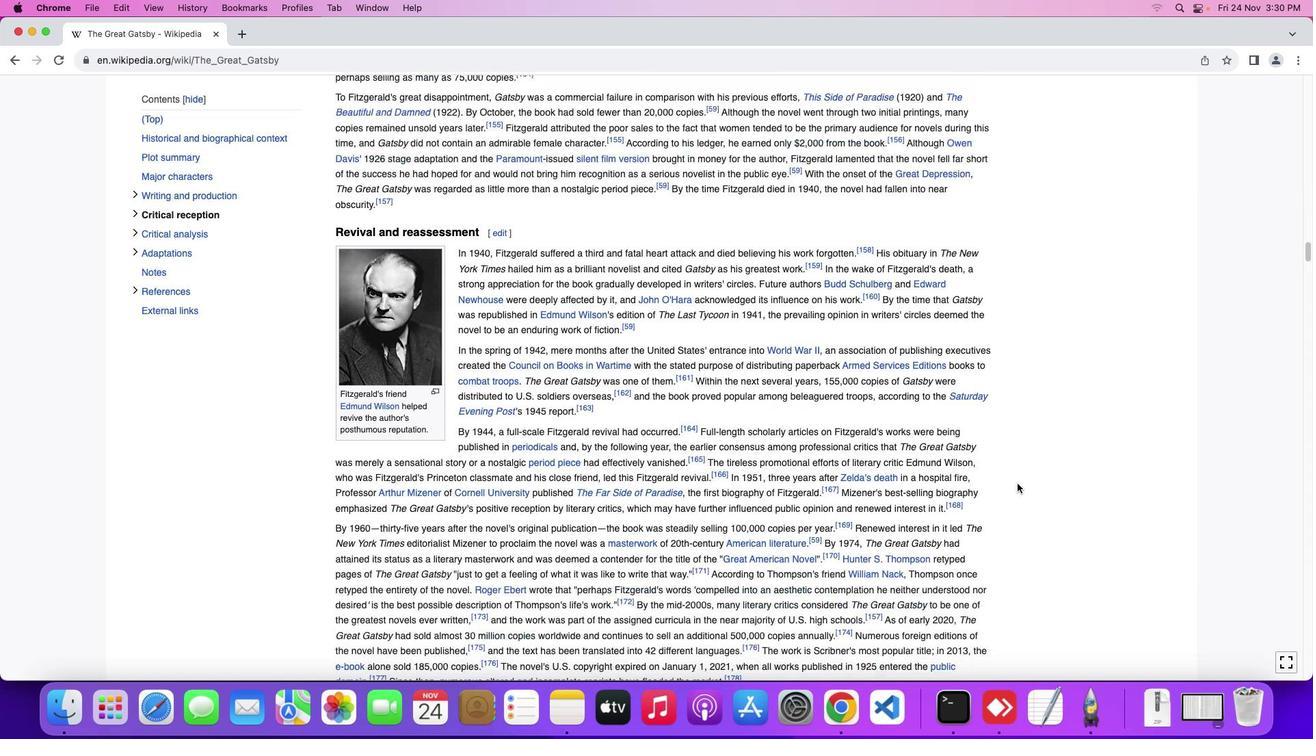 
Action: Mouse scrolled (1017, 483) with delta (0, 0)
Screenshot: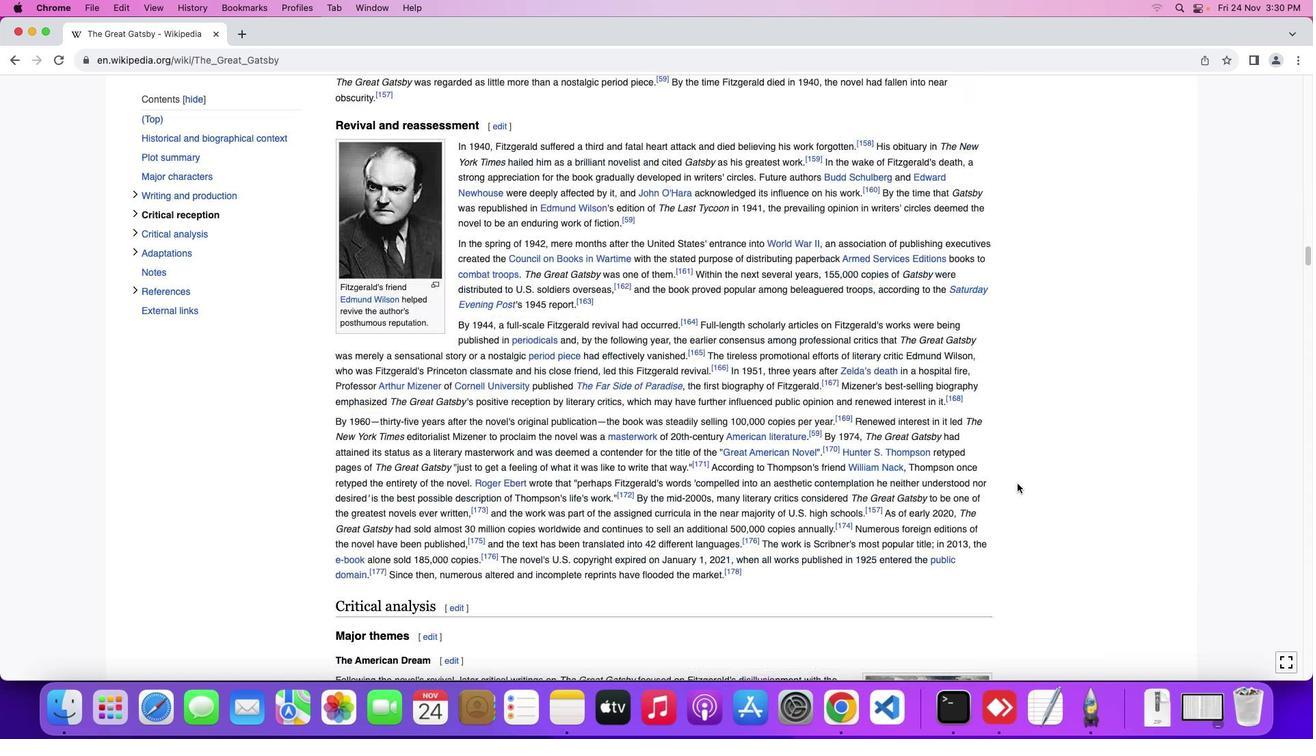 
Action: Mouse scrolled (1017, 483) with delta (0, -2)
Screenshot: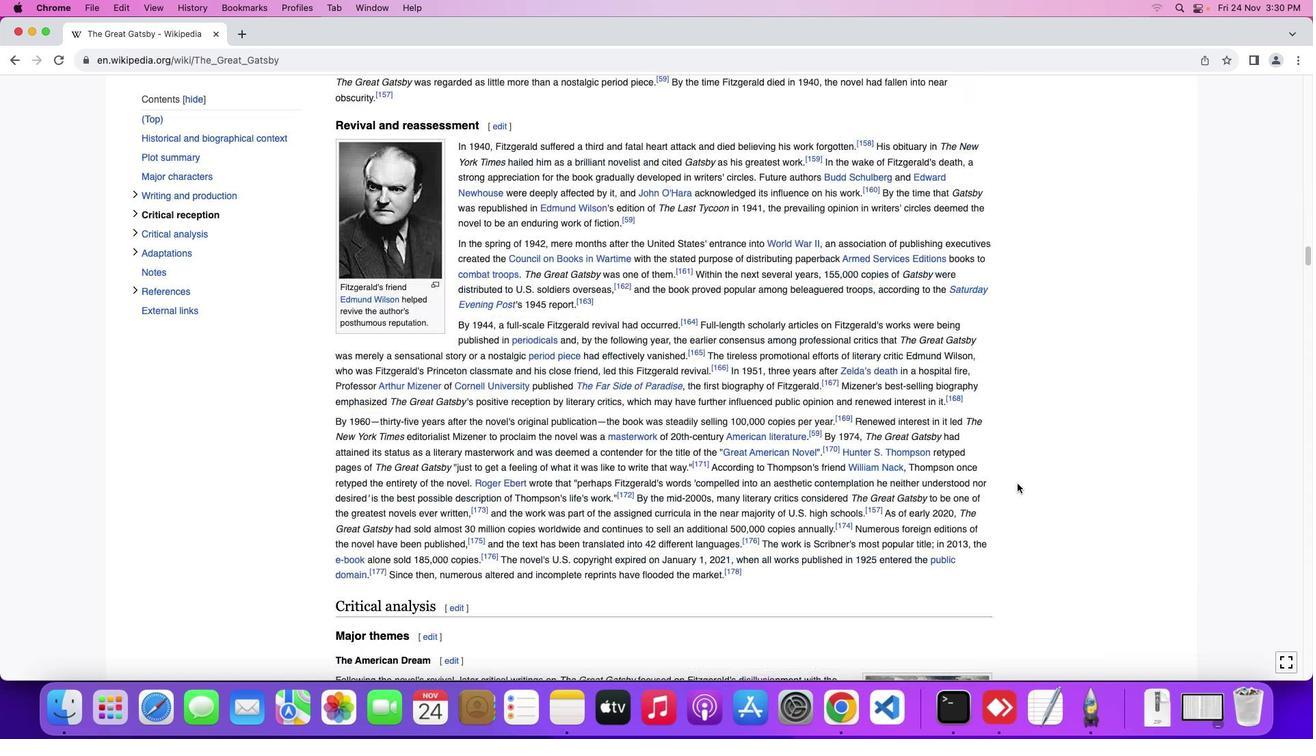 
Action: Mouse scrolled (1017, 483) with delta (0, -3)
Screenshot: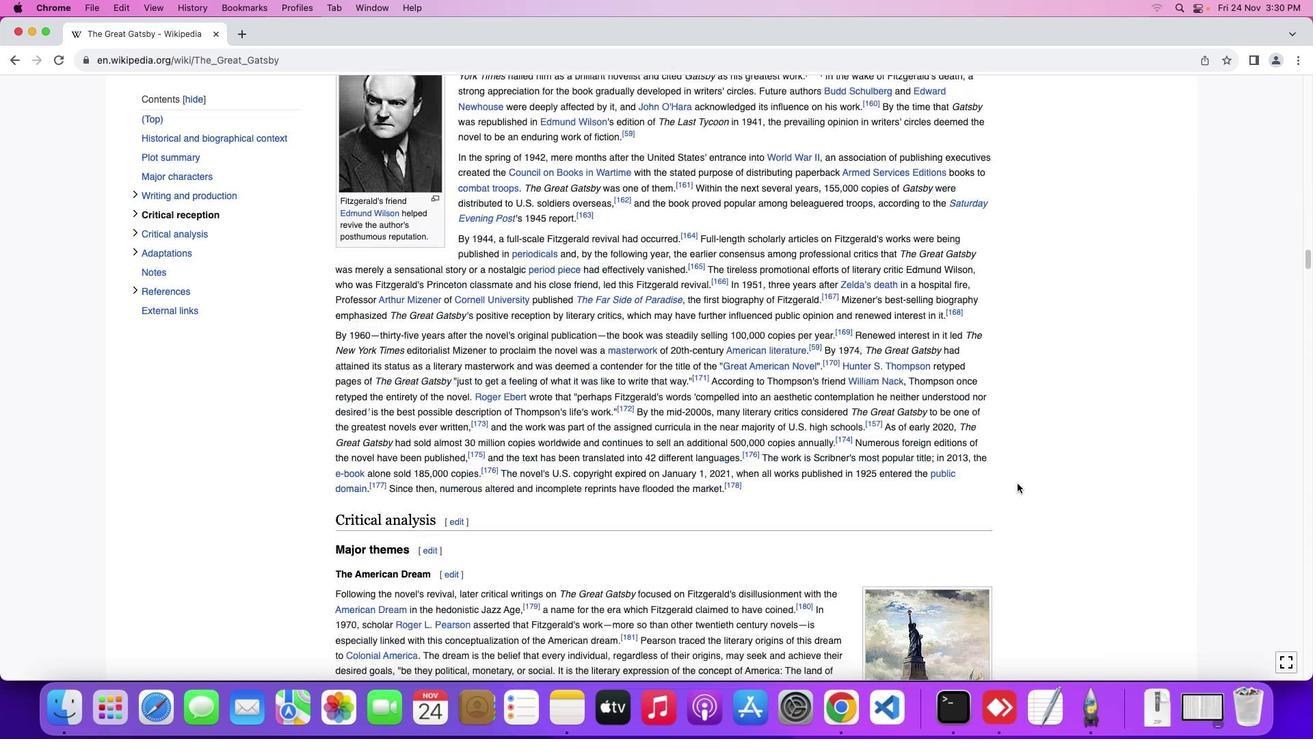
Action: Mouse scrolled (1017, 483) with delta (0, 0)
Screenshot: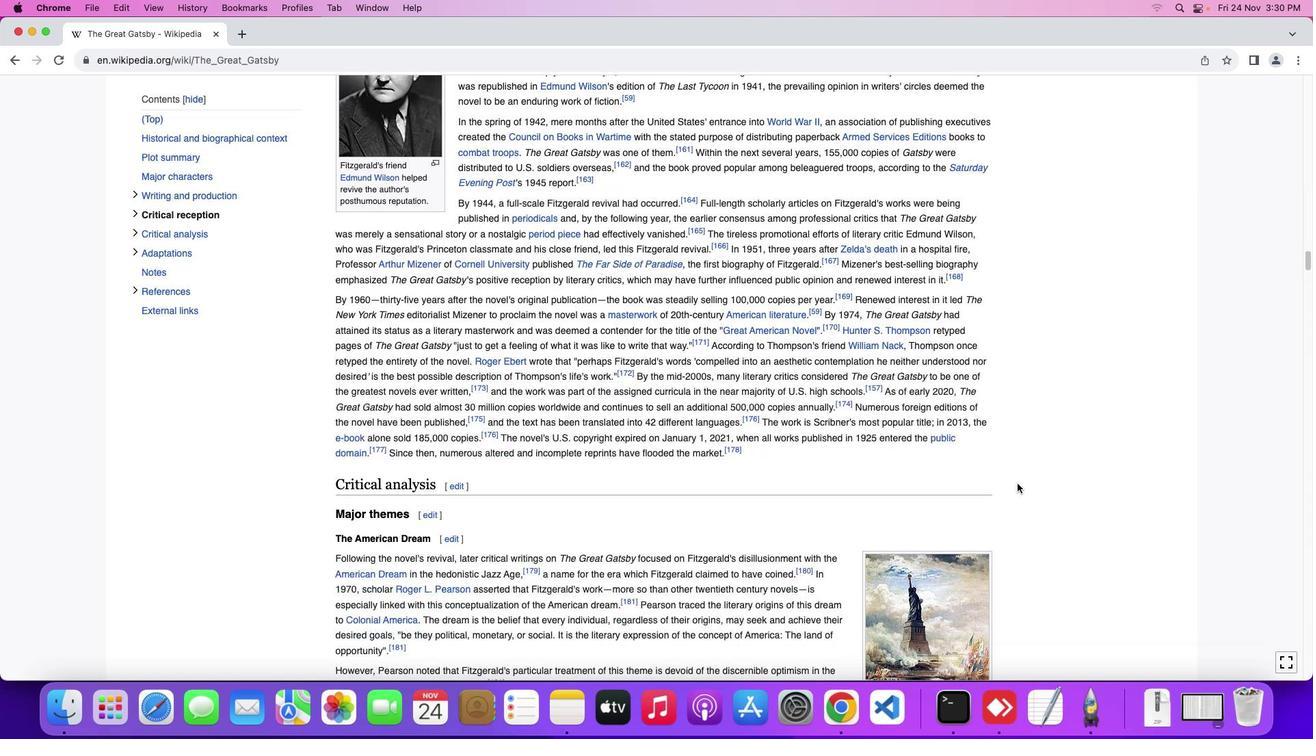 
Action: Mouse scrolled (1017, 483) with delta (0, 0)
Screenshot: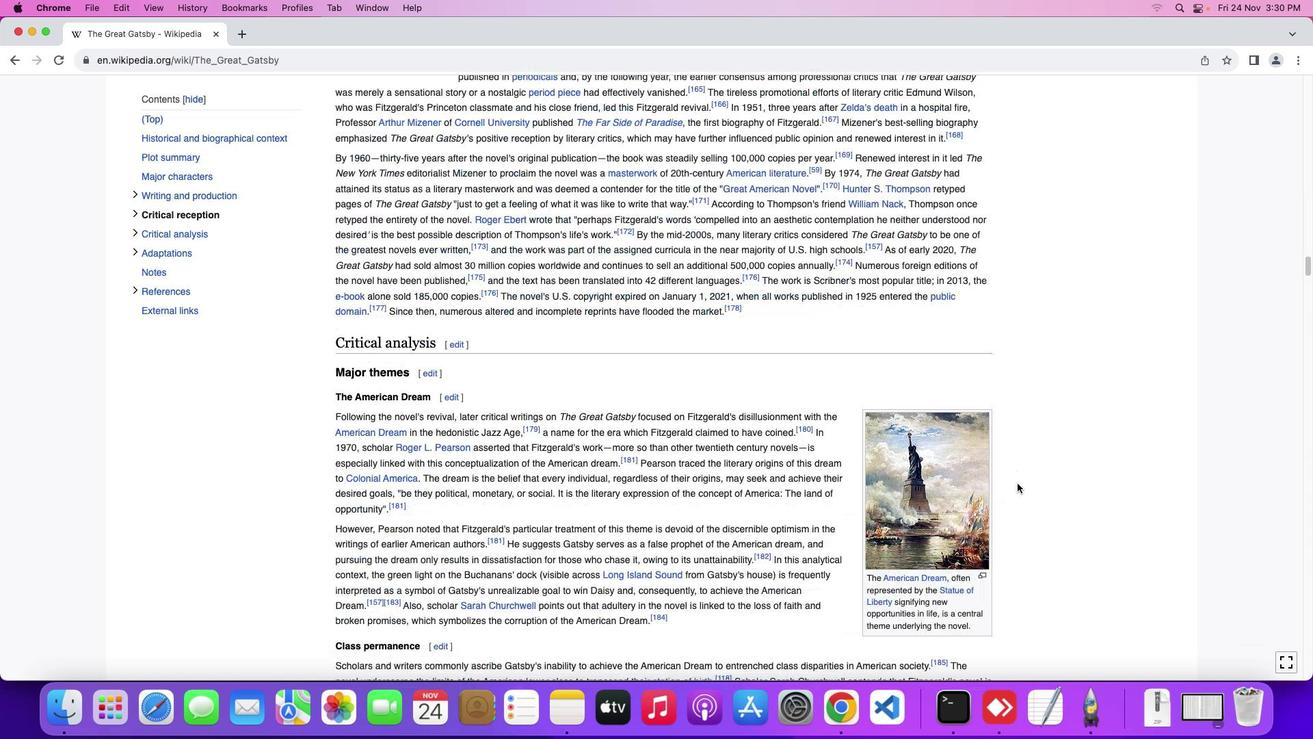 
Action: Mouse scrolled (1017, 483) with delta (0, -1)
Screenshot: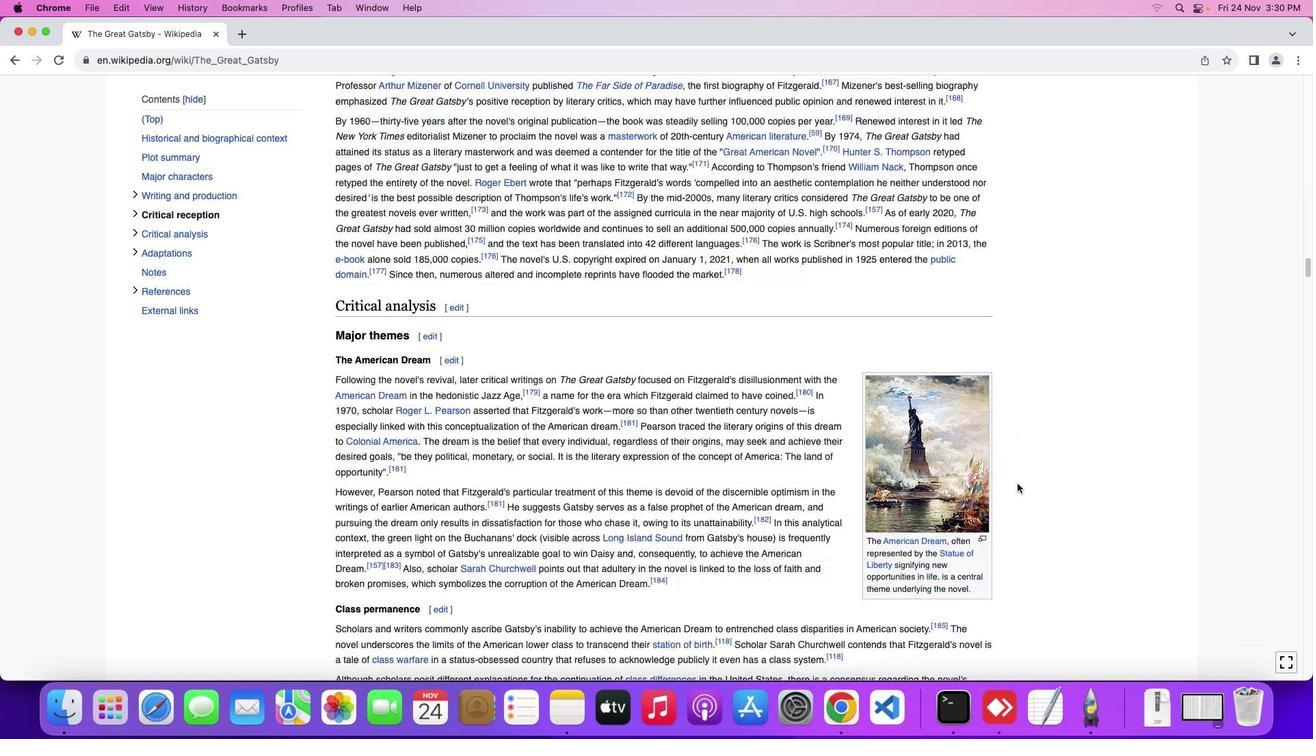 
Action: Mouse scrolled (1017, 483) with delta (0, -2)
Screenshot: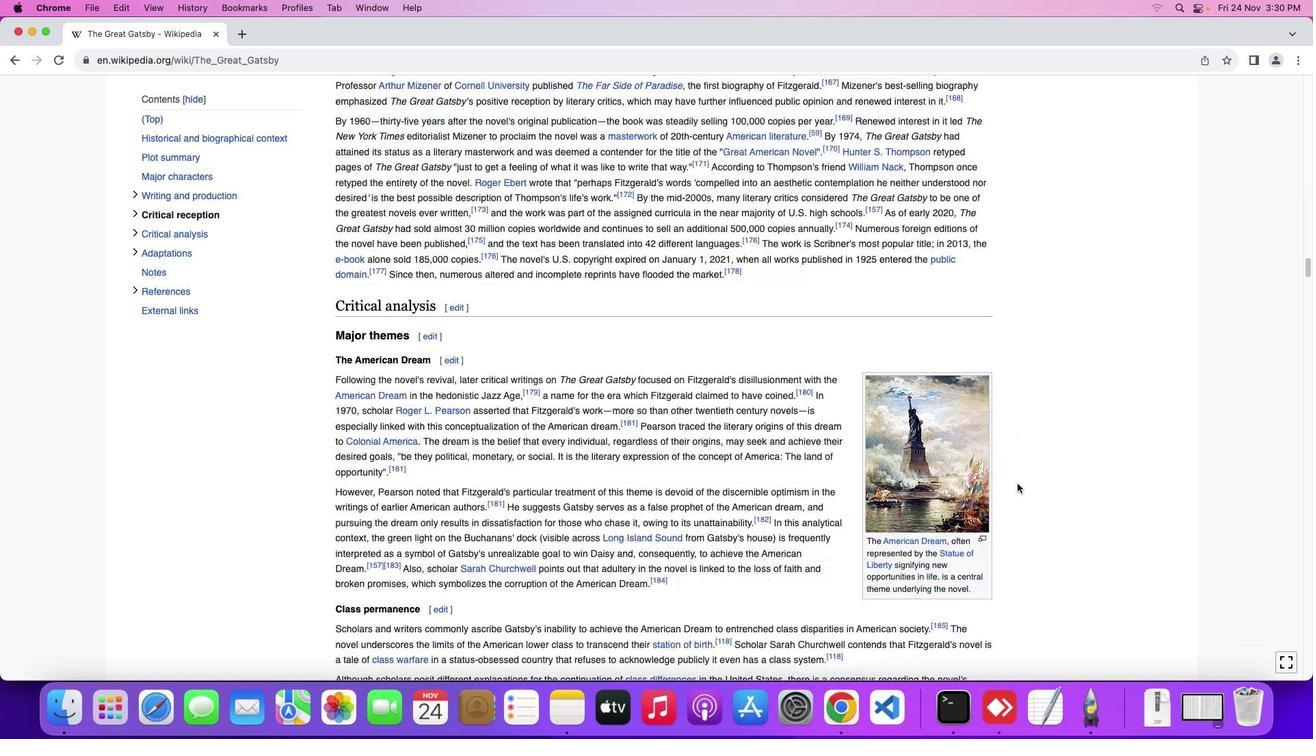 
Action: Mouse moved to (1017, 483)
Screenshot: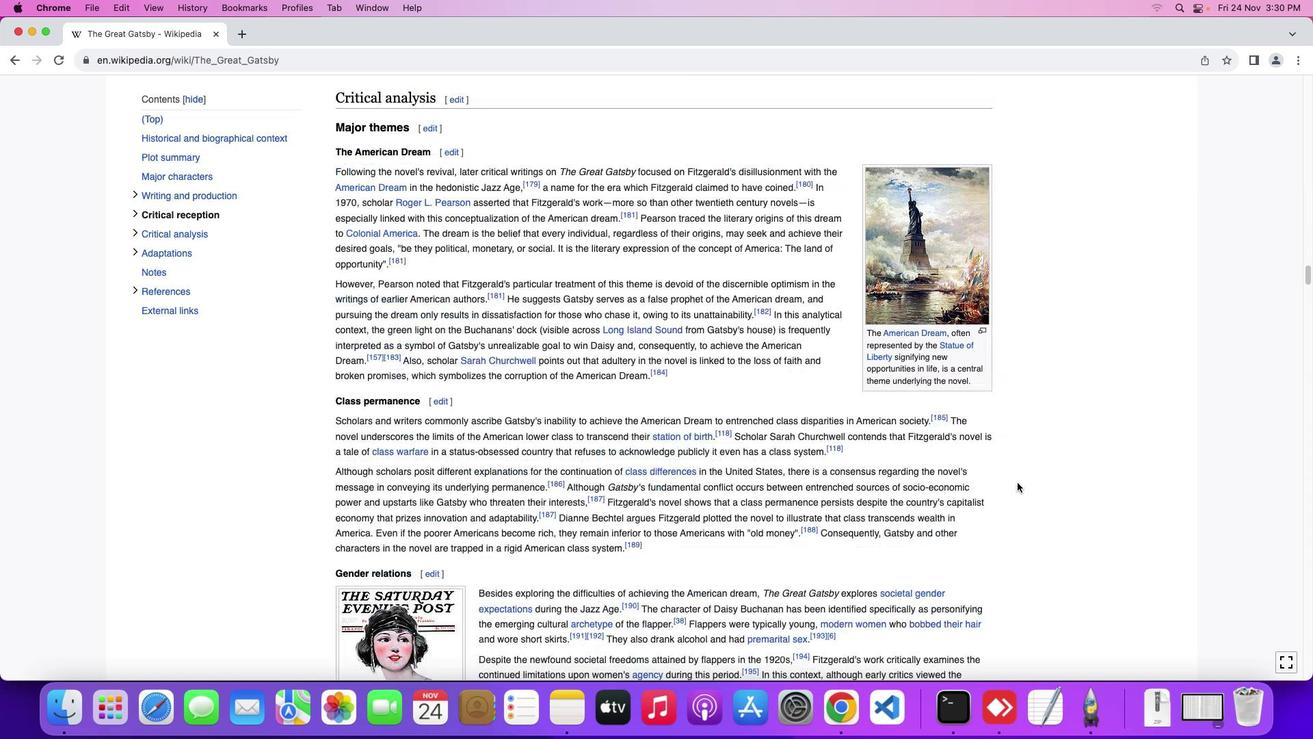 
Action: Mouse scrolled (1017, 483) with delta (0, 0)
Screenshot: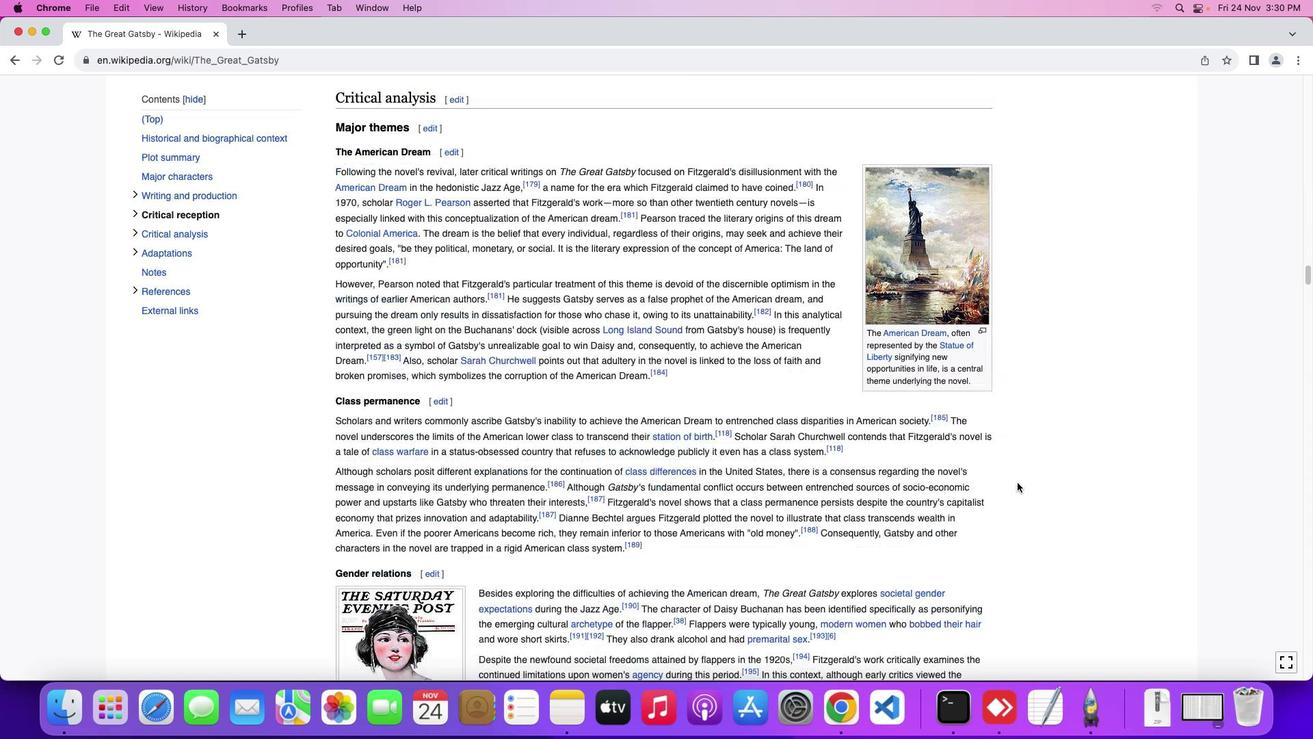 
Action: Mouse scrolled (1017, 483) with delta (0, 0)
Screenshot: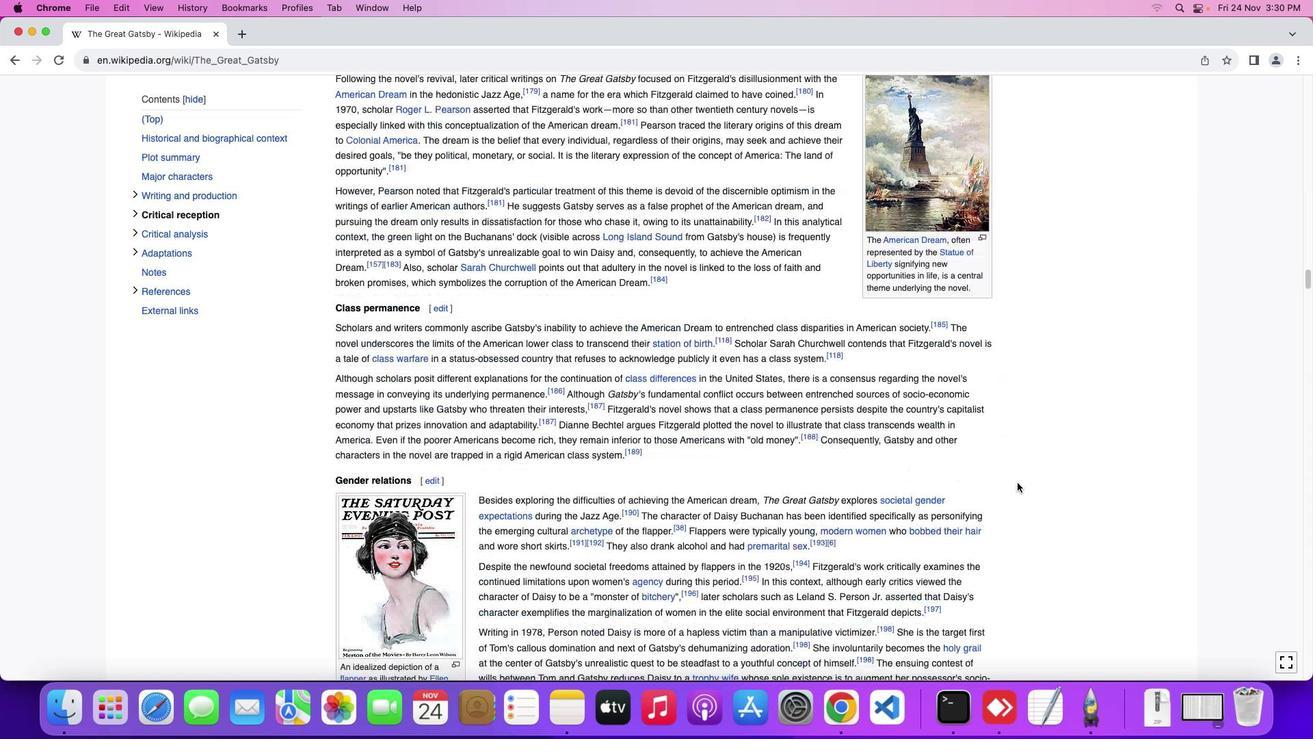
Action: Mouse scrolled (1017, 483) with delta (0, -2)
Screenshot: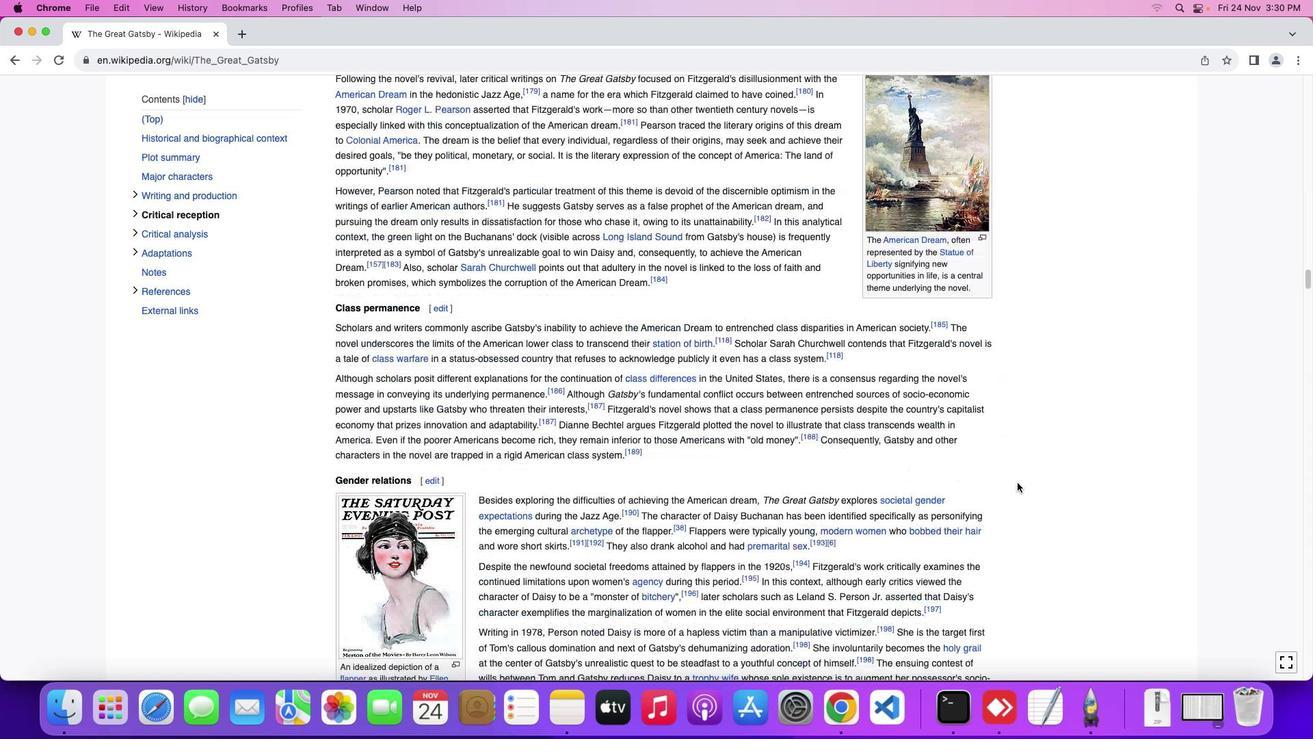 
Action: Mouse moved to (1017, 483)
Screenshot: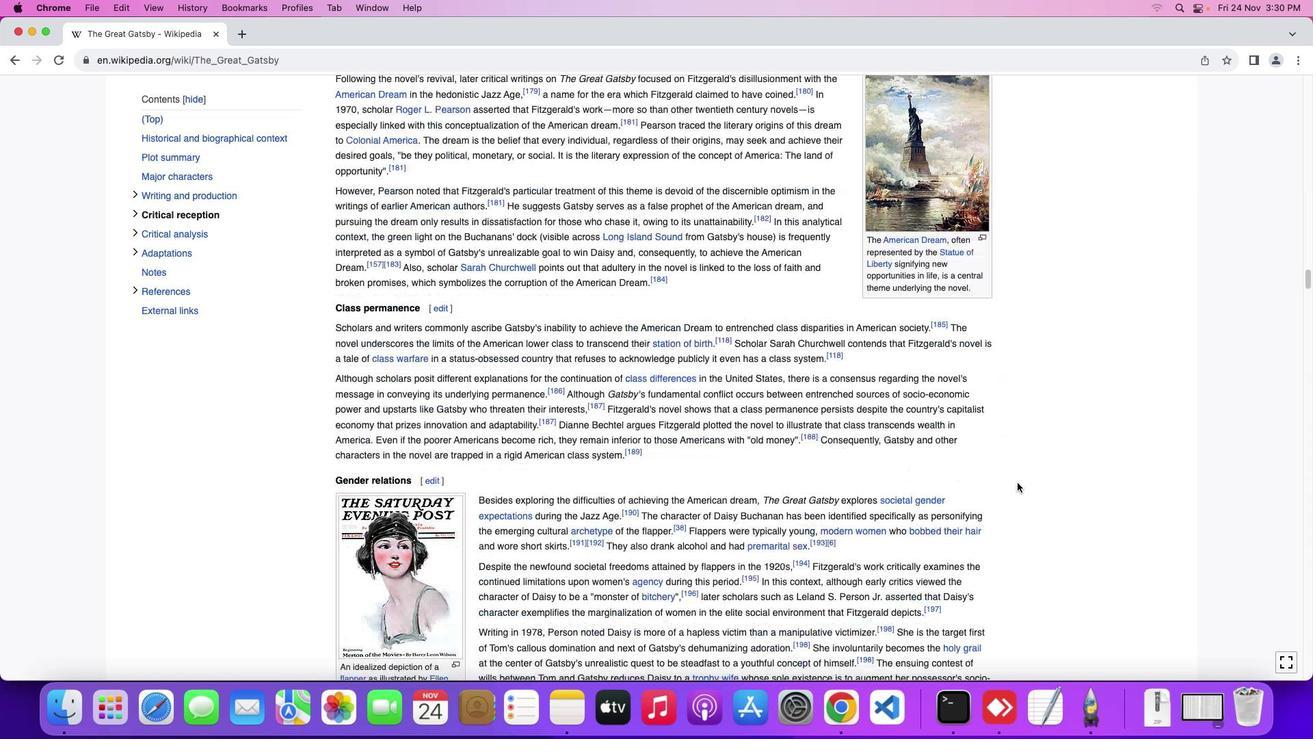
Action: Mouse scrolled (1017, 483) with delta (0, -3)
Screenshot: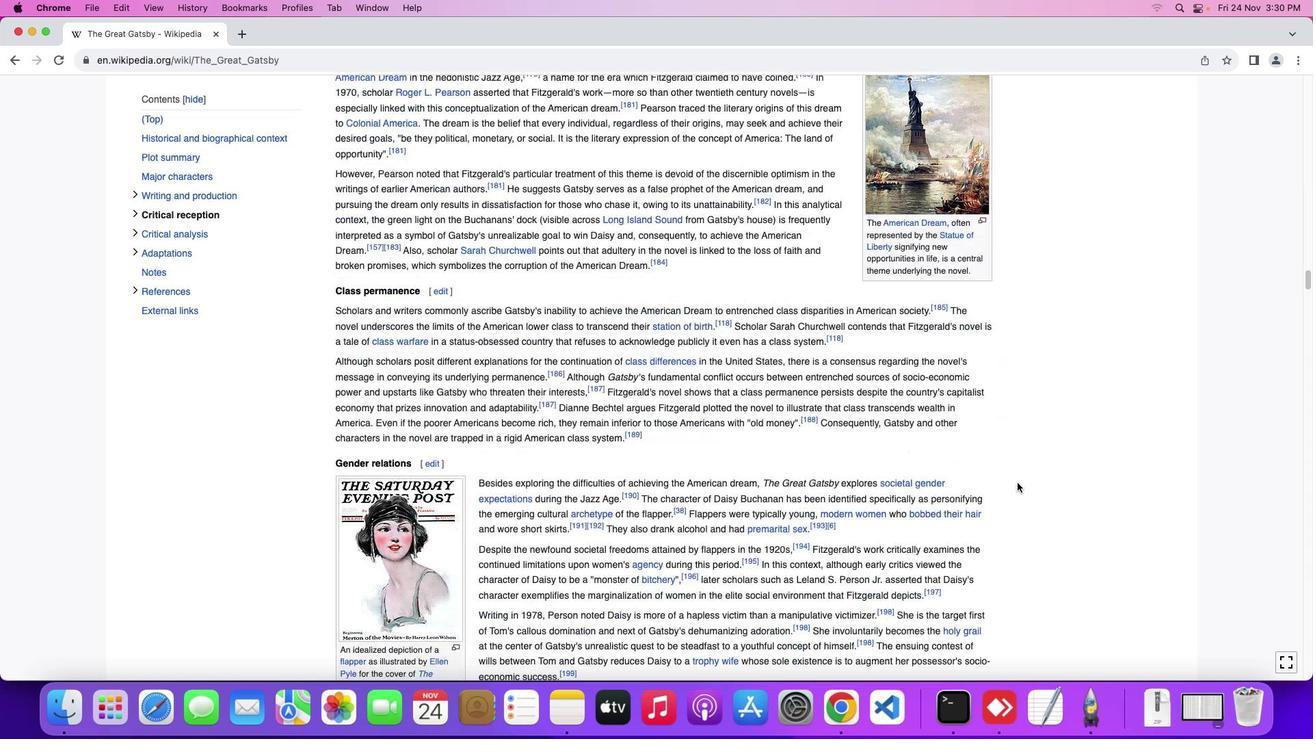 
Action: Mouse moved to (1017, 482)
Screenshot: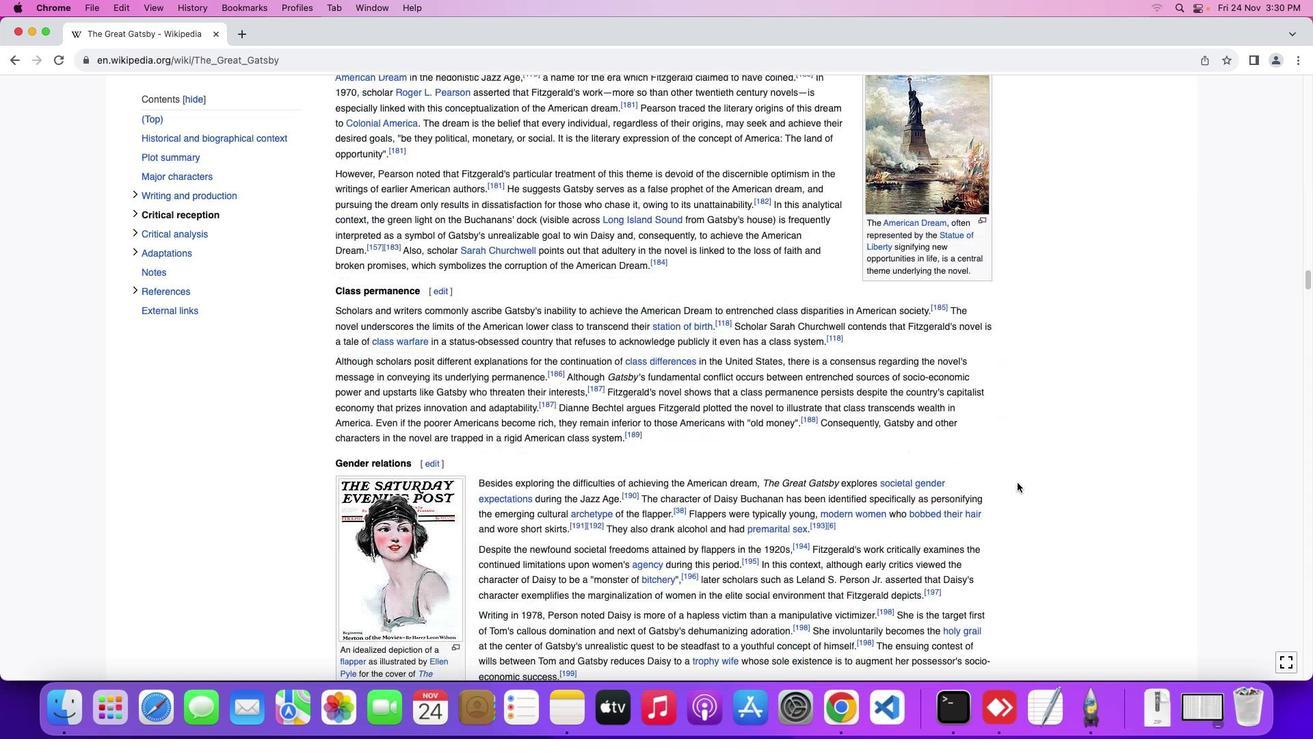
Action: Mouse scrolled (1017, 482) with delta (0, 0)
Screenshot: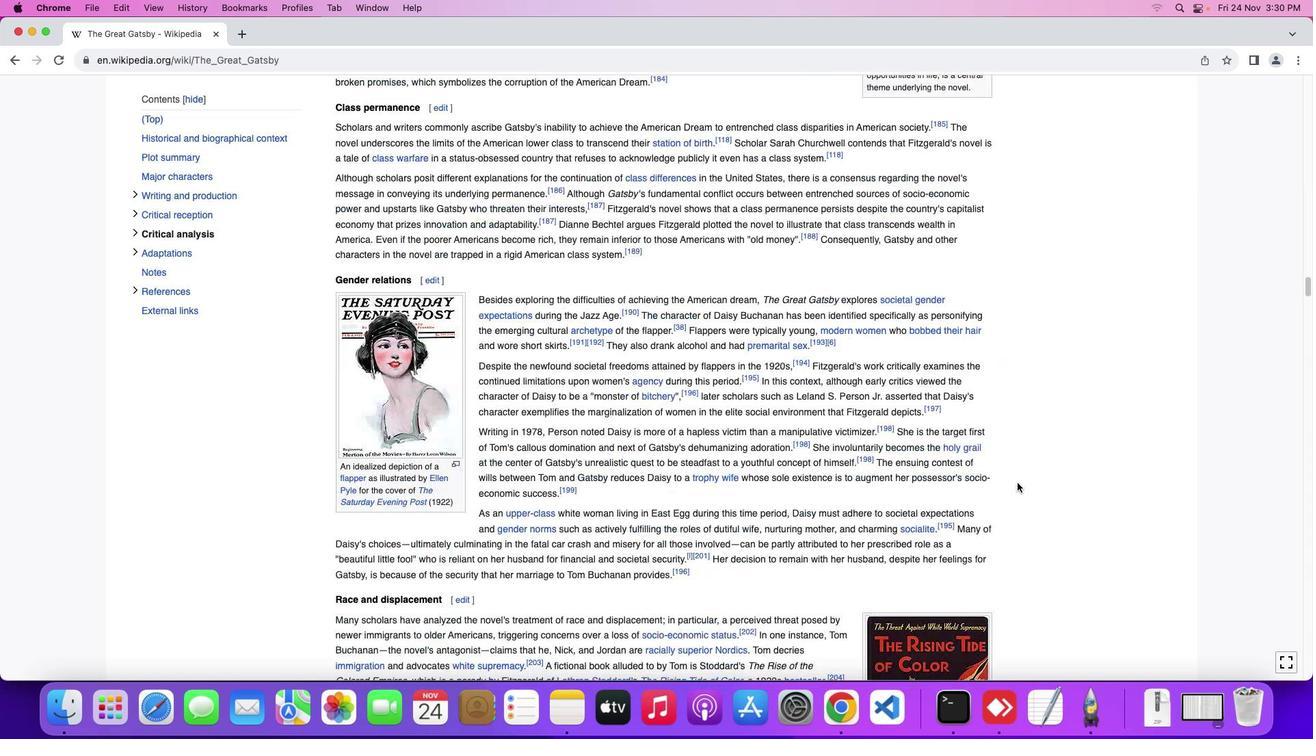 
Action: Mouse scrolled (1017, 482) with delta (0, 0)
Screenshot: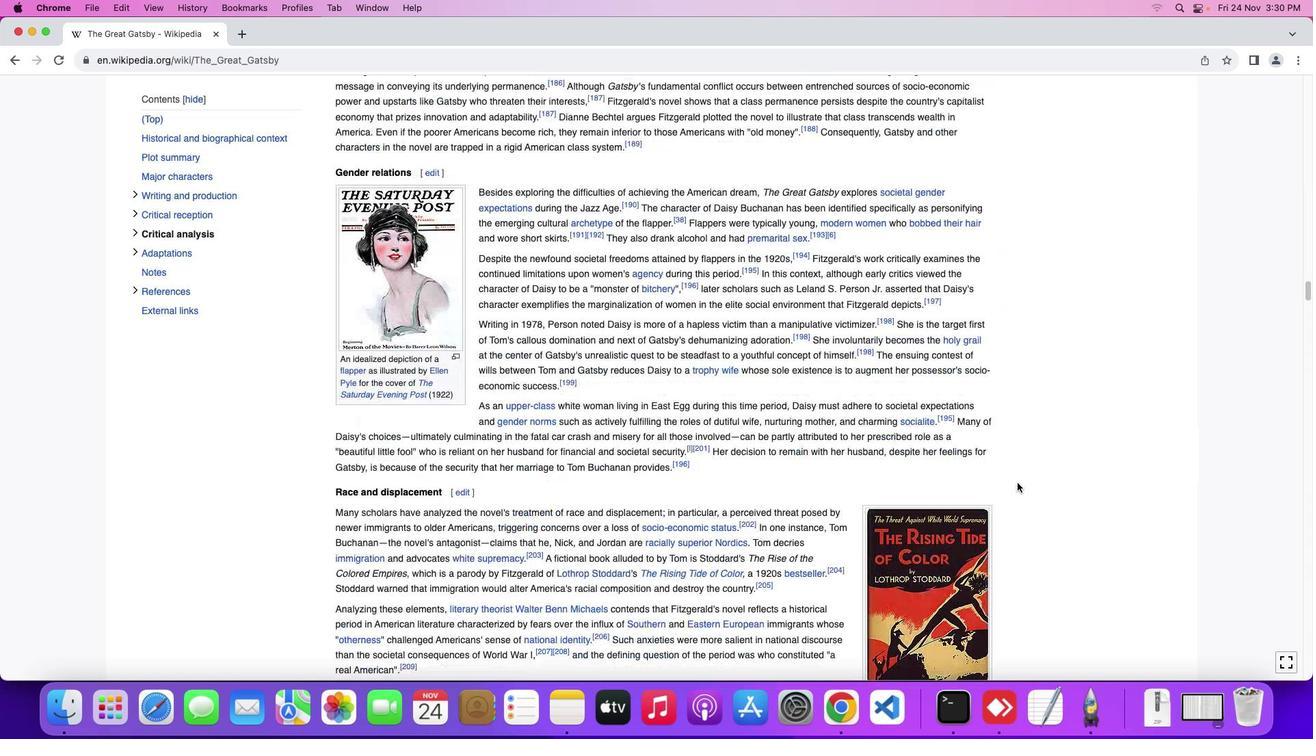 
Action: Mouse scrolled (1017, 482) with delta (0, -2)
Screenshot: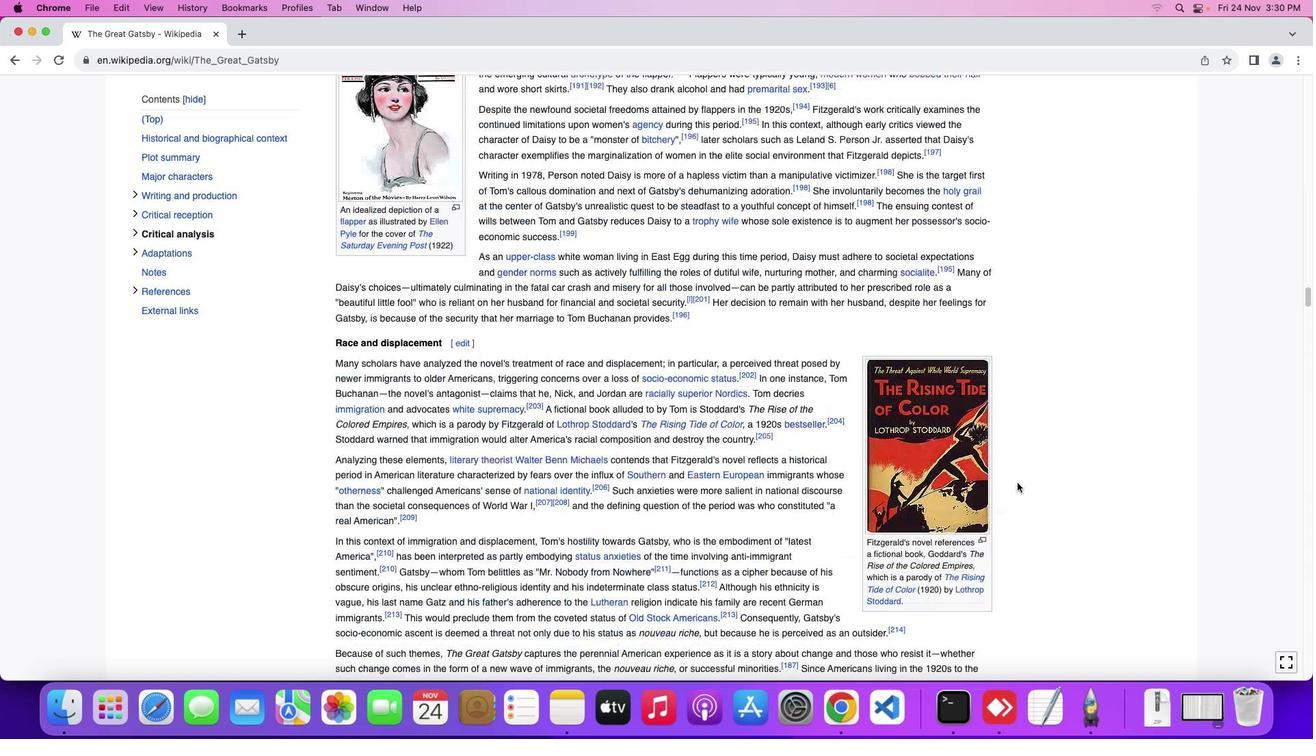 
Action: Mouse scrolled (1017, 482) with delta (0, -3)
Screenshot: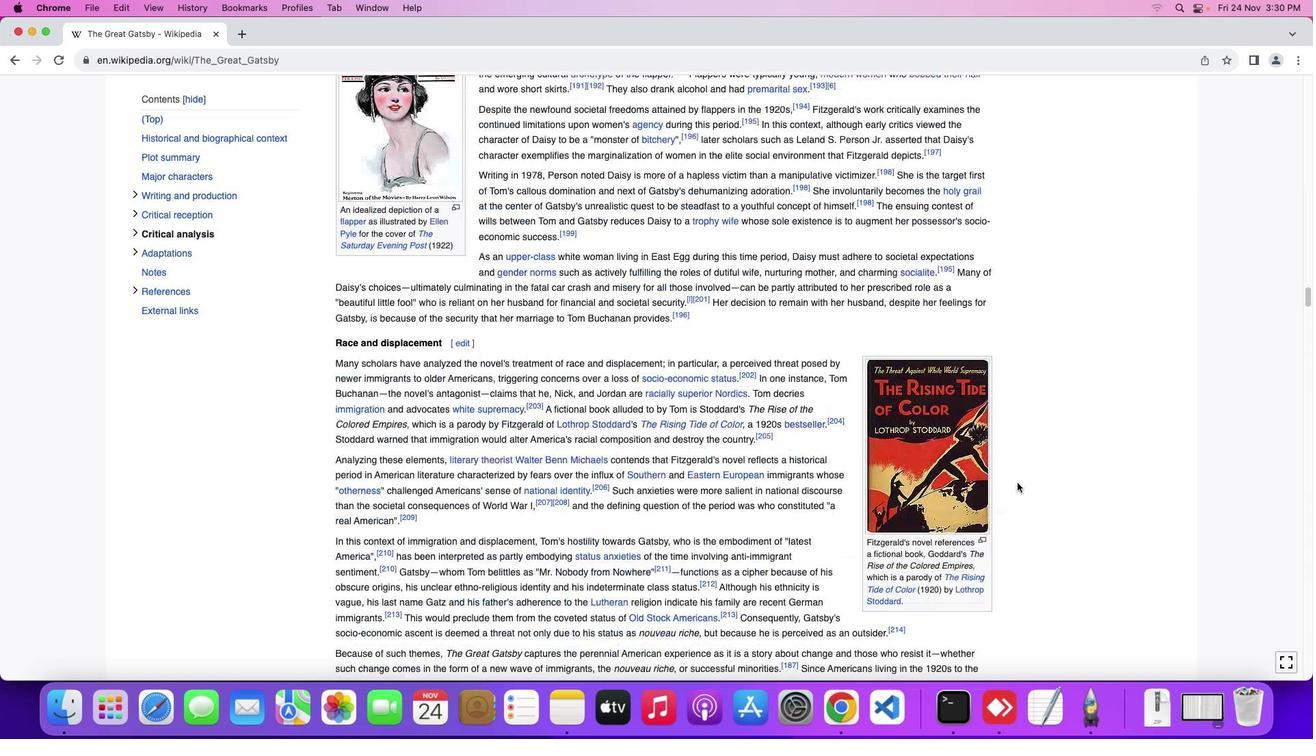 
Action: Mouse scrolled (1017, 482) with delta (0, -4)
Screenshot: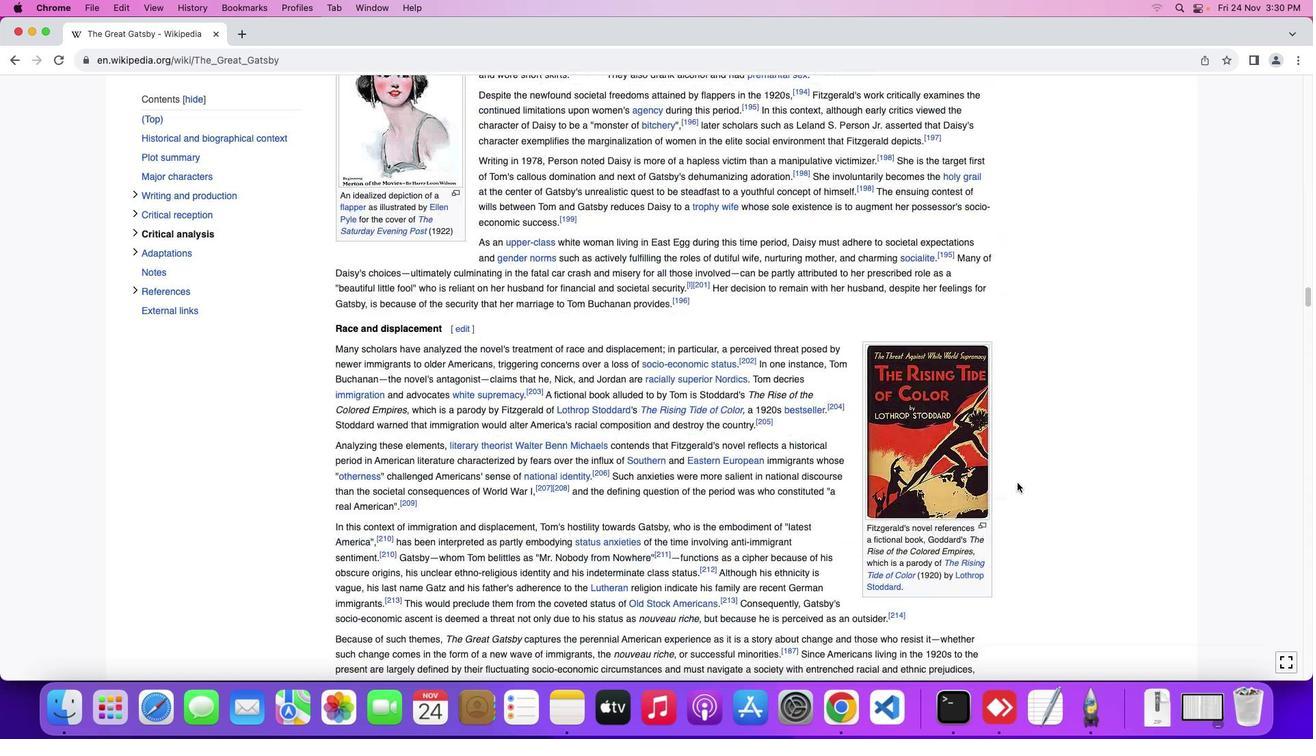 
Action: Mouse scrolled (1017, 482) with delta (0, 0)
Screenshot: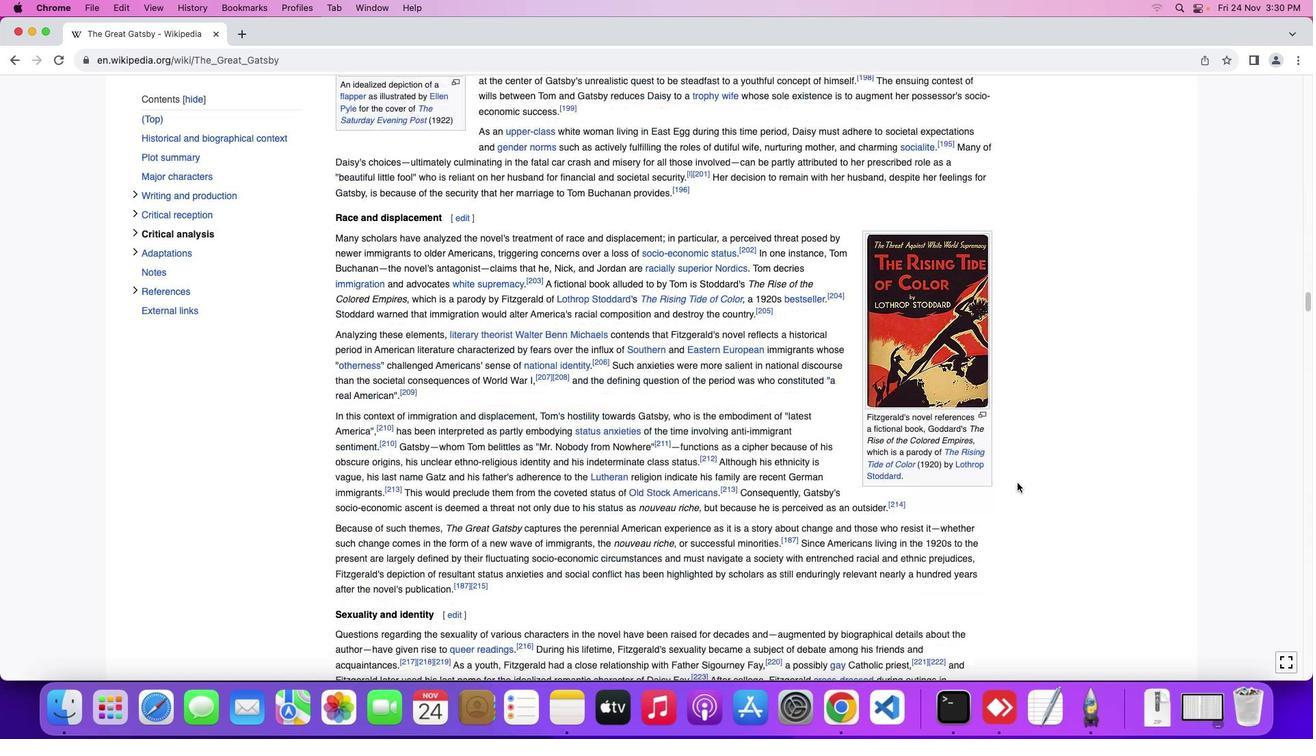 
Action: Mouse scrolled (1017, 482) with delta (0, 0)
Screenshot: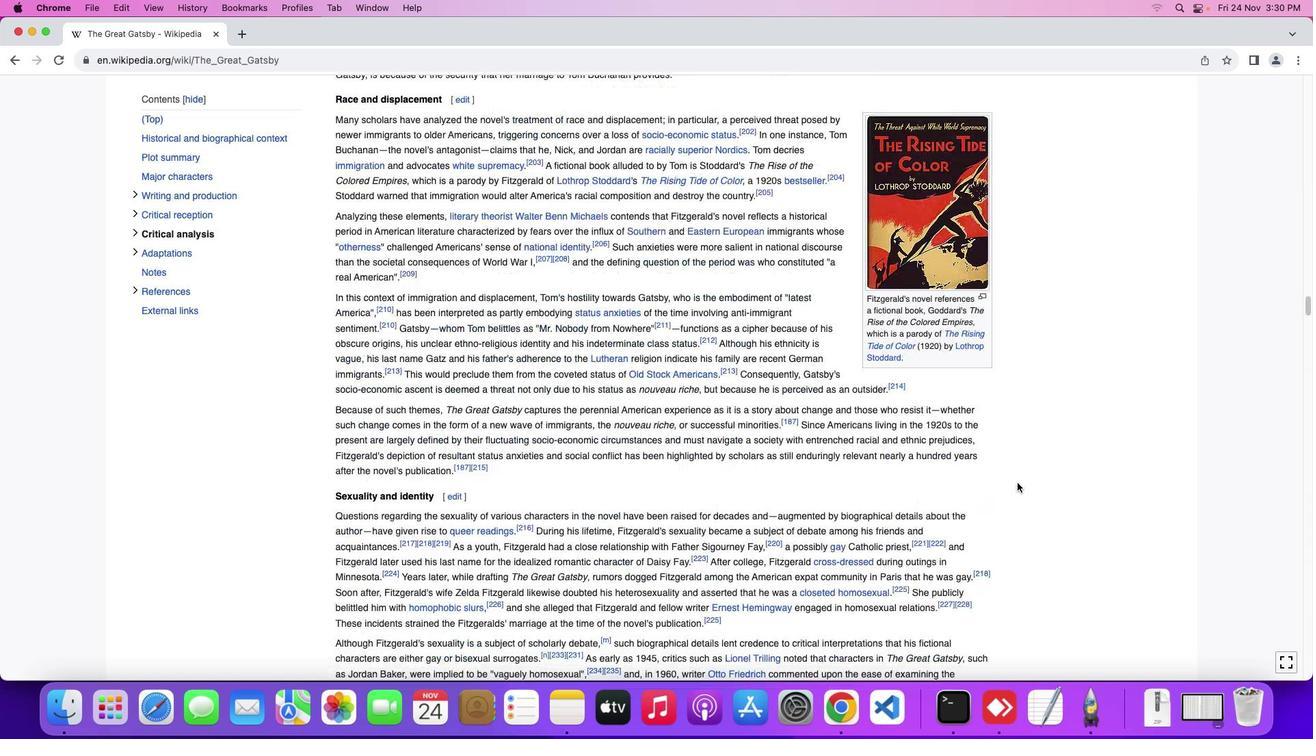 
Action: Mouse scrolled (1017, 482) with delta (0, -2)
Screenshot: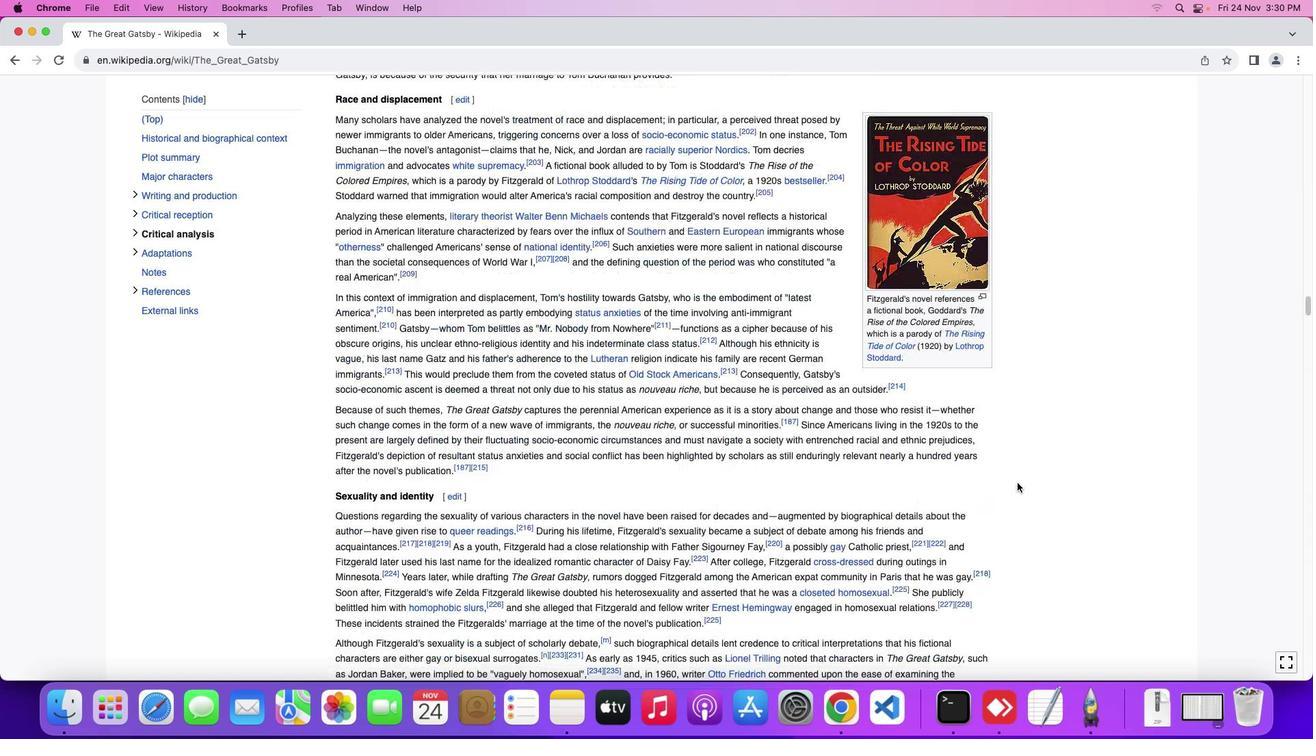 
Action: Mouse scrolled (1017, 482) with delta (0, -3)
Screenshot: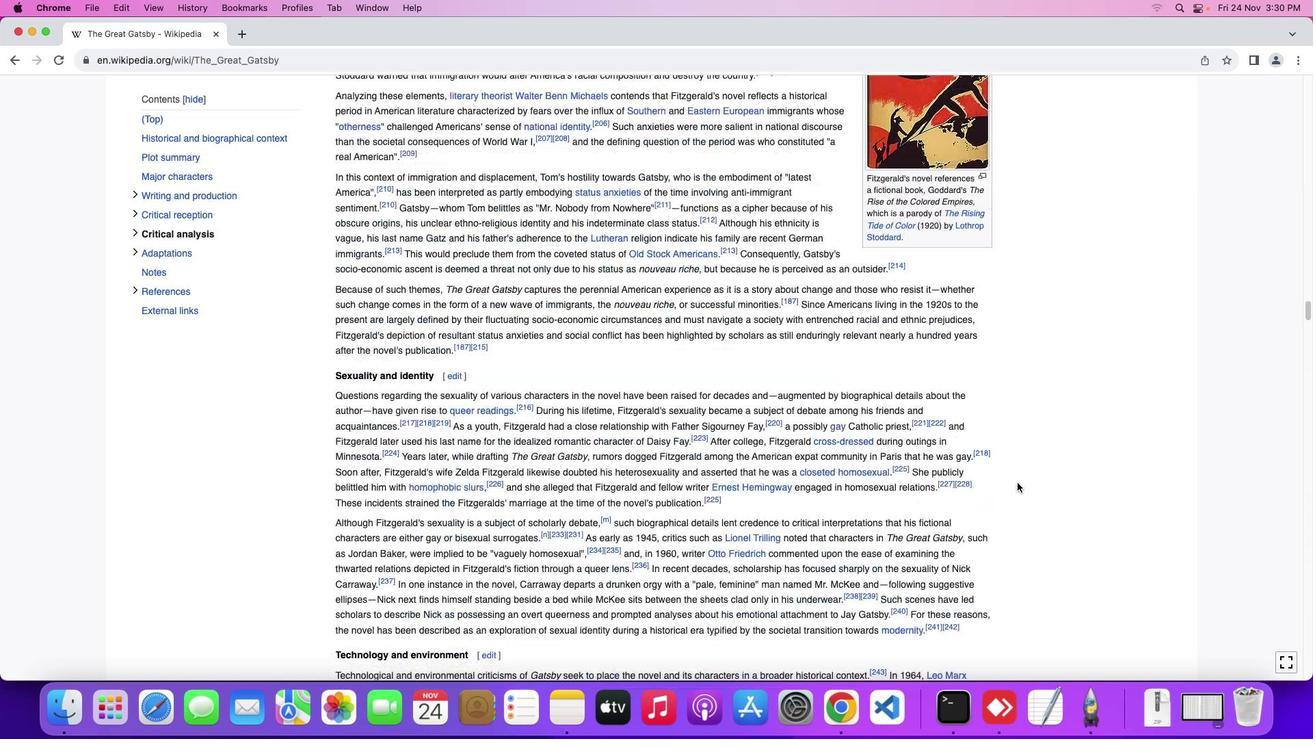 
Action: Mouse scrolled (1017, 482) with delta (0, -3)
Screenshot: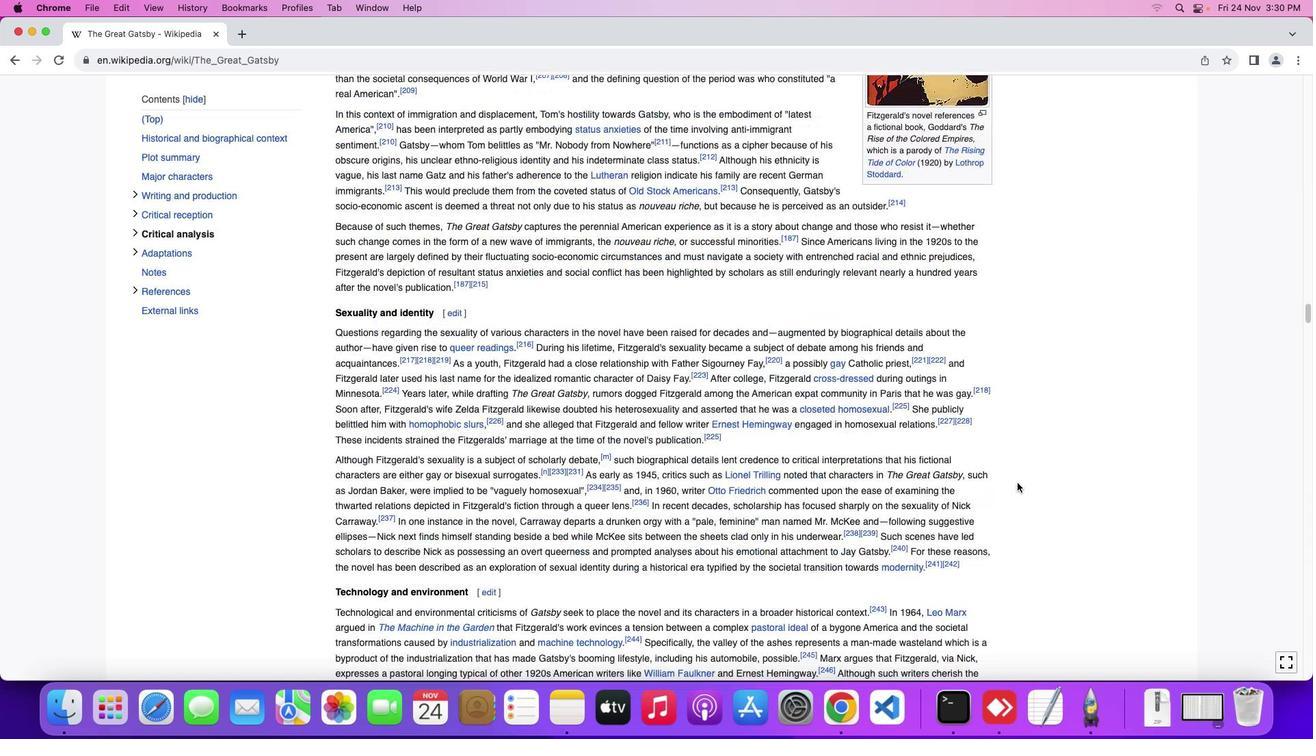 
Action: Mouse scrolled (1017, 482) with delta (0, 0)
Screenshot: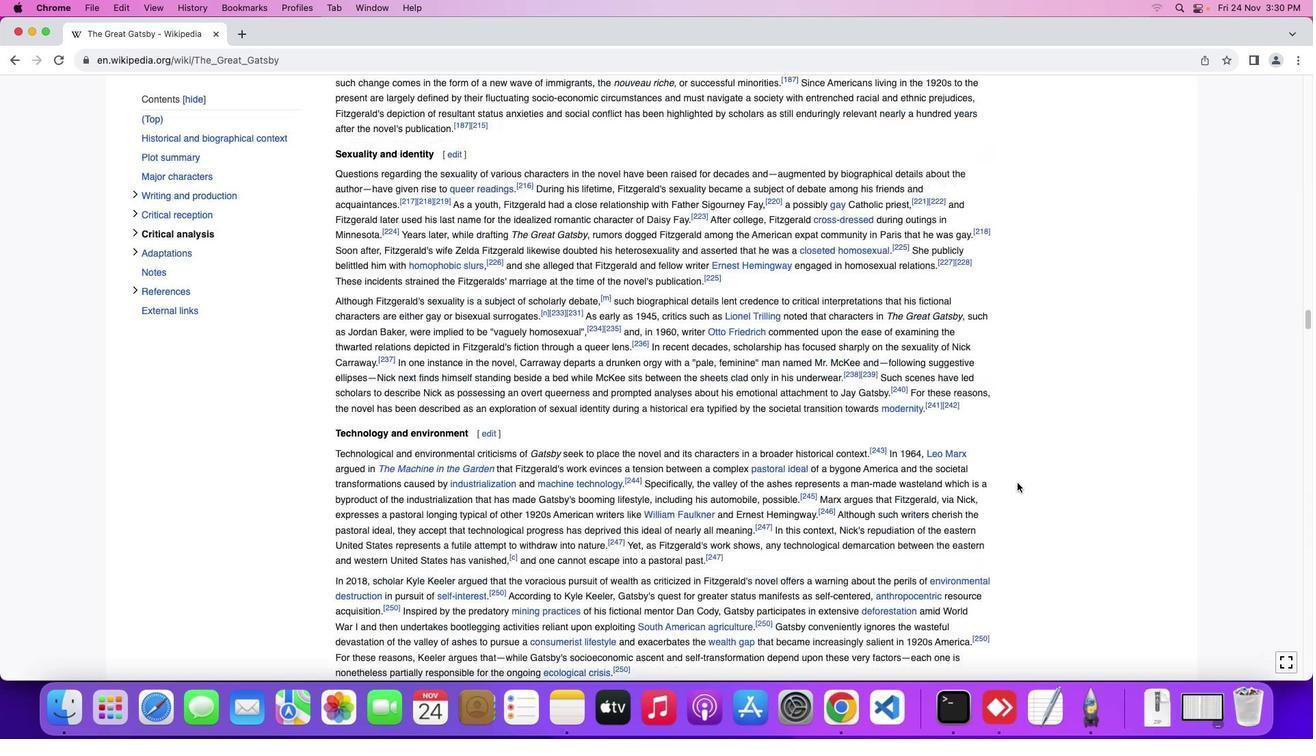 
Action: Mouse scrolled (1017, 482) with delta (0, 0)
Screenshot: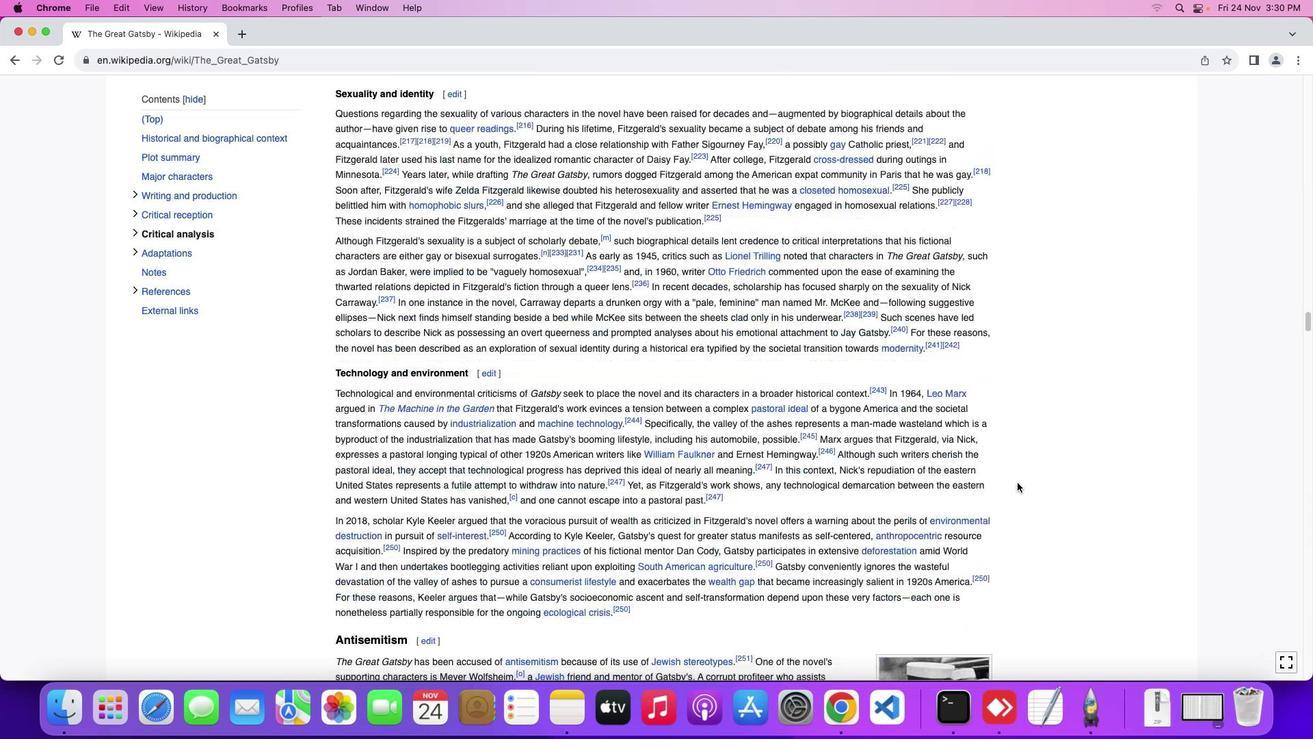 
Action: Mouse scrolled (1017, 482) with delta (0, -2)
Screenshot: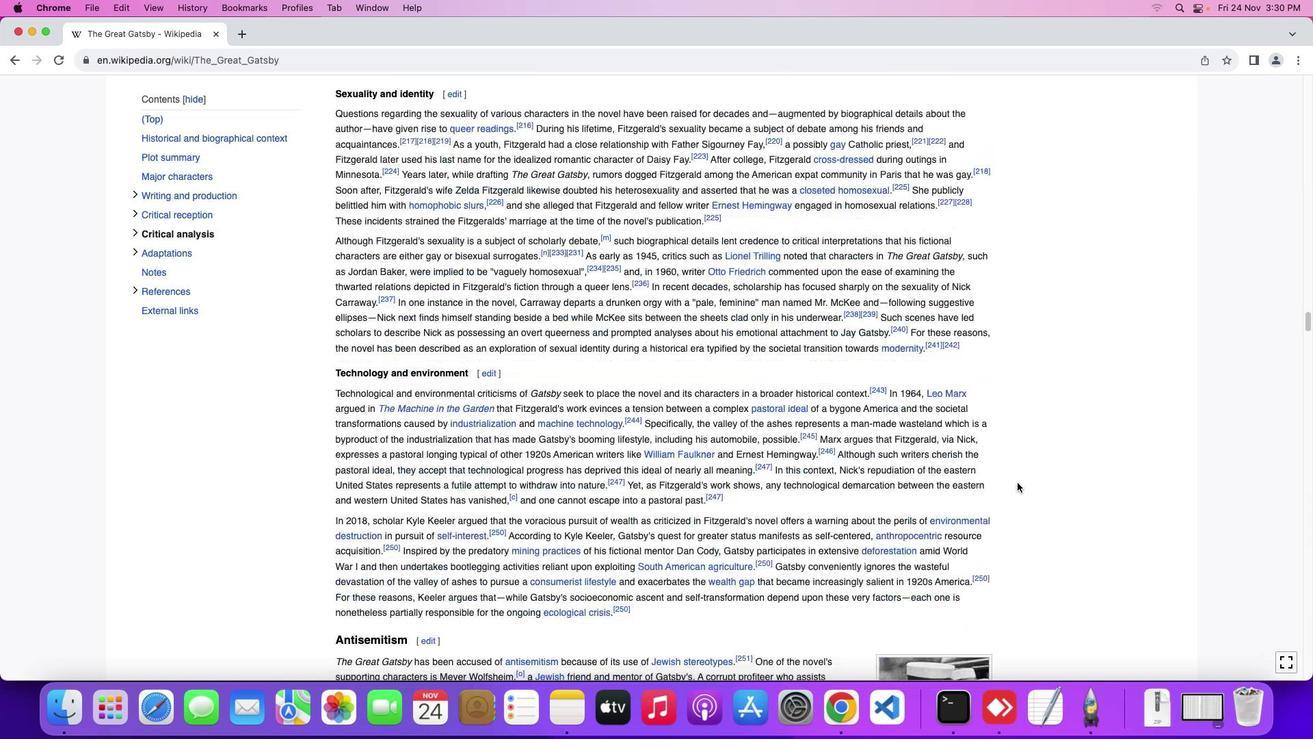 
Action: Mouse scrolled (1017, 482) with delta (0, -3)
Screenshot: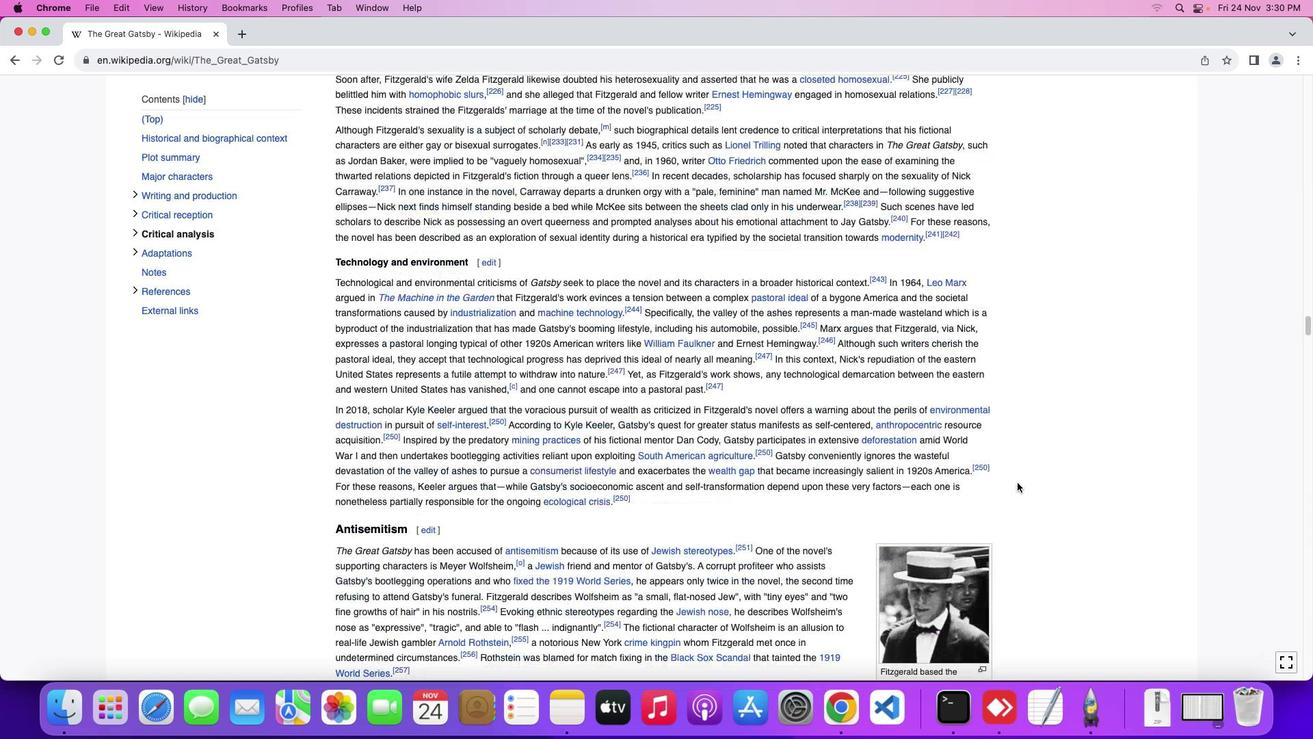 
Action: Mouse scrolled (1017, 482) with delta (0, -3)
Screenshot: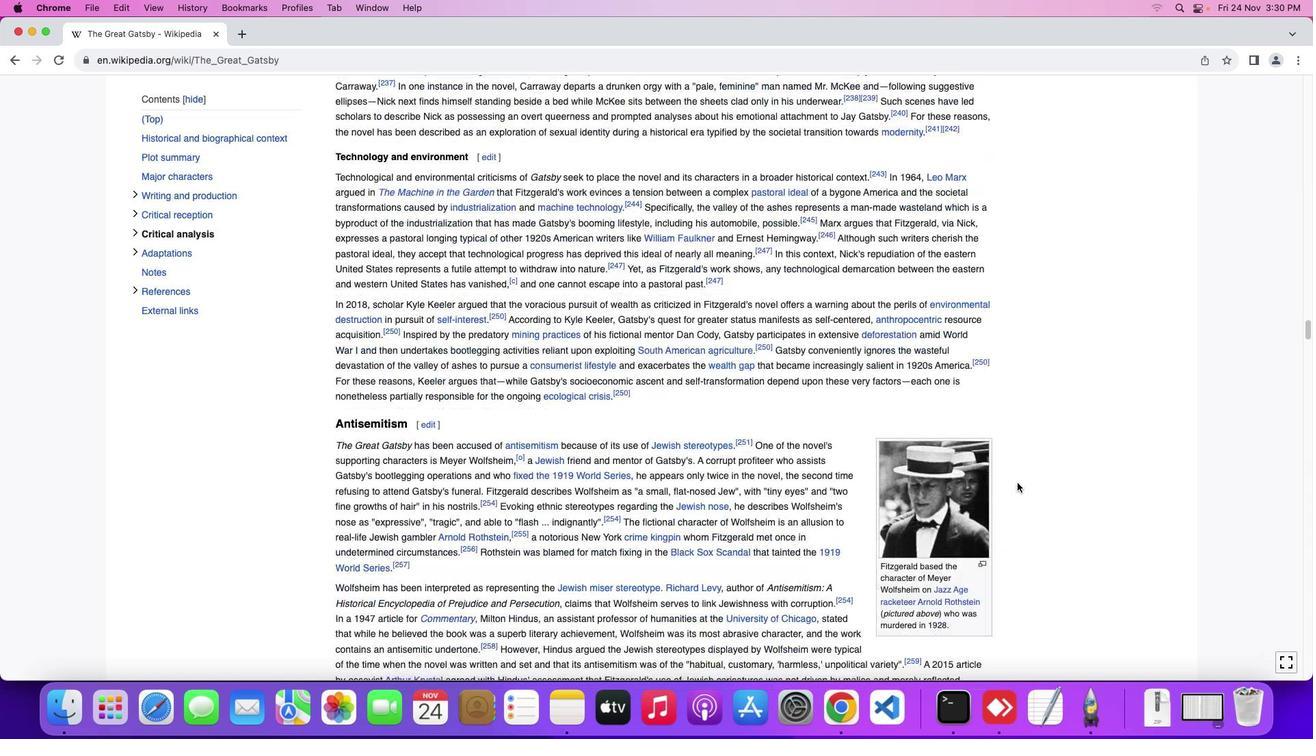 
Action: Mouse scrolled (1017, 482) with delta (0, 0)
Screenshot: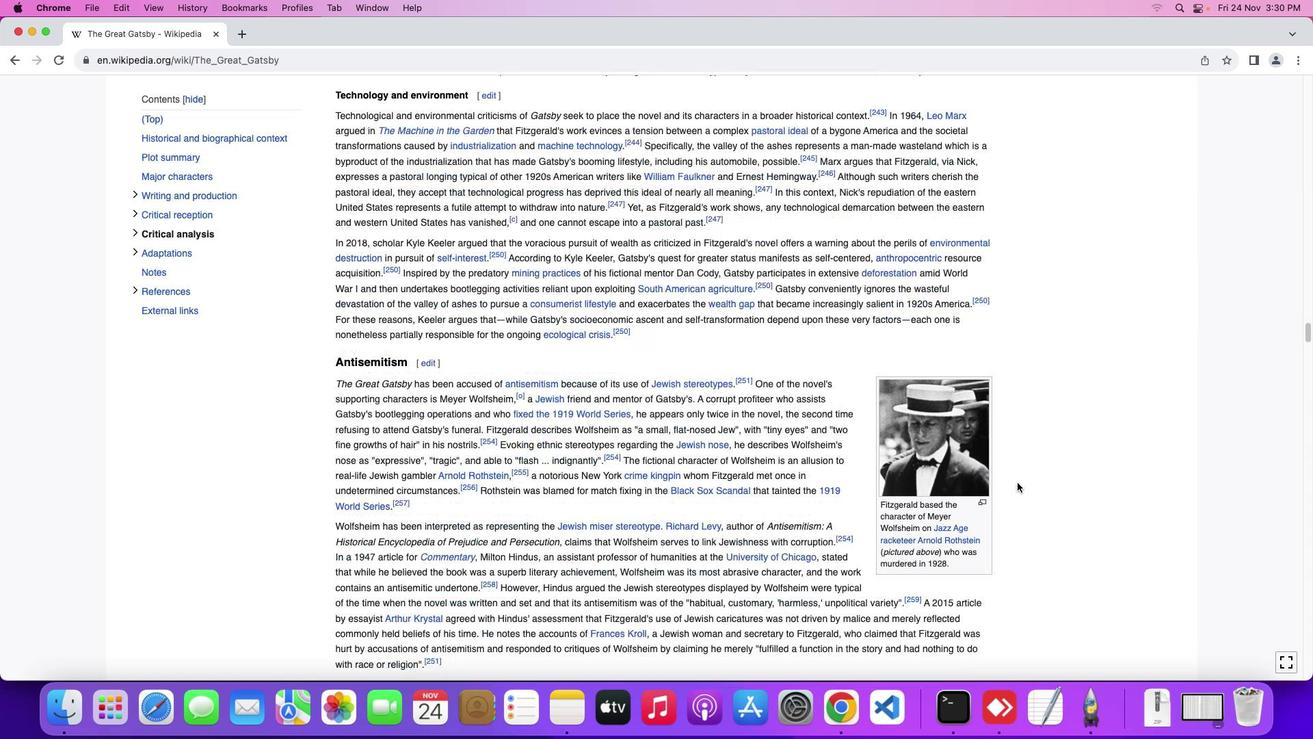 
Action: Mouse scrolled (1017, 482) with delta (0, 0)
Screenshot: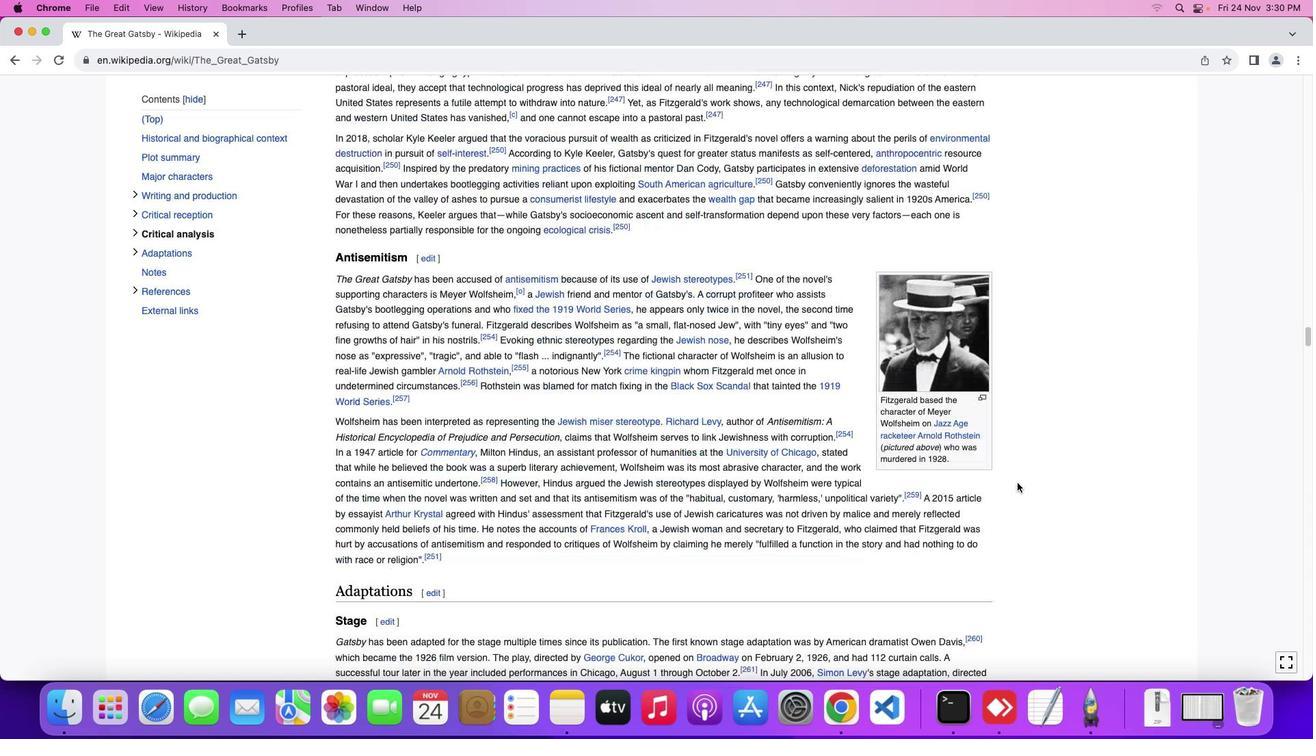 
Action: Mouse scrolled (1017, 482) with delta (0, -2)
Screenshot: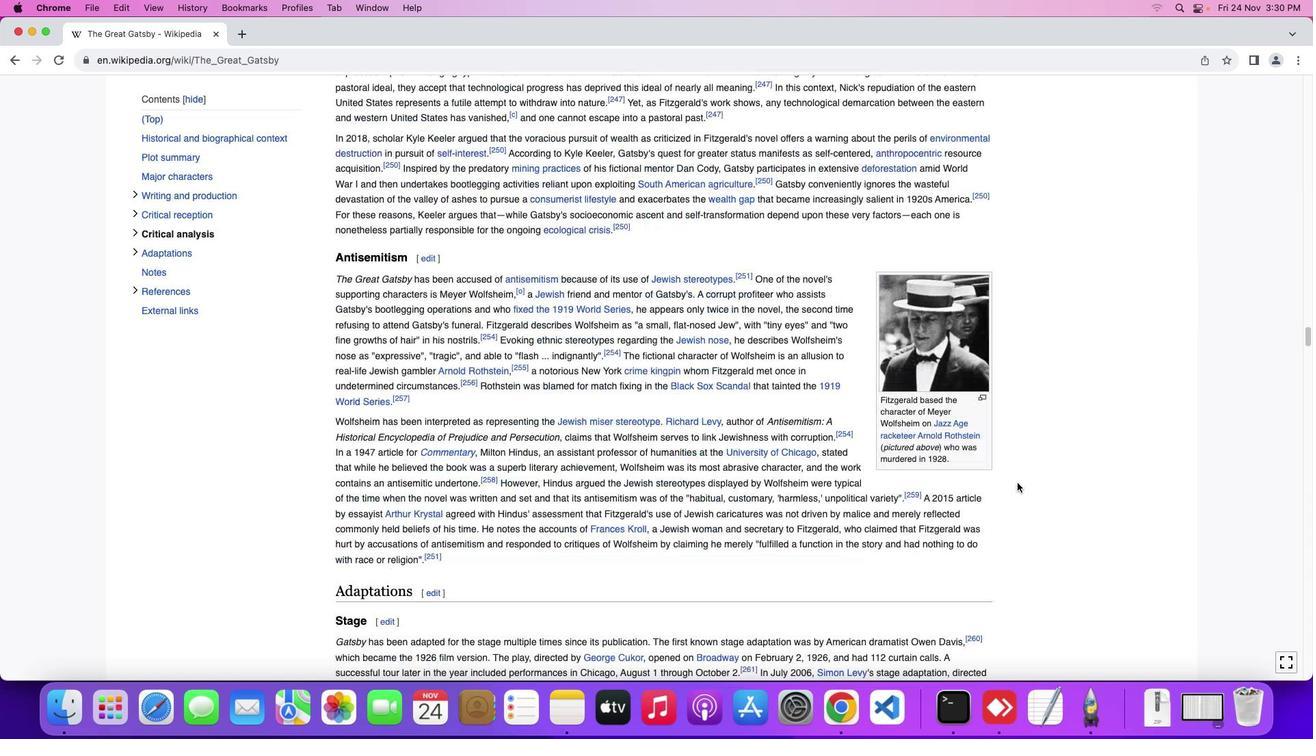 
Action: Mouse scrolled (1017, 482) with delta (0, -3)
Screenshot: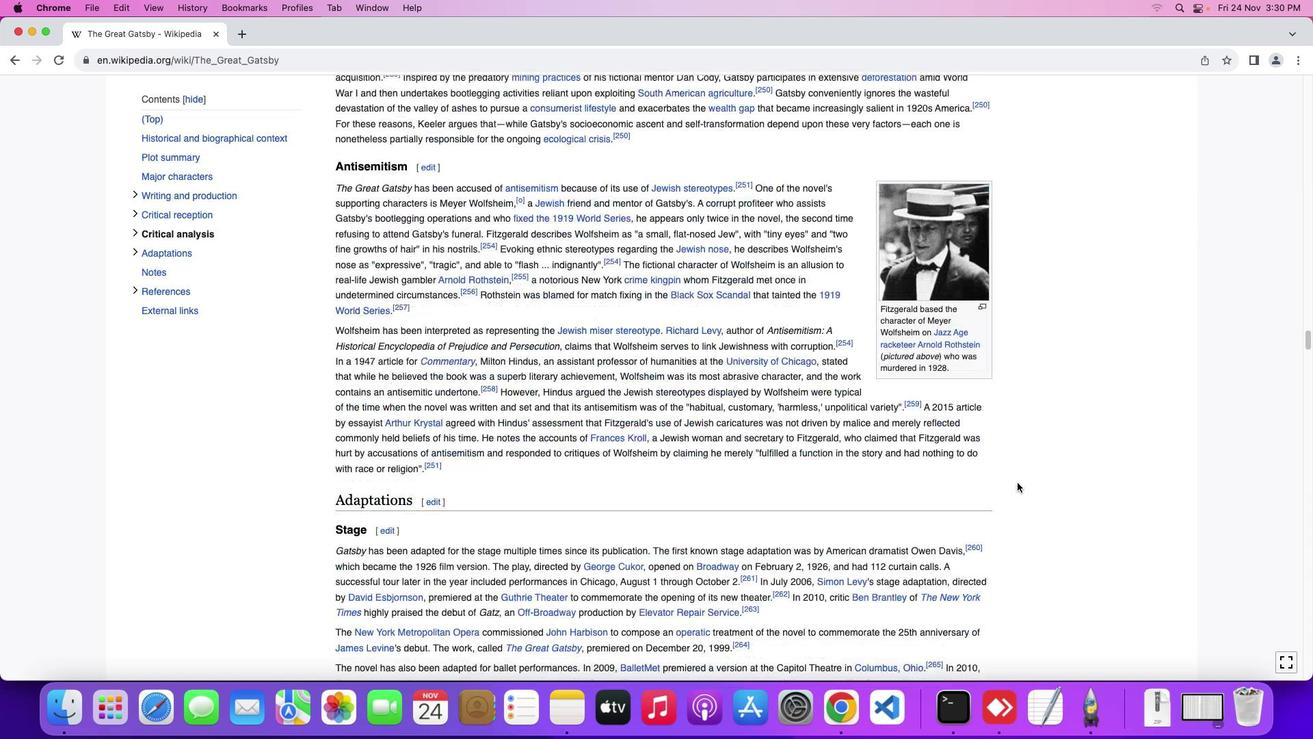 
Action: Mouse scrolled (1017, 482) with delta (0, 0)
Screenshot: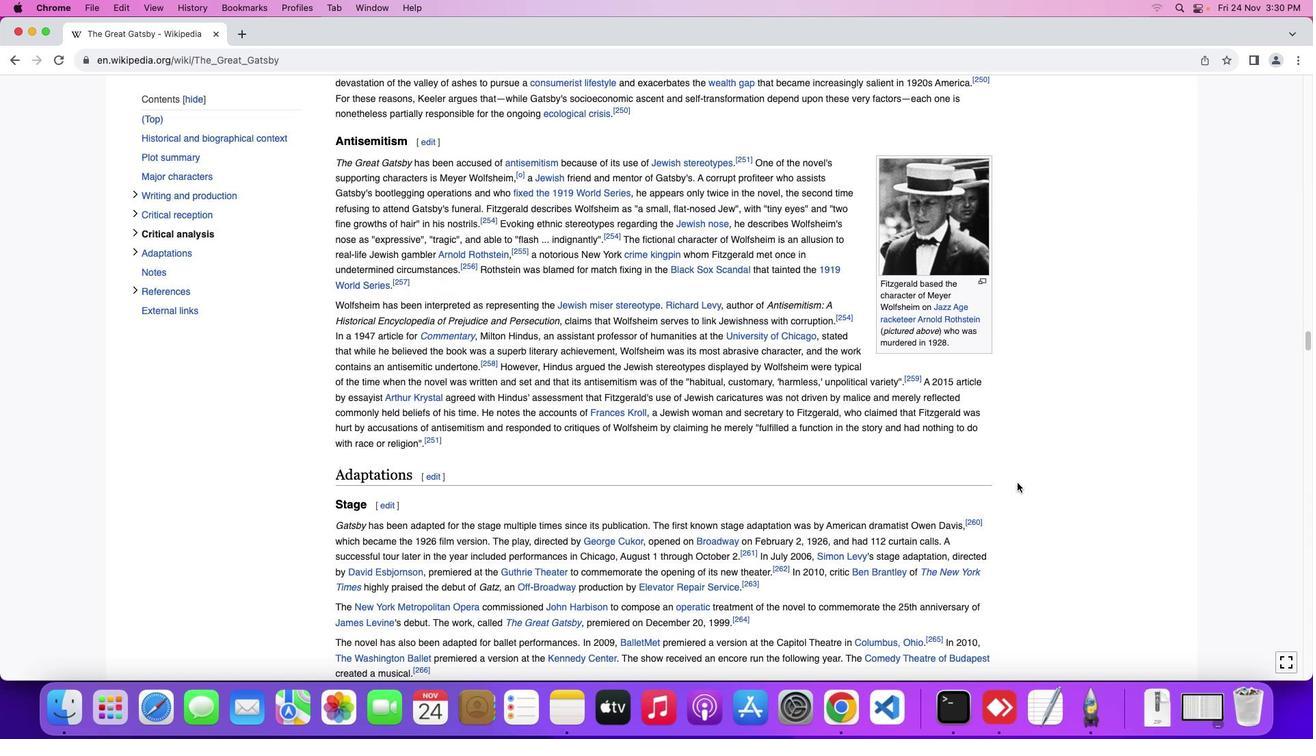 
Action: Mouse scrolled (1017, 482) with delta (0, 0)
Screenshot: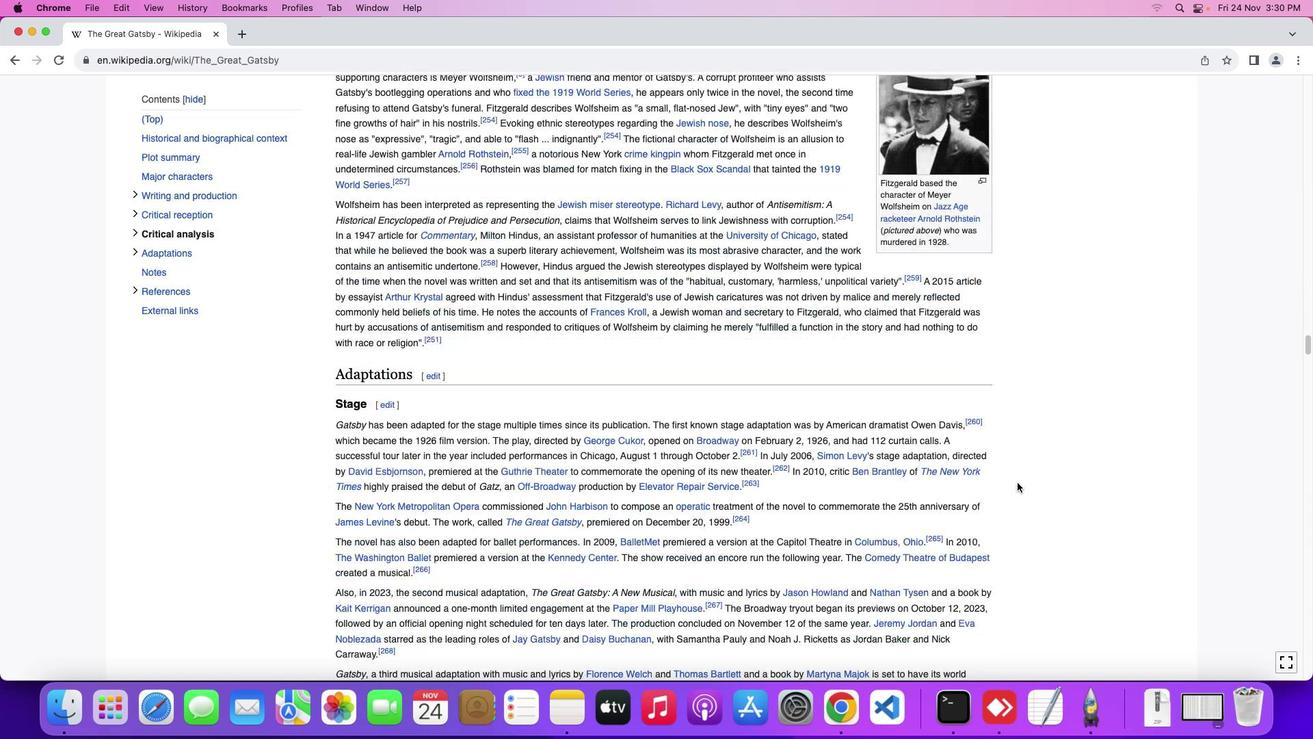 
Action: Mouse scrolled (1017, 482) with delta (0, 0)
Screenshot: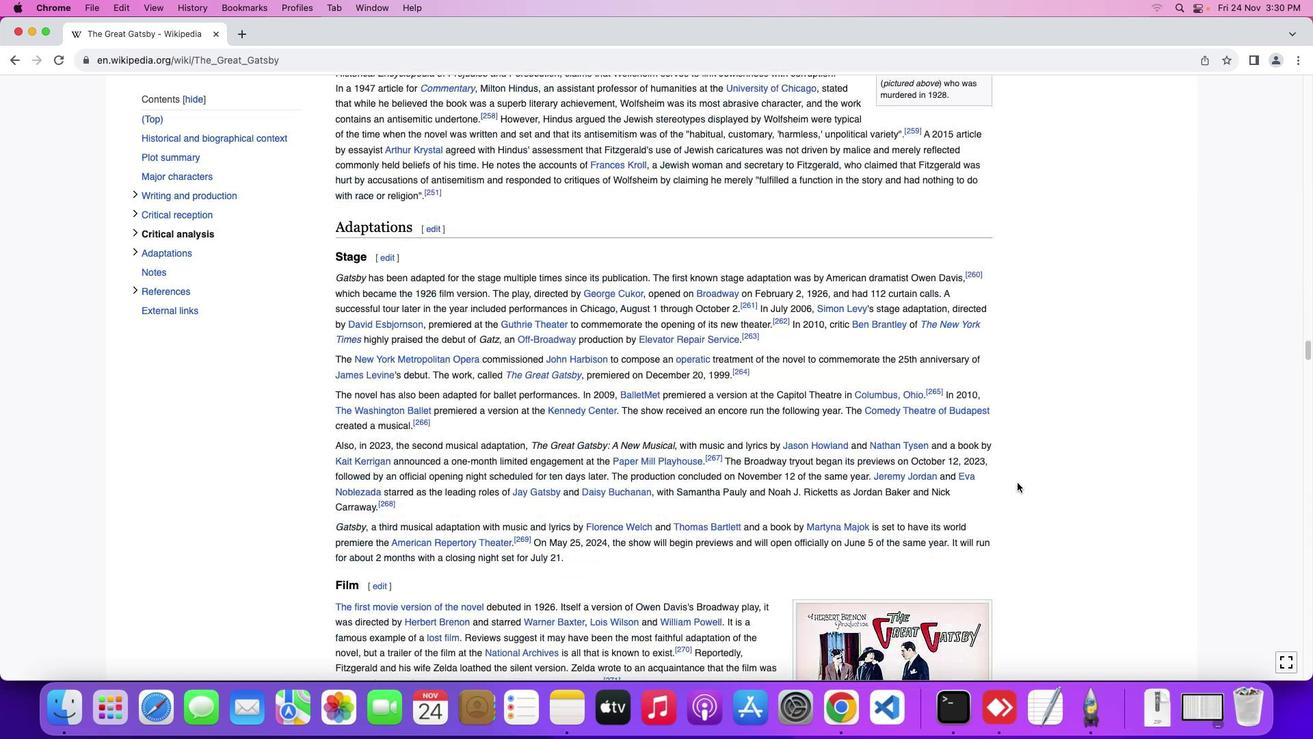 
Action: Mouse scrolled (1017, 482) with delta (0, -2)
Screenshot: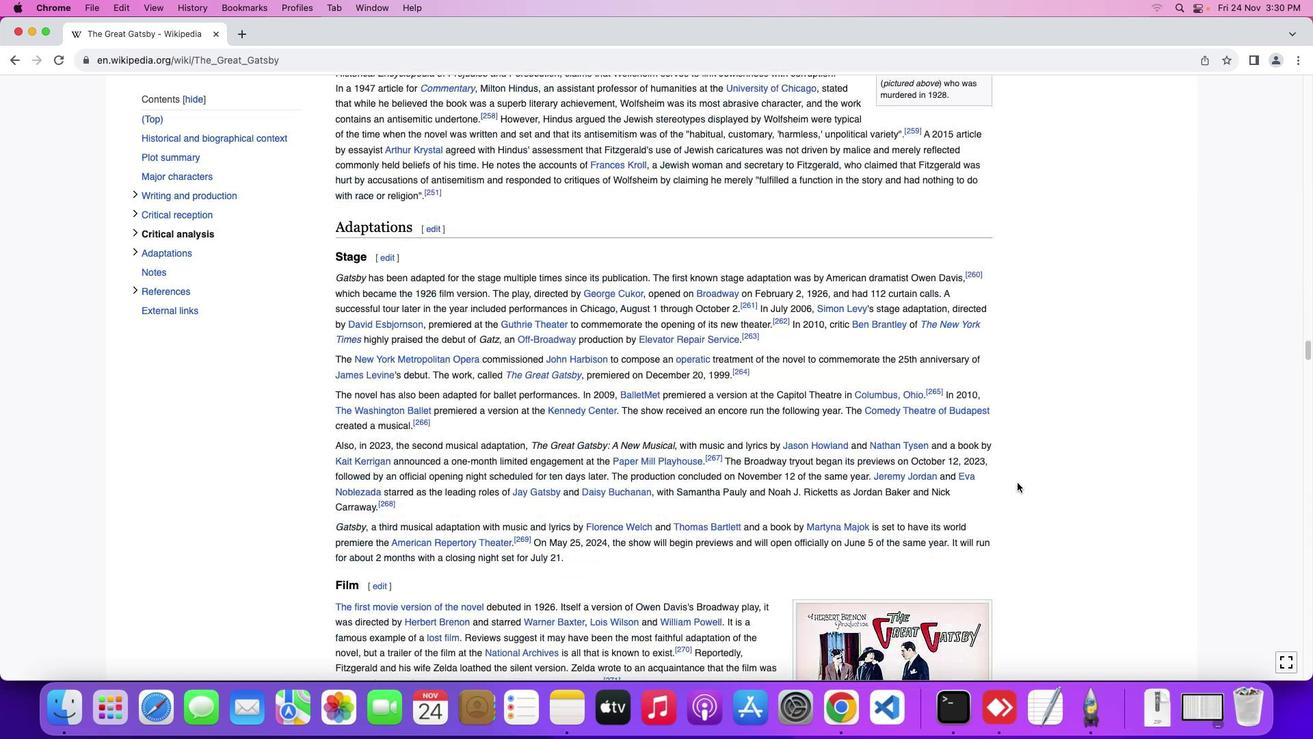 
Action: Mouse scrolled (1017, 482) with delta (0, -3)
Screenshot: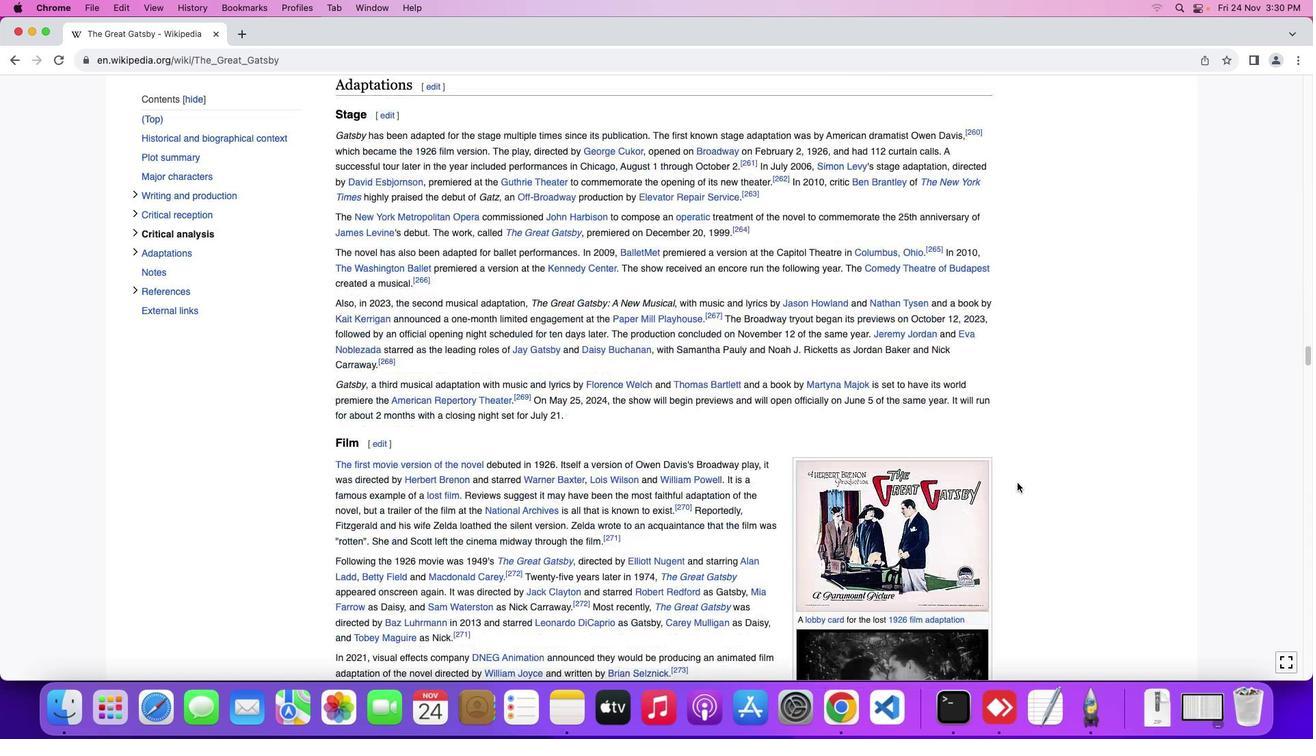
Action: Mouse scrolled (1017, 482) with delta (0, -3)
Screenshot: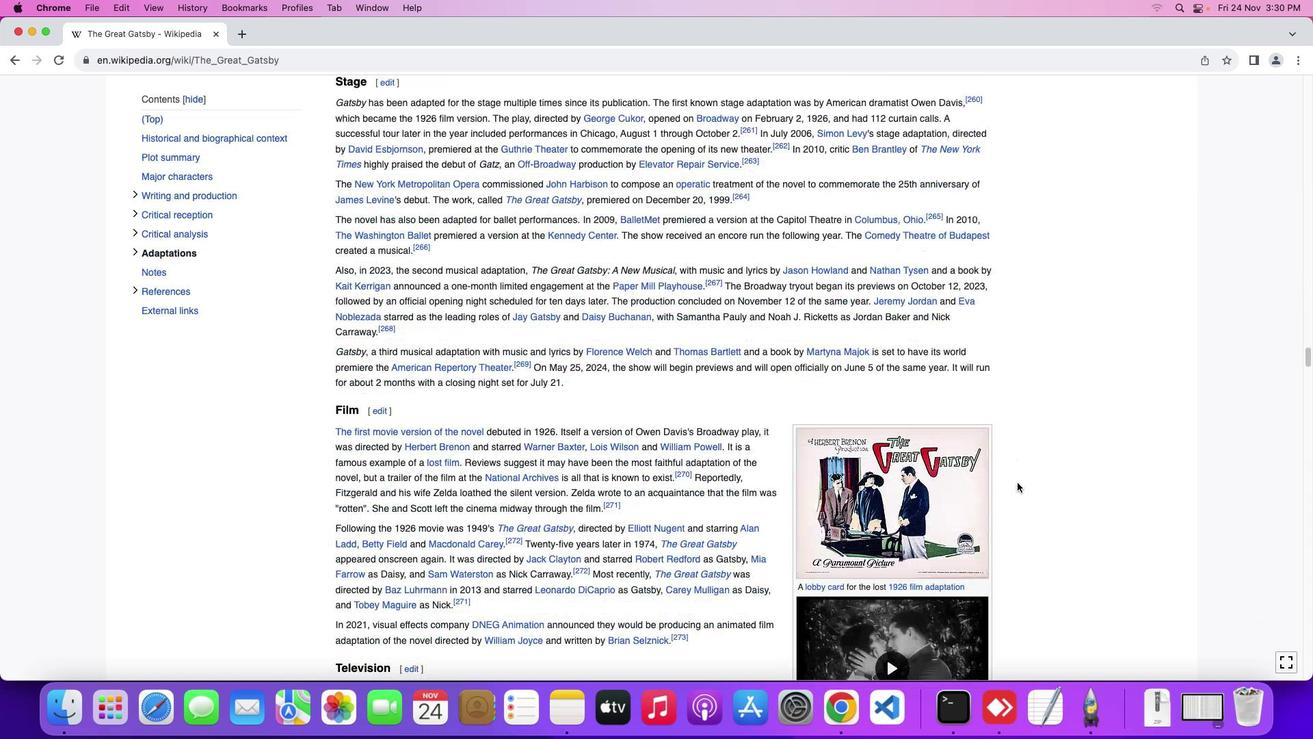 
Action: Mouse scrolled (1017, 482) with delta (0, 0)
Screenshot: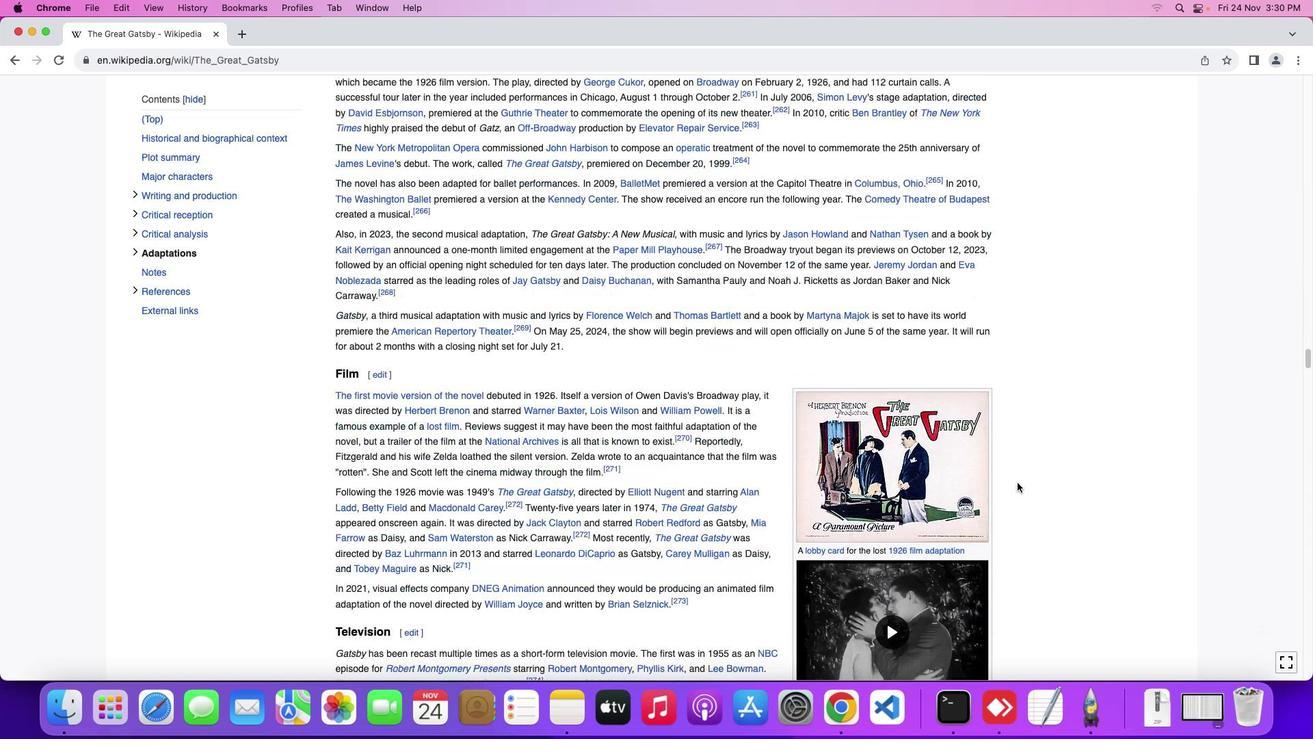 
Action: Mouse scrolled (1017, 482) with delta (0, 0)
Screenshot: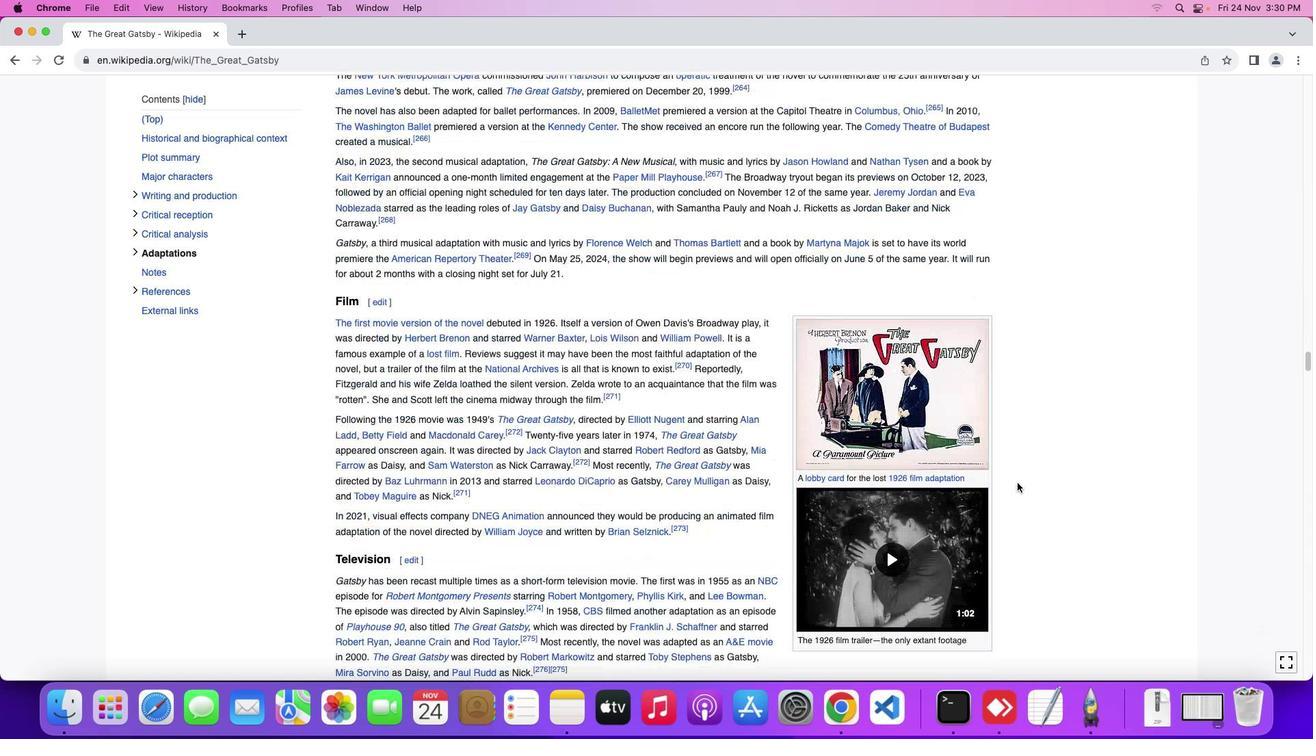 
Action: Mouse scrolled (1017, 482) with delta (0, -2)
Screenshot: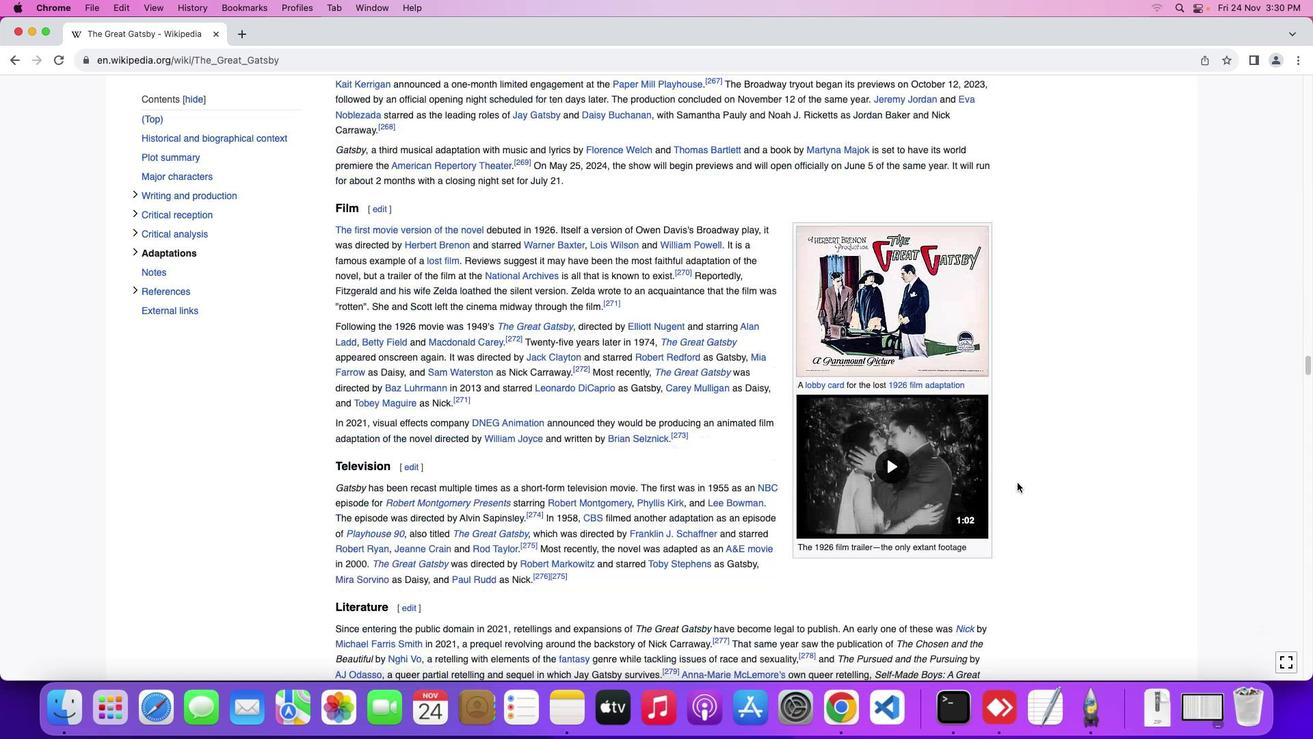 
Action: Mouse scrolled (1017, 482) with delta (0, -2)
Screenshot: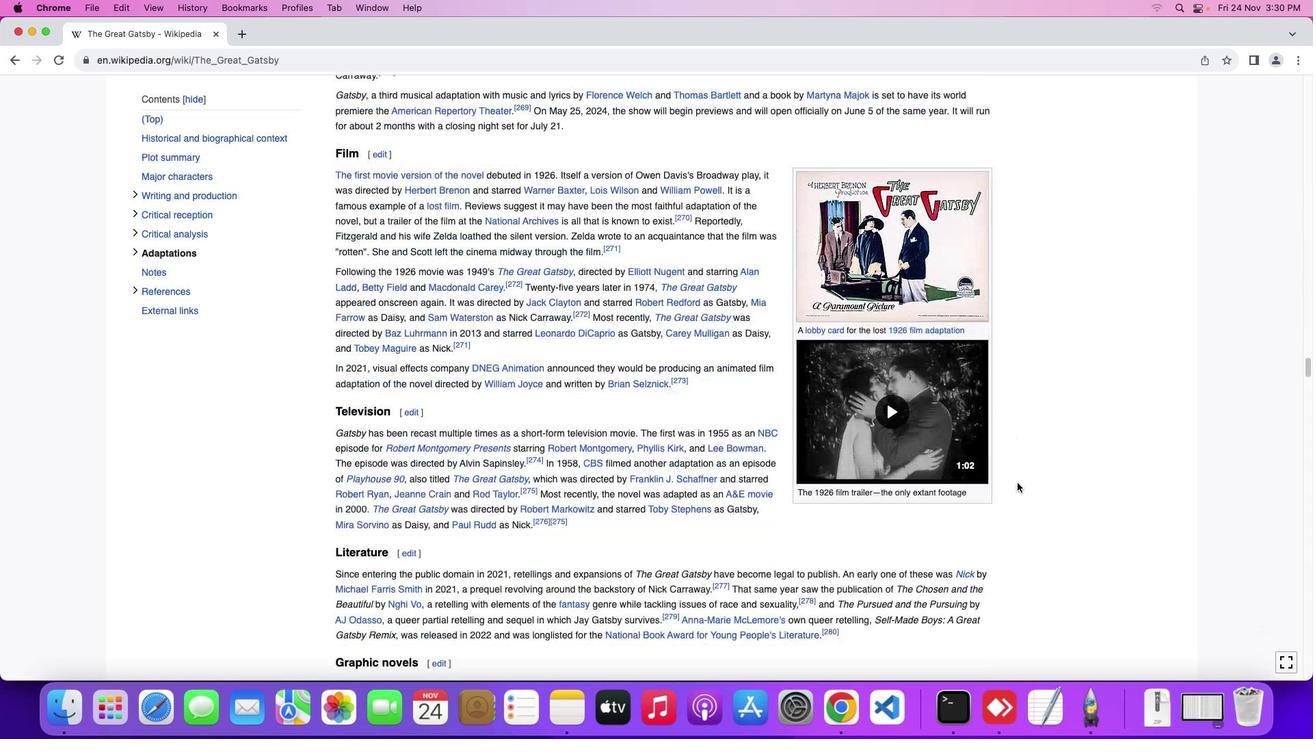 
Action: Mouse scrolled (1017, 482) with delta (0, 0)
Screenshot: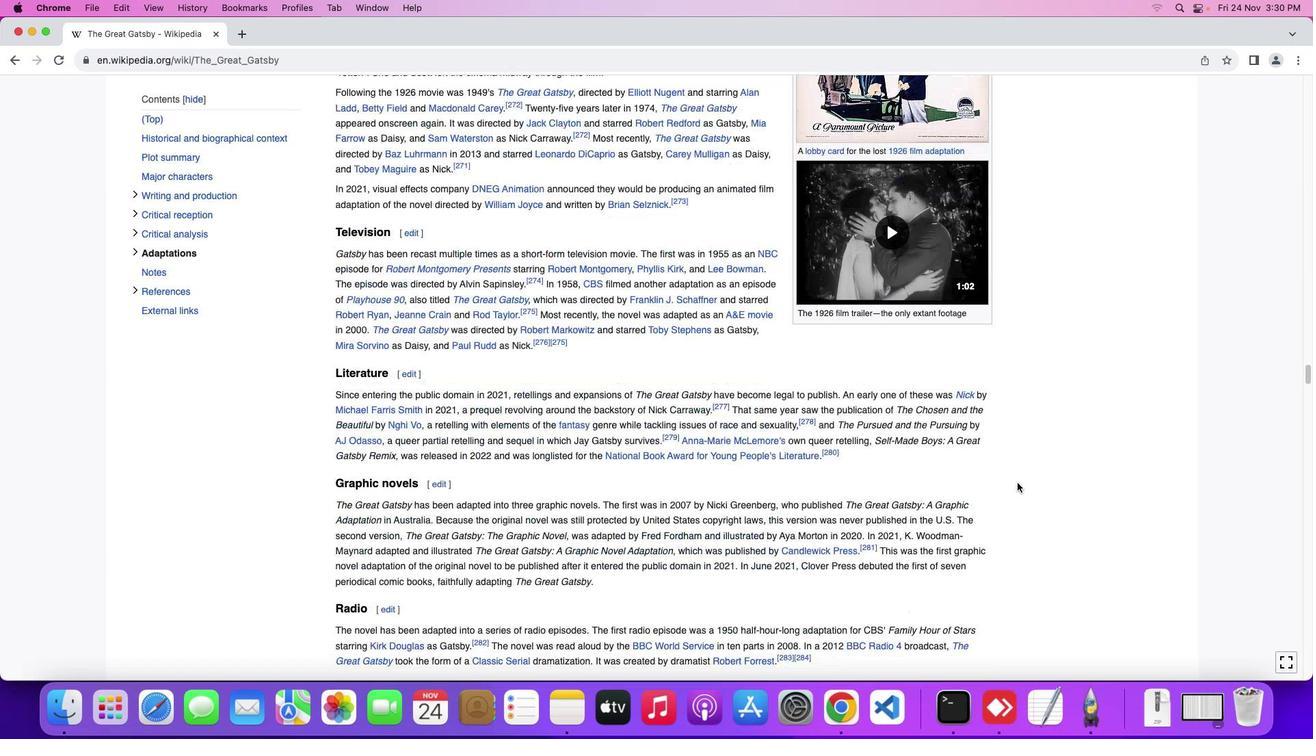 
Action: Mouse scrolled (1017, 482) with delta (0, 0)
Screenshot: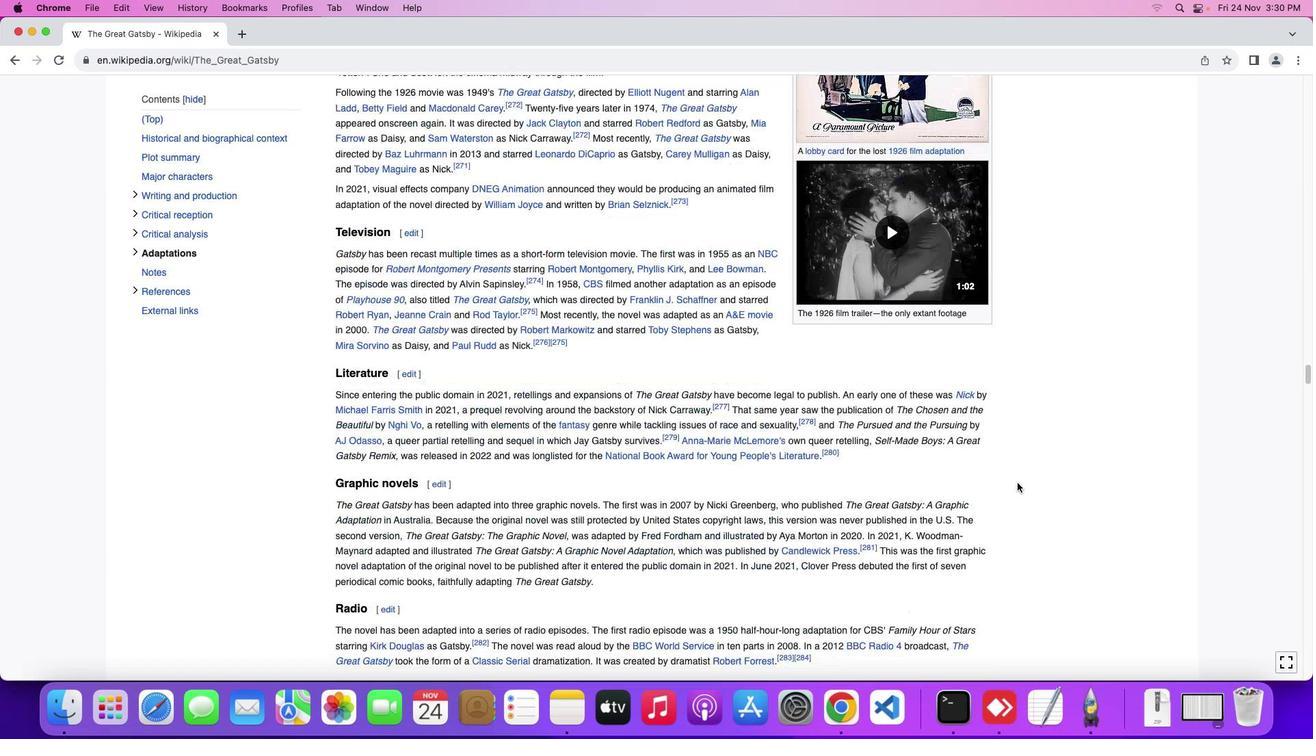 
Action: Mouse scrolled (1017, 482) with delta (0, -2)
Screenshot: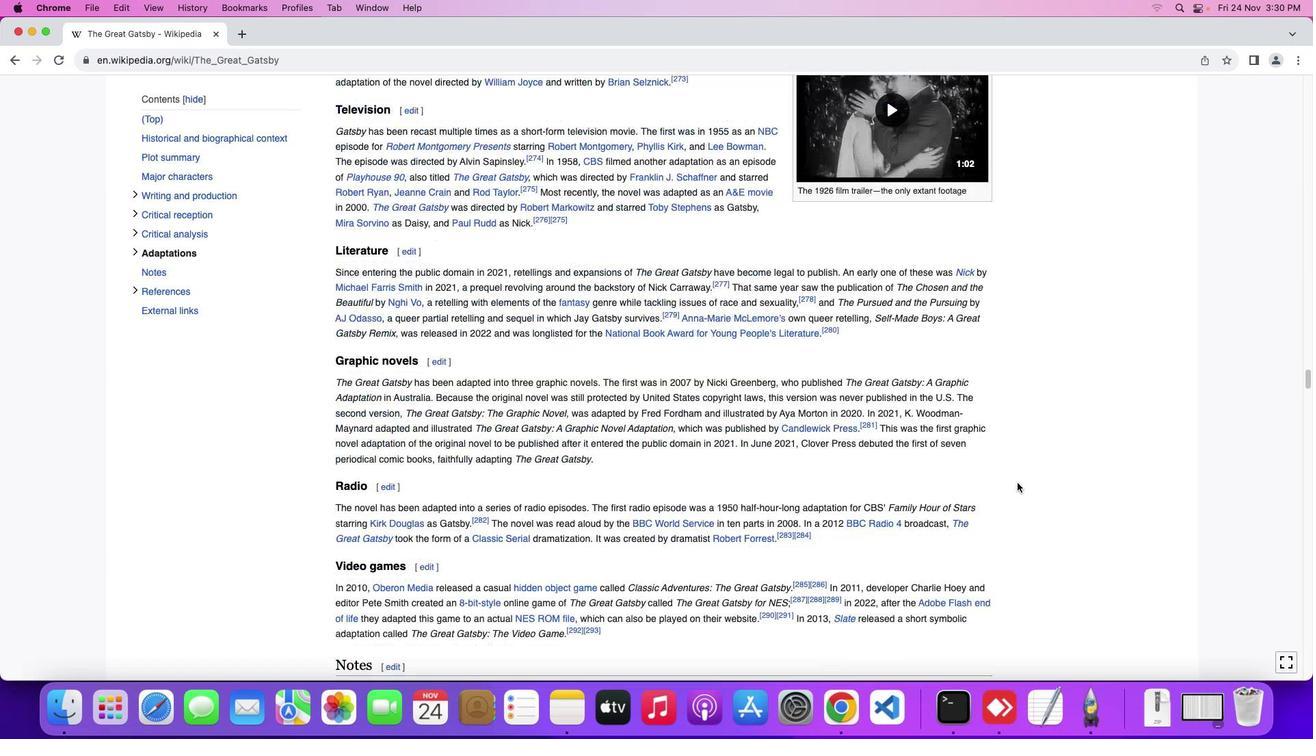 
Action: Mouse scrolled (1017, 482) with delta (0, -3)
Screenshot: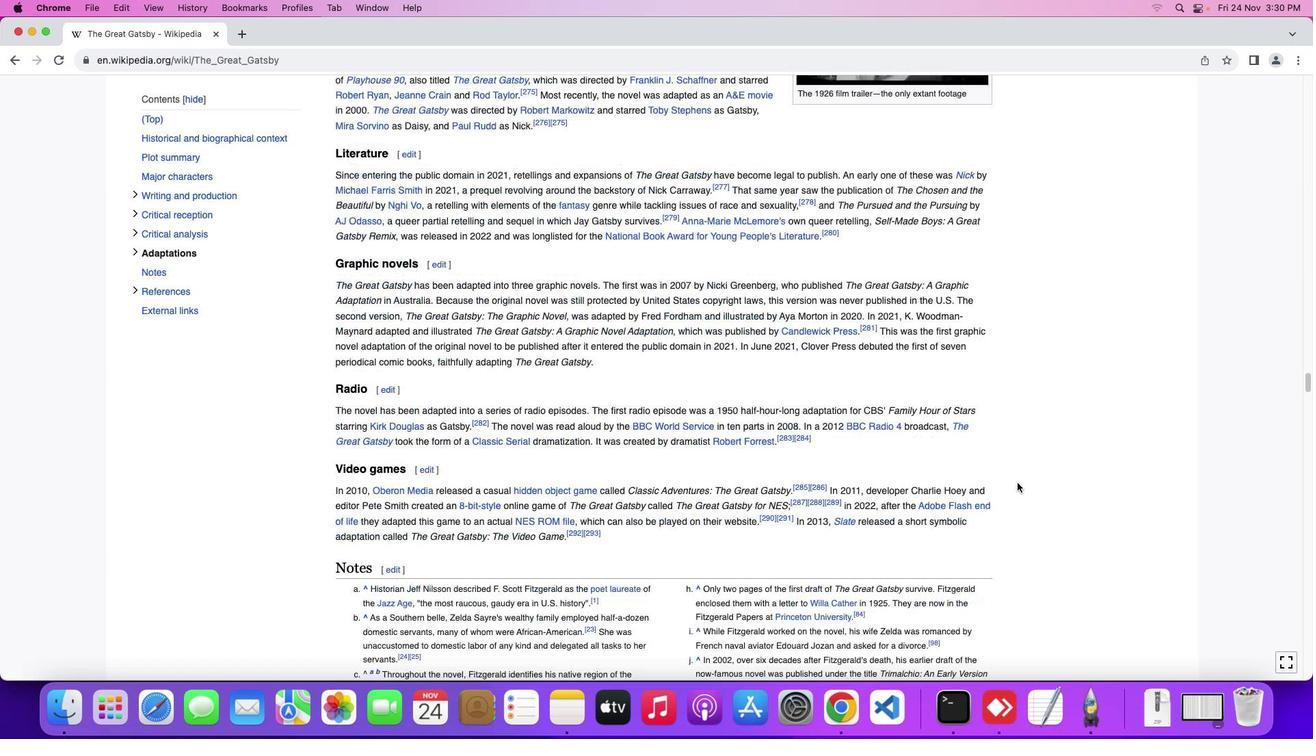 
Action: Mouse scrolled (1017, 482) with delta (0, -3)
Screenshot: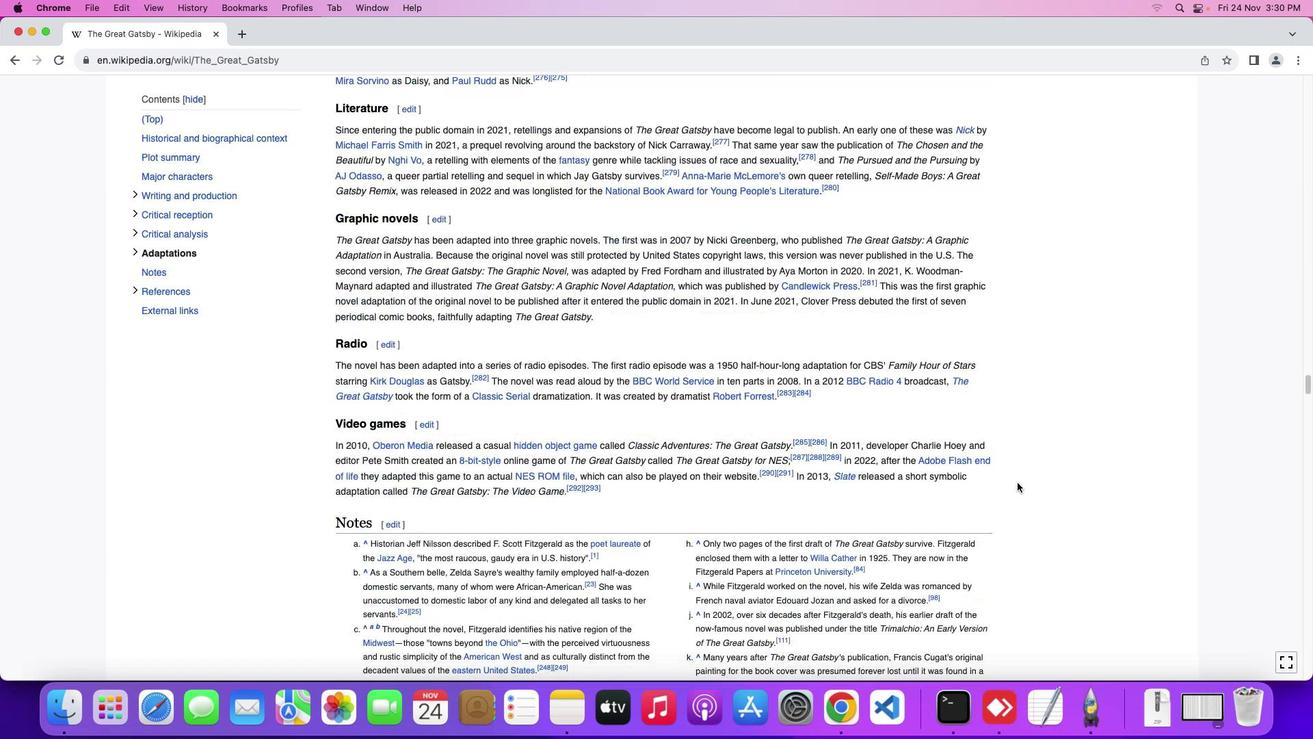 
Action: Mouse scrolled (1017, 482) with delta (0, 0)
Screenshot: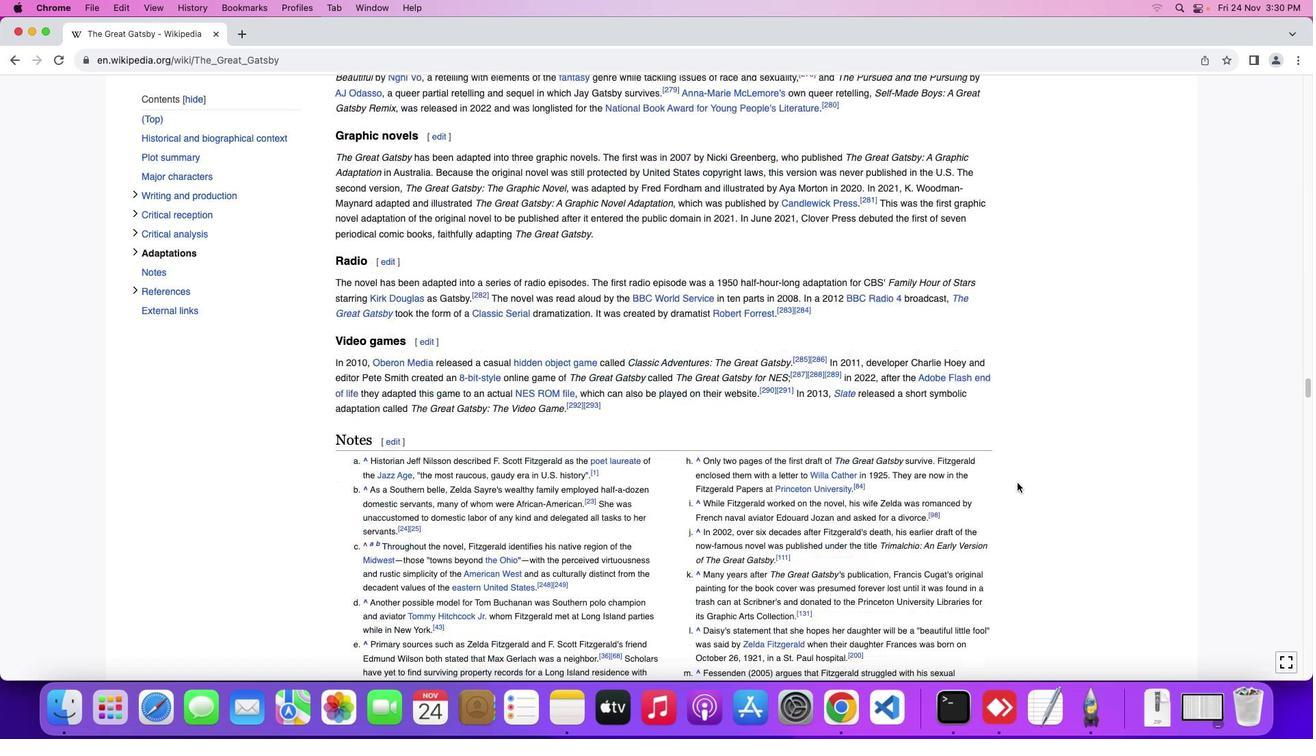 
Action: Mouse scrolled (1017, 482) with delta (0, 0)
Screenshot: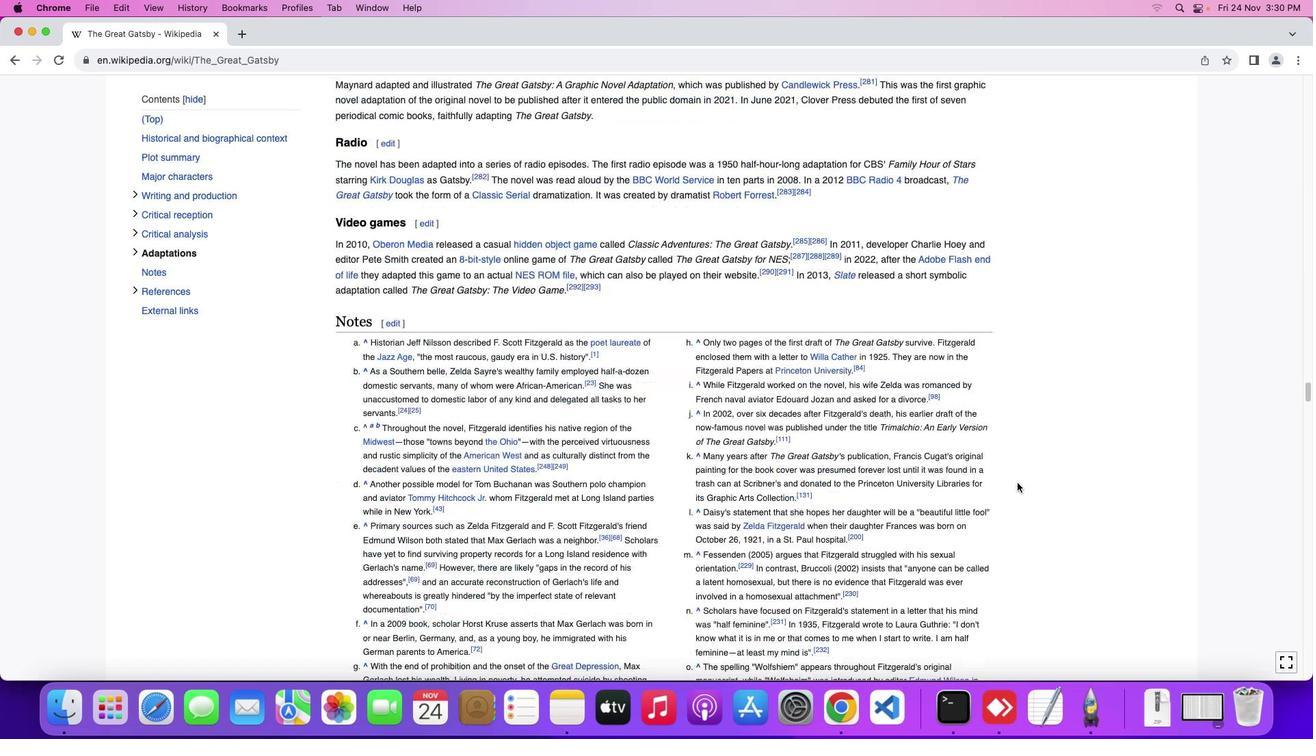 
Action: Mouse scrolled (1017, 482) with delta (0, -2)
Screenshot: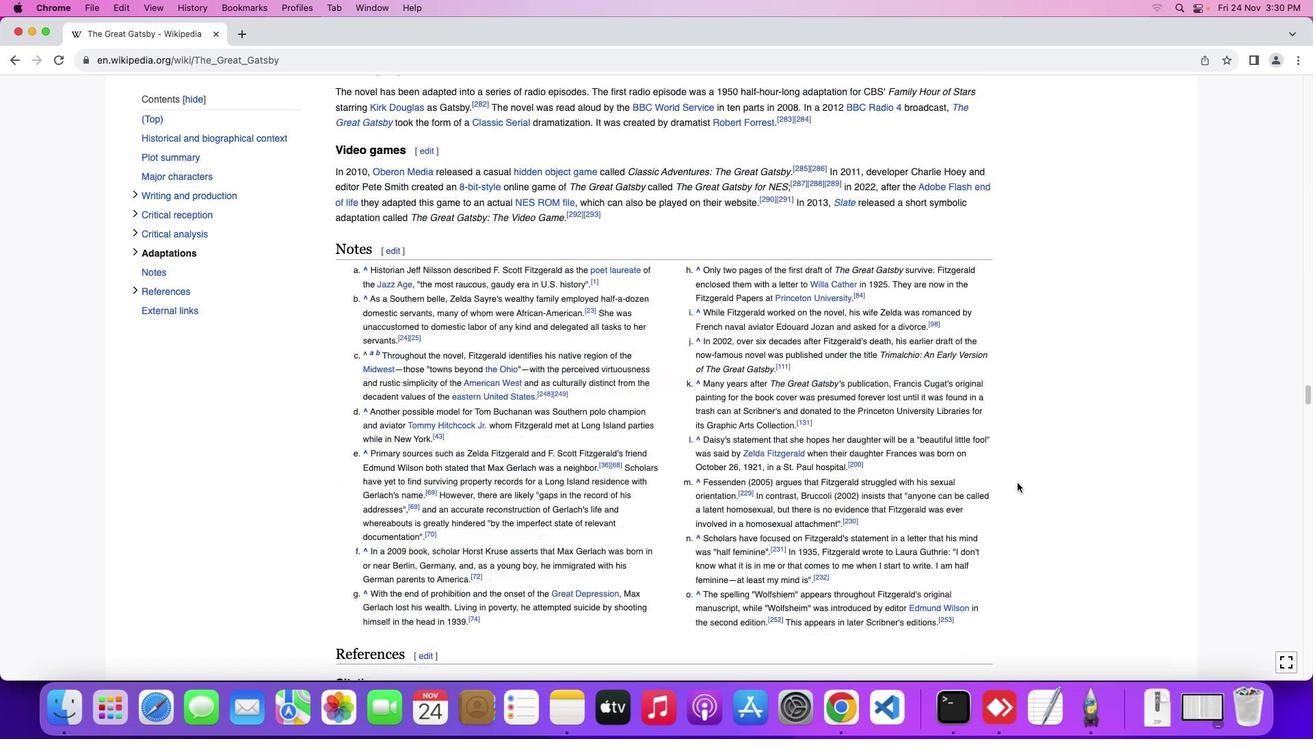 
Action: Mouse scrolled (1017, 482) with delta (0, -3)
Screenshot: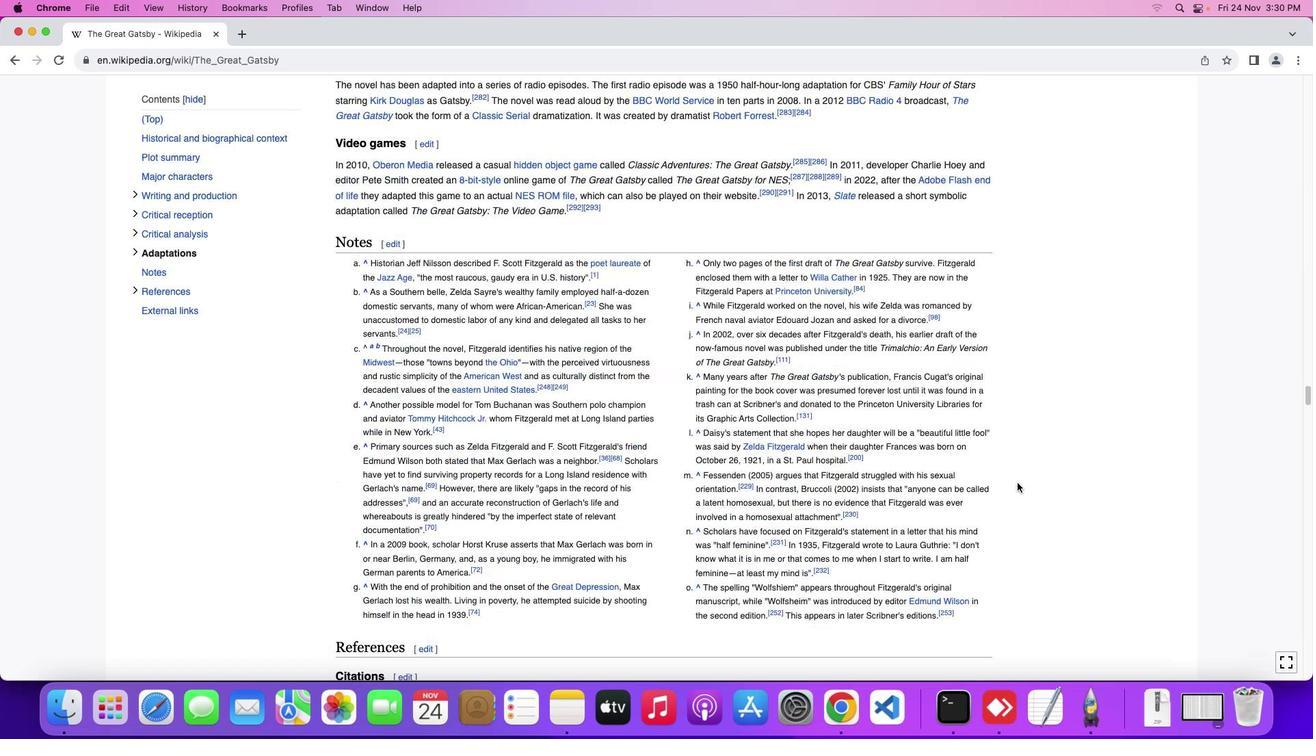 
Action: Mouse scrolled (1017, 482) with delta (0, 0)
Screenshot: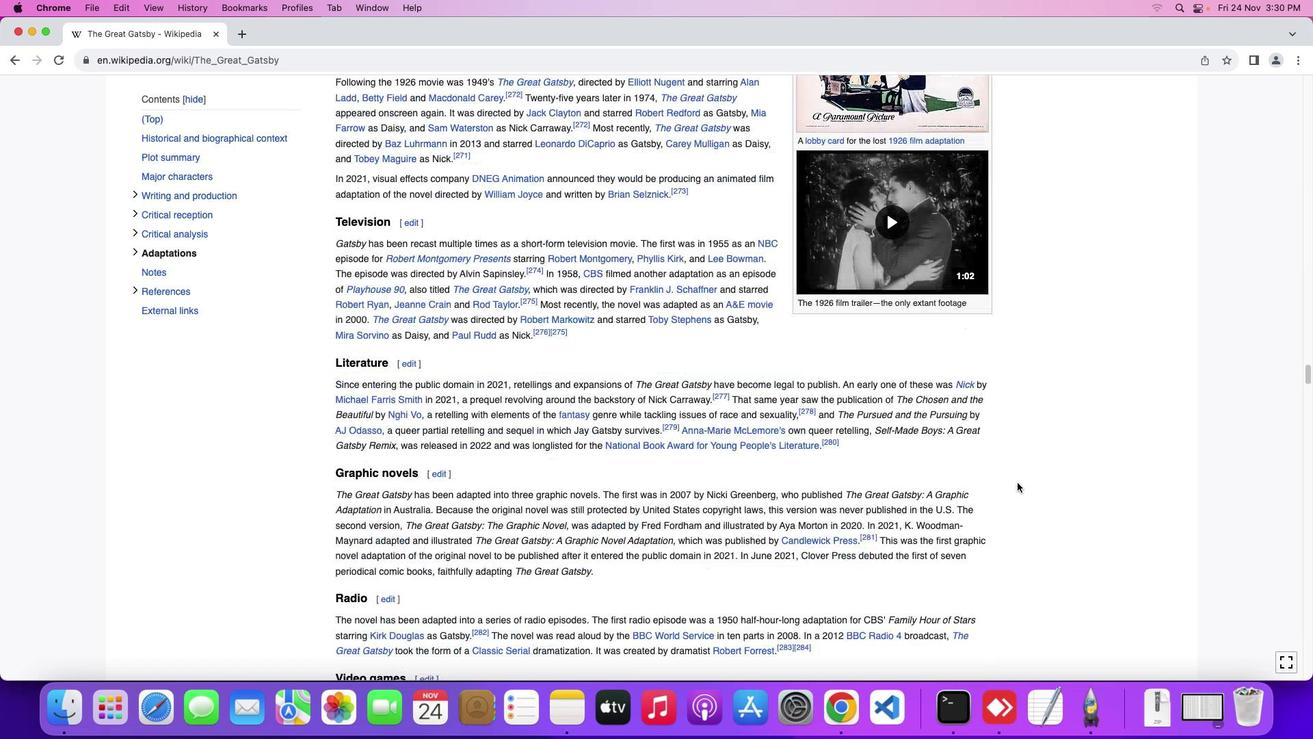 
Action: Mouse scrolled (1017, 482) with delta (0, 0)
Screenshot: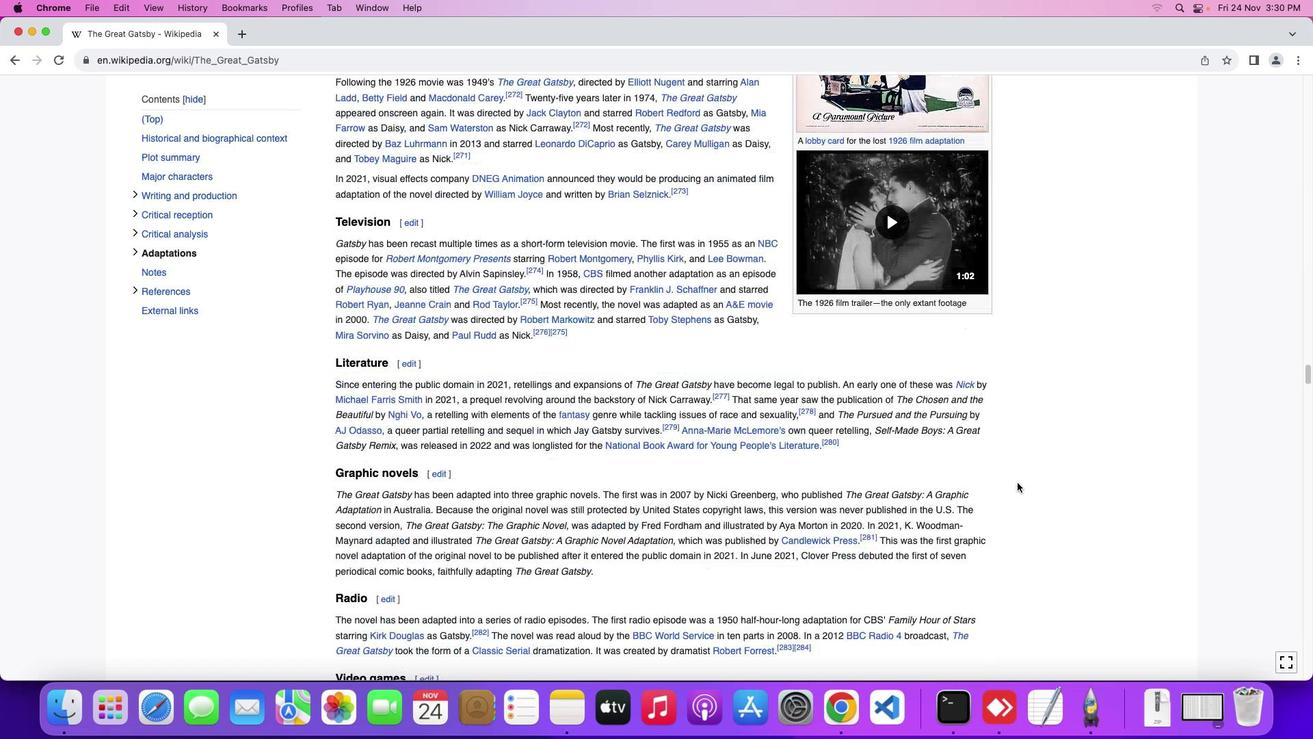 
Action: Mouse scrolled (1017, 482) with delta (0, 2)
Screenshot: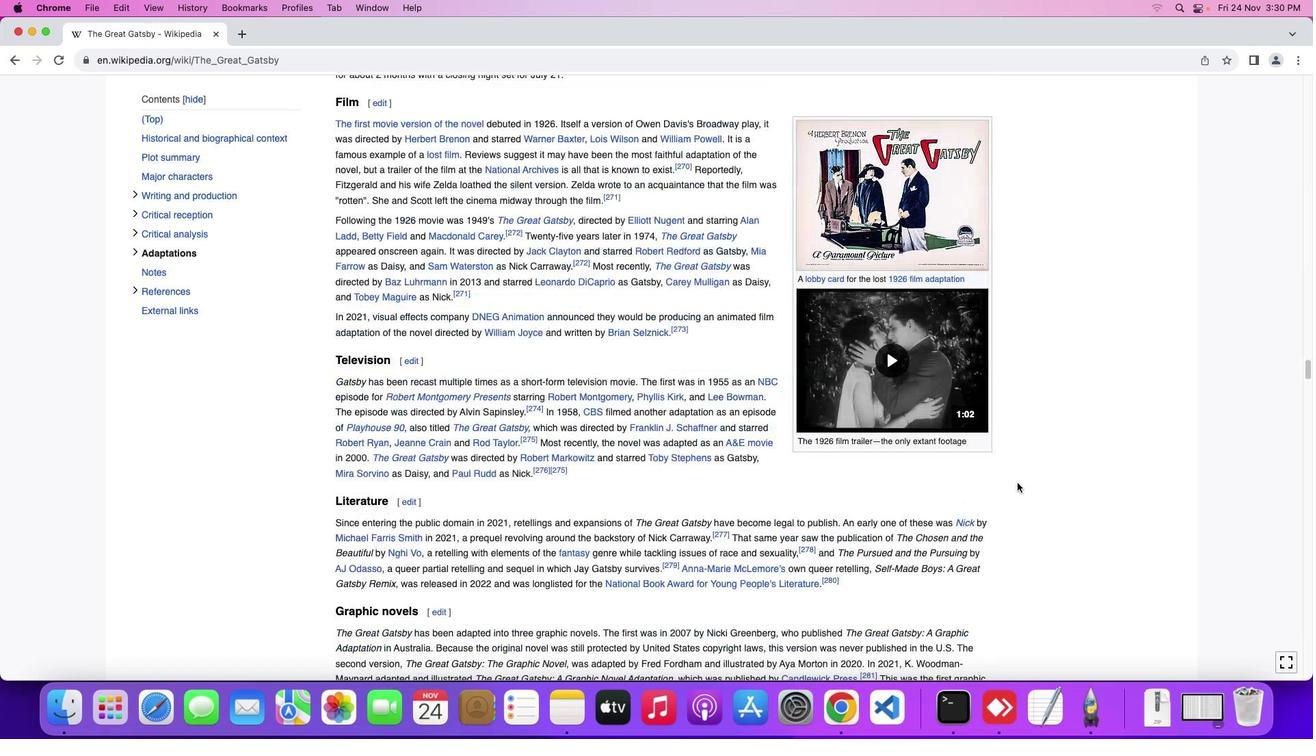 
Action: Mouse scrolled (1017, 482) with delta (0, 3)
Screenshot: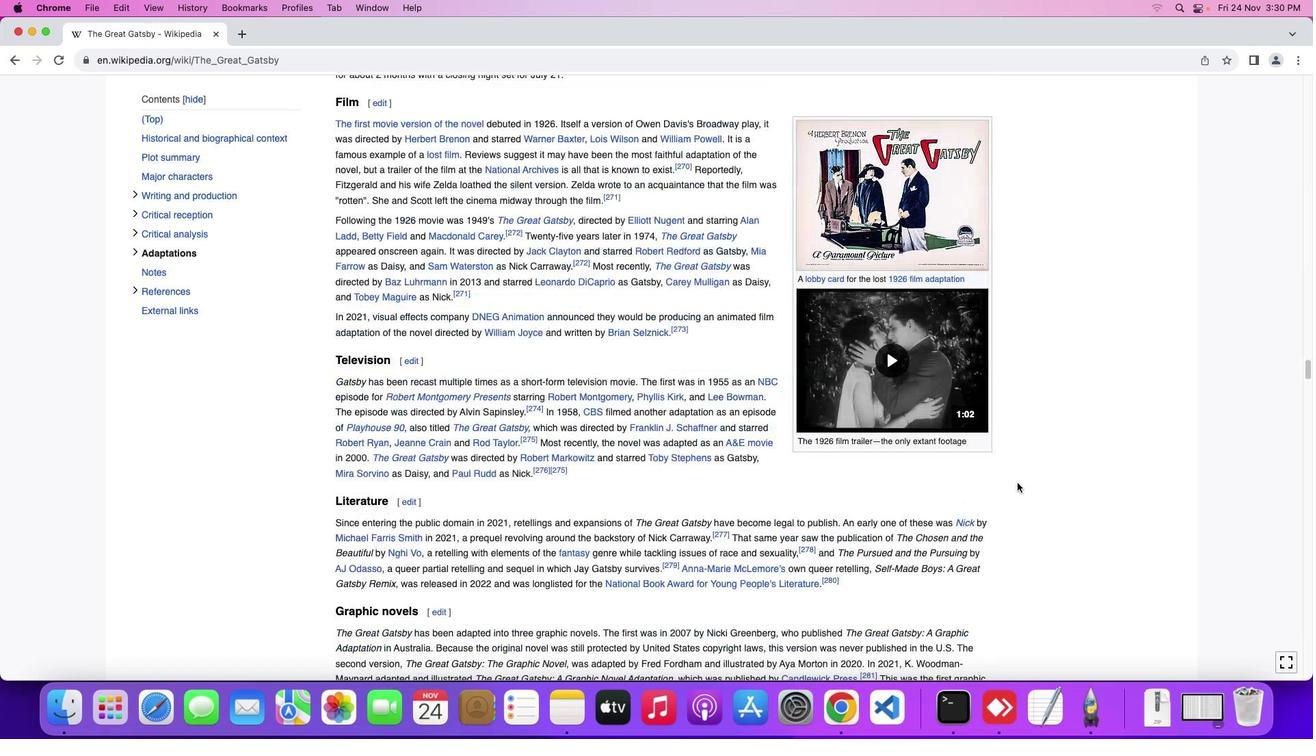 
Action: Mouse scrolled (1017, 482) with delta (0, 4)
Screenshot: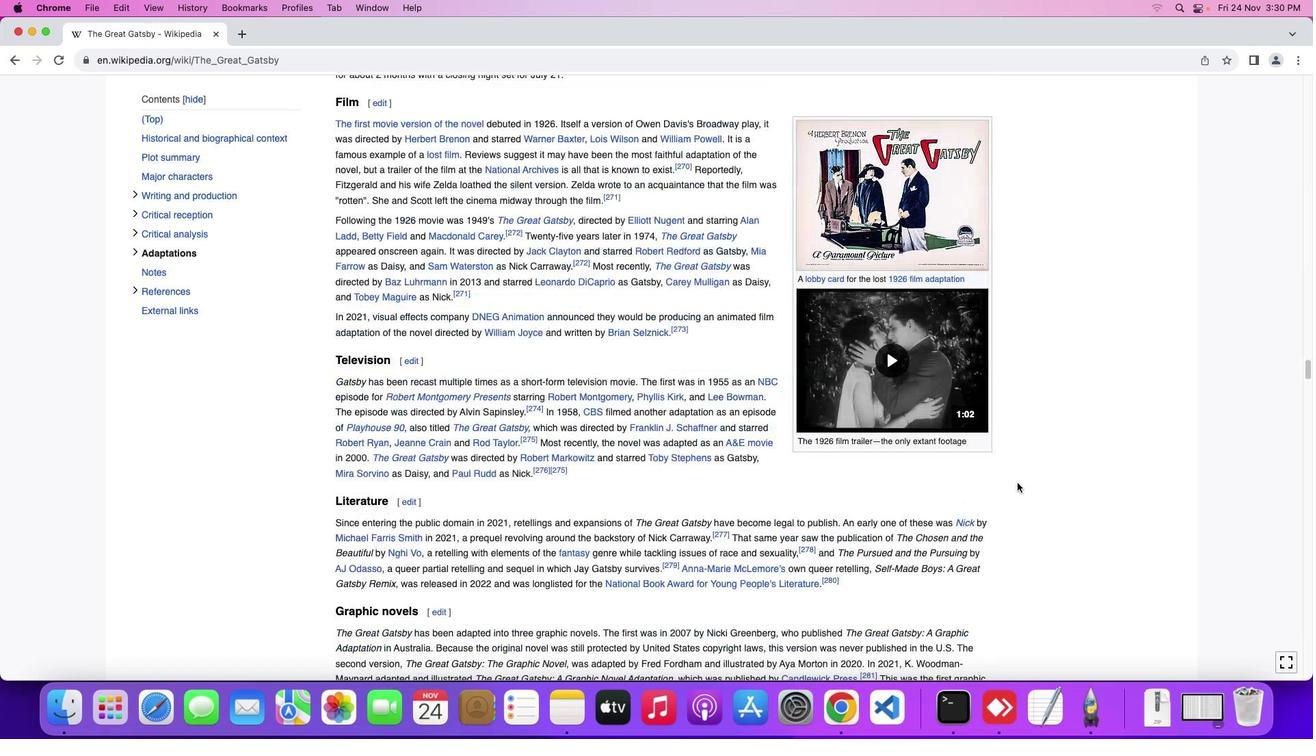 
Action: Mouse scrolled (1017, 482) with delta (0, 4)
Screenshot: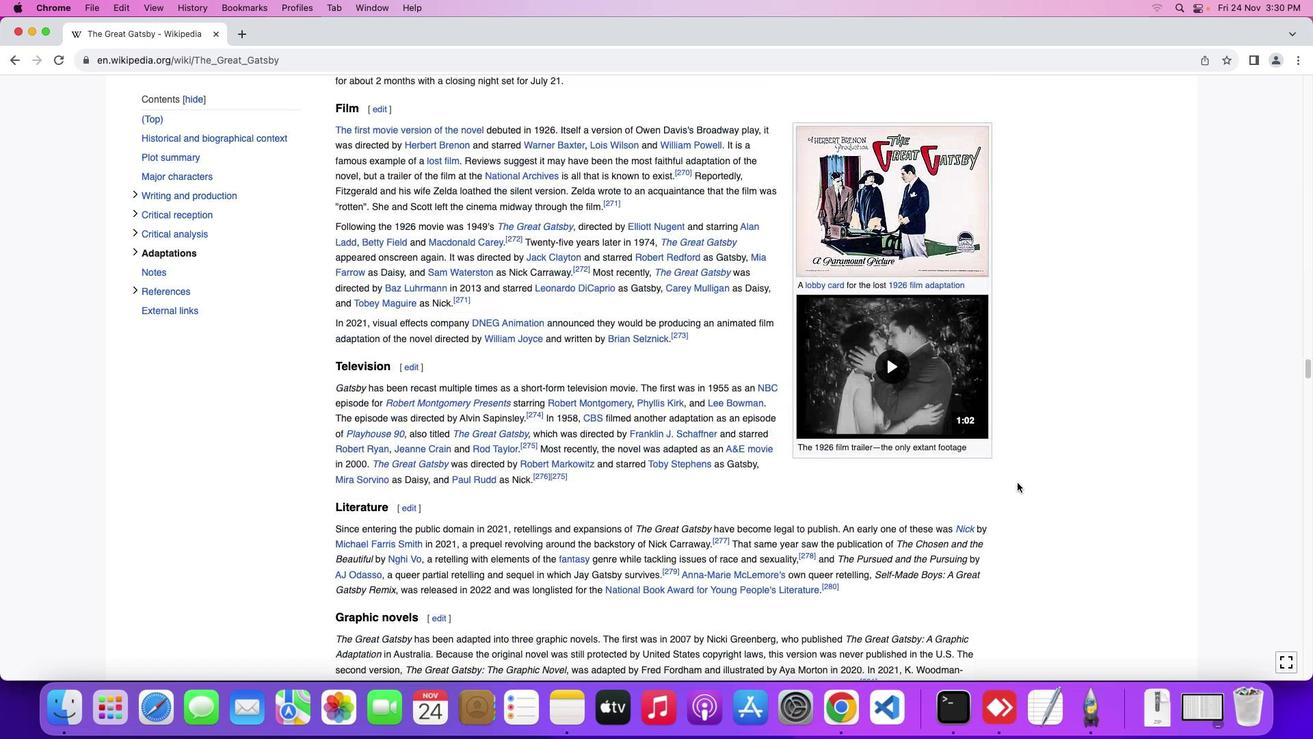 
Action: Mouse scrolled (1017, 482) with delta (0, 0)
Screenshot: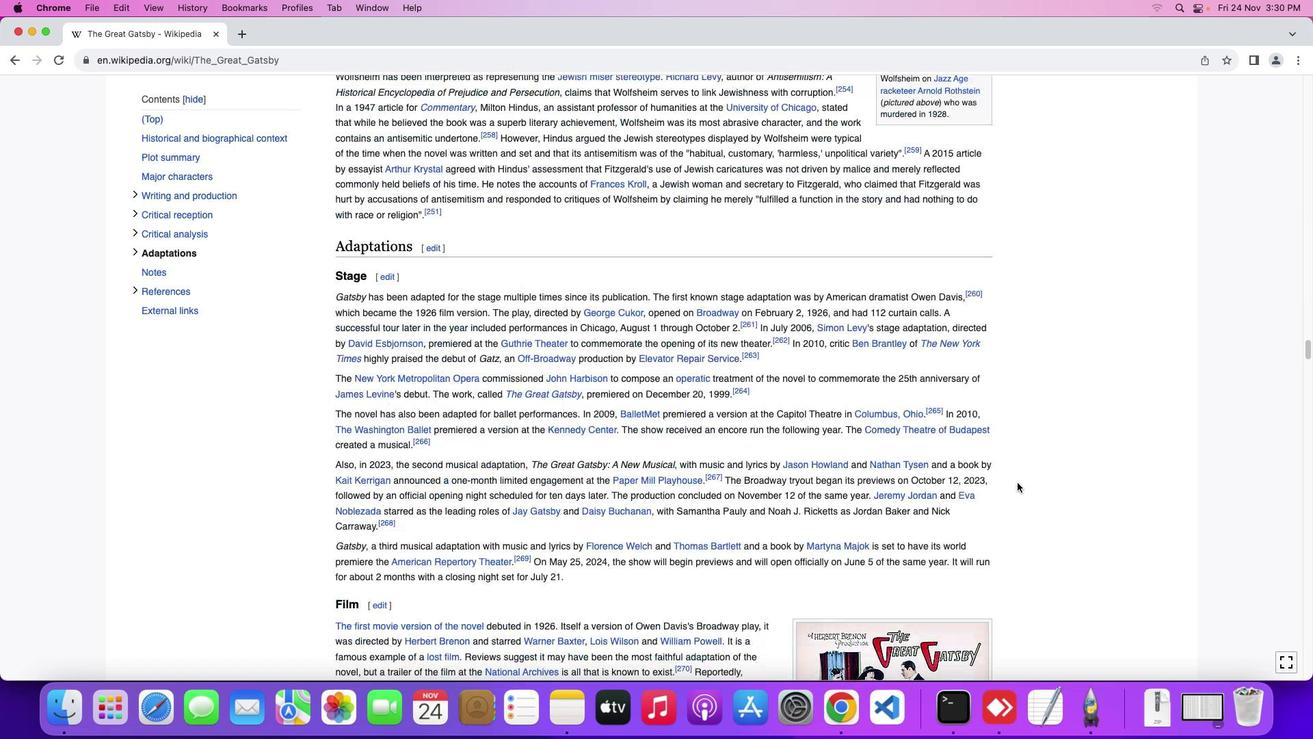 
Action: Mouse scrolled (1017, 482) with delta (0, 0)
Screenshot: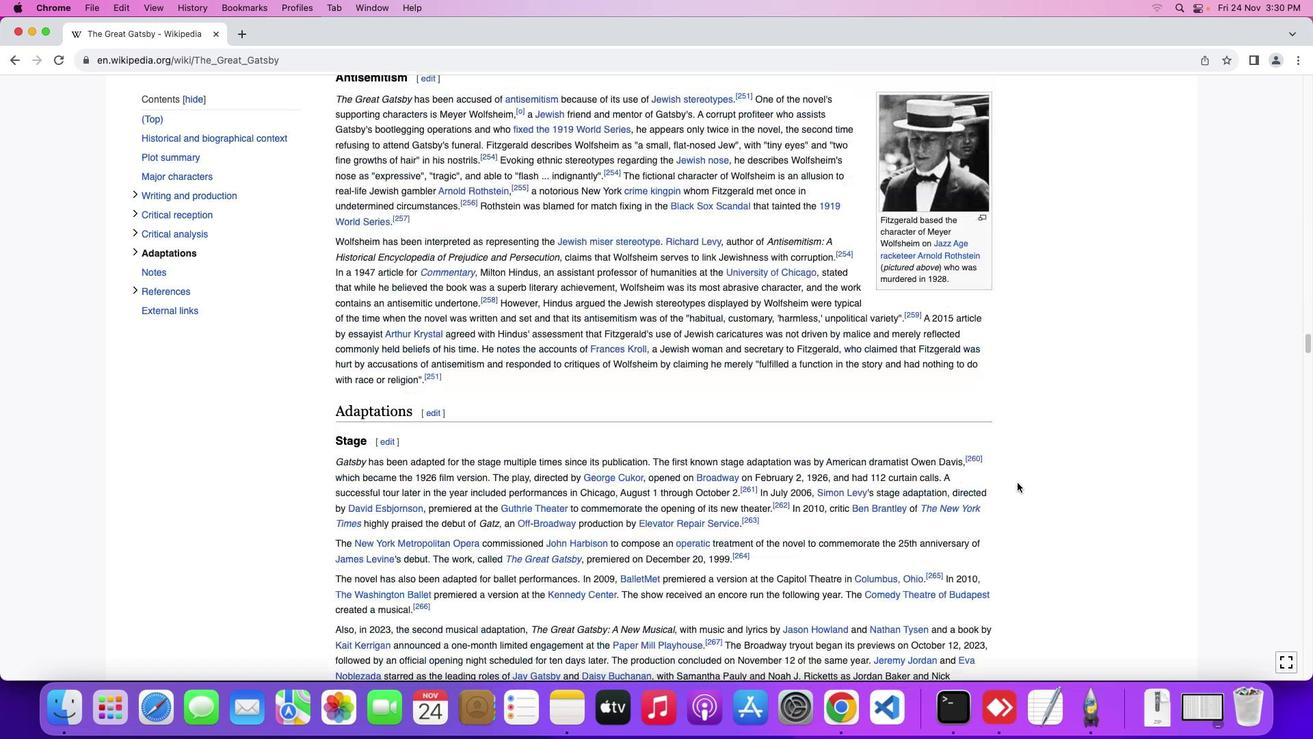 
Action: Mouse scrolled (1017, 482) with delta (0, 2)
Screenshot: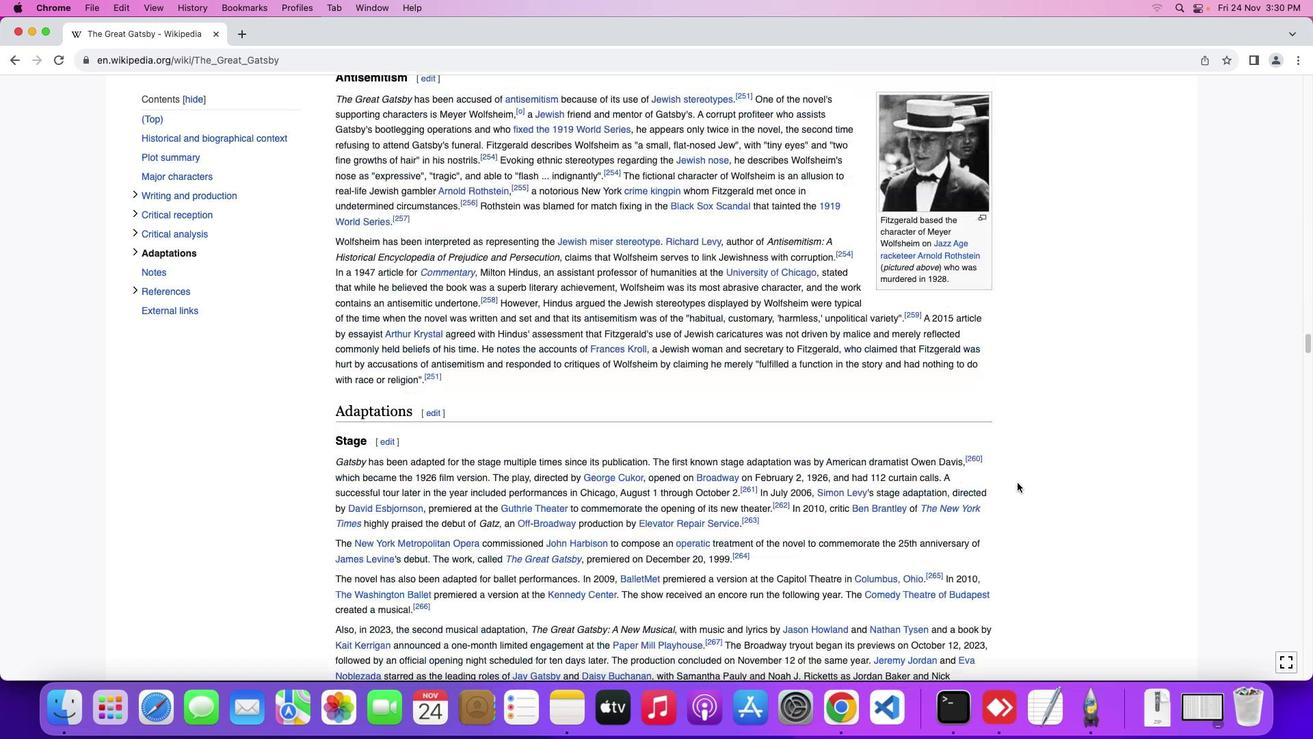 
Action: Mouse scrolled (1017, 482) with delta (0, 3)
Screenshot: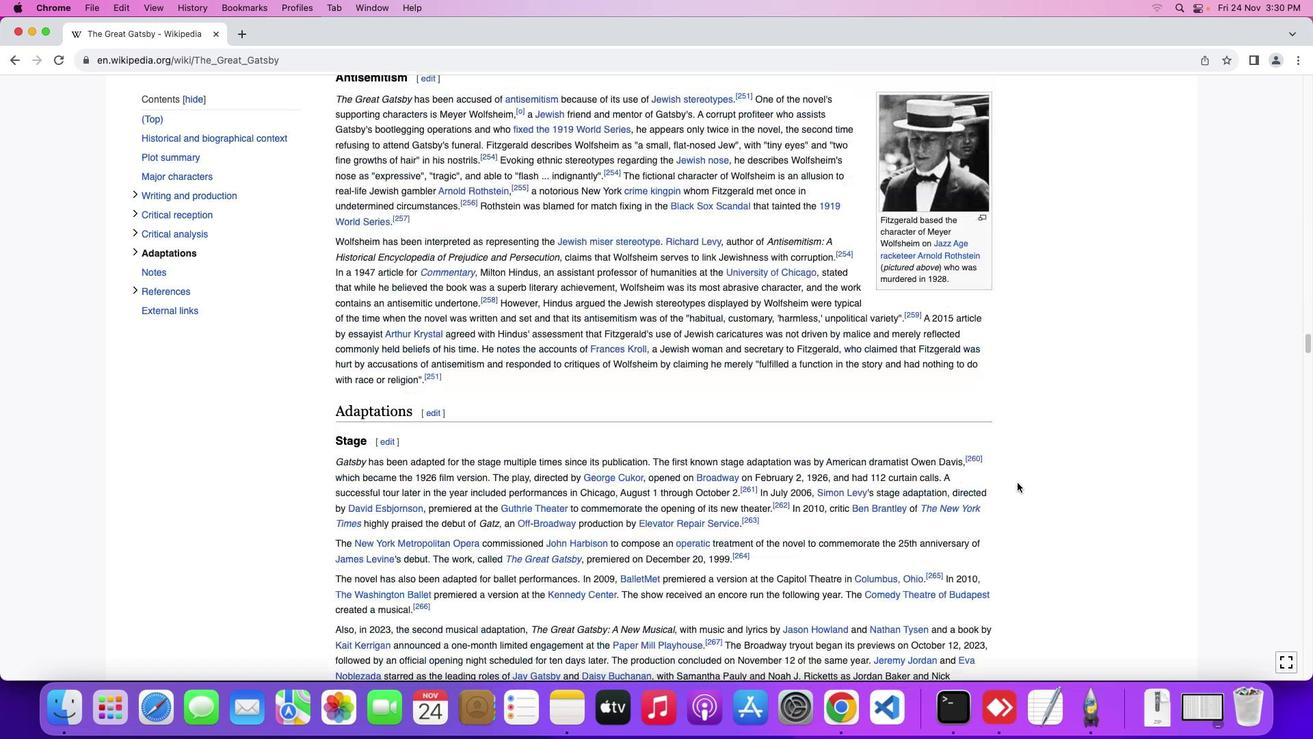 
Action: Mouse scrolled (1017, 482) with delta (0, 4)
Screenshot: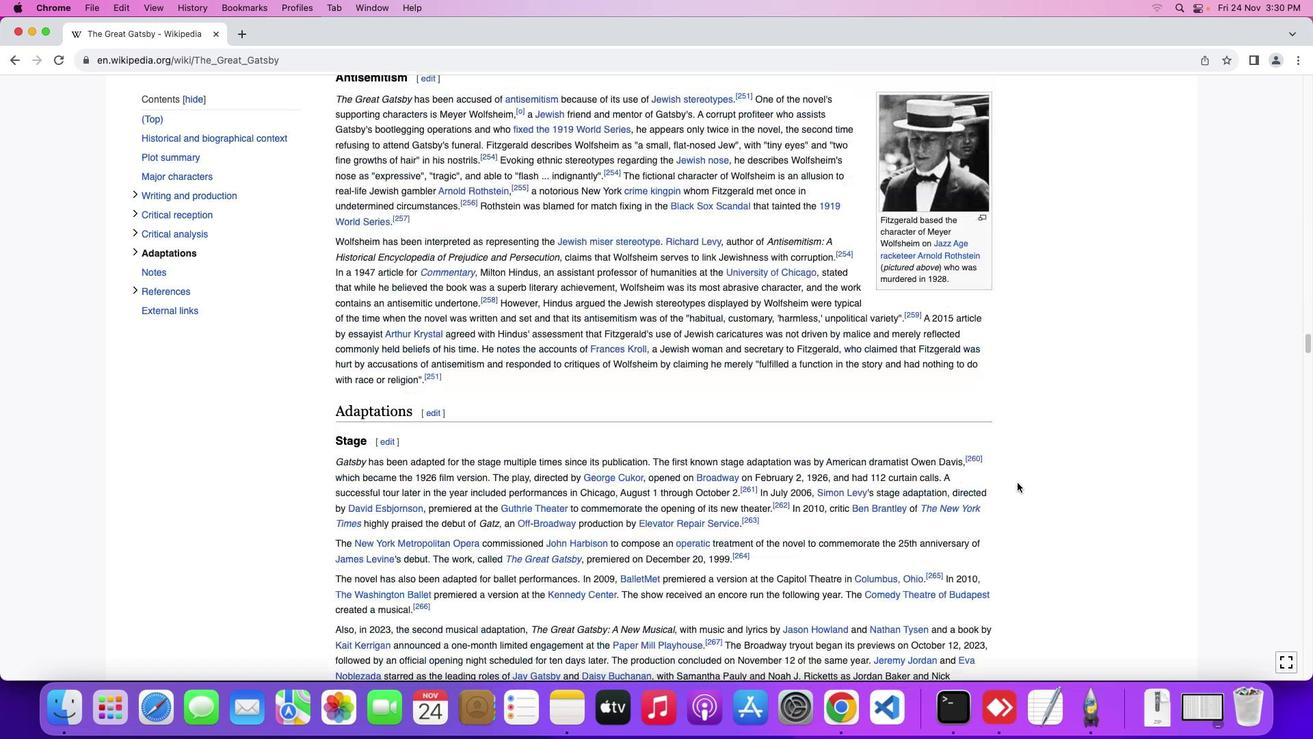 
Action: Mouse scrolled (1017, 482) with delta (0, 4)
Screenshot: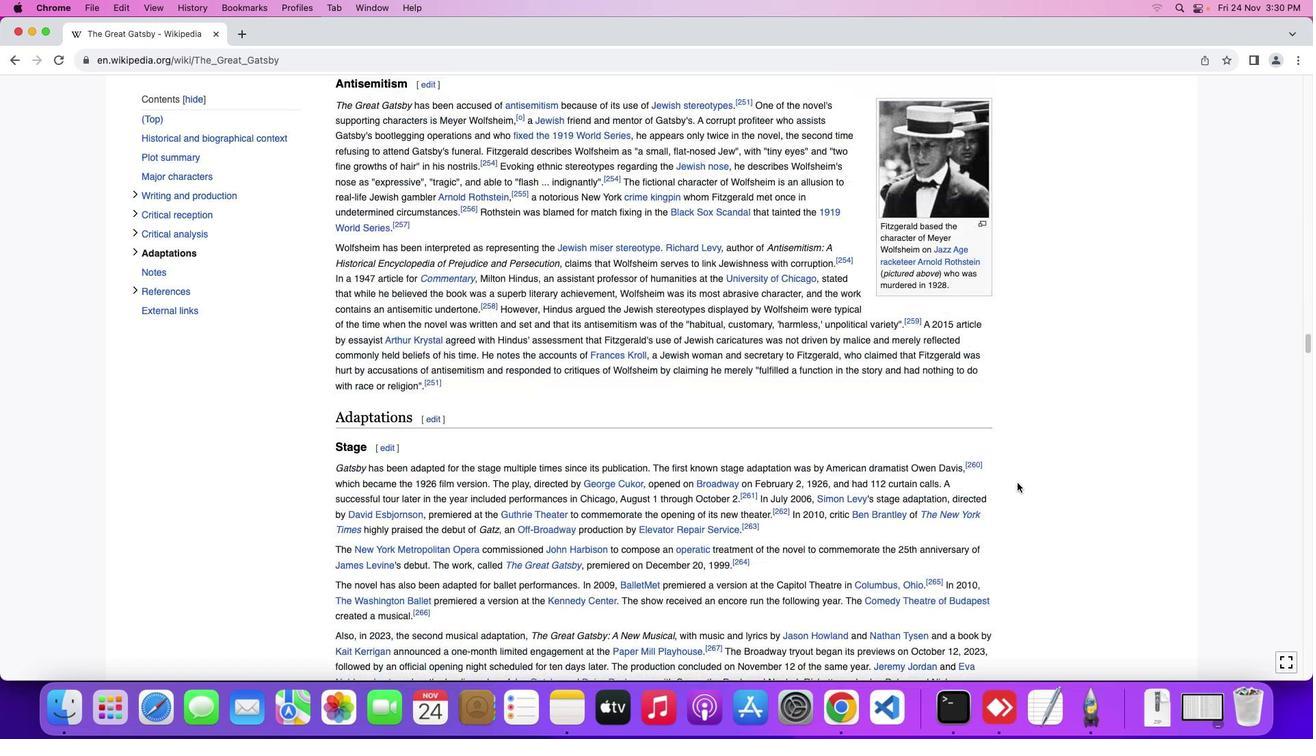 
Action: Mouse scrolled (1017, 482) with delta (0, 0)
Screenshot: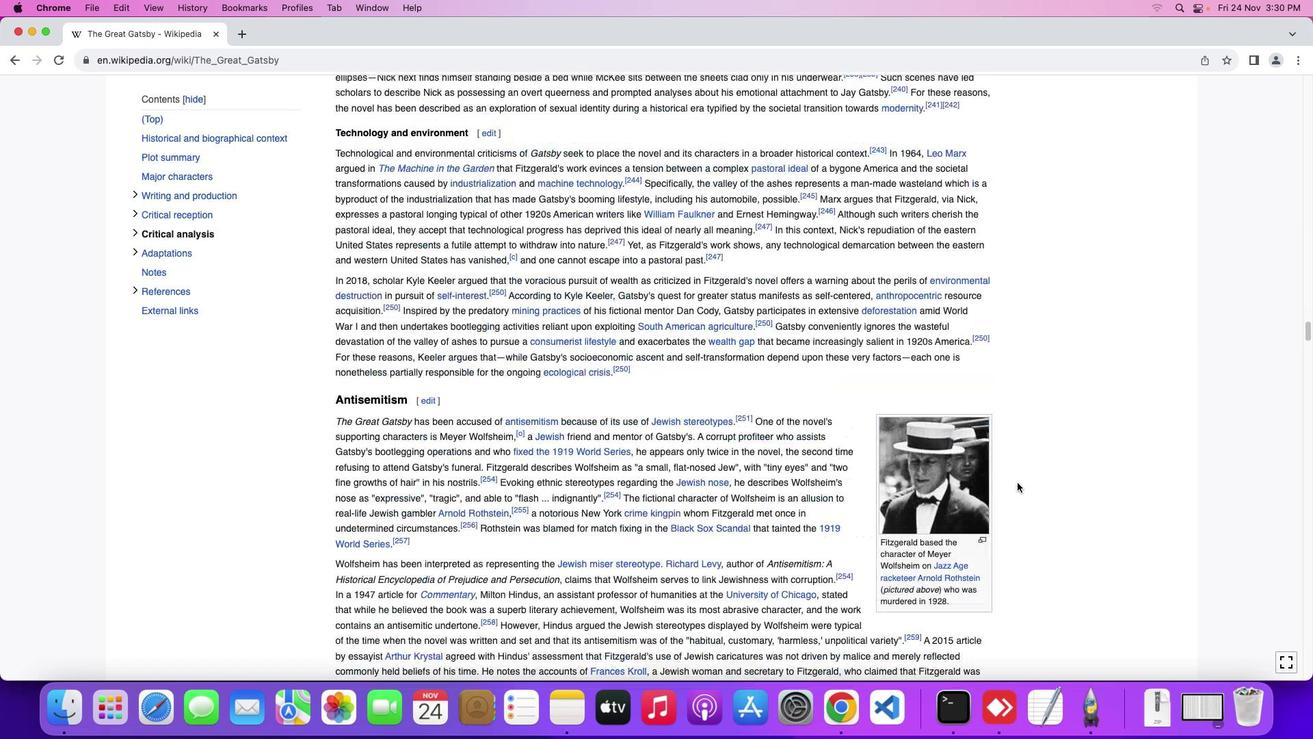 
Action: Mouse scrolled (1017, 482) with delta (0, 0)
Screenshot: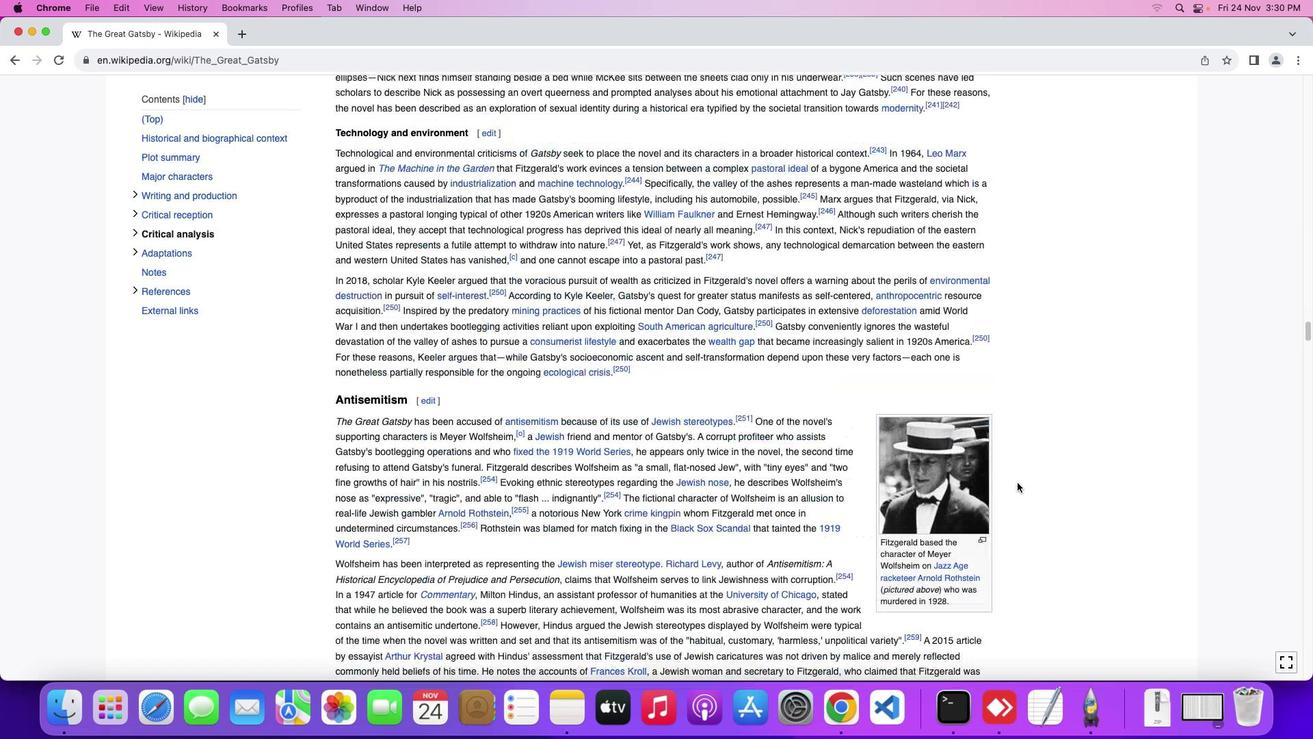 
Action: Mouse scrolled (1017, 482) with delta (0, 2)
Screenshot: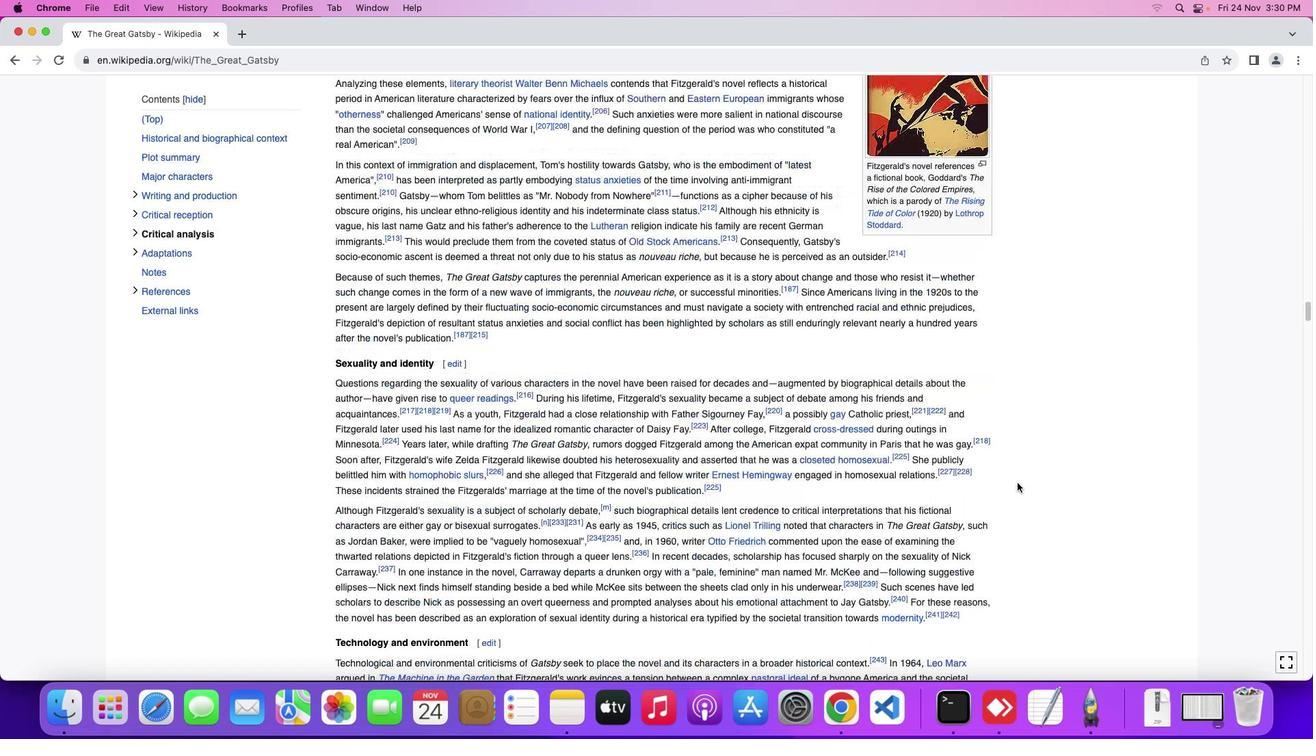 
Action: Mouse scrolled (1017, 482) with delta (0, 3)
Screenshot: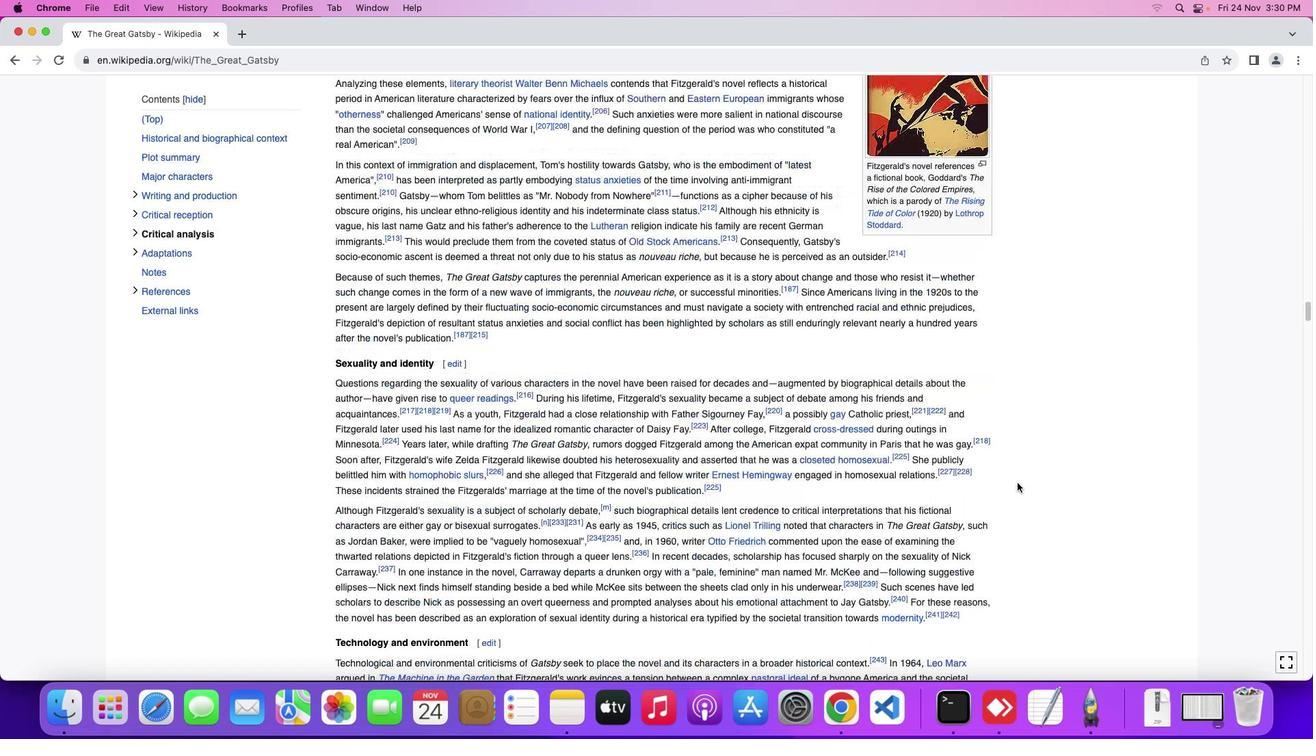 
Action: Mouse scrolled (1017, 482) with delta (0, 4)
Screenshot: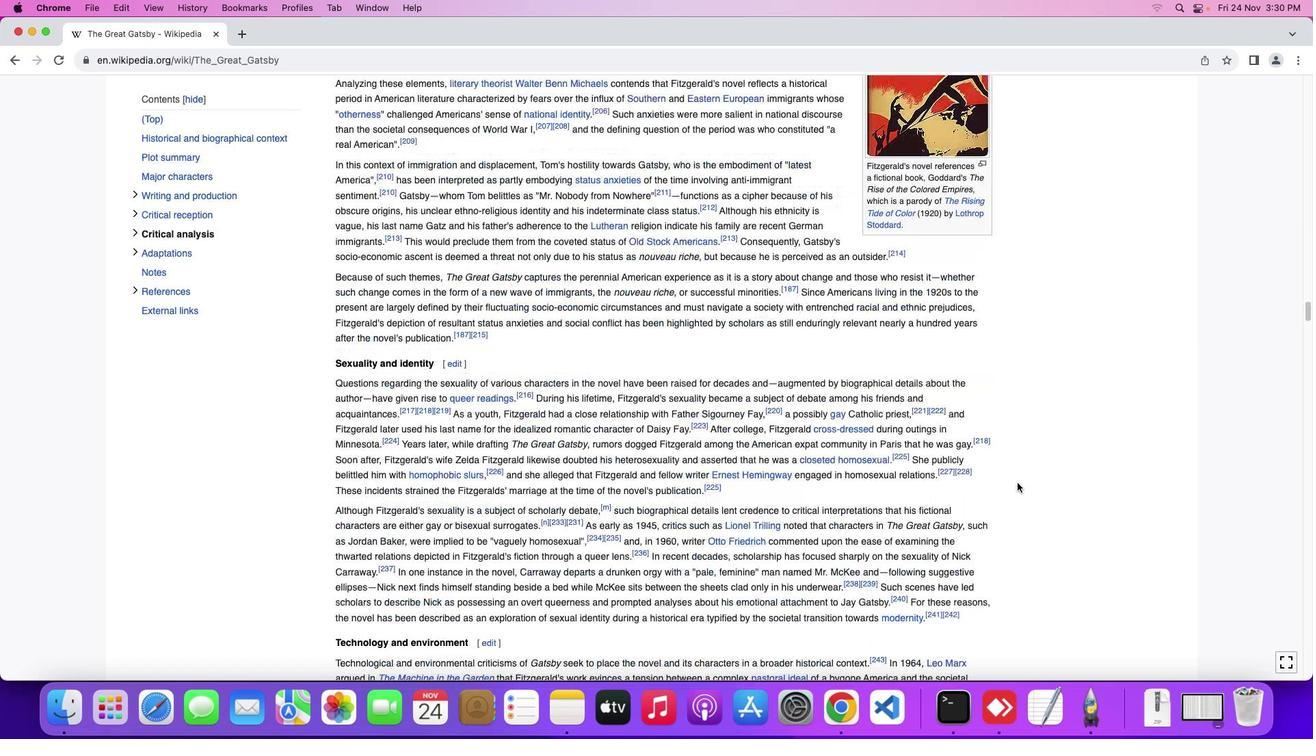 
Action: Mouse scrolled (1017, 482) with delta (0, 4)
Screenshot: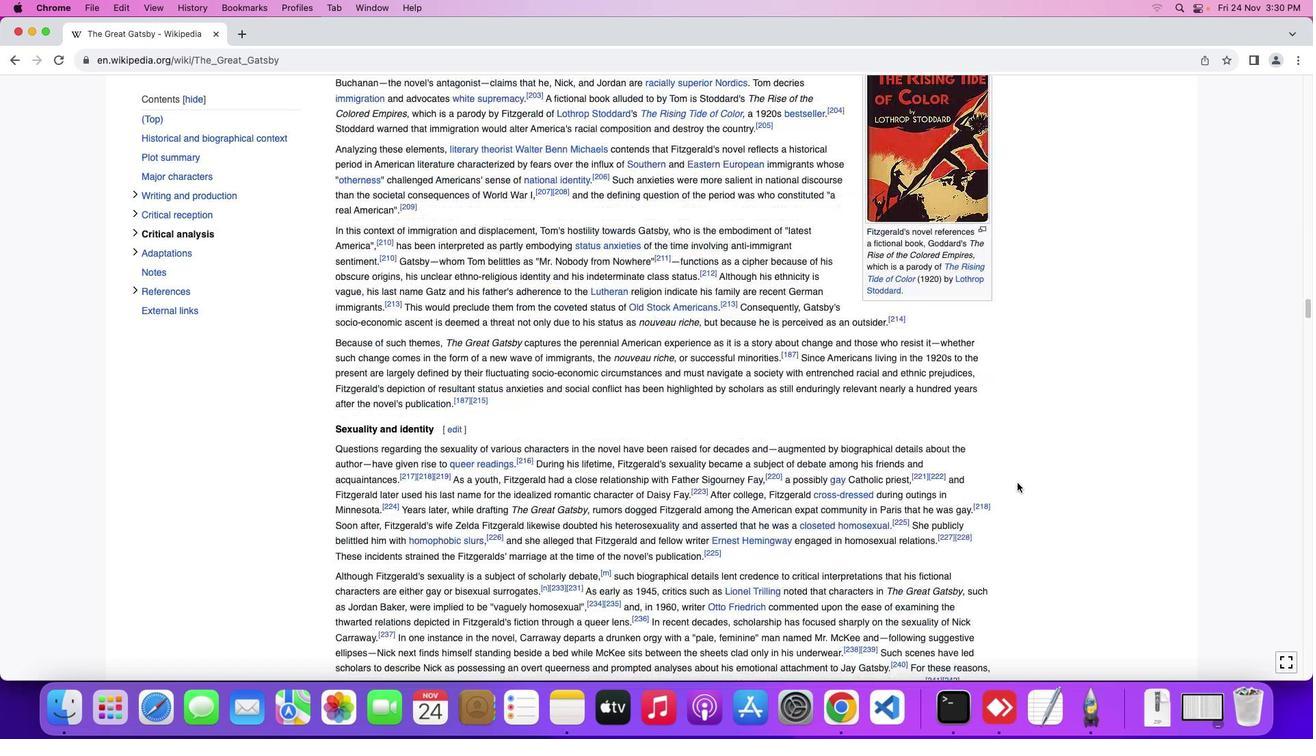 
Action: Mouse scrolled (1017, 482) with delta (0, 4)
Screenshot: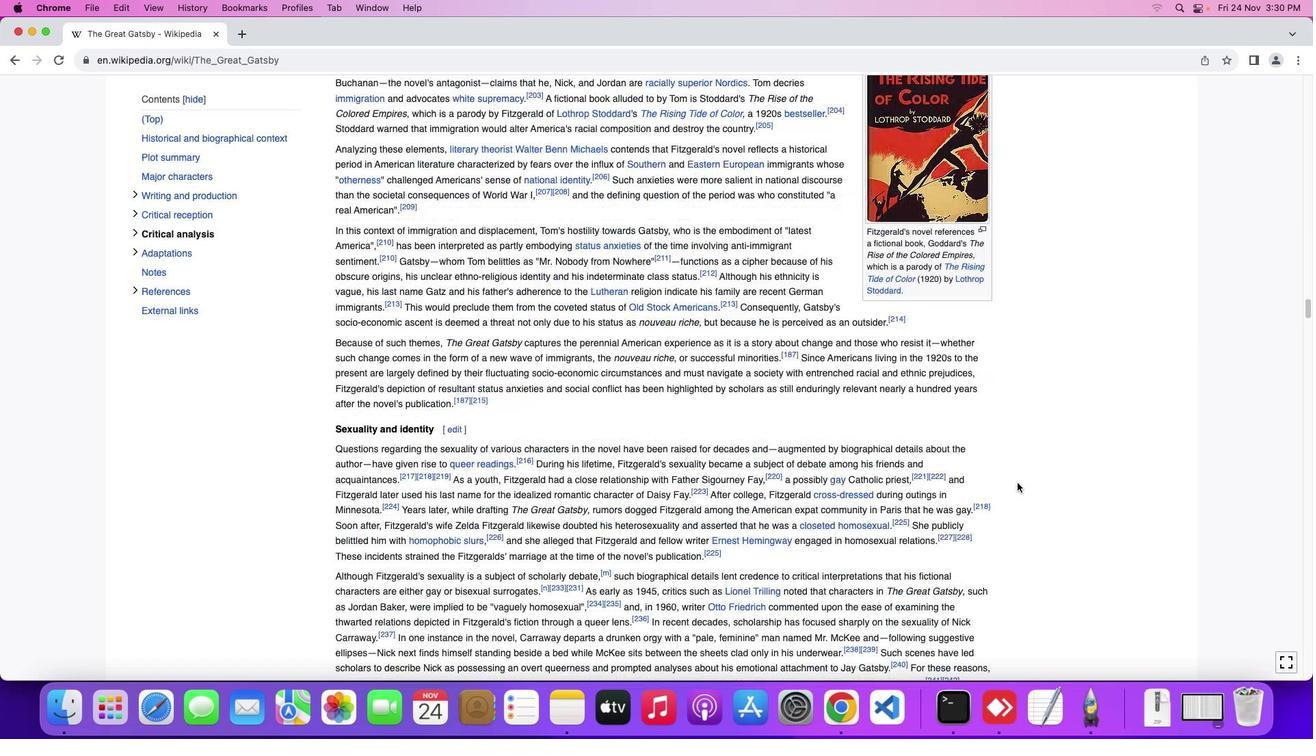 
Action: Mouse scrolled (1017, 482) with delta (0, 0)
Screenshot: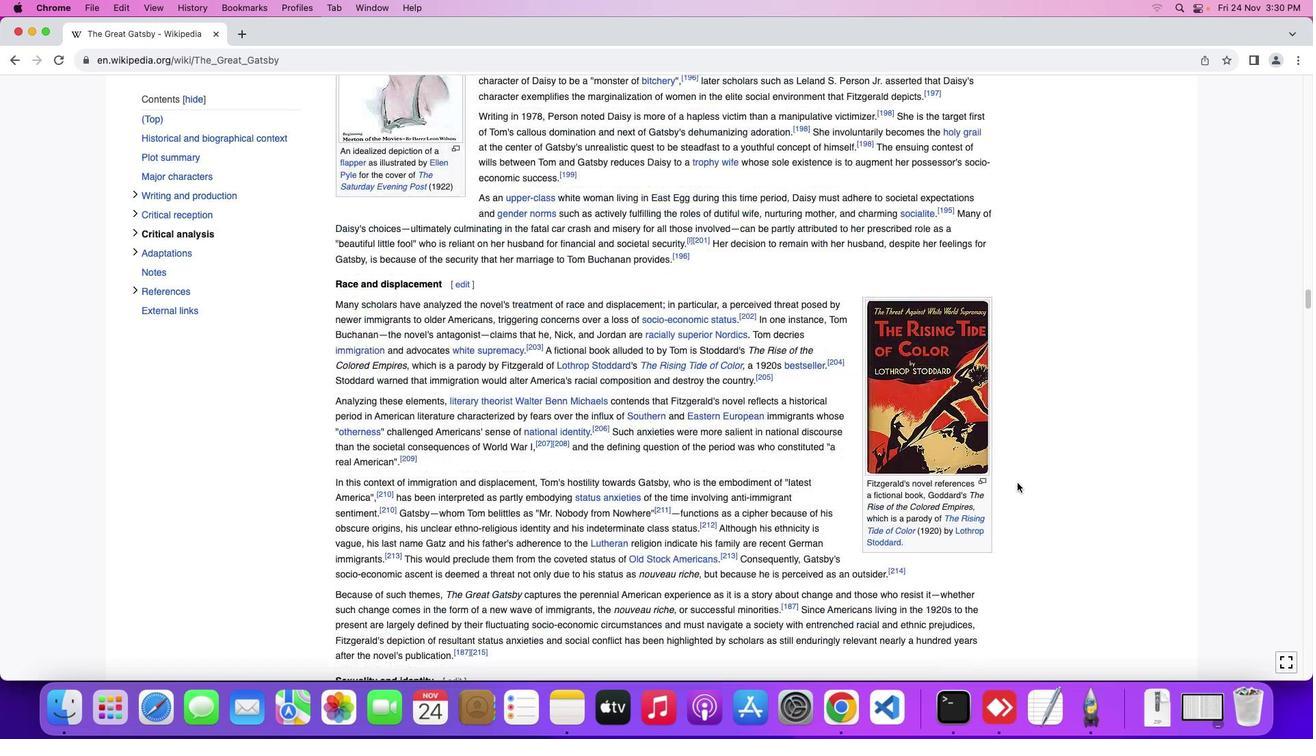 
Action: Mouse scrolled (1017, 482) with delta (0, 0)
Screenshot: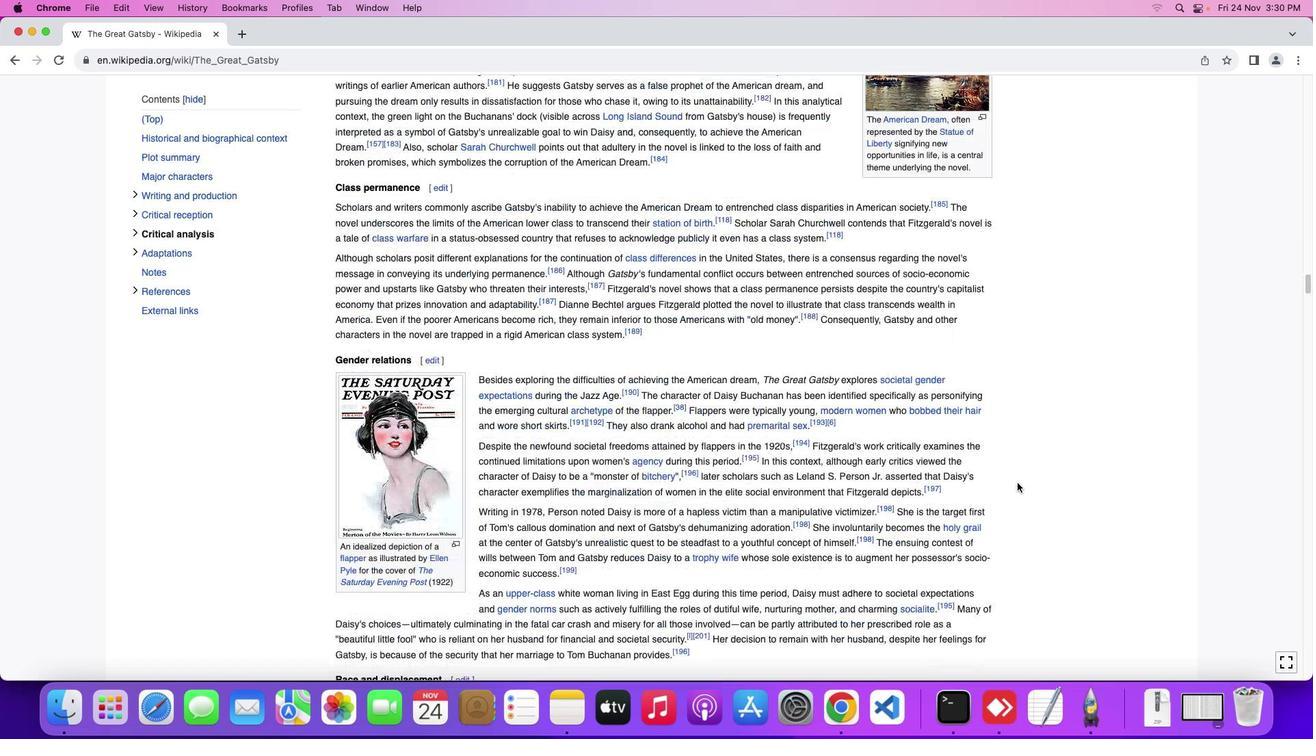 
Action: Mouse scrolled (1017, 482) with delta (0, 2)
Screenshot: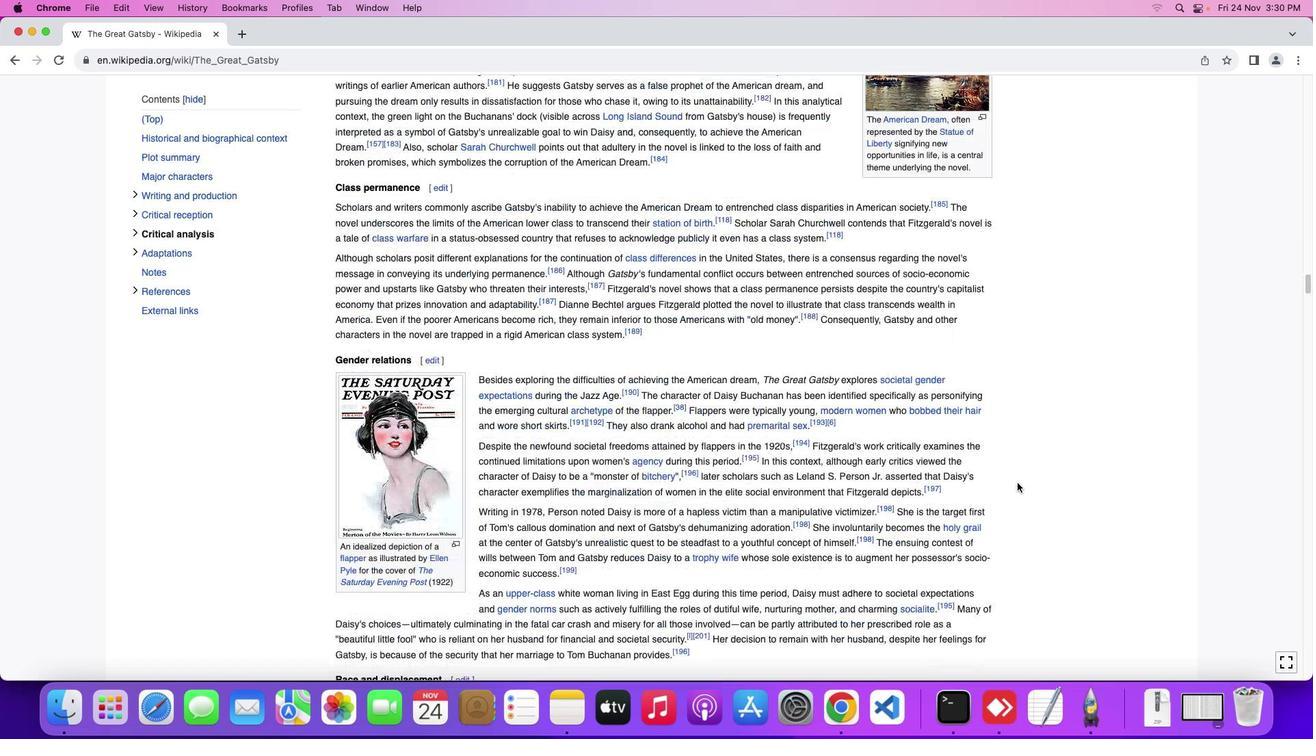 
Action: Mouse scrolled (1017, 482) with delta (0, 3)
Screenshot: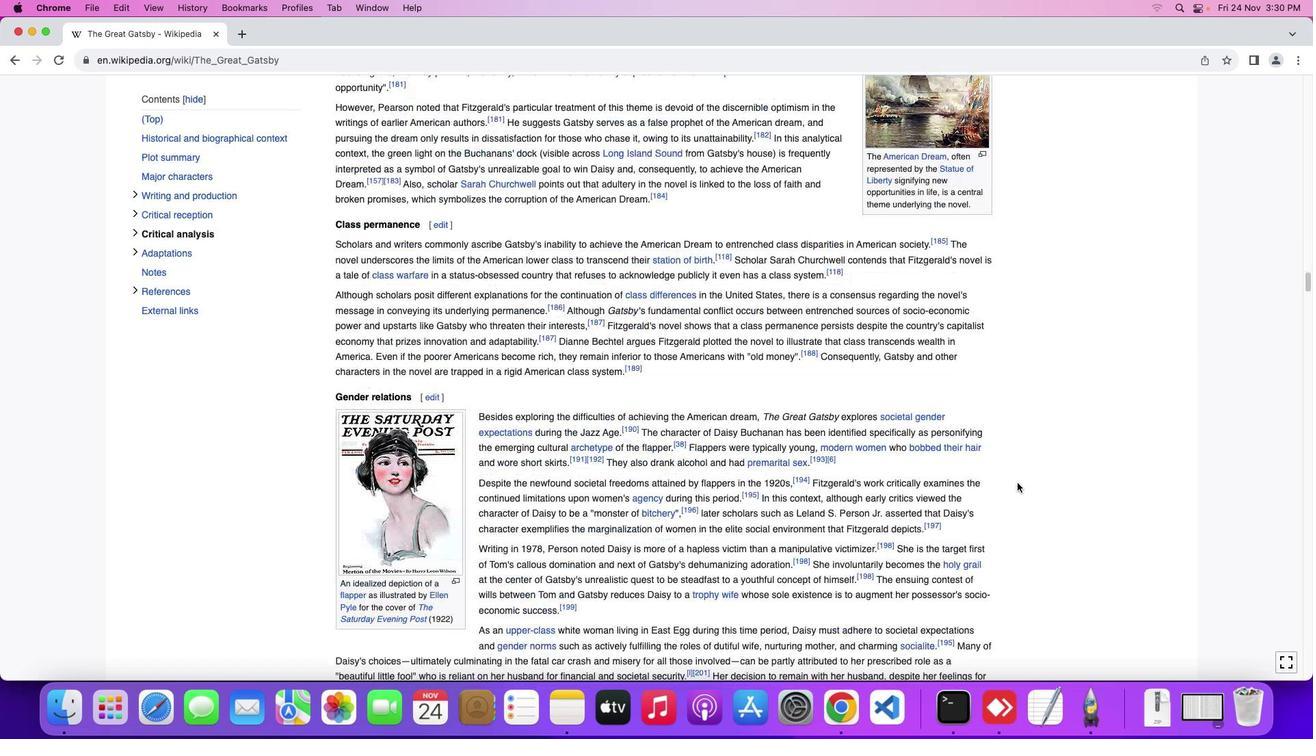
Action: Mouse scrolled (1017, 482) with delta (0, 4)
Screenshot: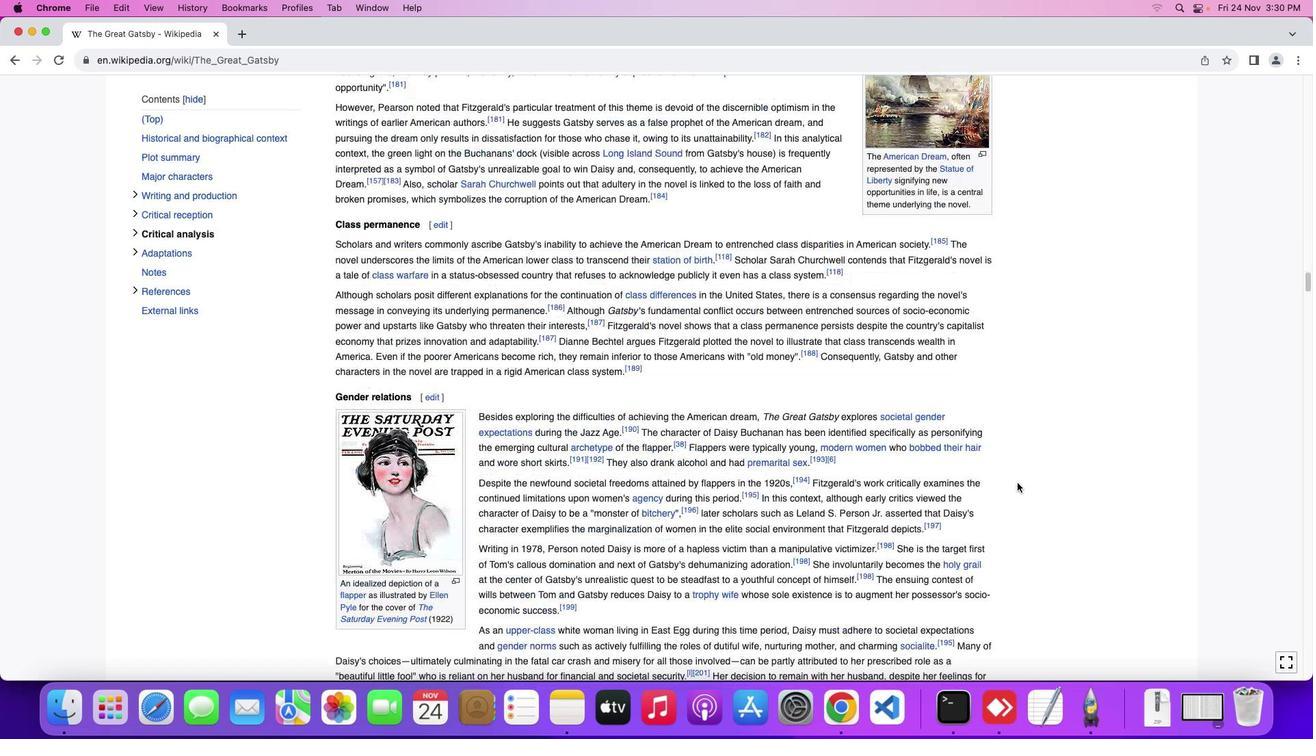 
Action: Mouse scrolled (1017, 482) with delta (0, 4)
Screenshot: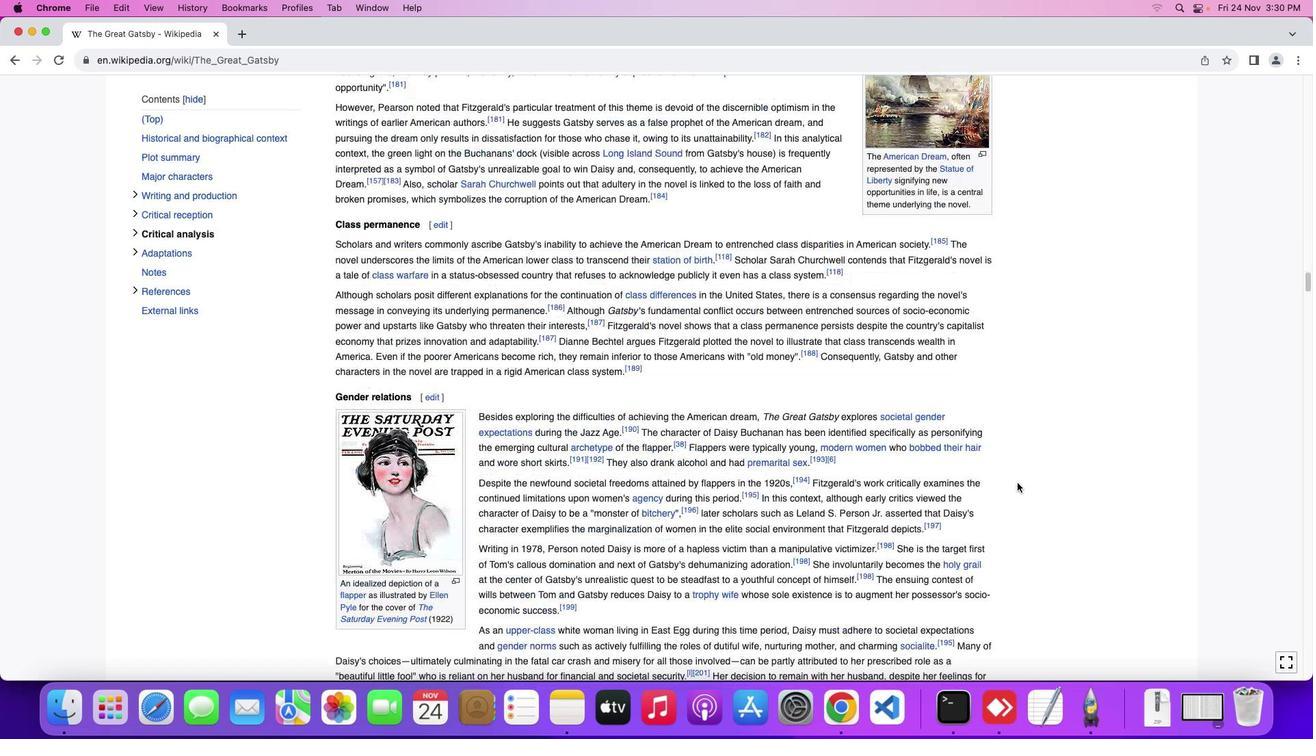 
Action: Mouse scrolled (1017, 482) with delta (0, 0)
Screenshot: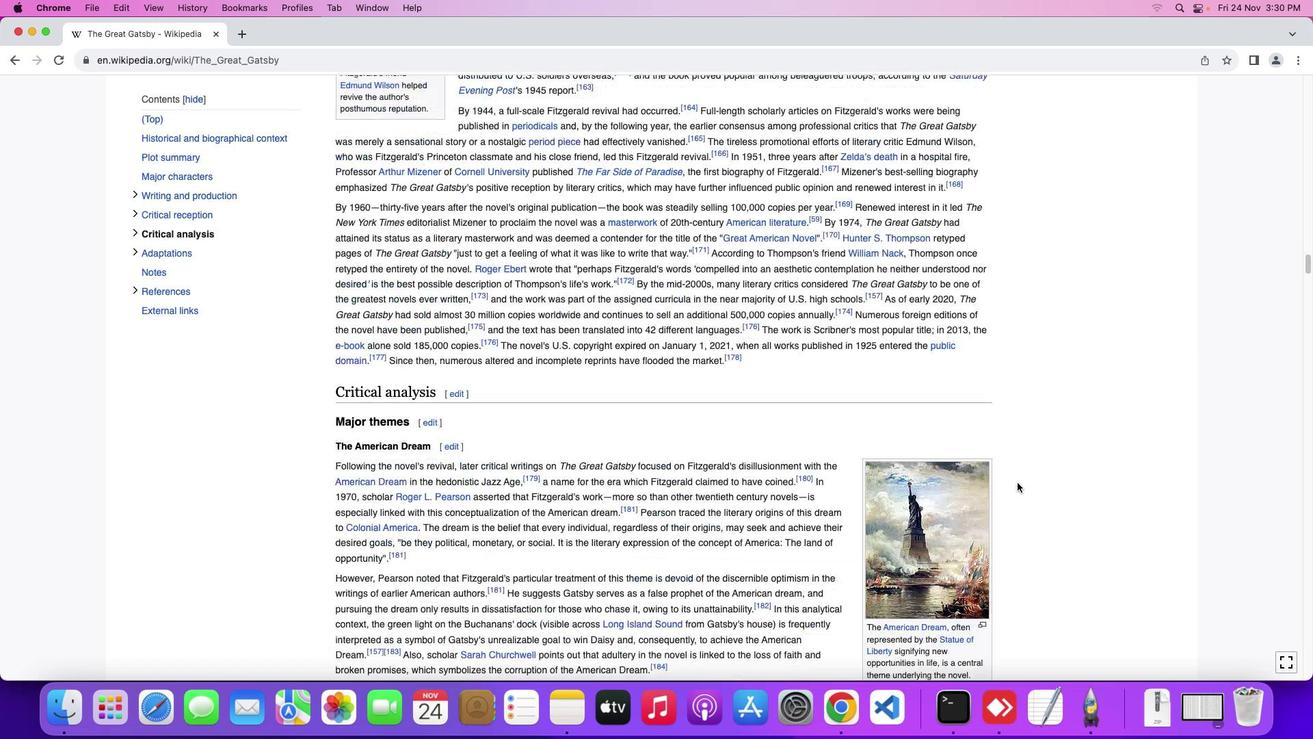 
Action: Mouse scrolled (1017, 482) with delta (0, 0)
Screenshot: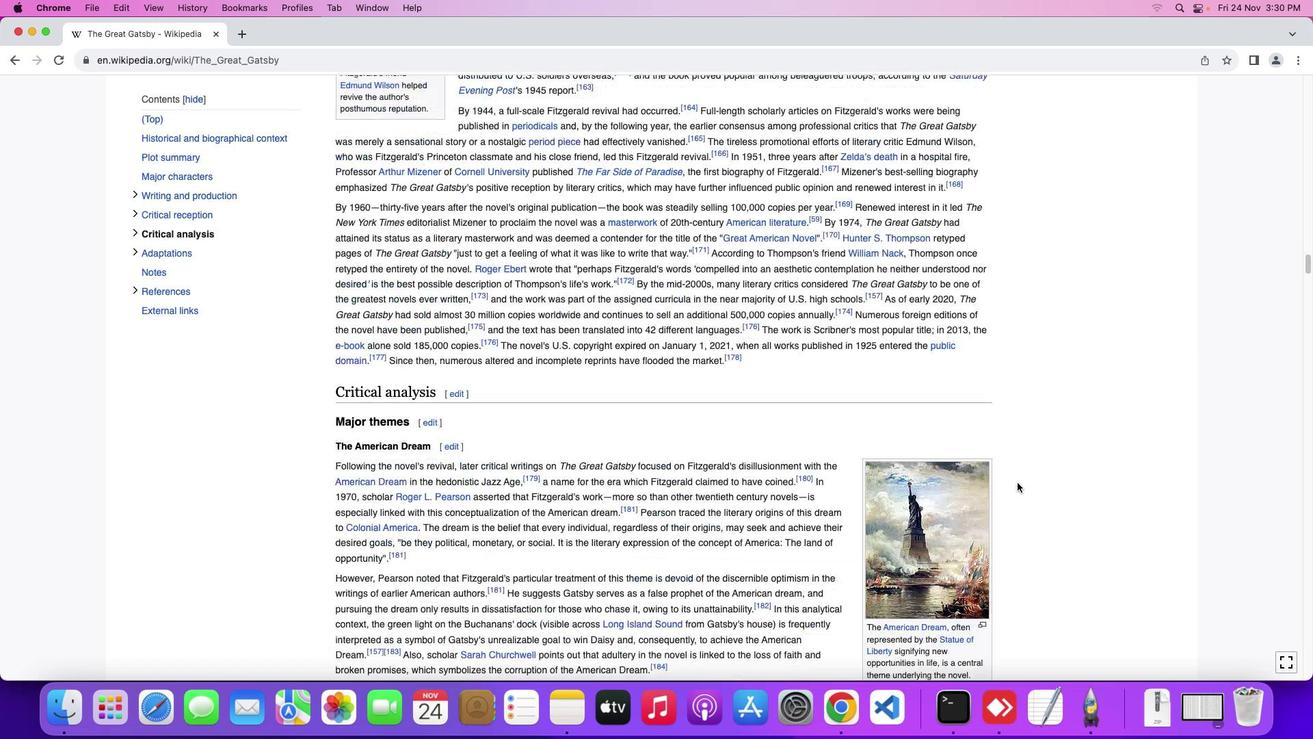 
Action: Mouse scrolled (1017, 482) with delta (0, 2)
Screenshot: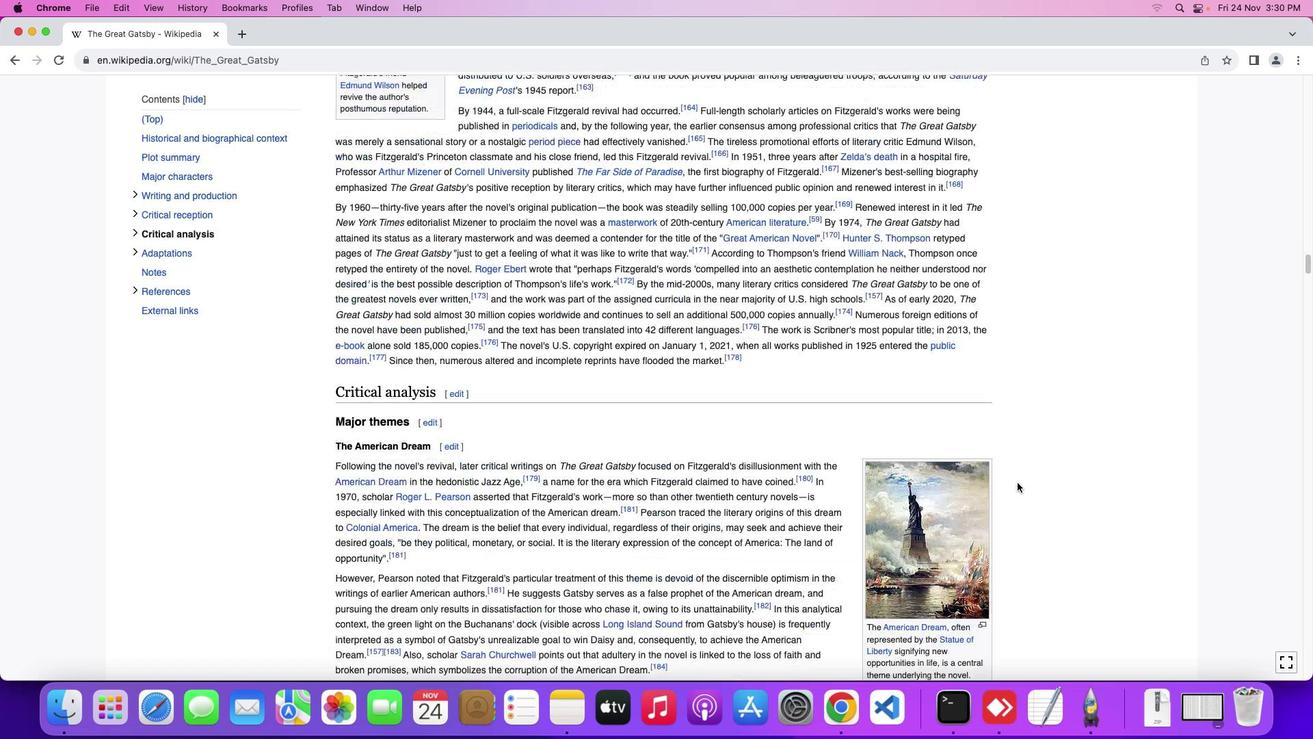 
Action: Mouse scrolled (1017, 482) with delta (0, 3)
Screenshot: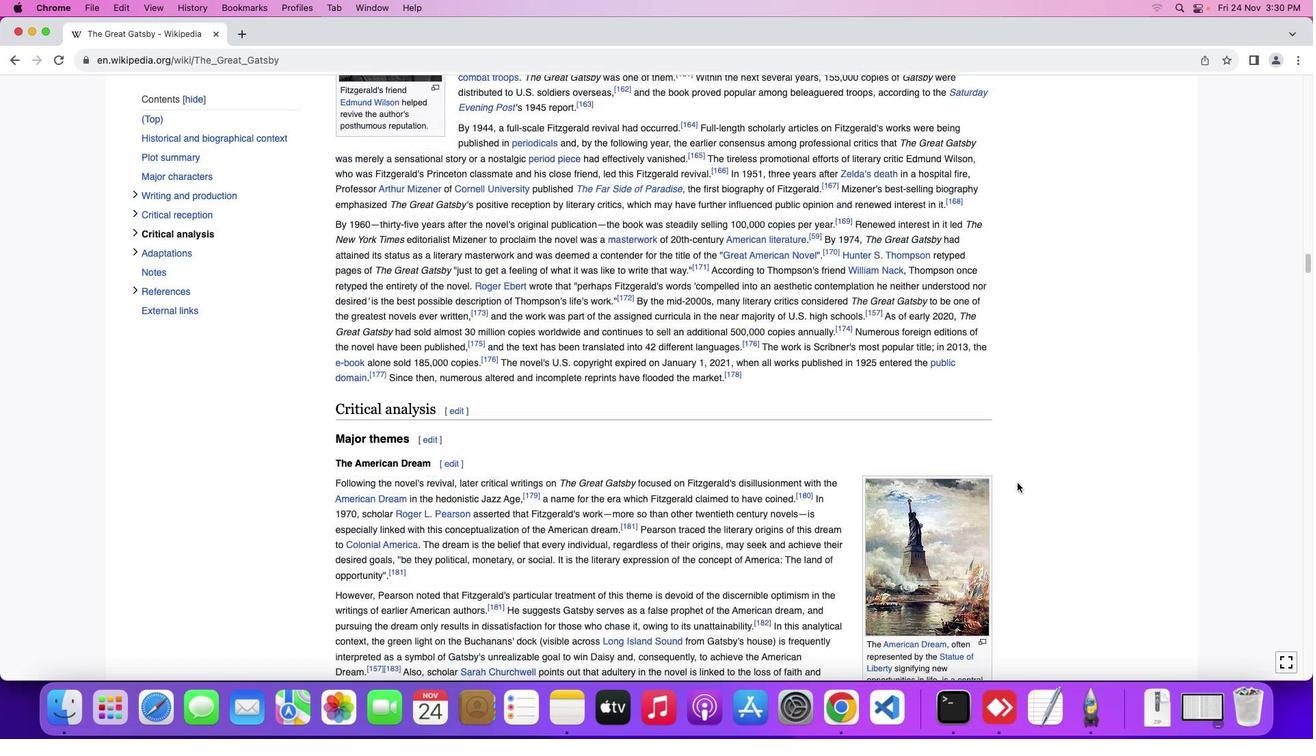 
Action: Mouse scrolled (1017, 482) with delta (0, 4)
Screenshot: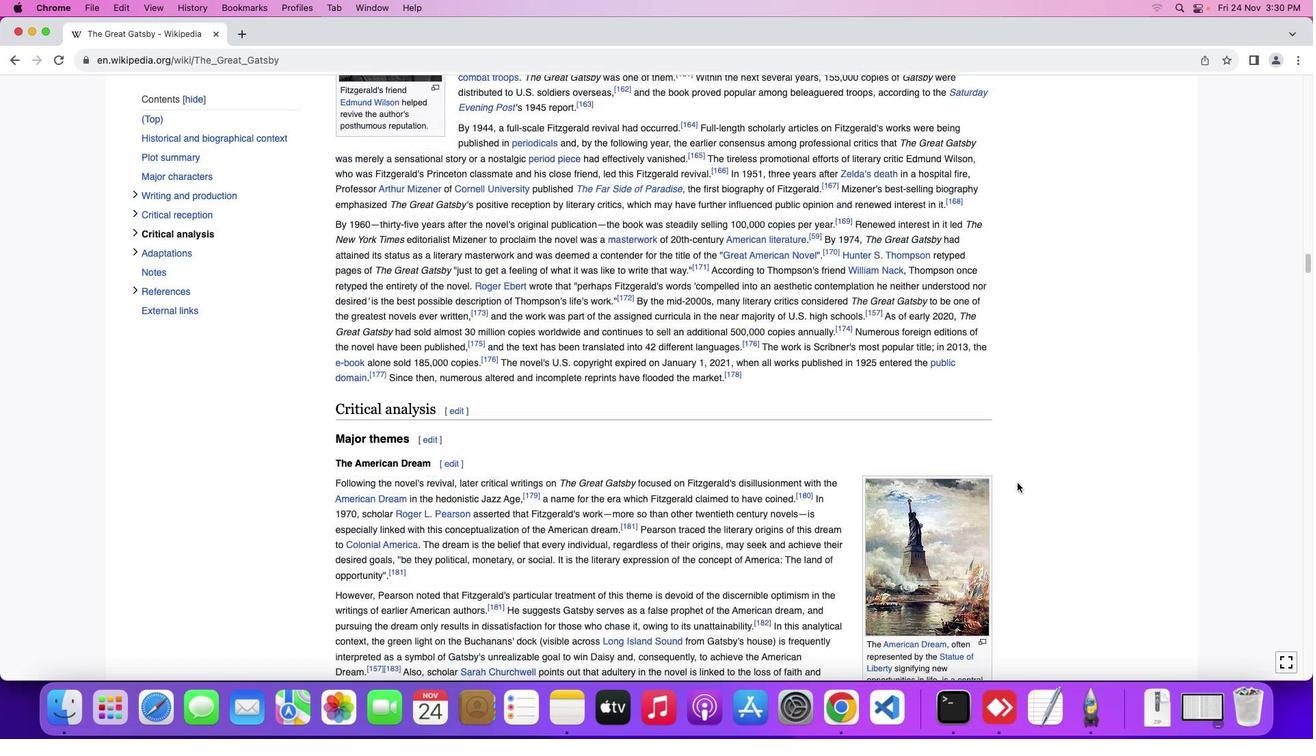 
Action: Mouse scrolled (1017, 482) with delta (0, 0)
Screenshot: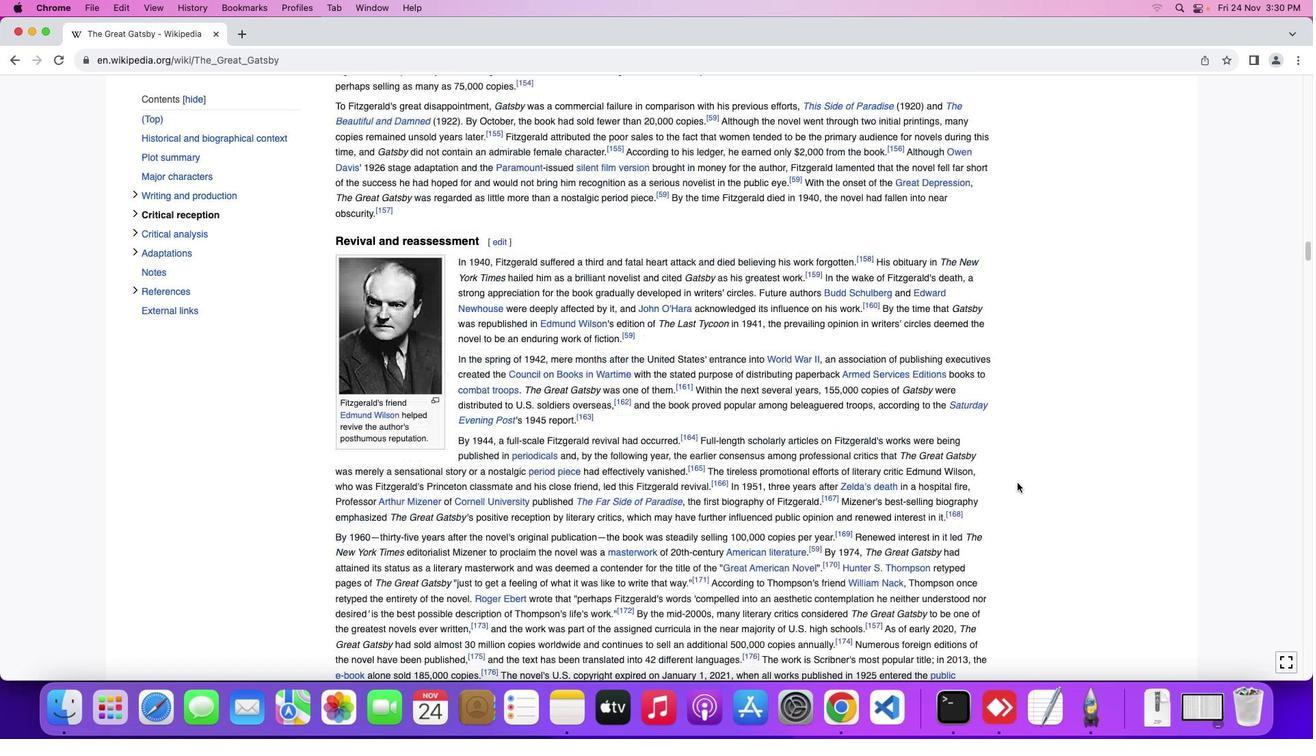 
Action: Mouse scrolled (1017, 482) with delta (0, 0)
Screenshot: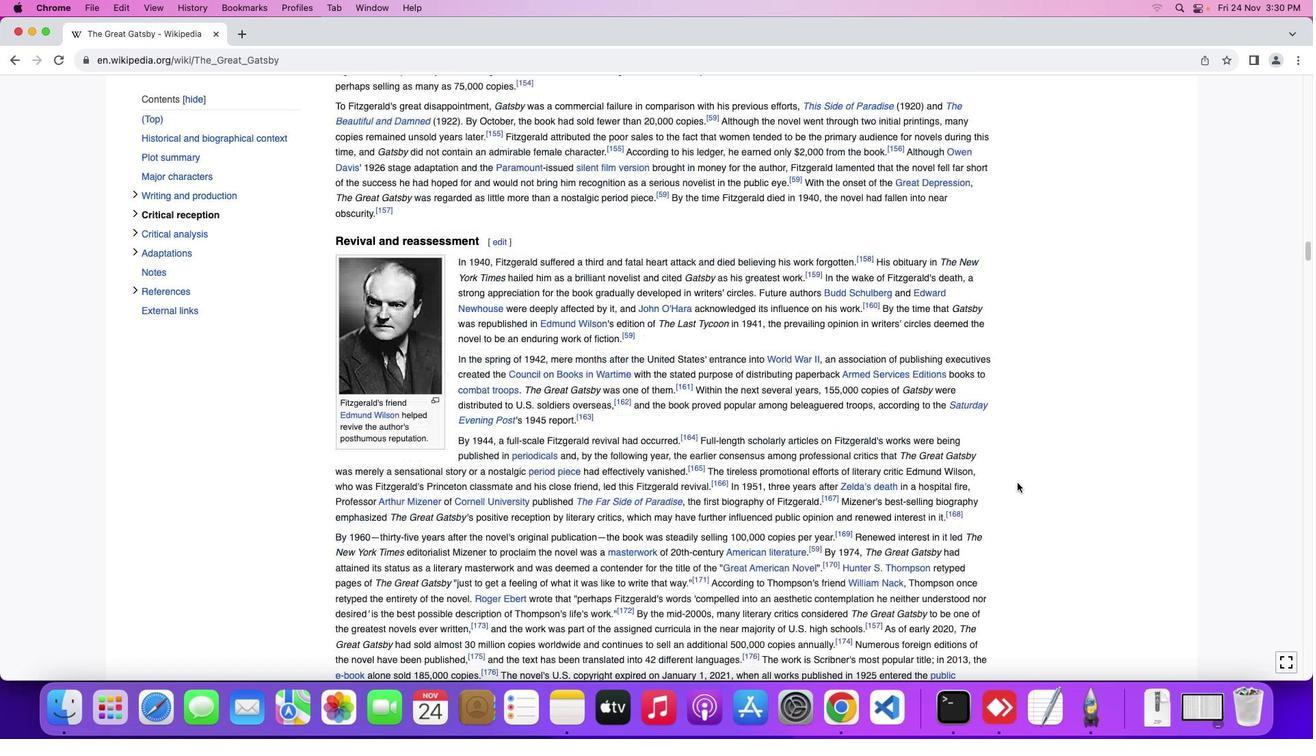 
Action: Mouse scrolled (1017, 482) with delta (0, 2)
Screenshot: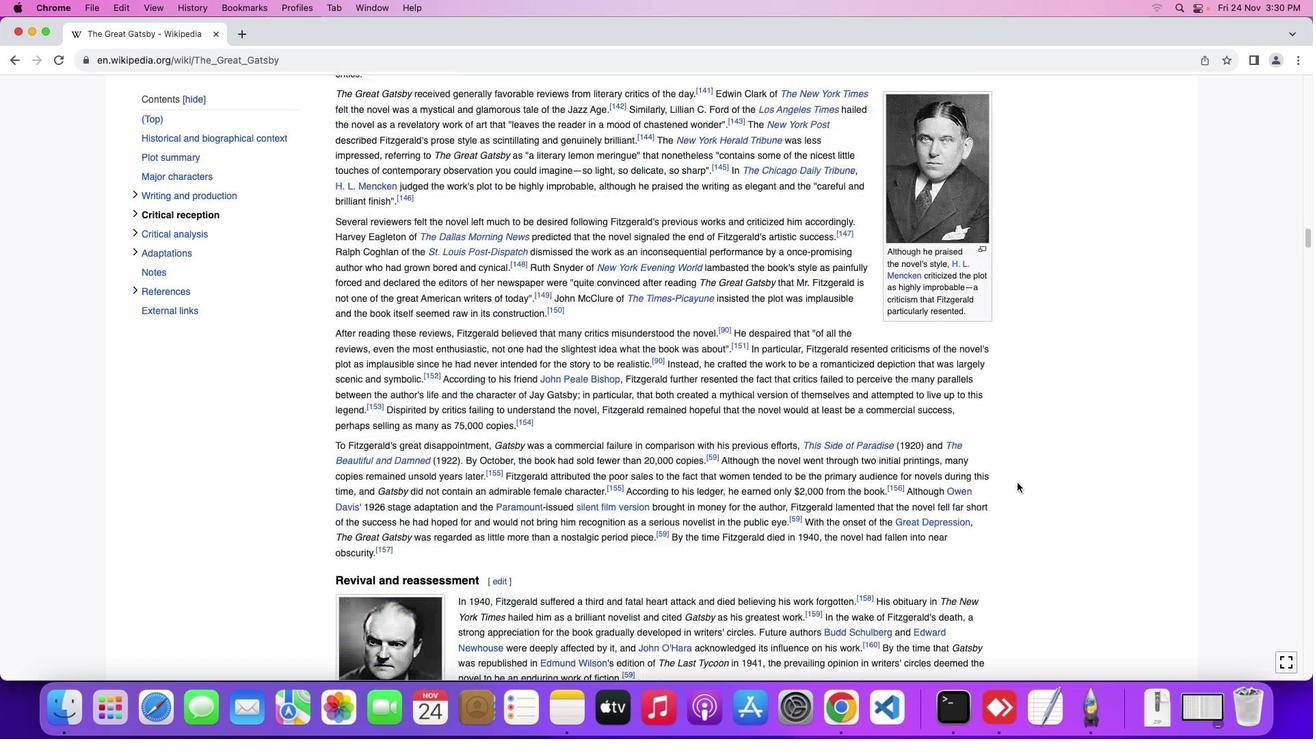 
Action: Mouse scrolled (1017, 482) with delta (0, 3)
Screenshot: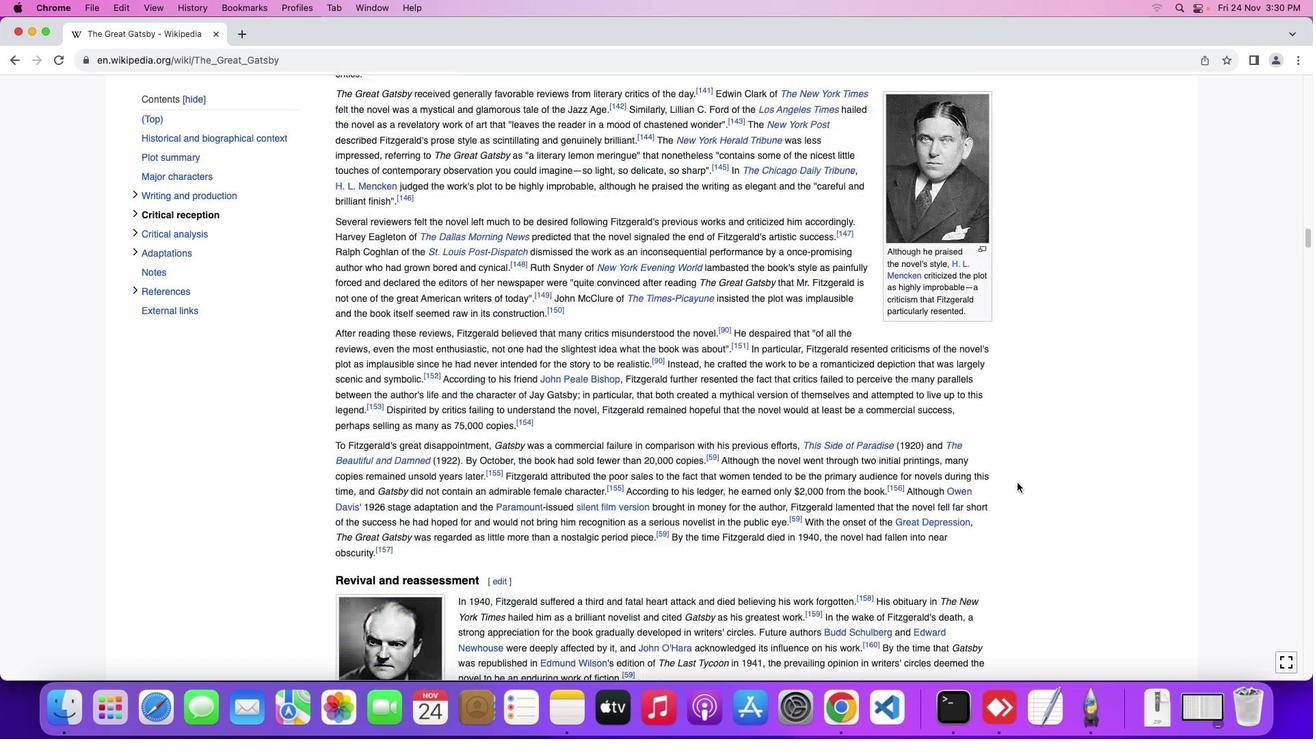 
Action: Mouse scrolled (1017, 482) with delta (0, 4)
Screenshot: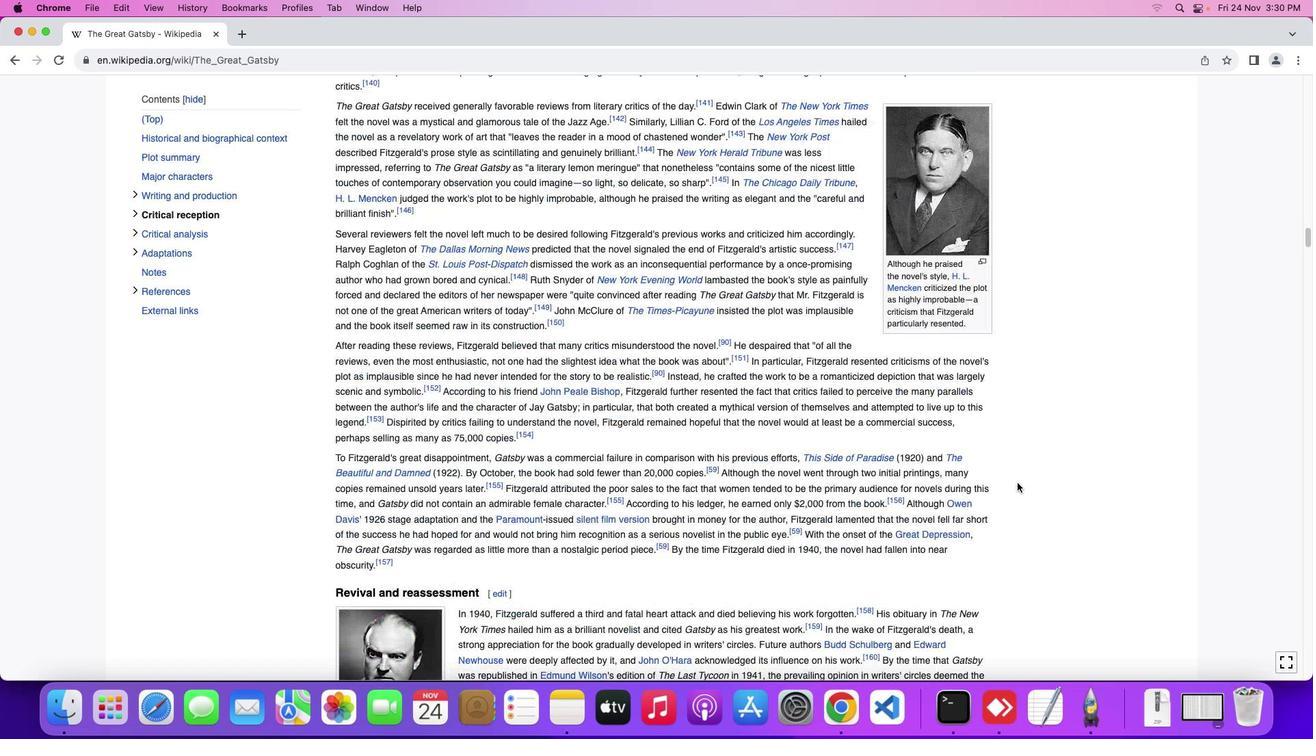 
Action: Mouse scrolled (1017, 482) with delta (0, 4)
Screenshot: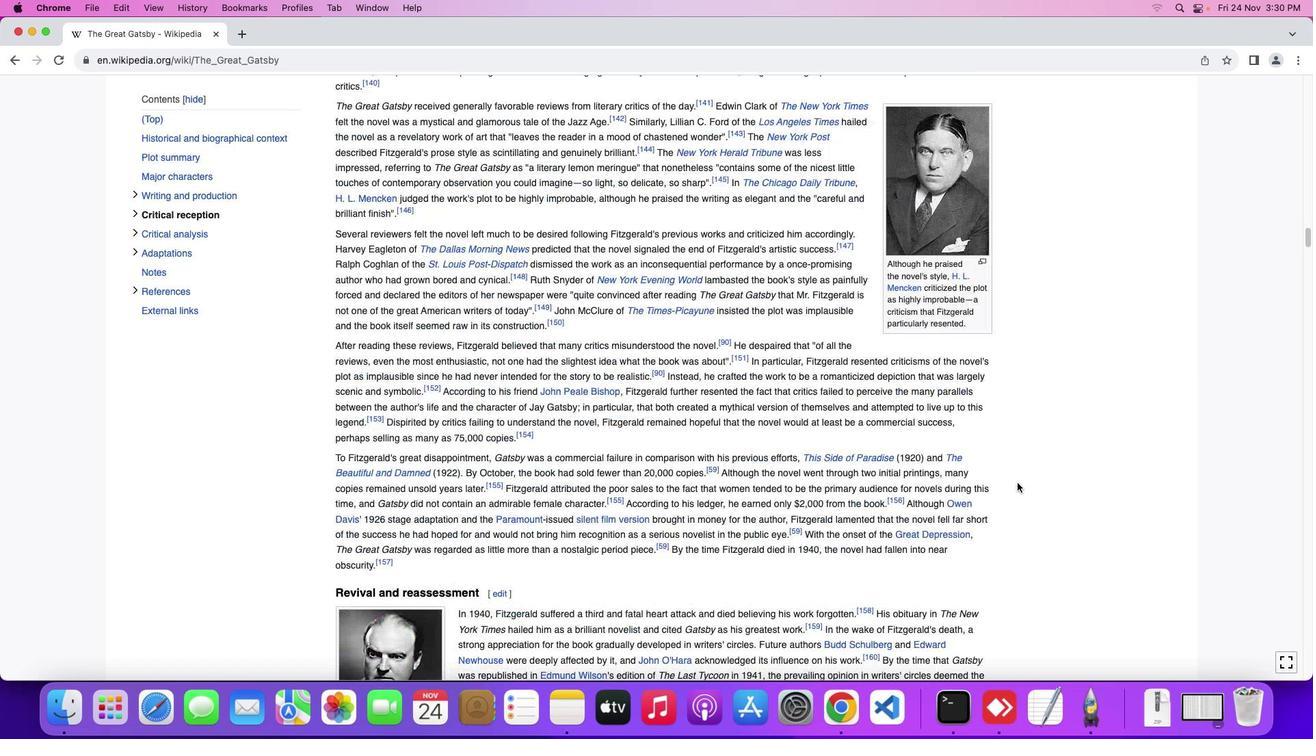 
Action: Mouse scrolled (1017, 482) with delta (0, 0)
Screenshot: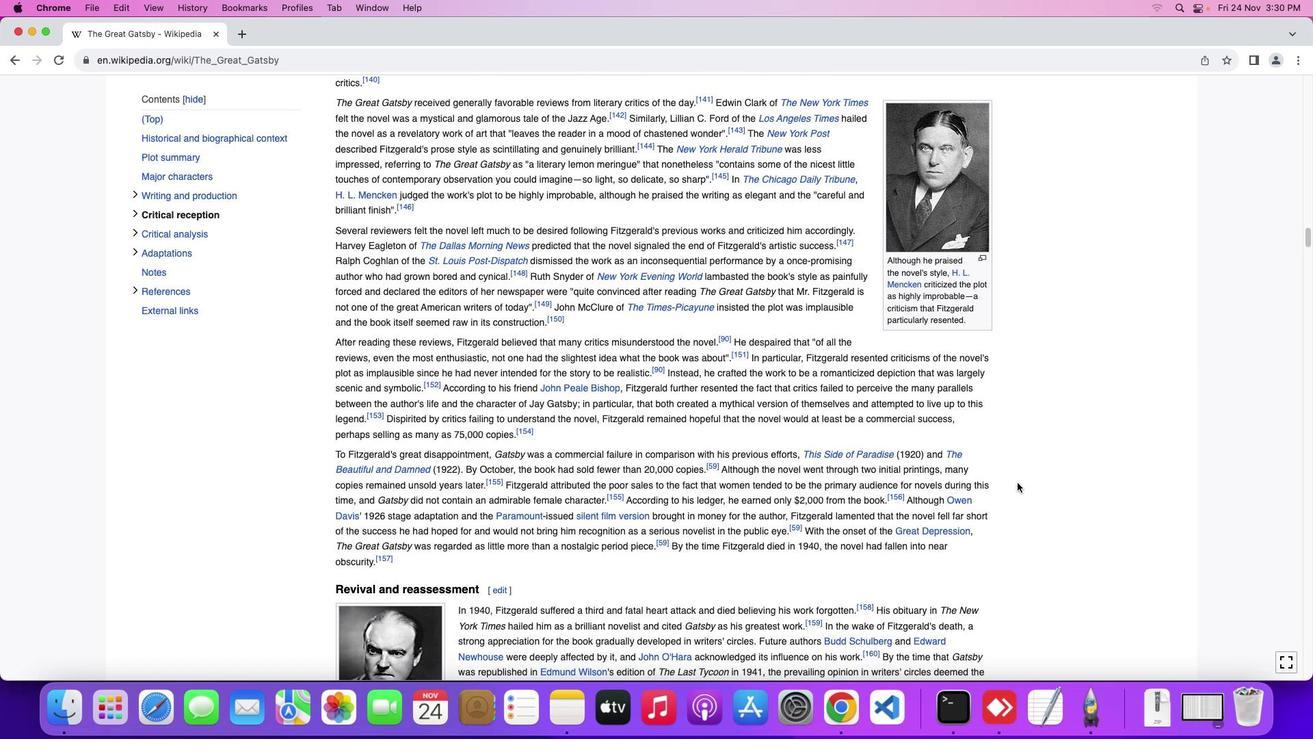 
Action: Mouse scrolled (1017, 482) with delta (0, 0)
Screenshot: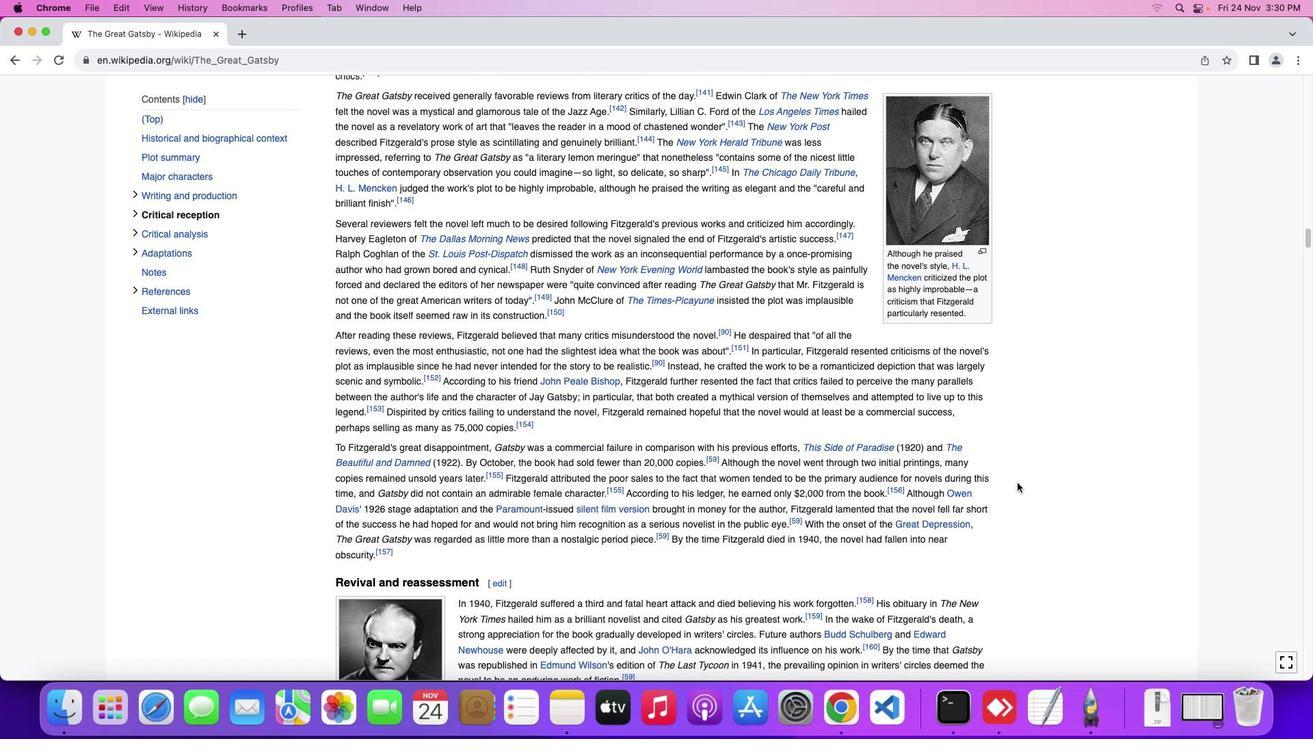 
Action: Mouse scrolled (1017, 482) with delta (0, 0)
Screenshot: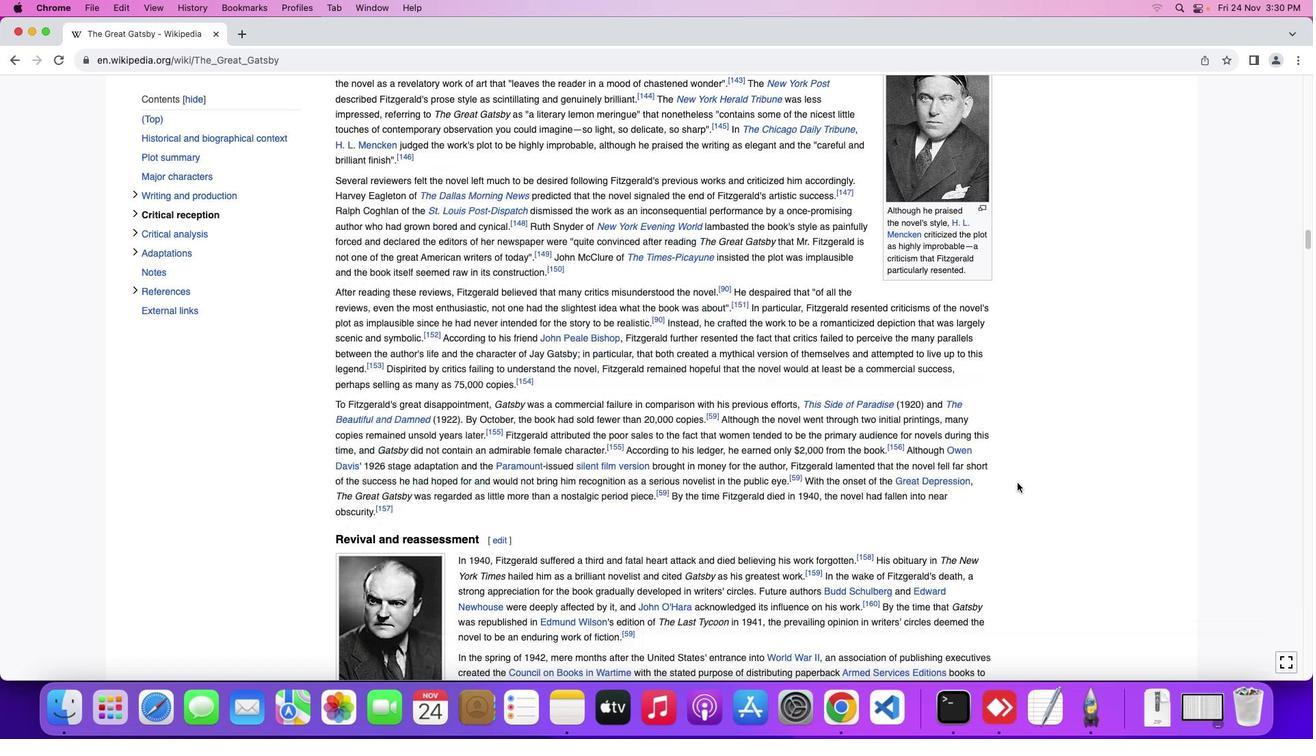 
Action: Mouse scrolled (1017, 482) with delta (0, 0)
Screenshot: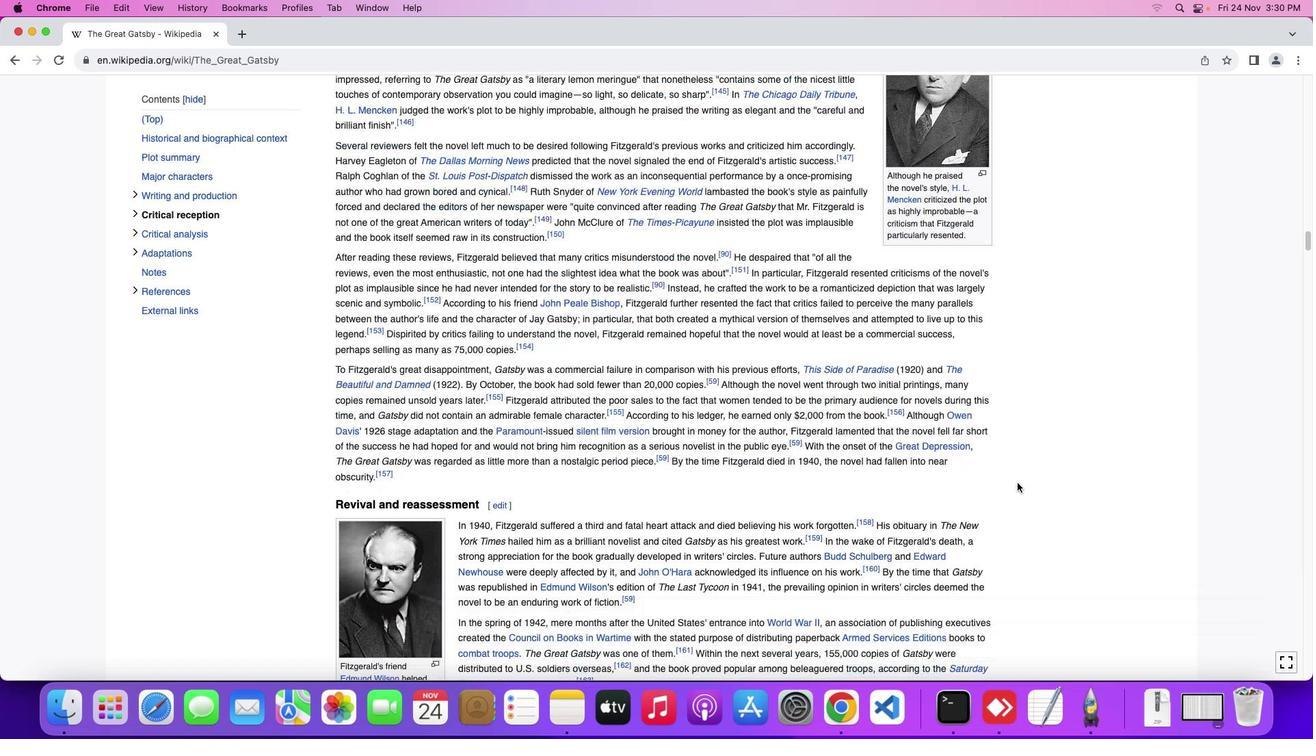 
Action: Mouse scrolled (1017, 482) with delta (0, -2)
Screenshot: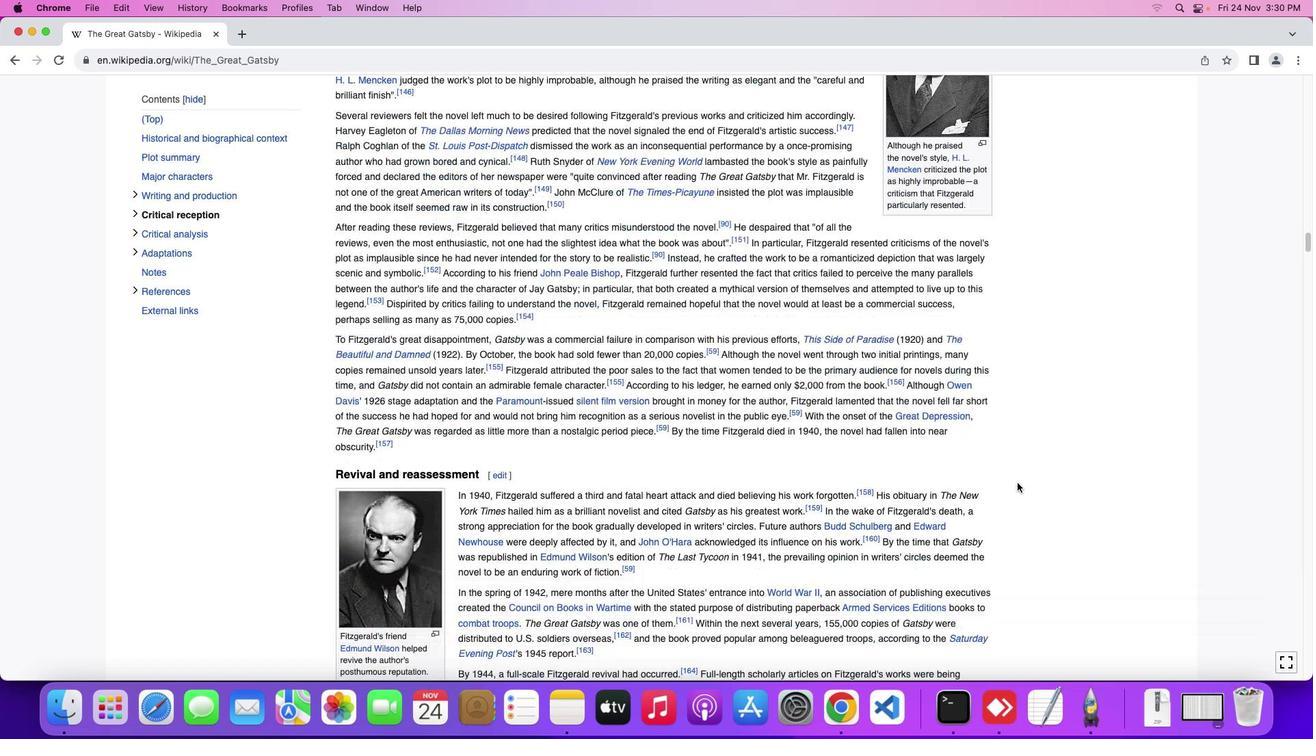 
Action: Mouse scrolled (1017, 482) with delta (0, 0)
Screenshot: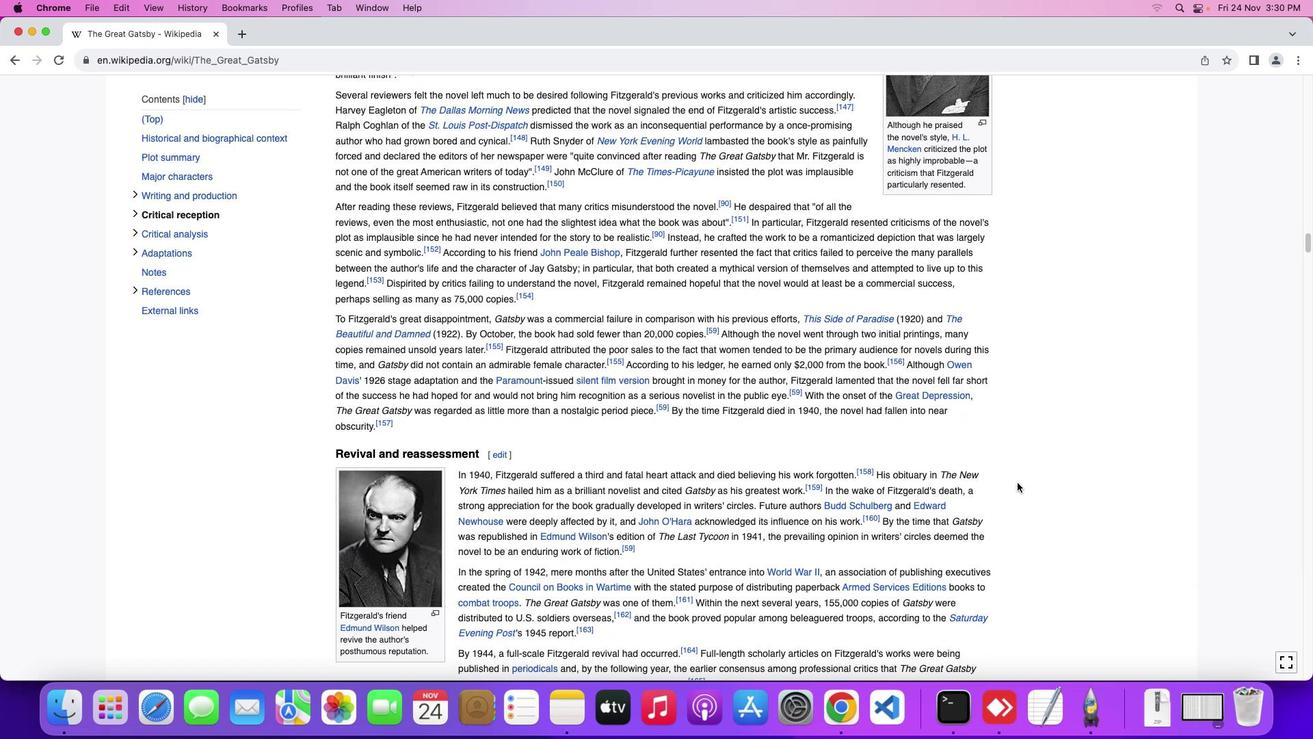 
Action: Mouse scrolled (1017, 482) with delta (0, 0)
Screenshot: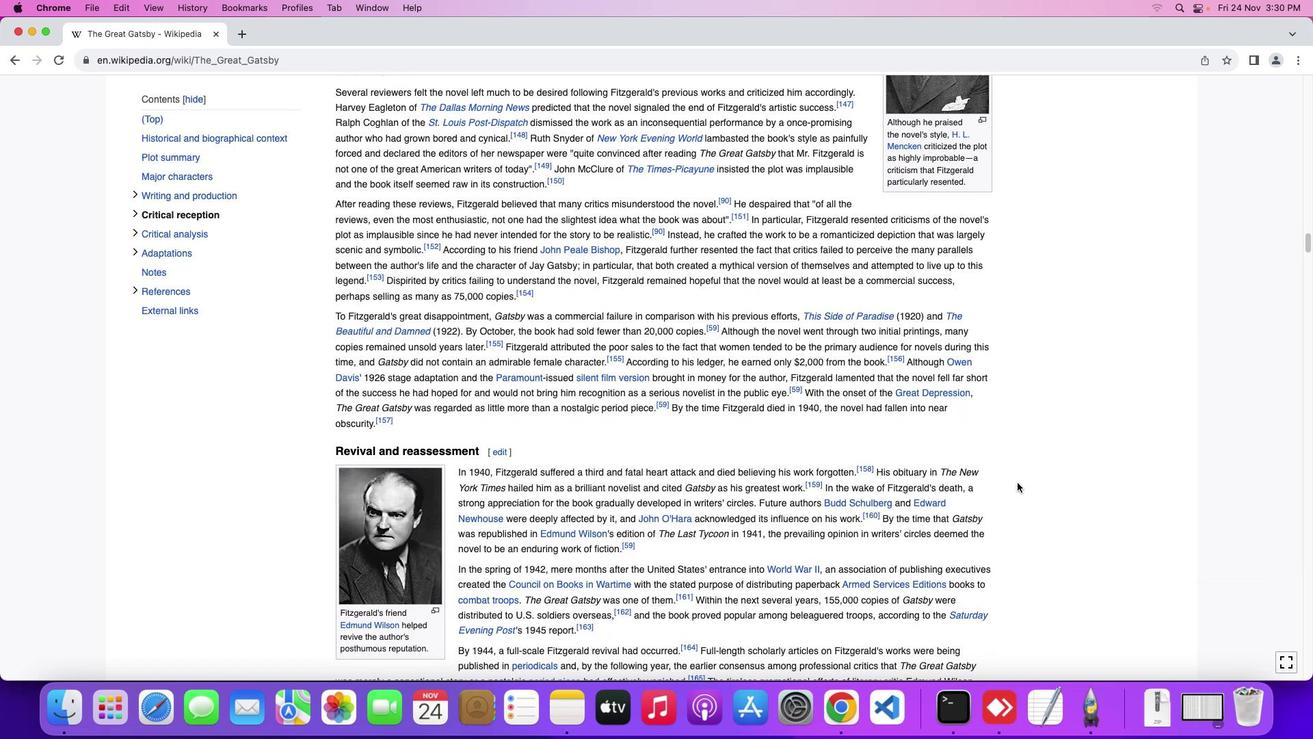 
Action: Mouse scrolled (1017, 482) with delta (0, 0)
Screenshot: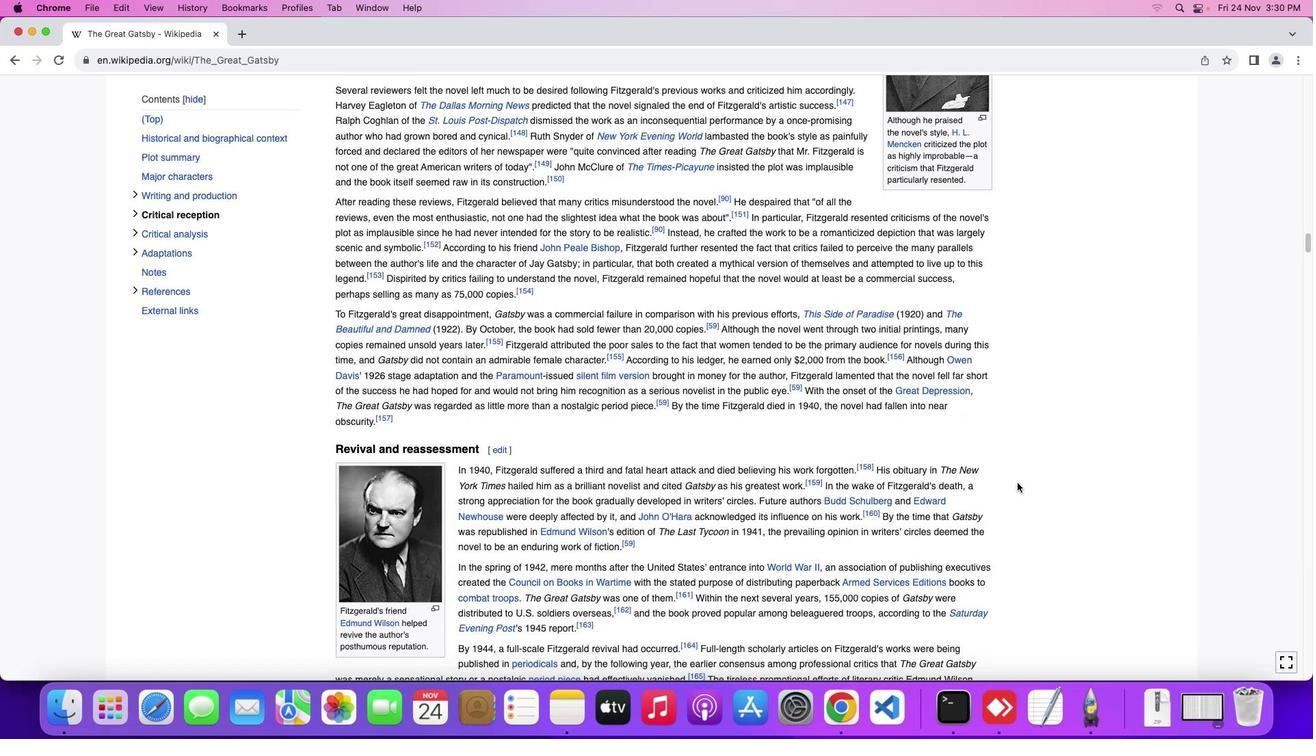 
Action: Mouse scrolled (1017, 482) with delta (0, 0)
Screenshot: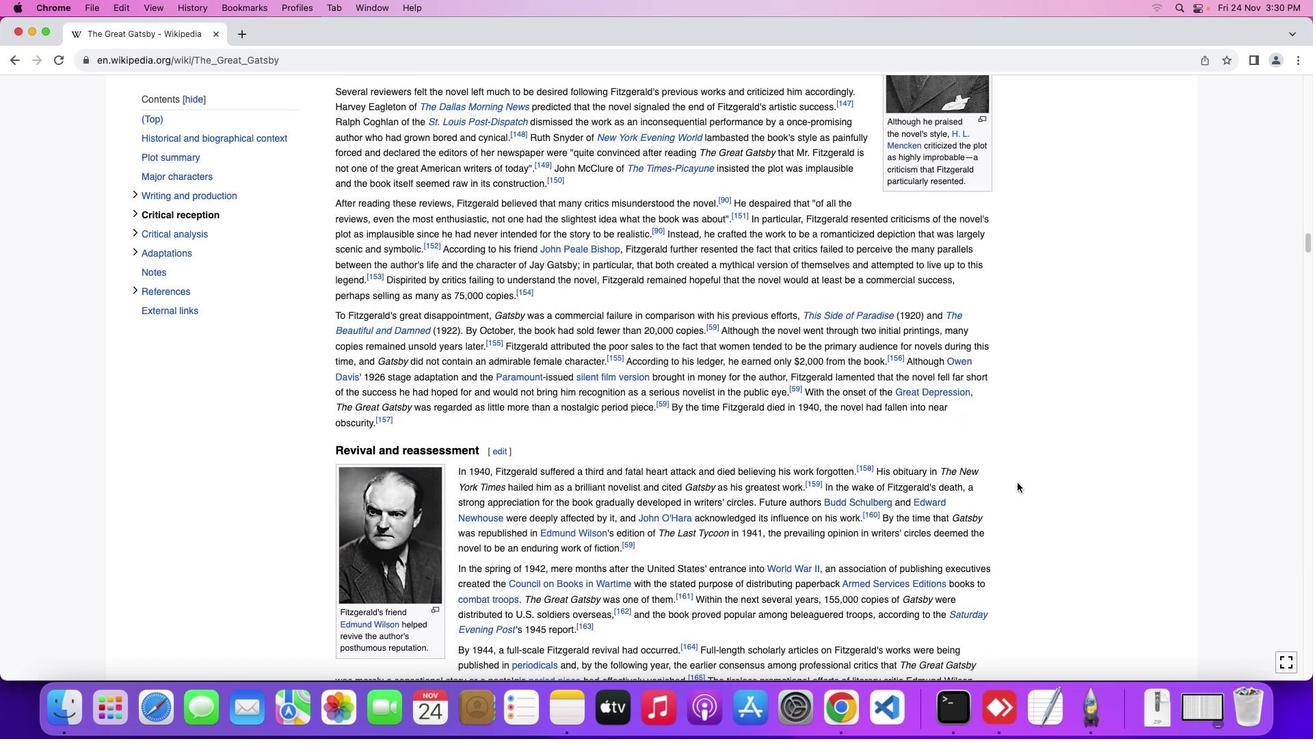 
Action: Mouse scrolled (1017, 482) with delta (0, 0)
Screenshot: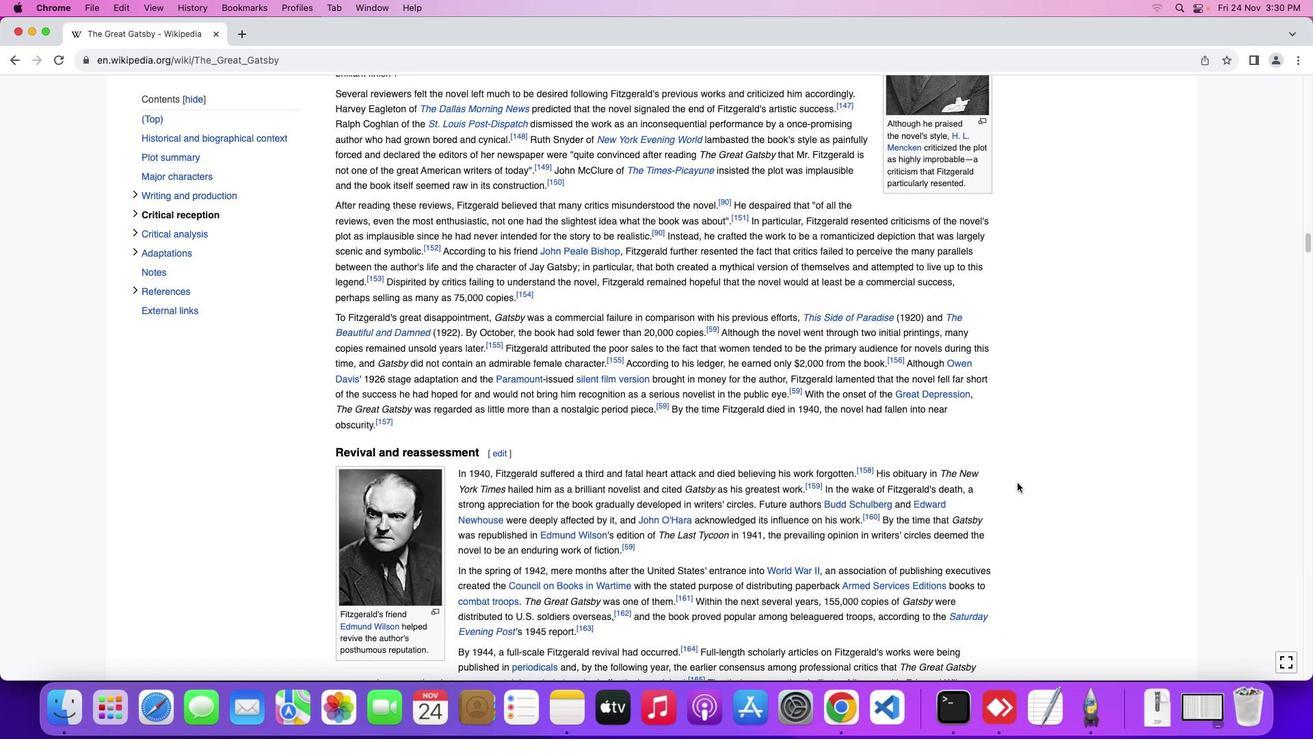 
Action: Mouse scrolled (1017, 482) with delta (0, 0)
